 Task: Add a signature Katie Thompson containing Best wishes for a happy National Friendship Day, Katie Thompson to email address softage.6@softage.net and add a folder Air quality
Action: Mouse moved to (118, 131)
Screenshot: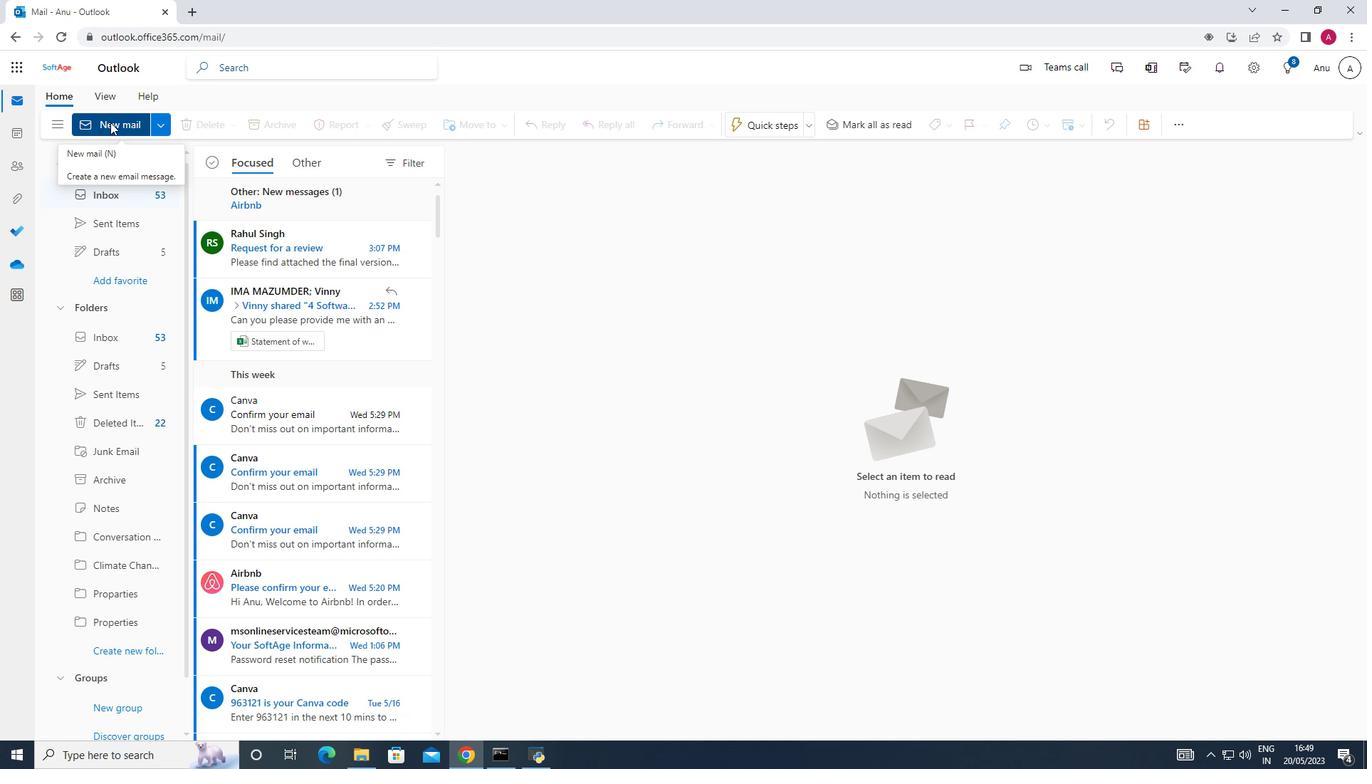 
Action: Mouse pressed left at (118, 131)
Screenshot: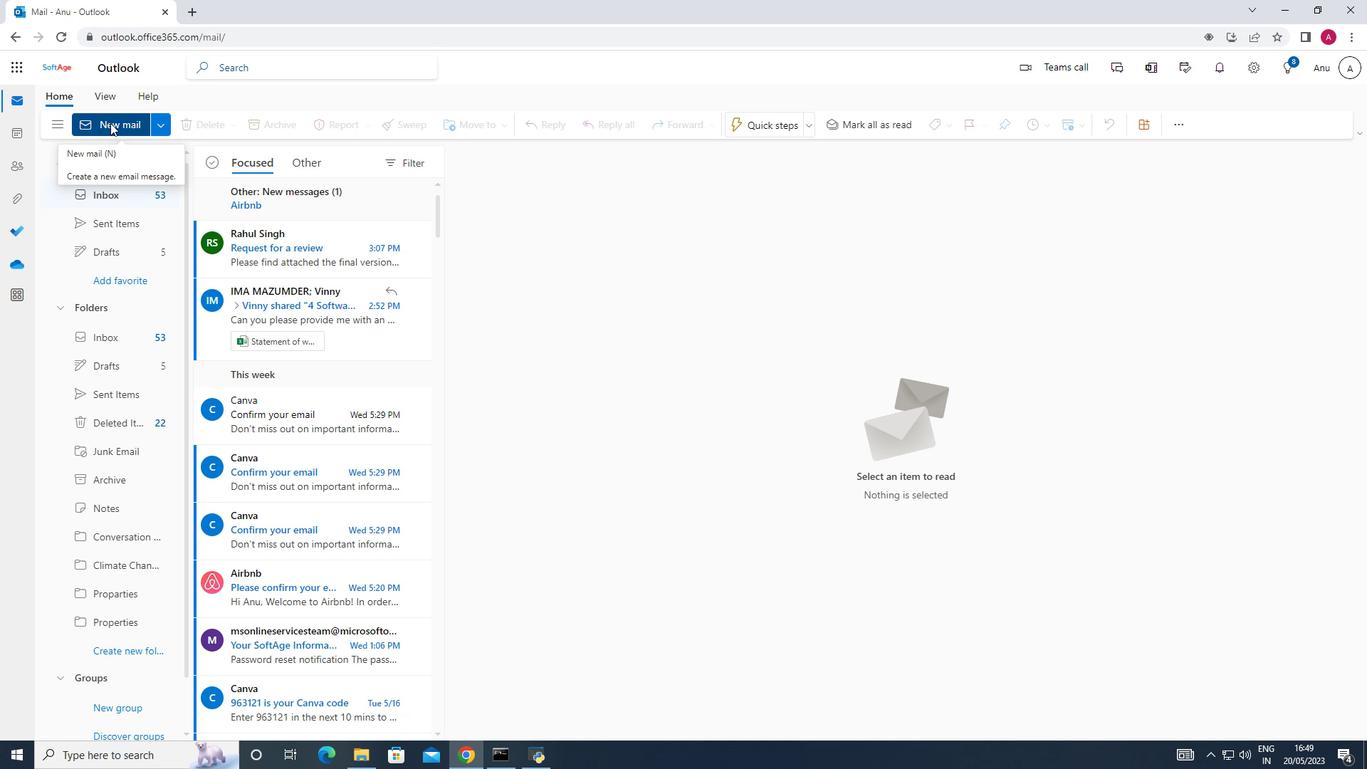 
Action: Mouse moved to (924, 125)
Screenshot: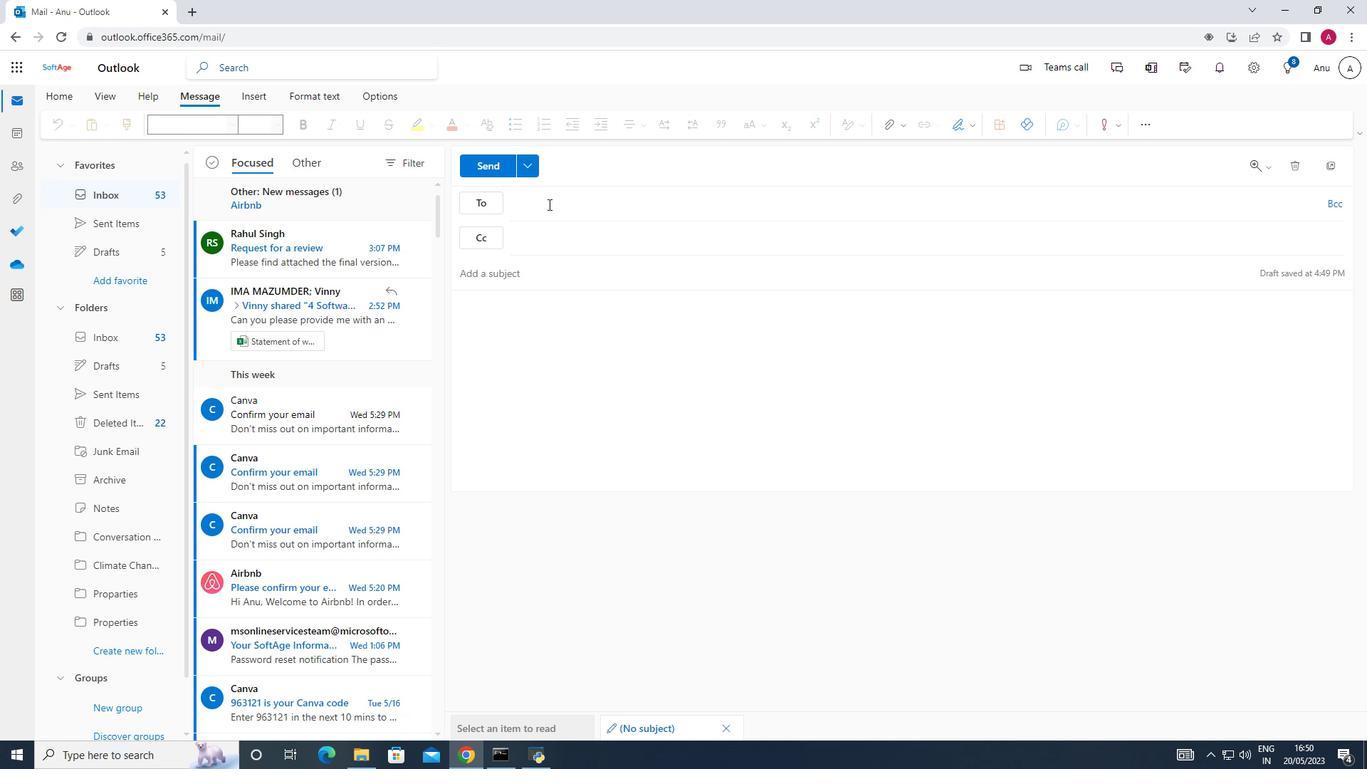 
Action: Mouse pressed left at (924, 125)
Screenshot: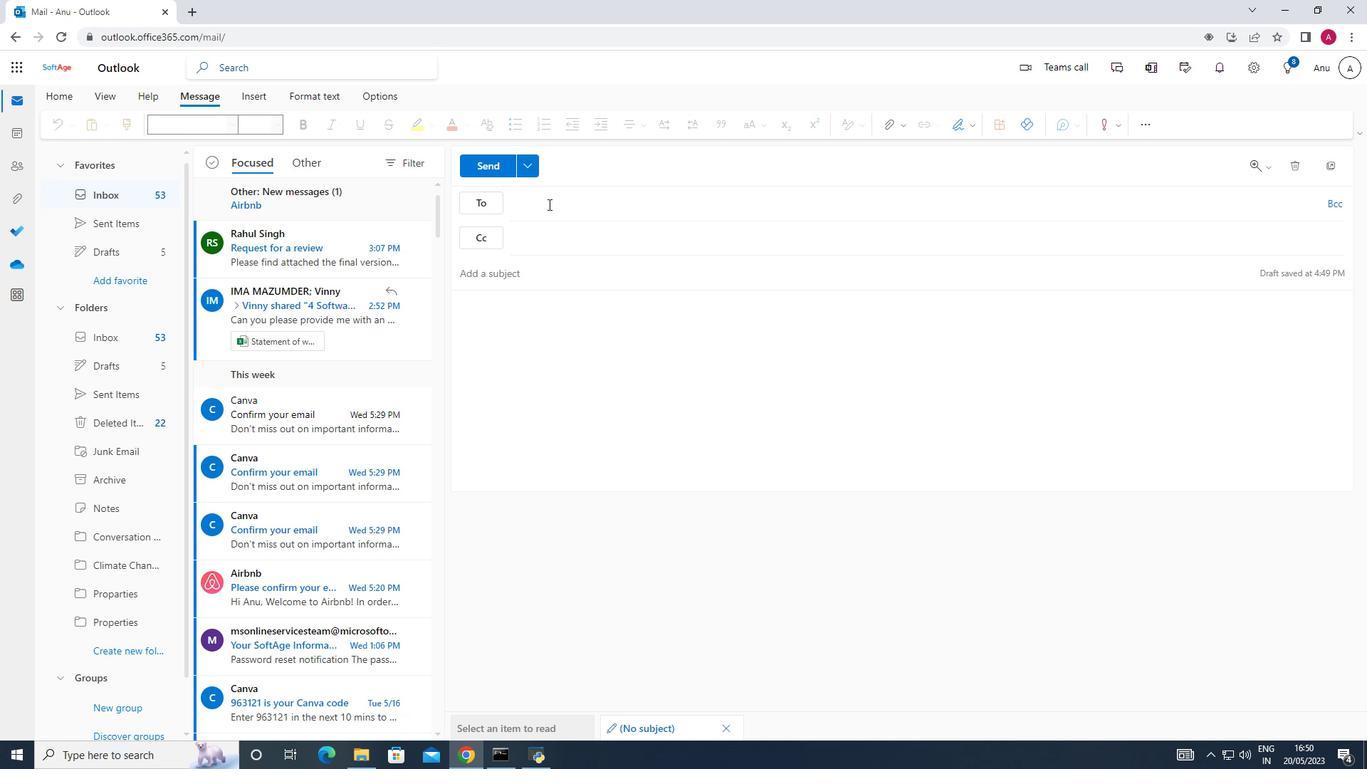 
Action: Mouse moved to (905, 177)
Screenshot: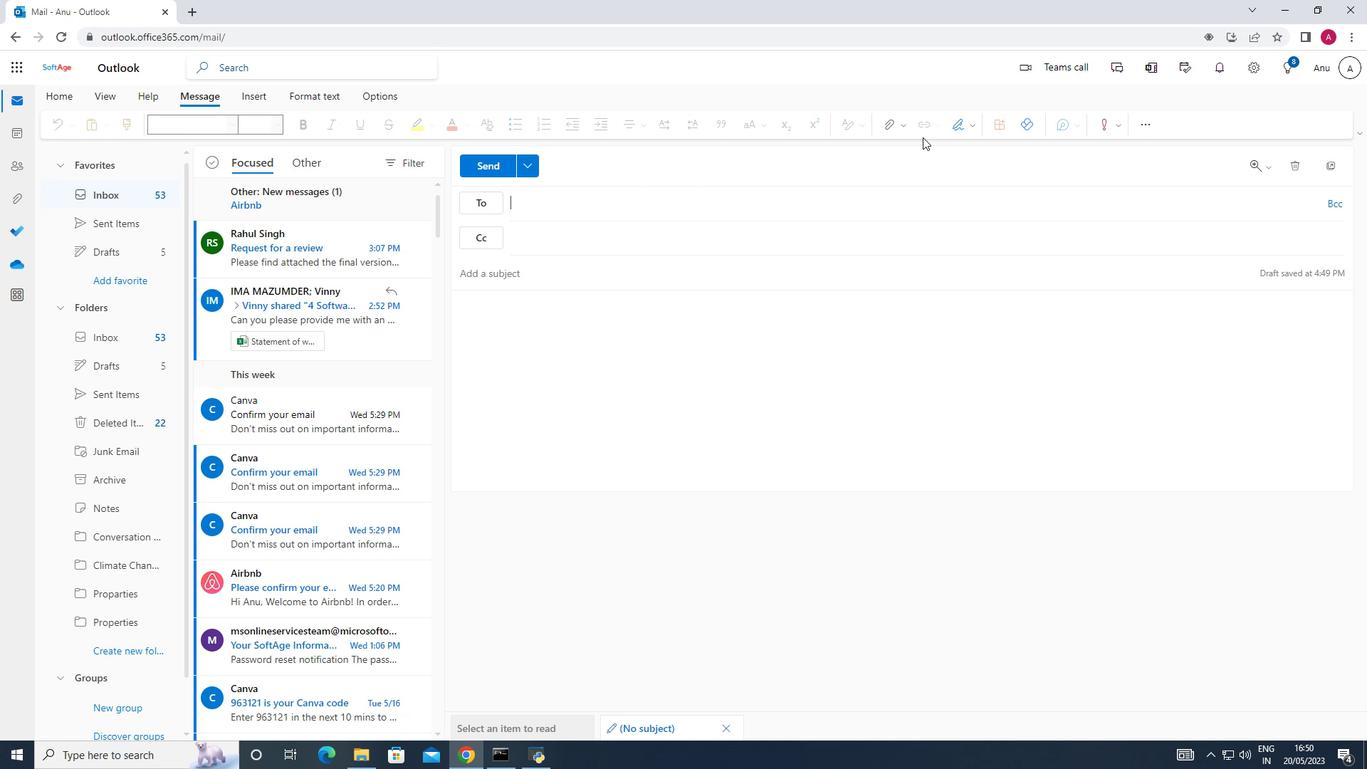 
Action: Mouse pressed left at (905, 177)
Screenshot: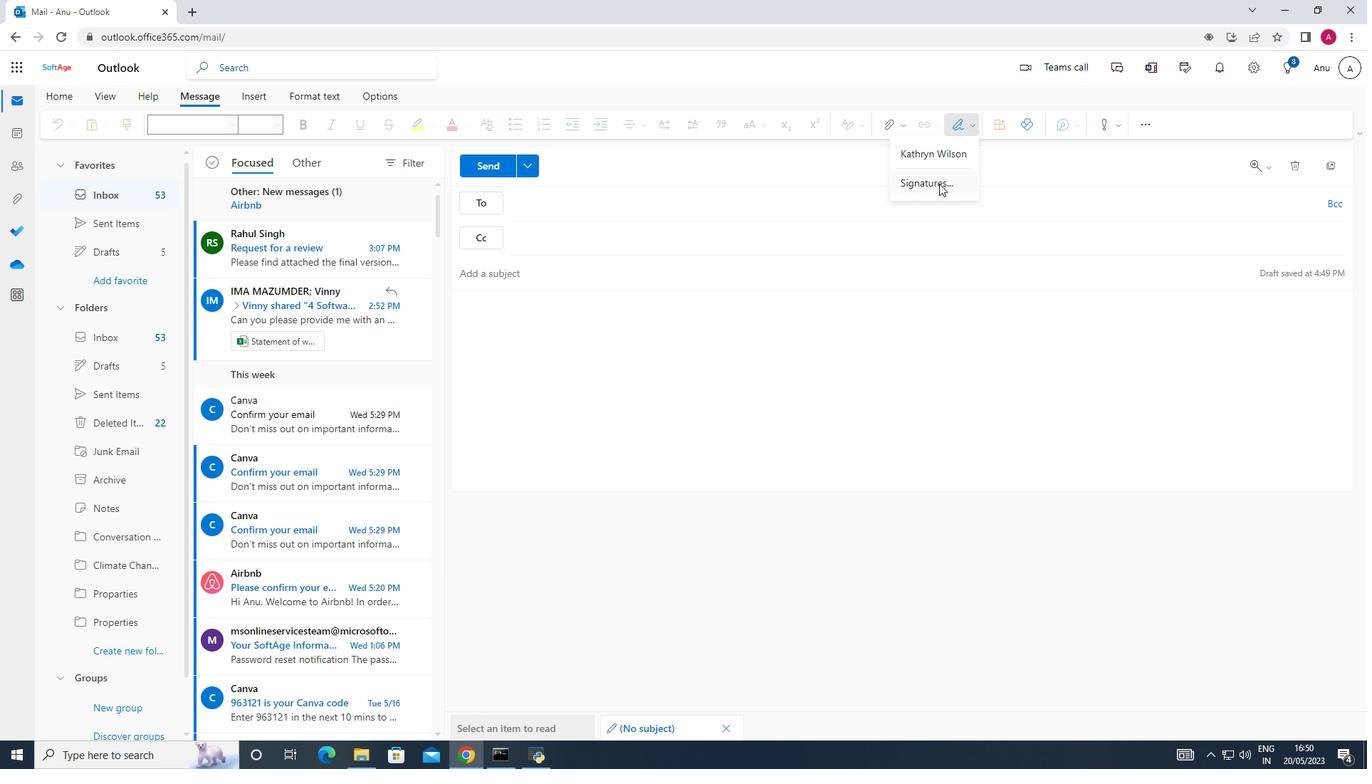 
Action: Mouse moved to (653, 237)
Screenshot: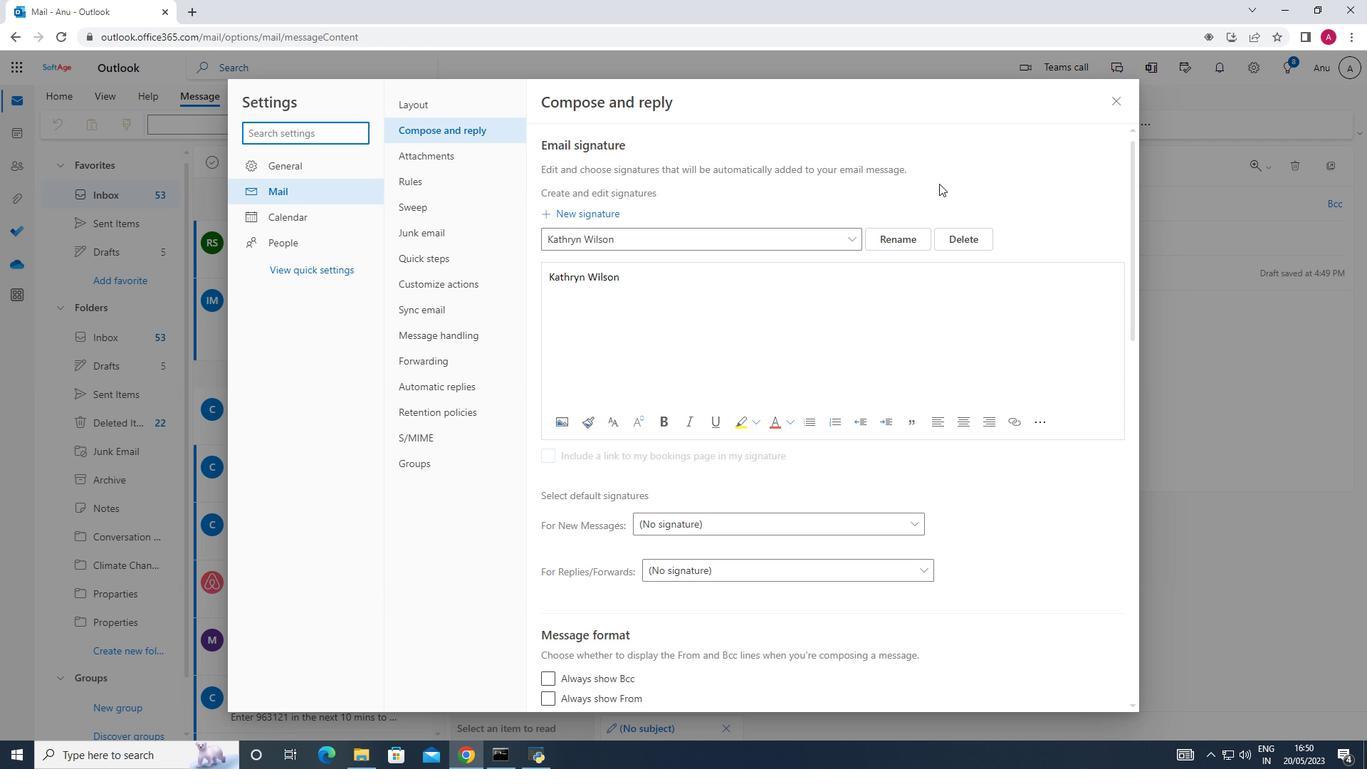 
Action: Mouse pressed left at (653, 237)
Screenshot: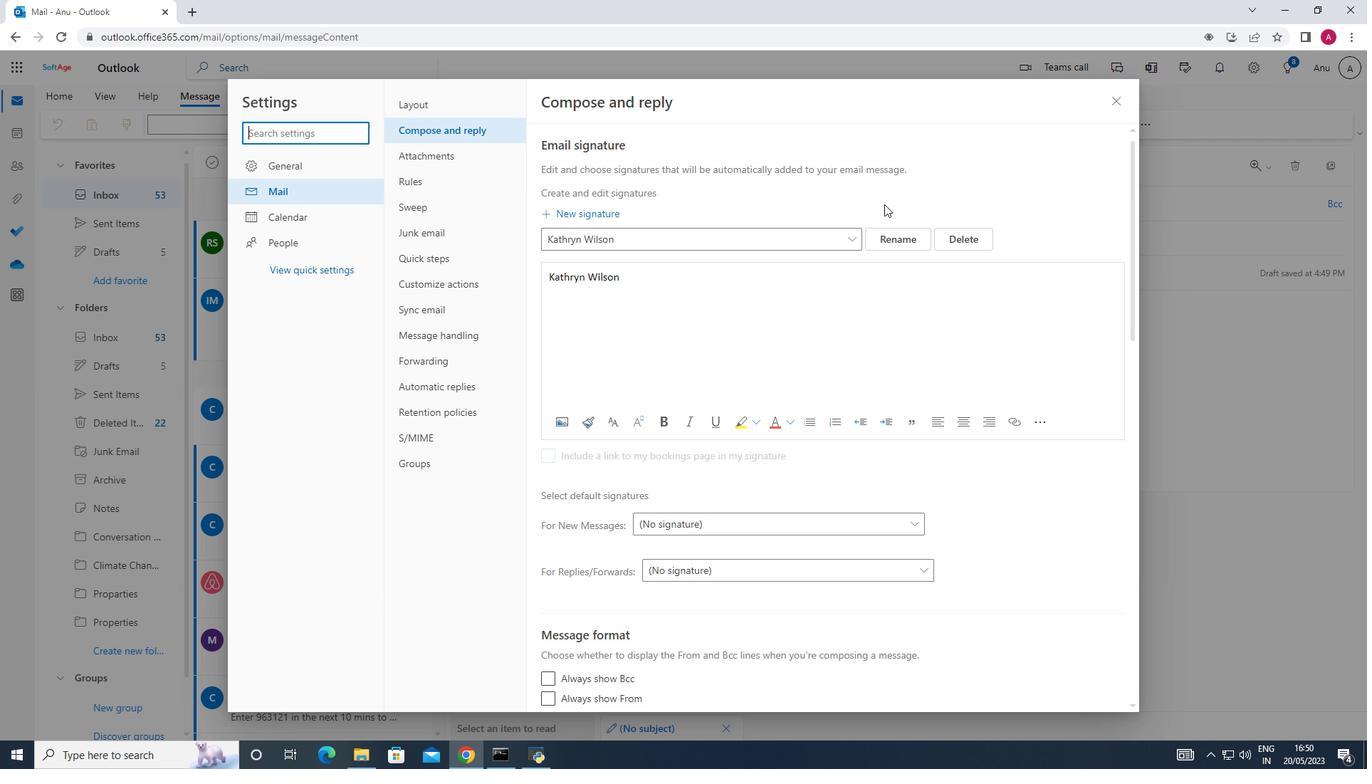 
Action: Mouse moved to (569, 212)
Screenshot: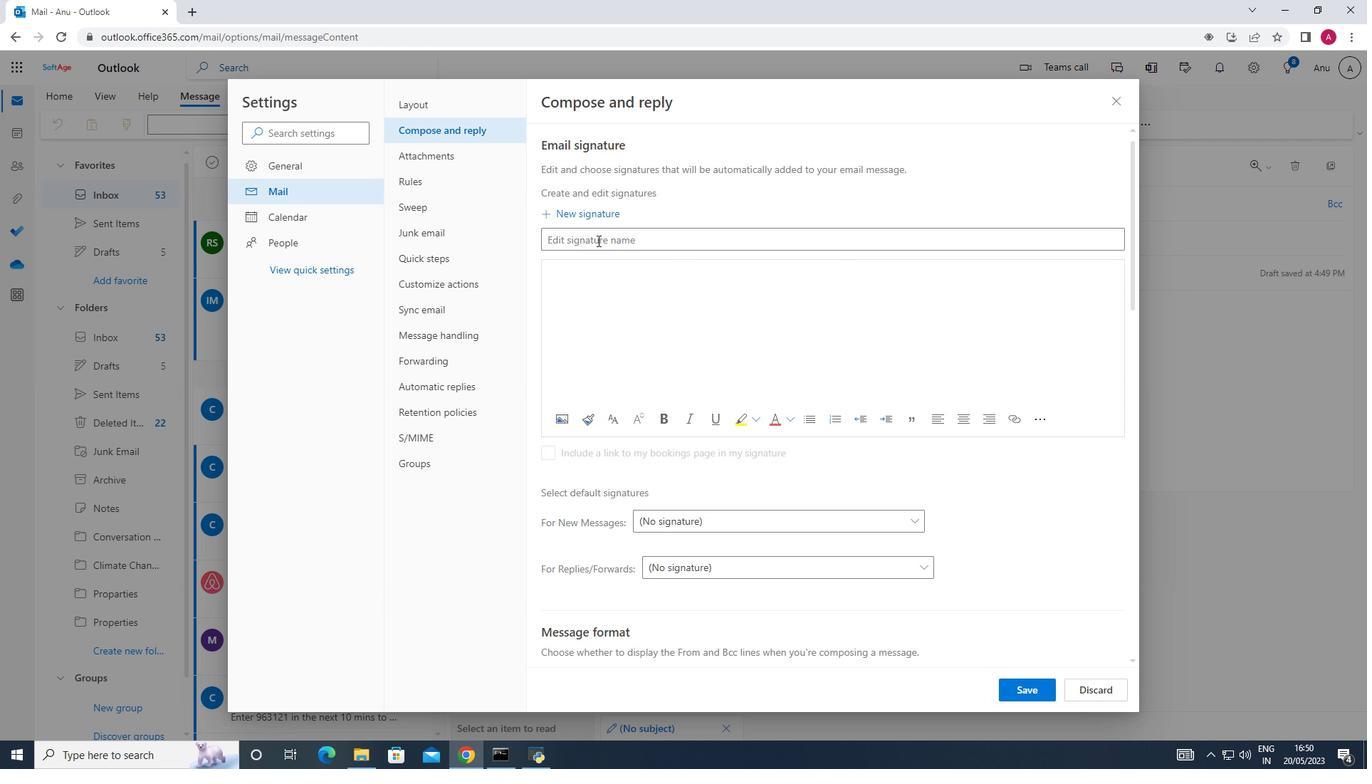 
Action: Mouse pressed left at (569, 212)
Screenshot: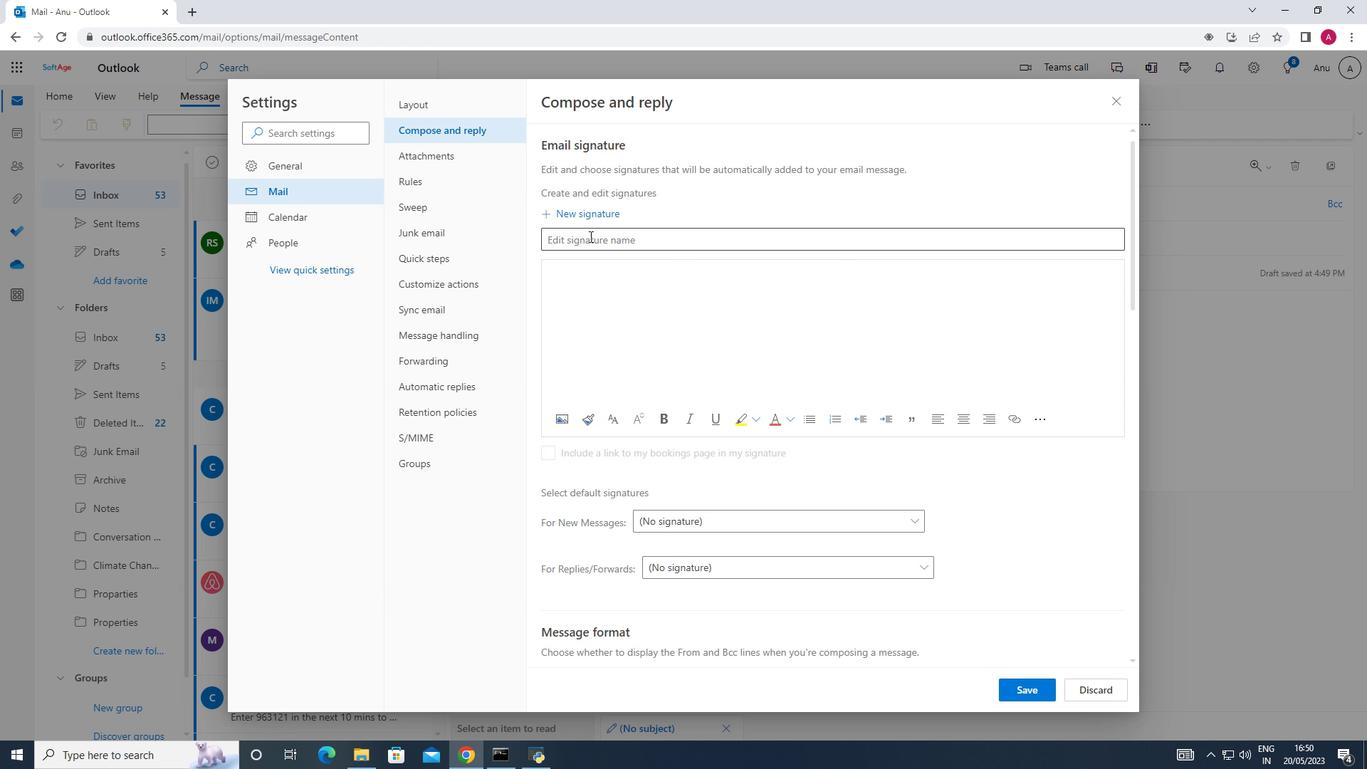 
Action: Mouse moved to (567, 238)
Screenshot: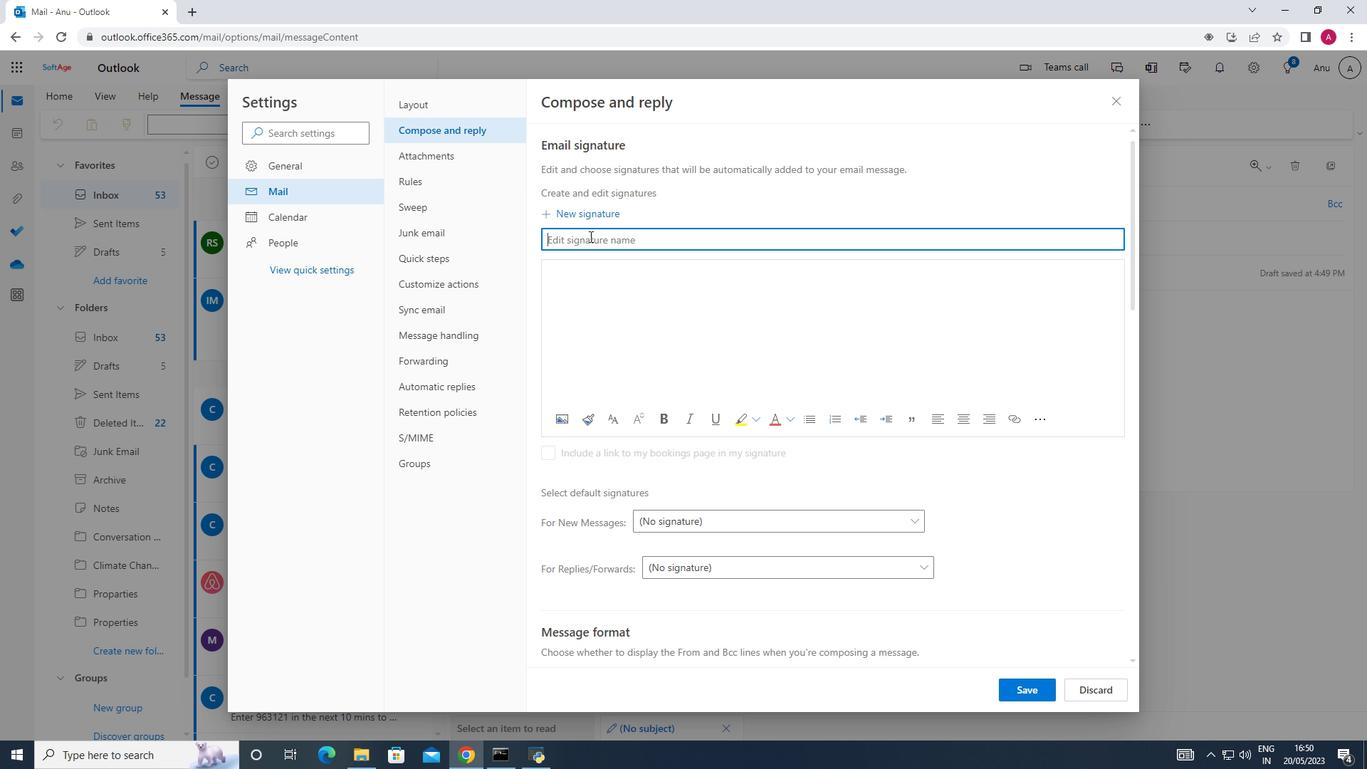 
Action: Mouse pressed left at (567, 238)
Screenshot: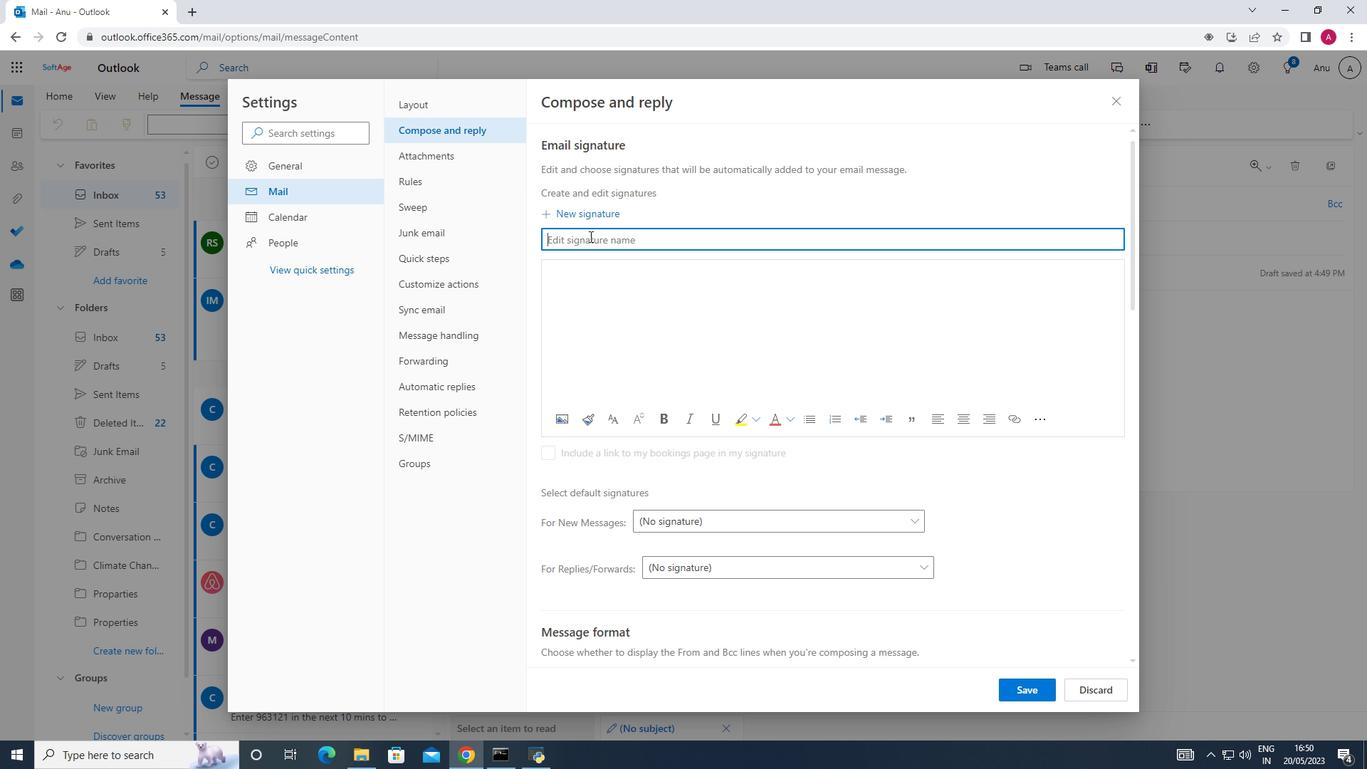 
Action: Mouse moved to (567, 238)
Screenshot: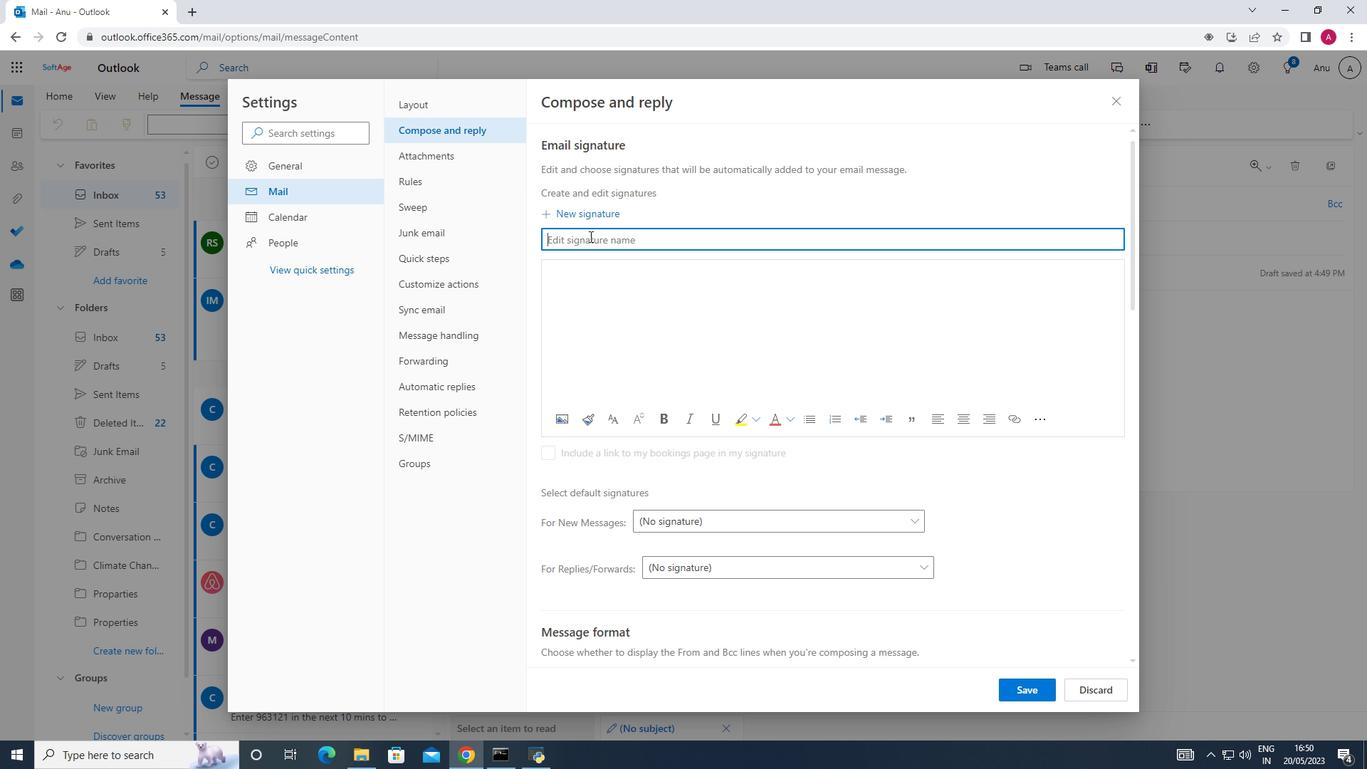 
Action: Key pressed <Key.shift>Katie<Key.space><Key.shift>Thmpson<Key.tab>
Screenshot: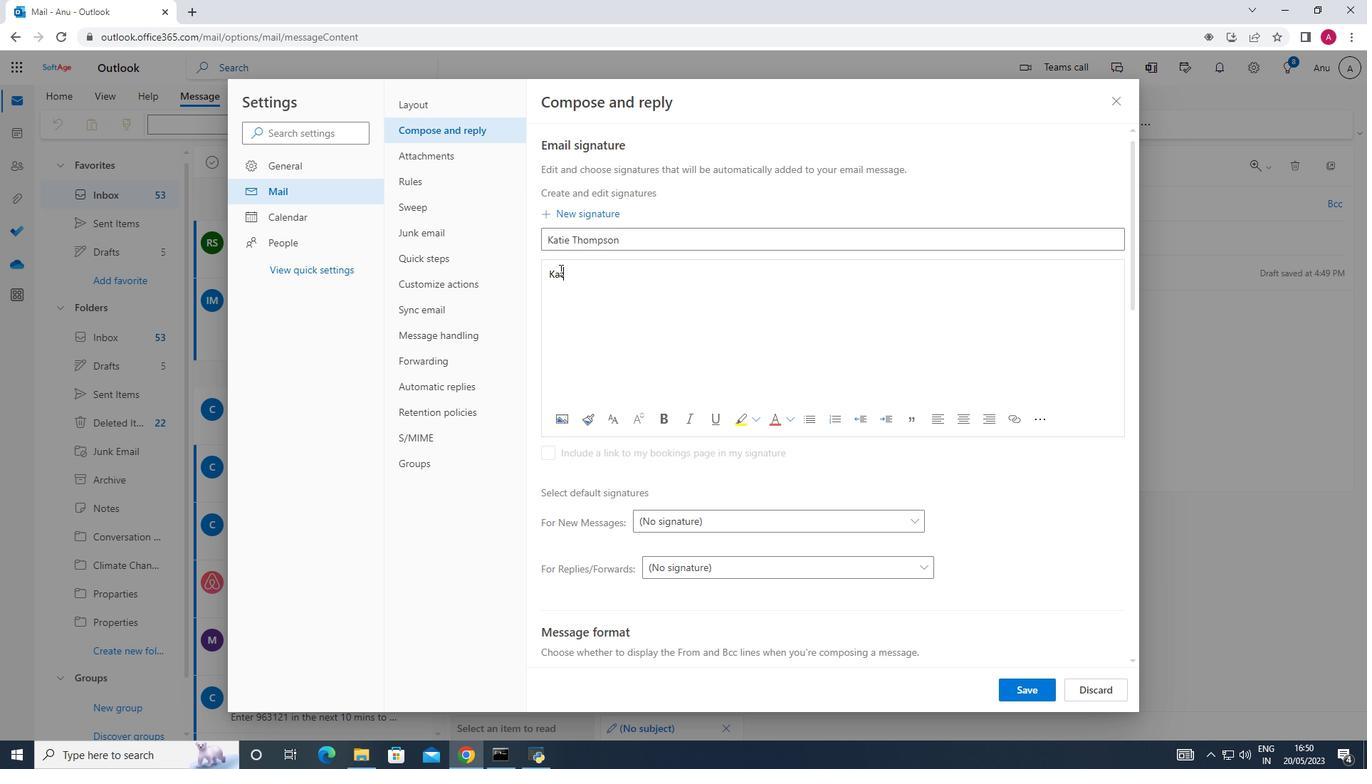 
Action: Mouse moved to (583, 241)
Screenshot: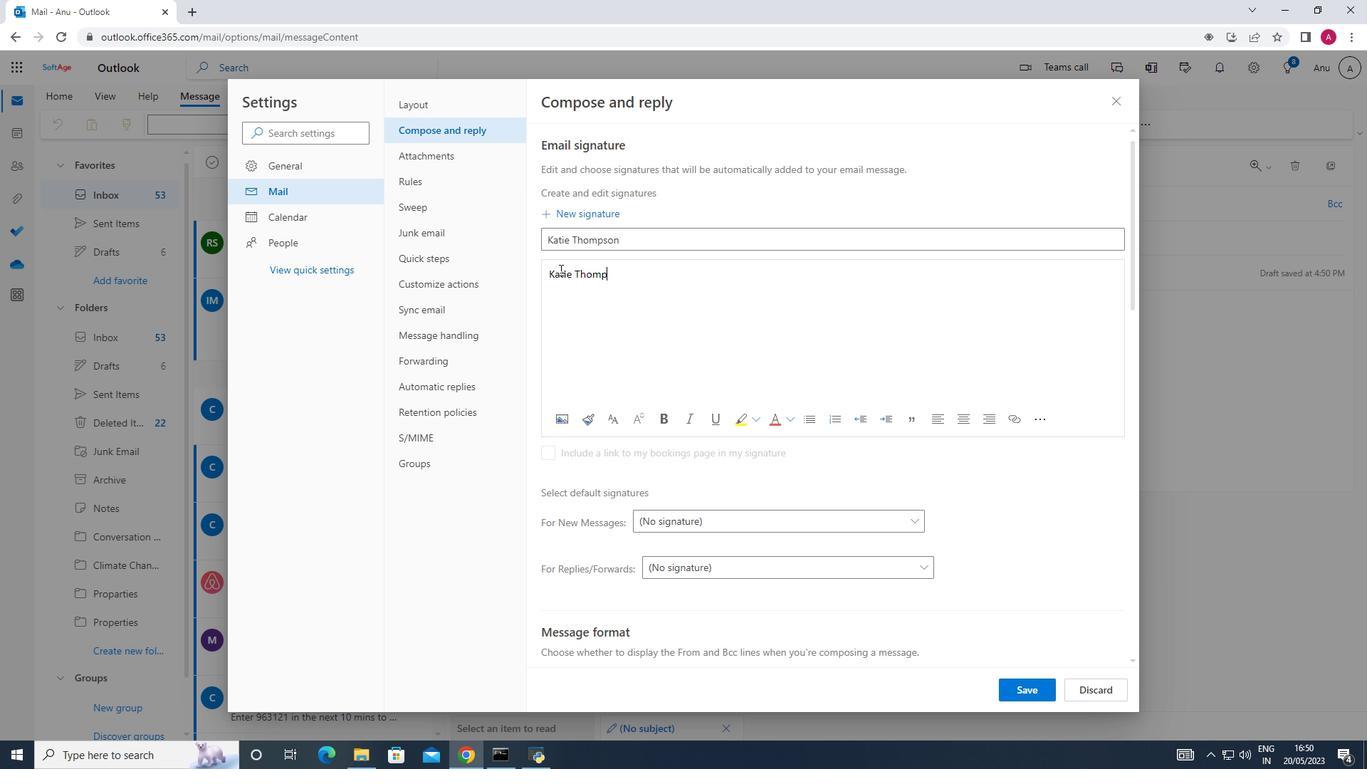 
Action: Mouse pressed left at (583, 241)
Screenshot: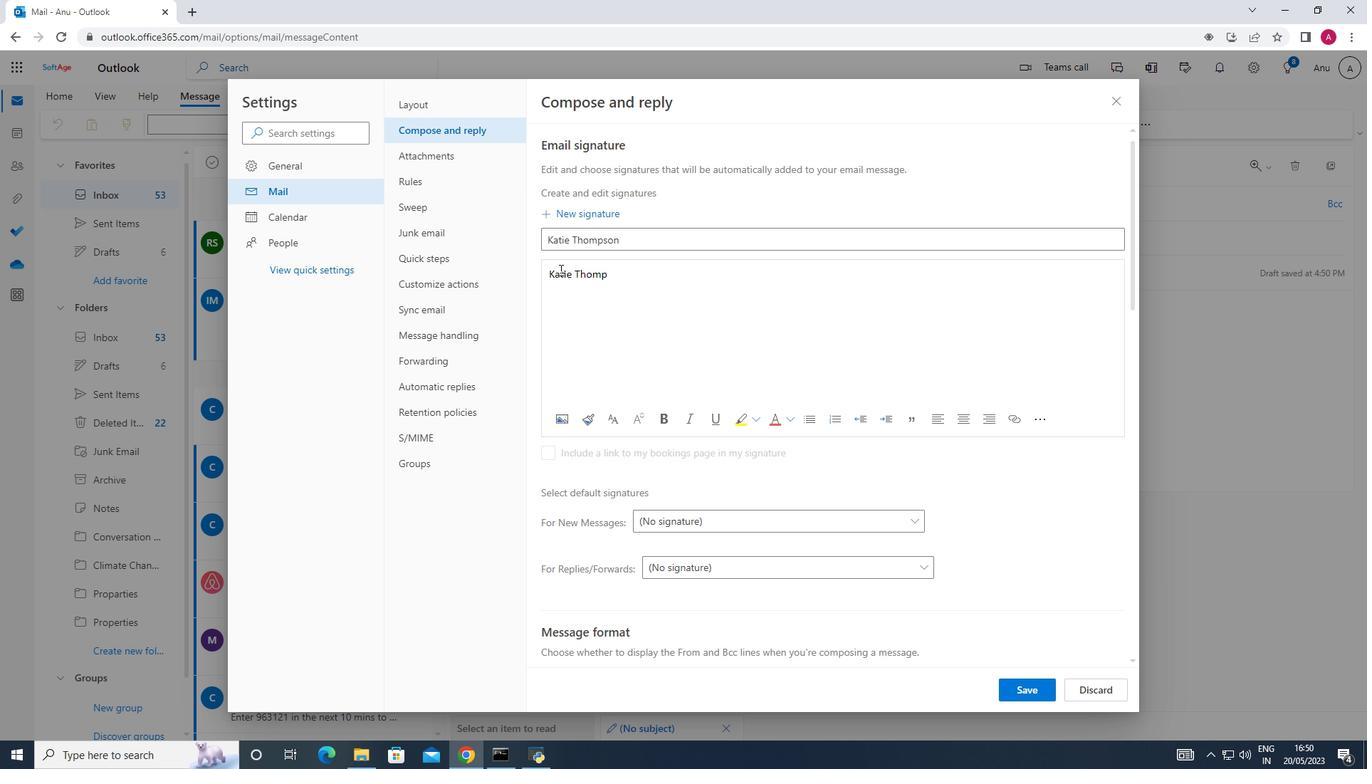 
Action: Key pressed o
Screenshot: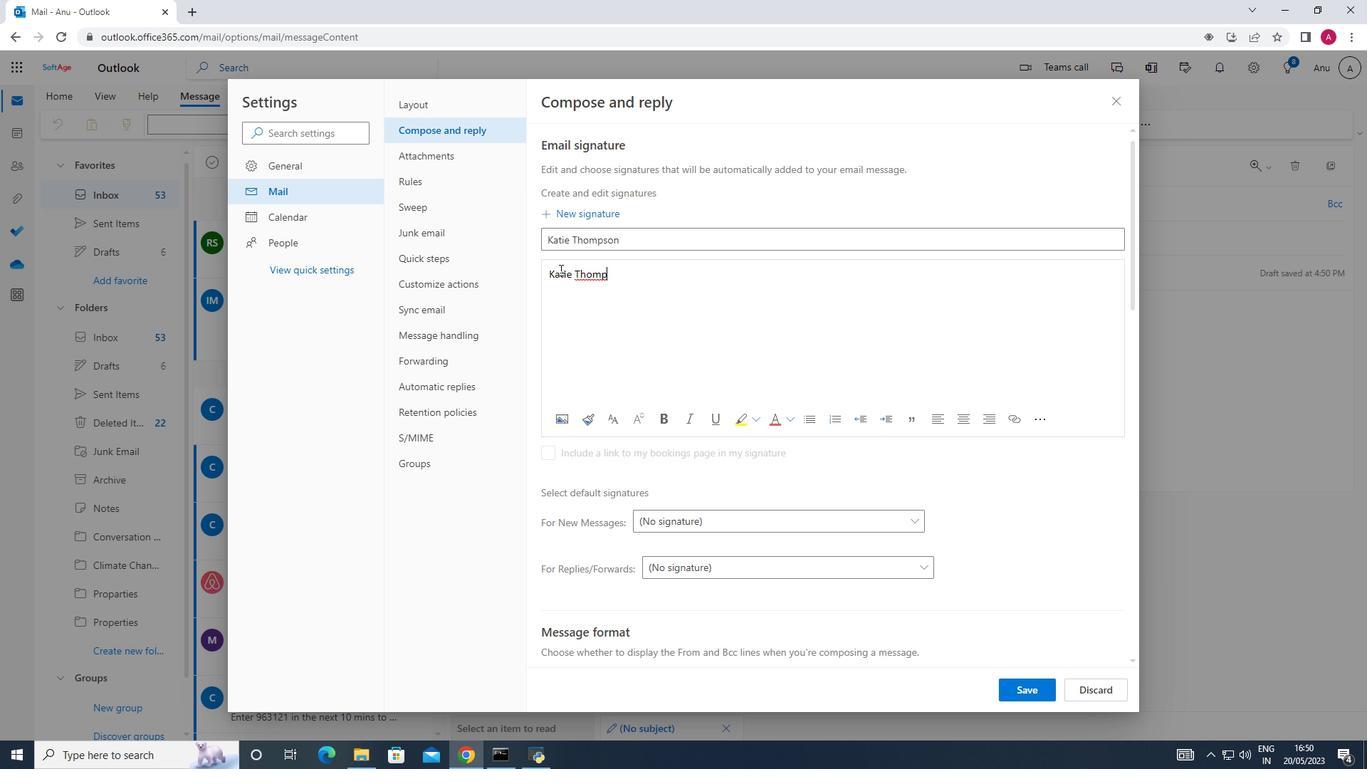 
Action: Mouse moved to (583, 291)
Screenshot: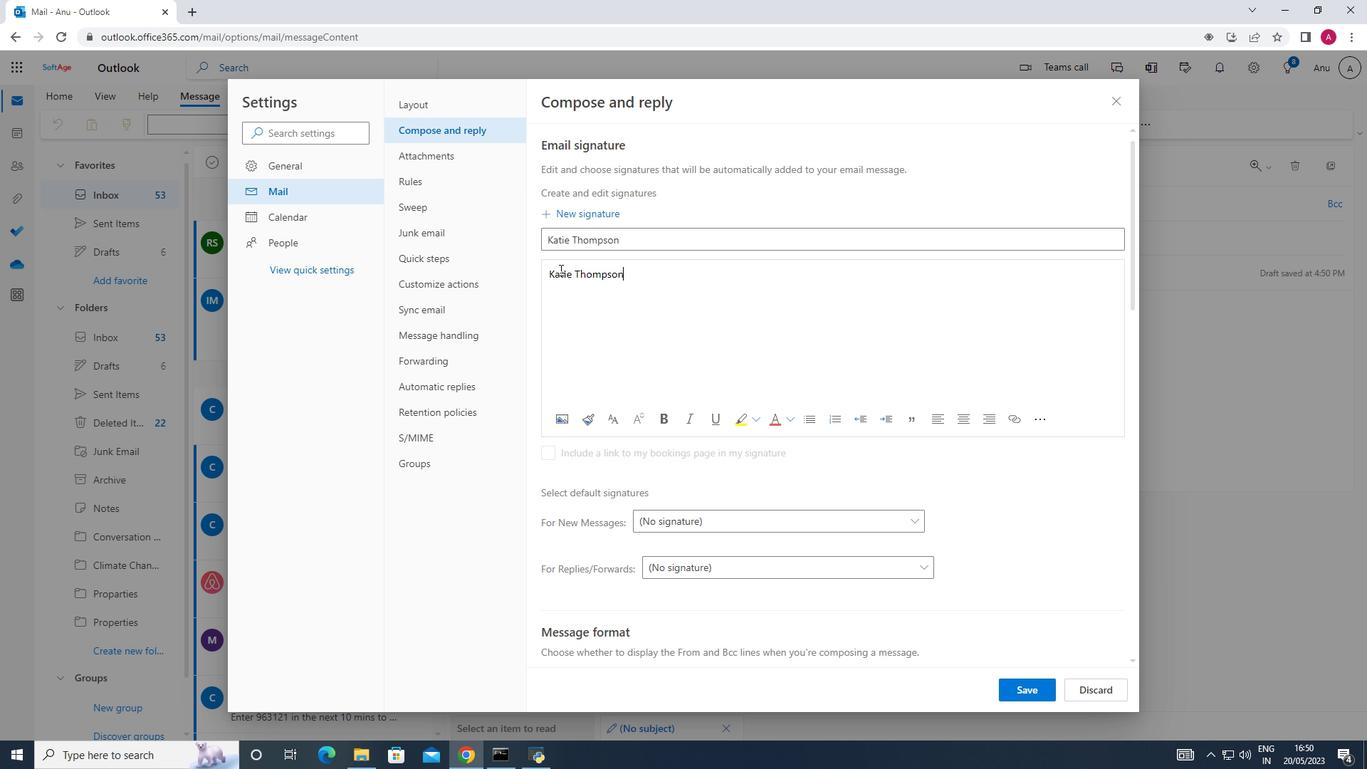 
Action: Mouse pressed left at (583, 291)
Screenshot: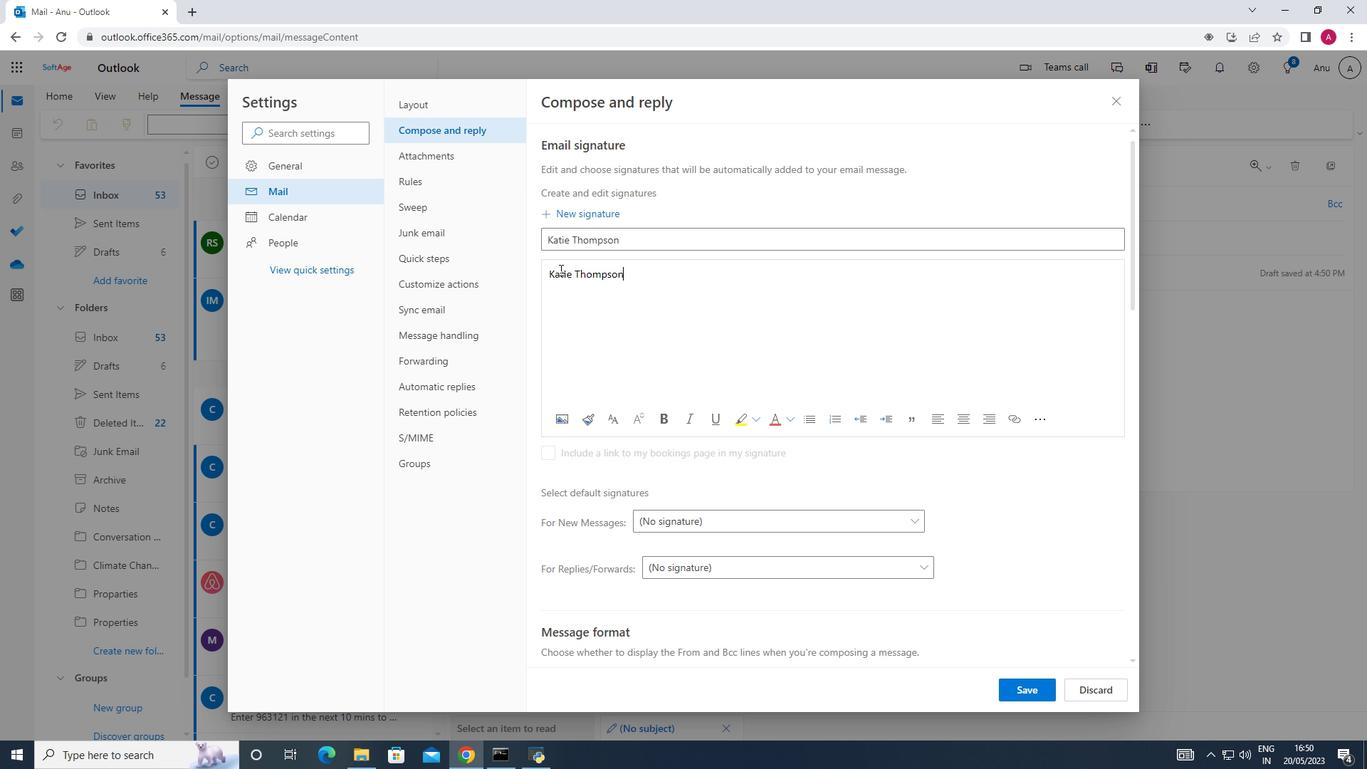 
Action: Key pressed <Key.shift>Best<Key.space><Key.space>wishes<Key.space>dor<Key.backspace><Key.backspace><Key.backspace>for<Key.space>a<Key.space>happy<Key.space><Key.shift><Key.shift><Key.shift><Key.shift><Key.shift><Key.shift><Key.shift><Key.shift><Key.shift><Key.shift><Key.shift><Key.shift><Key.shift><Key.shift><Key.shift><Key.shift><Key.shift><Key.shift><Key.shift><Key.shift><Key.shift><Key.shift><Key.shift>n<Key.backspace><Key.shift><Key.shift><Key.shift><Key.shift><Key.shift>National<Key.space><Key.shift>Friendship<Key.space><Key.shift>Day,<Key.enter><Key.shift><Key.shift><Key.shift><Key.shift><Key.shift><Key.shift><Key.shift><Key.shift><Key.shift><Key.shift><Key.shift><Key.shift><Key.shift><Key.shift><Key.shift>Katie<Key.space><Key.shift>Thompson
Screenshot: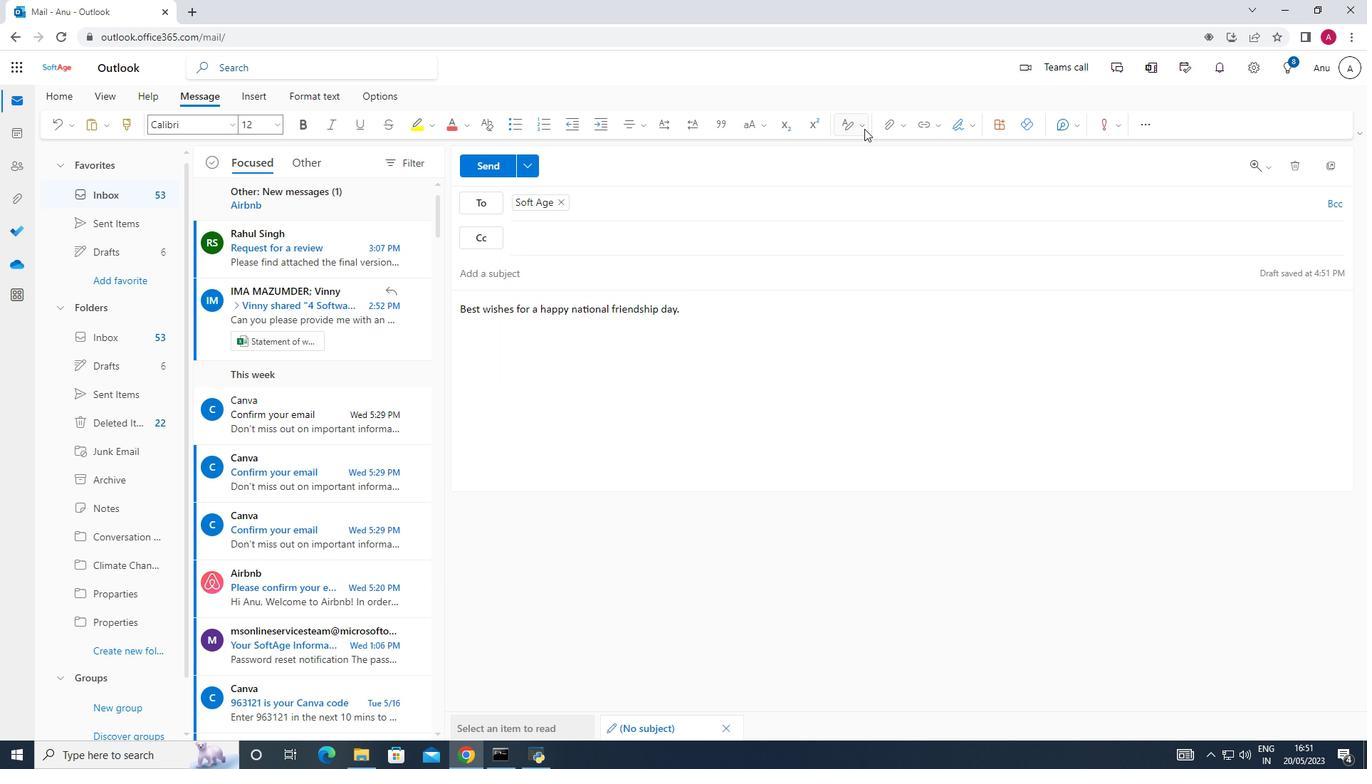 
Action: Mouse moved to (1040, 692)
Screenshot: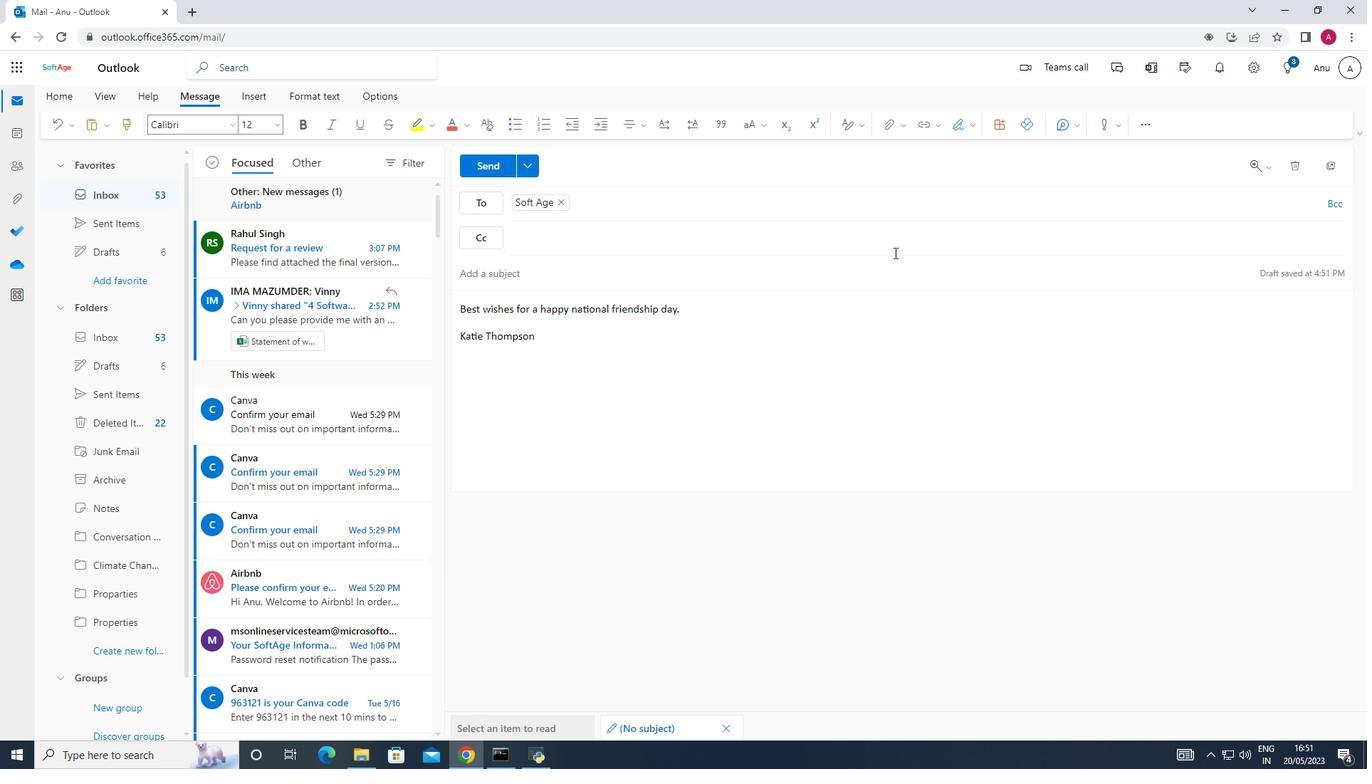 
Action: Mouse pressed left at (1040, 692)
Screenshot: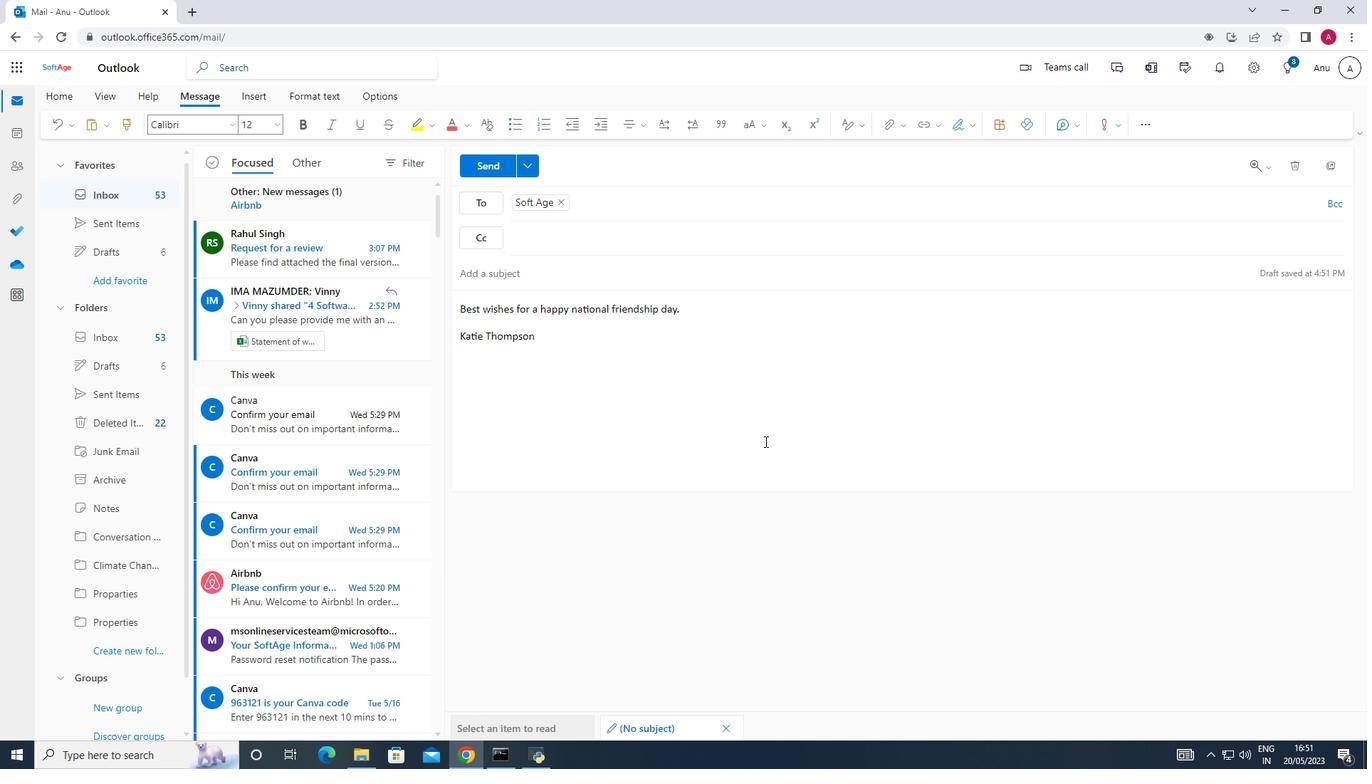 
Action: Mouse moved to (1114, 101)
Screenshot: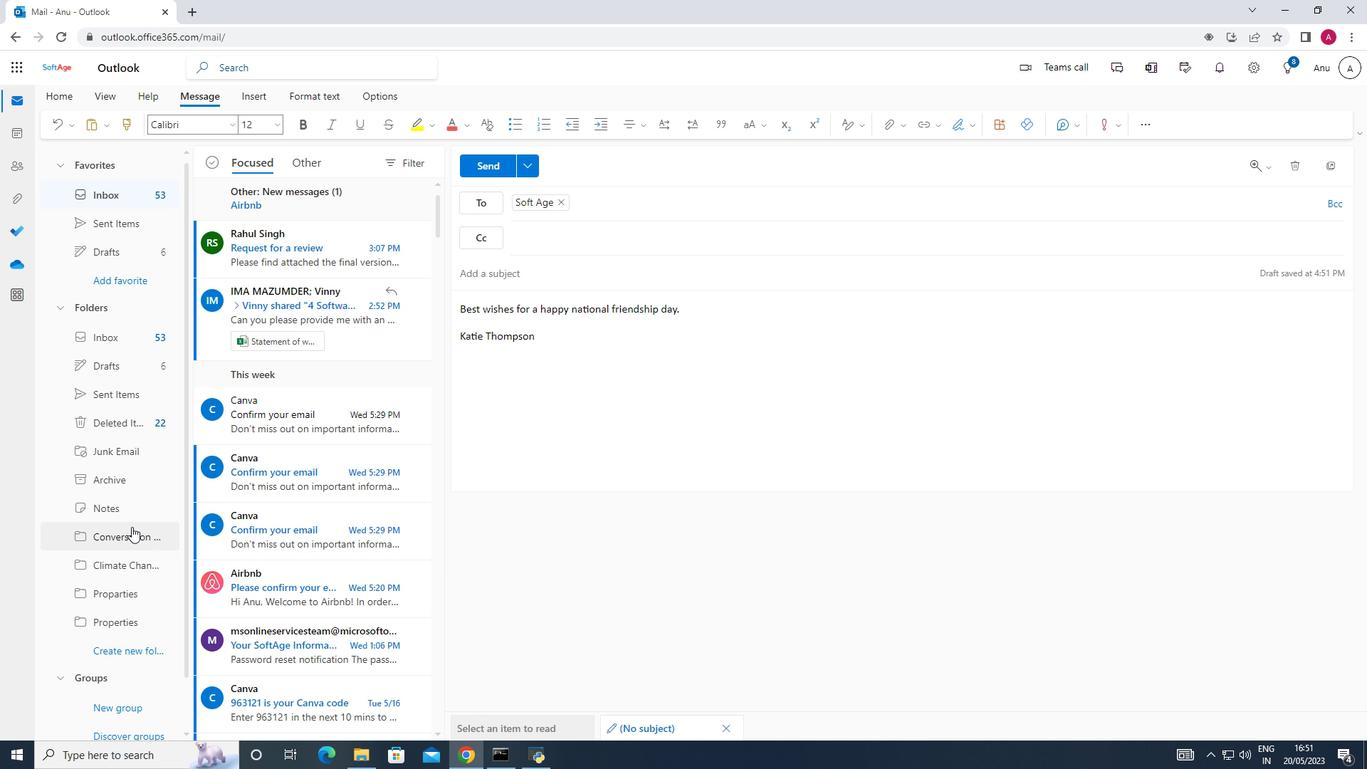 
Action: Mouse pressed left at (1114, 101)
Screenshot: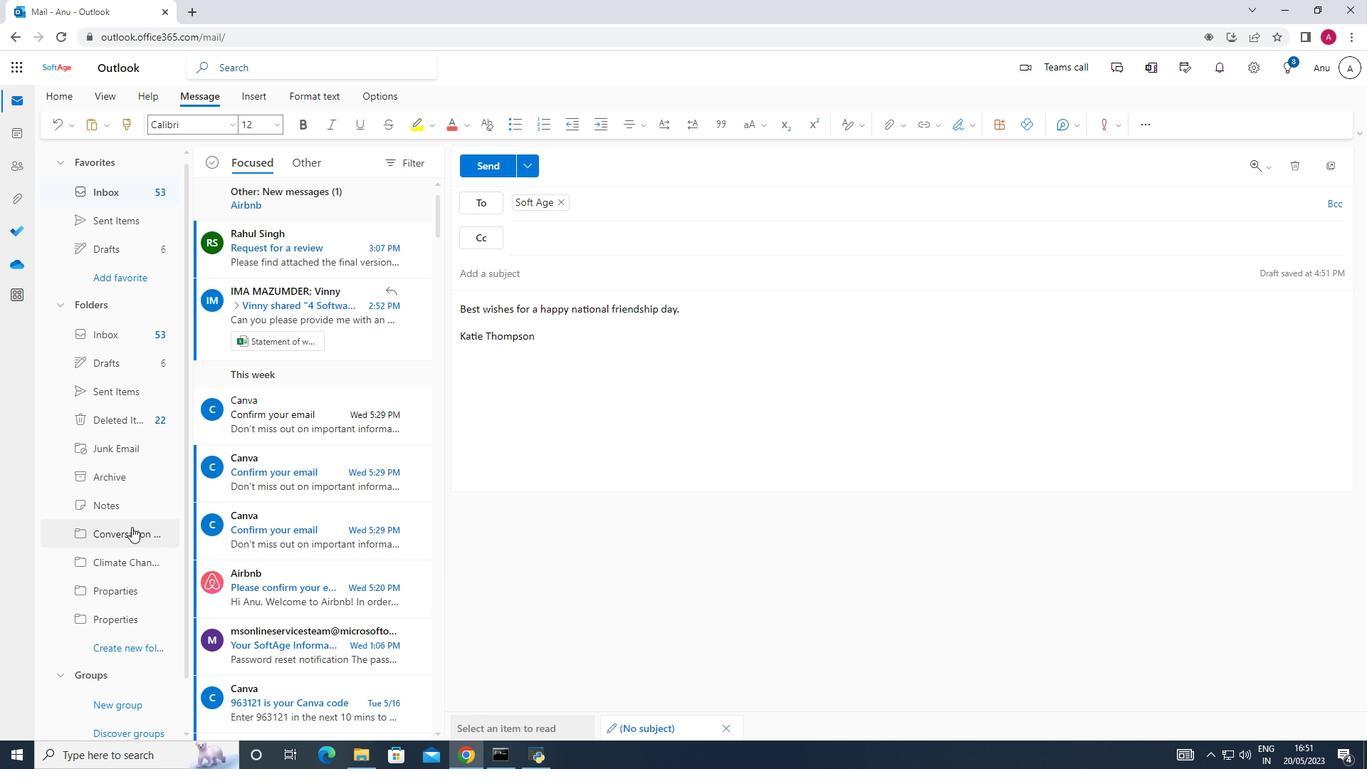
Action: Mouse moved to (1344, 114)
Screenshot: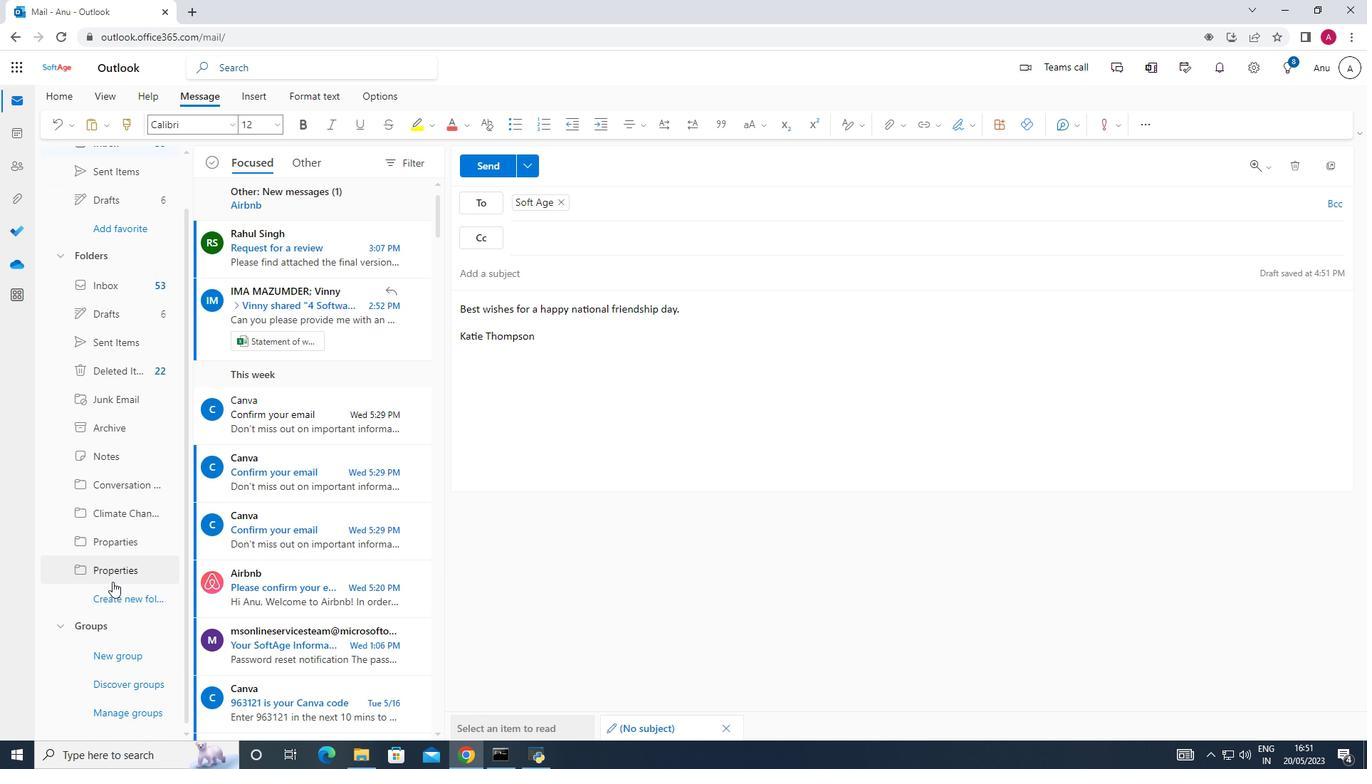 
Action: Mouse pressed left at (1344, 114)
Screenshot: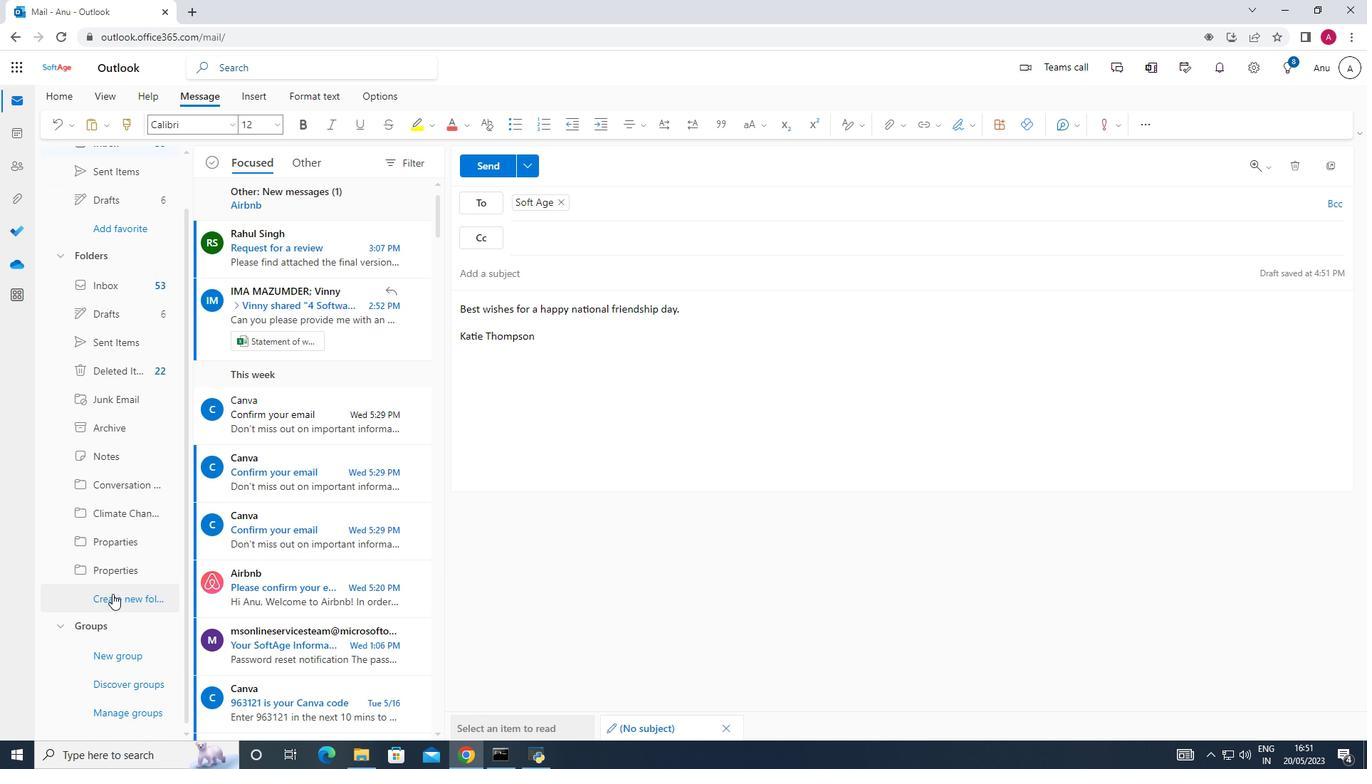 
Action: Mouse moved to (920, 123)
Screenshot: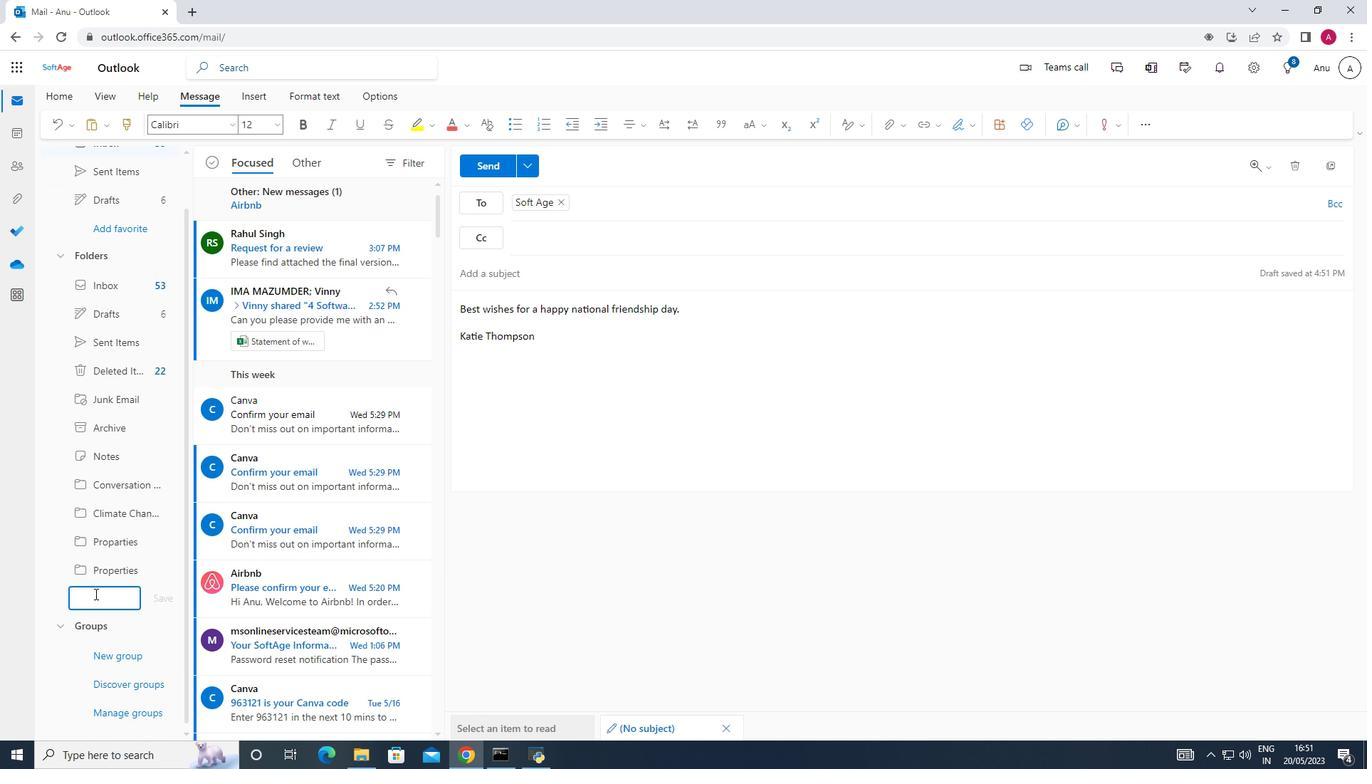 
Action: Mouse pressed left at (920, 123)
Screenshot: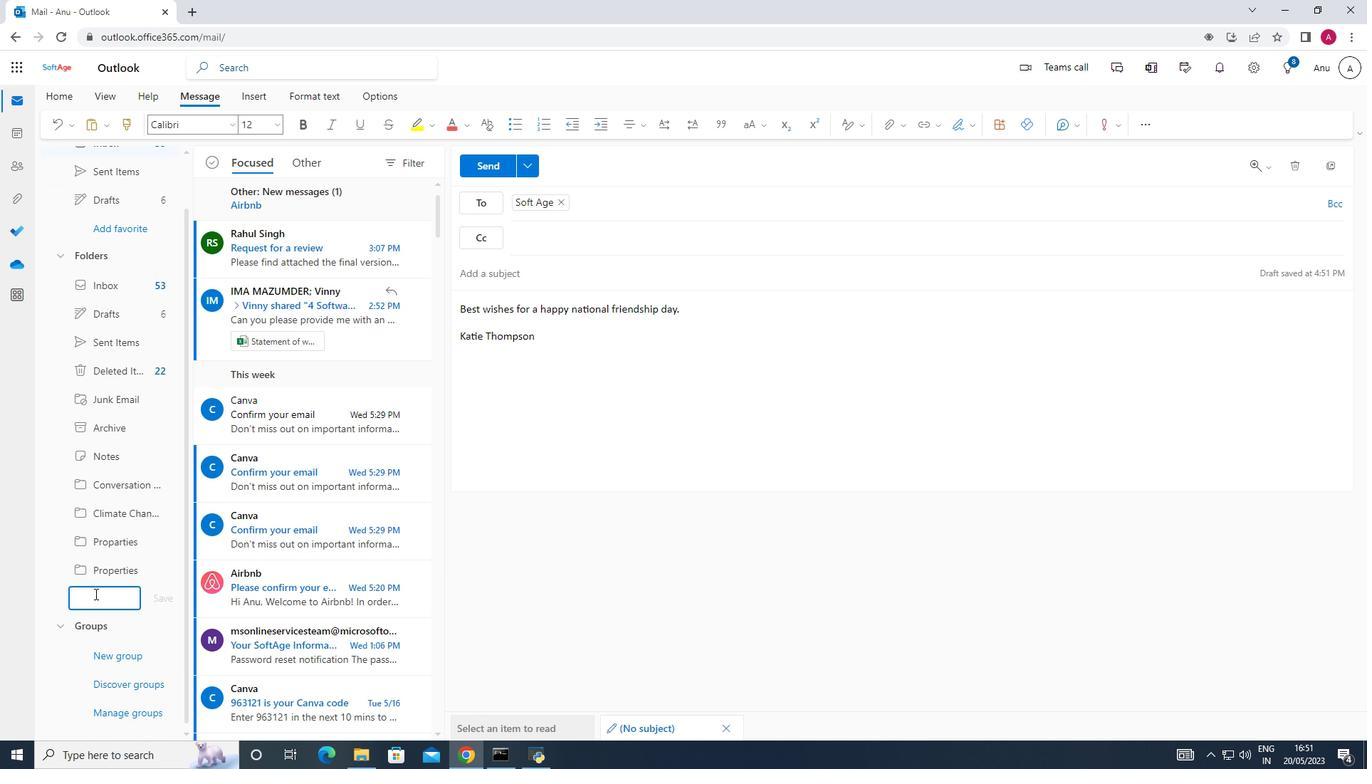 
Action: Mouse moved to (894, 179)
Screenshot: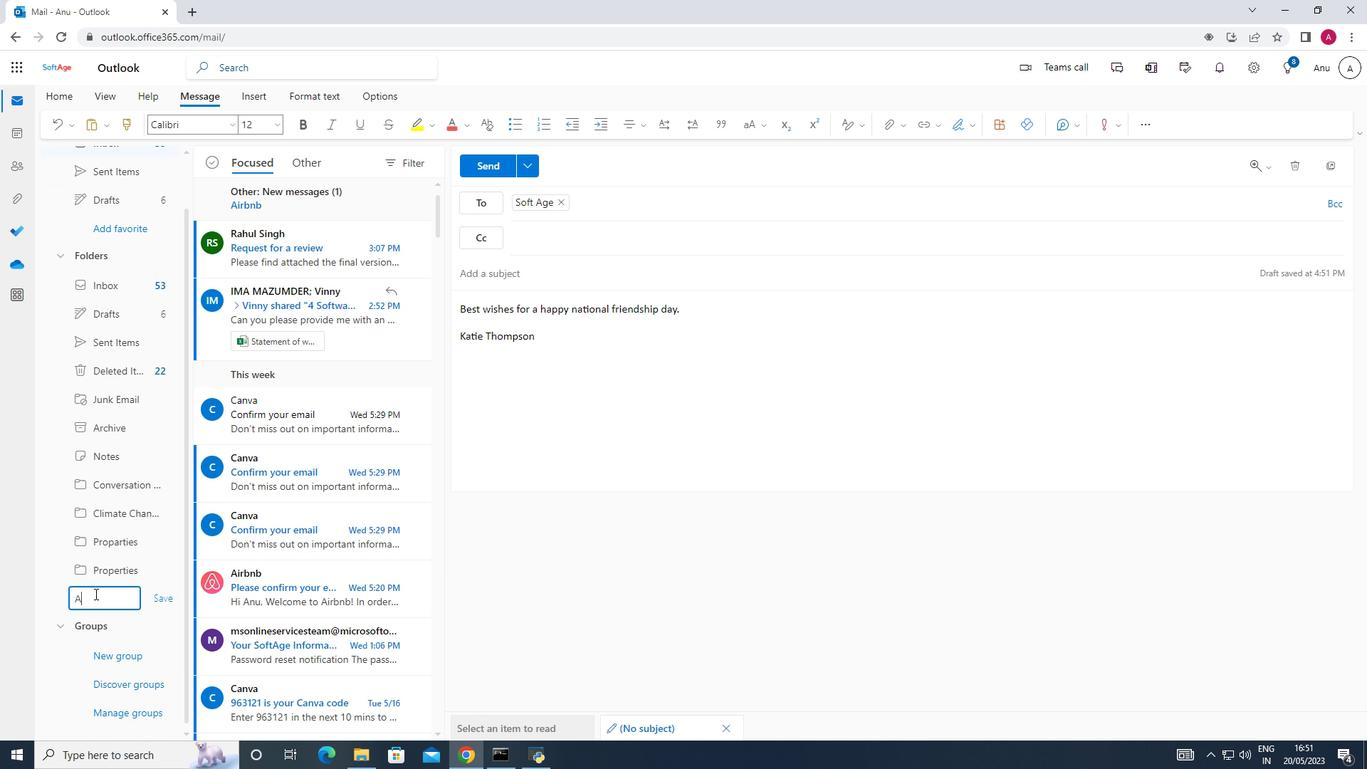
Action: Mouse pressed left at (894, 179)
Screenshot: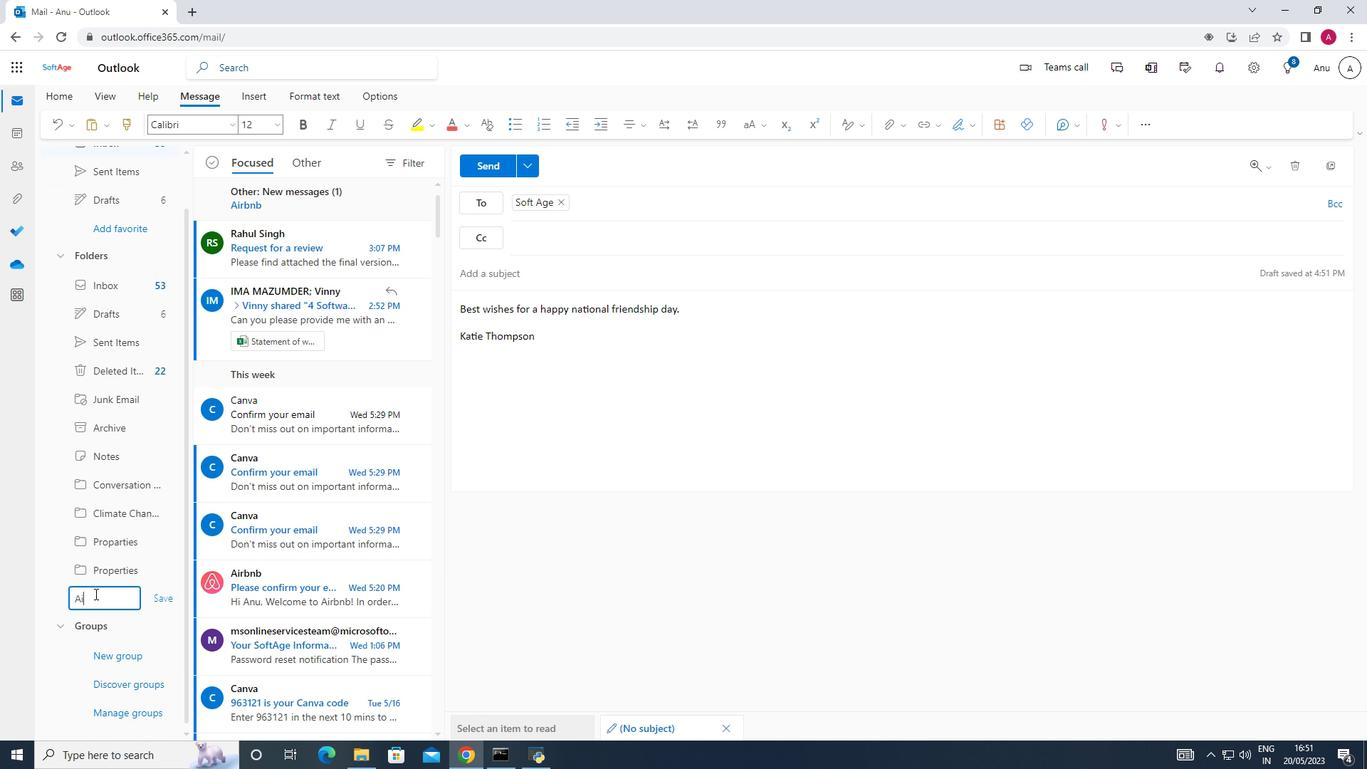 
Action: Mouse moved to (659, 350)
Screenshot: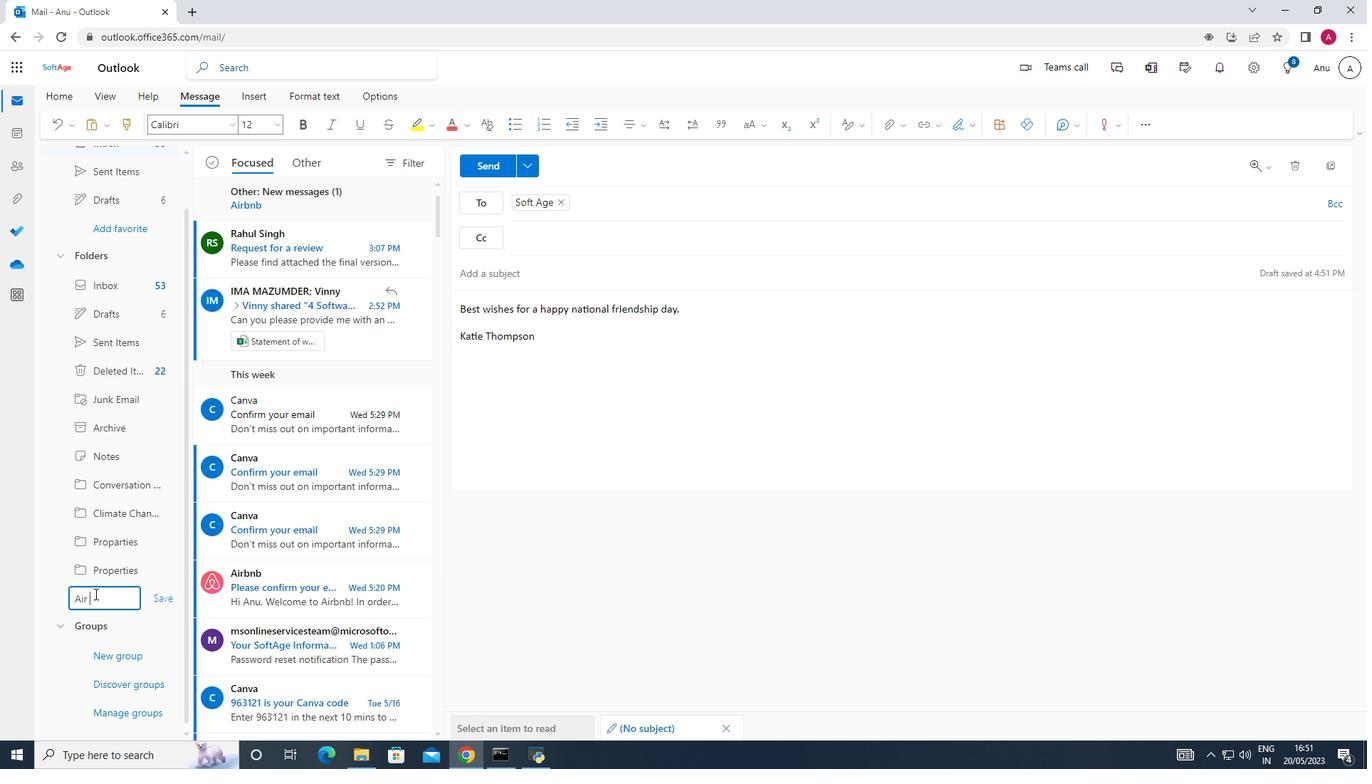 
Action: Mouse scrolled (659, 351) with delta (0, 0)
Screenshot: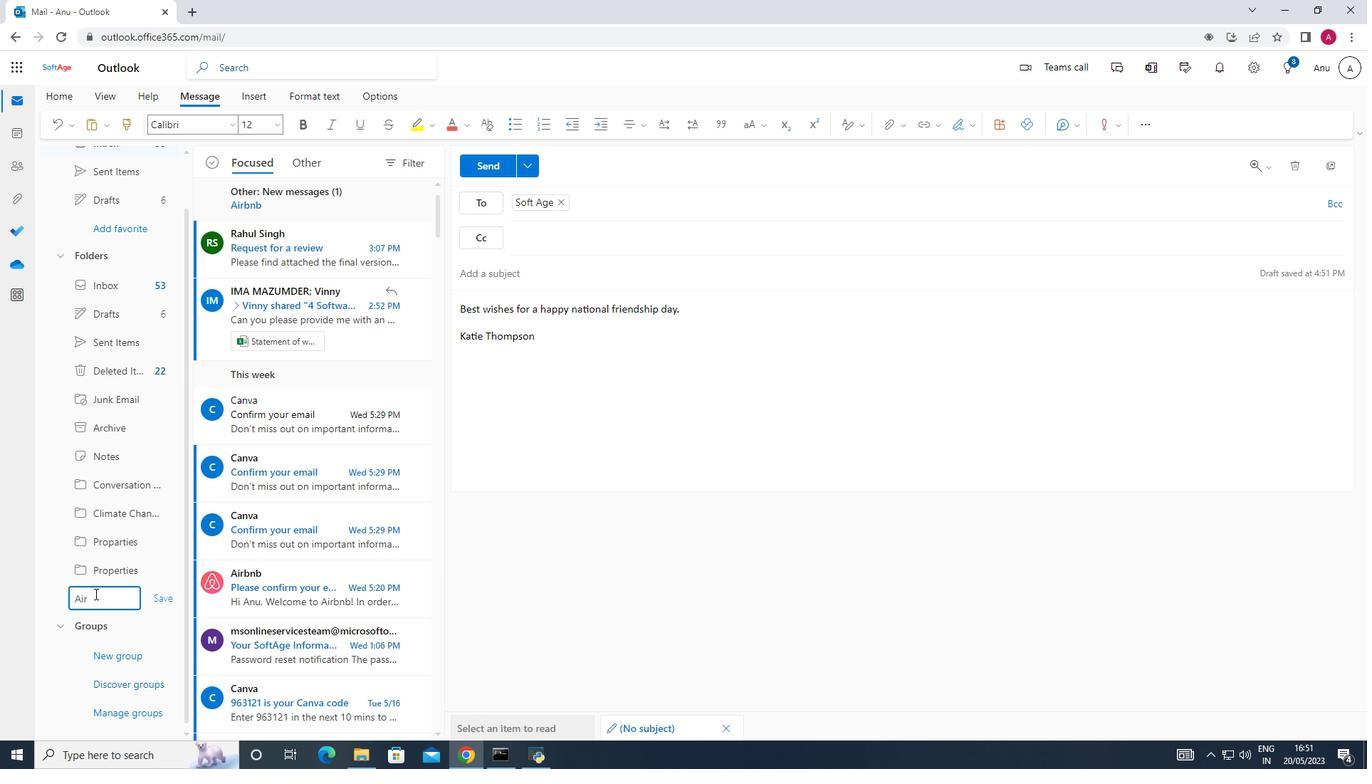 
Action: Mouse scrolled (659, 351) with delta (0, 0)
Screenshot: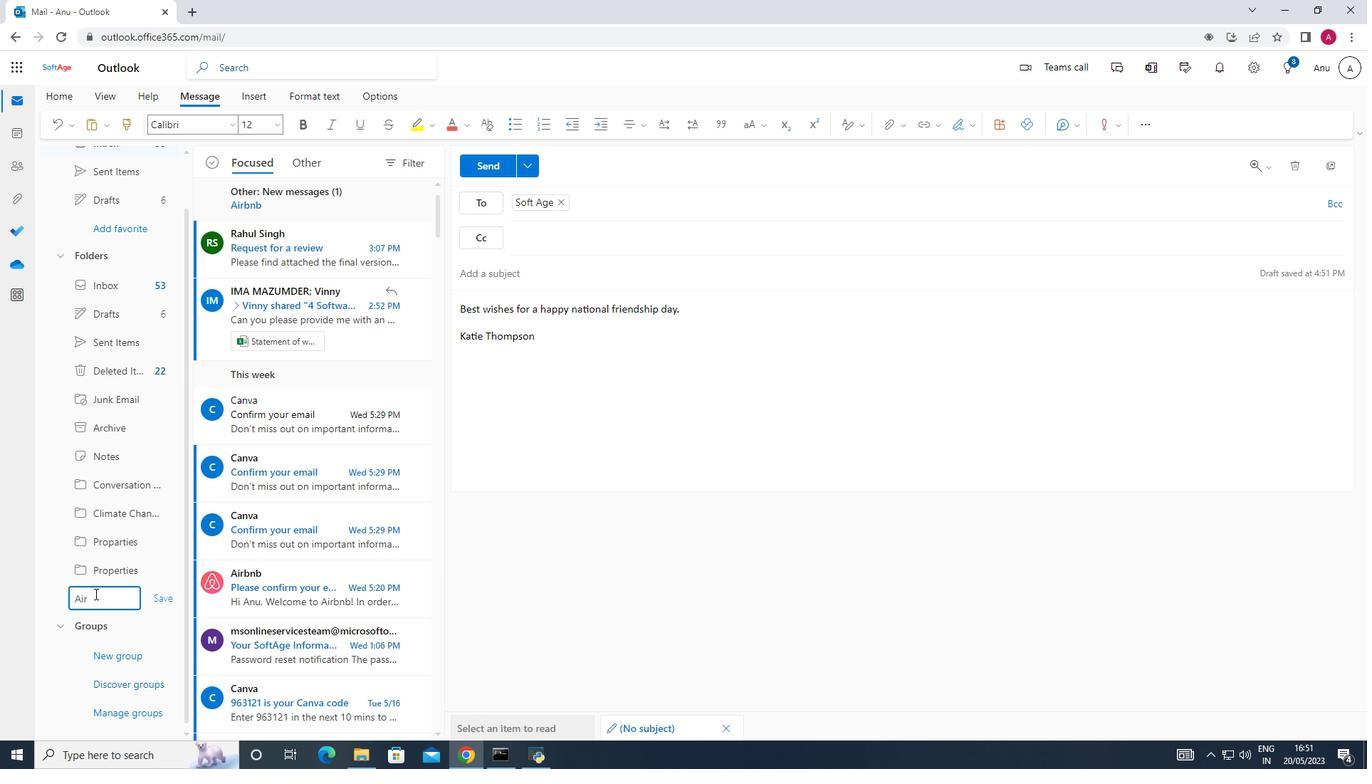 
Action: Mouse scrolled (659, 351) with delta (0, 0)
Screenshot: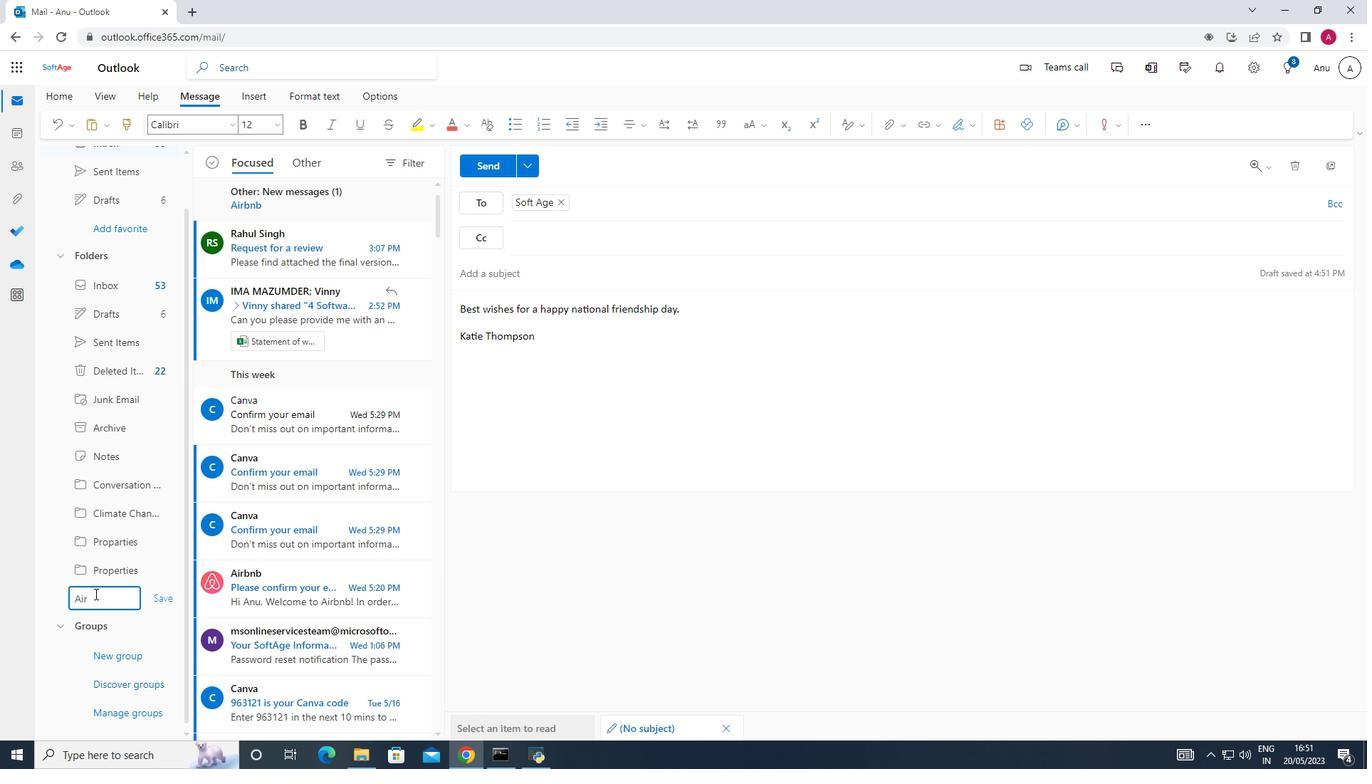 
Action: Mouse moved to (570, 202)
Screenshot: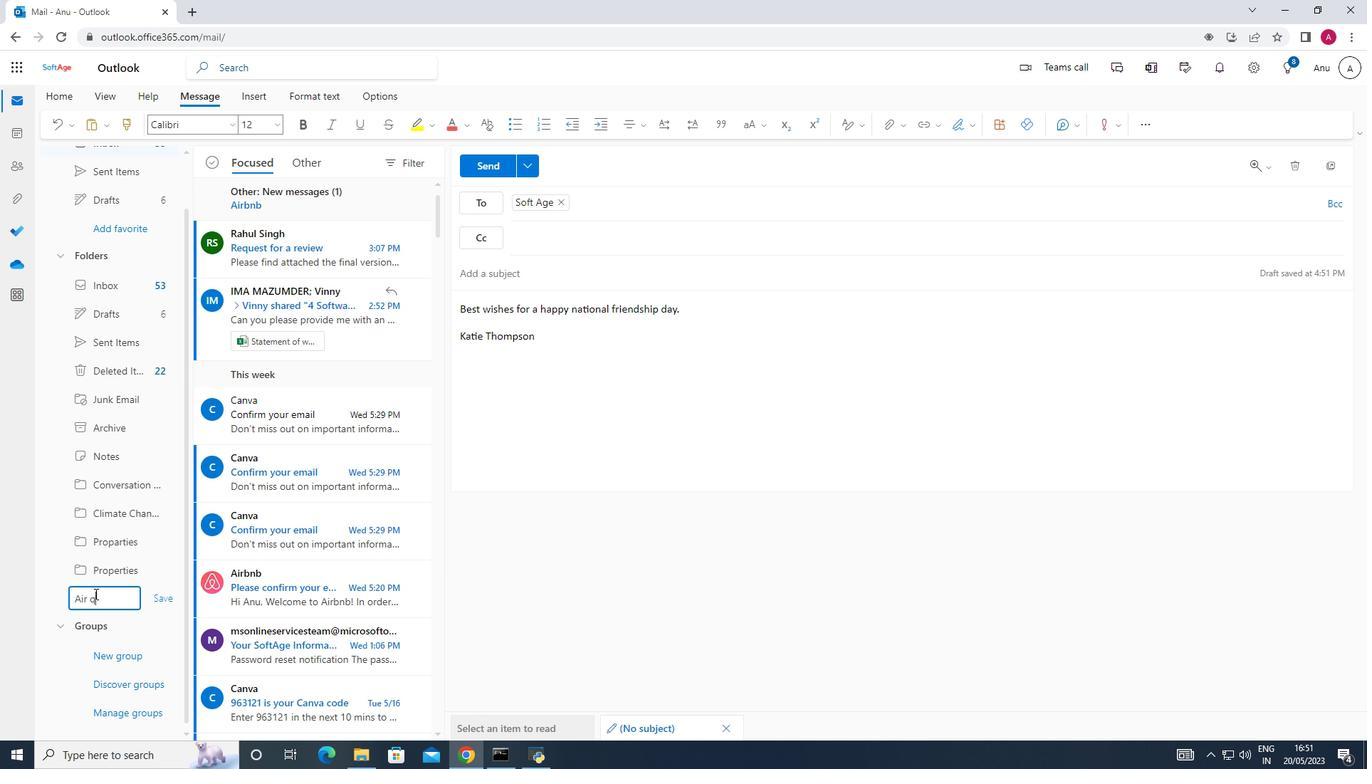 
Action: Mouse pressed left at (570, 202)
Screenshot: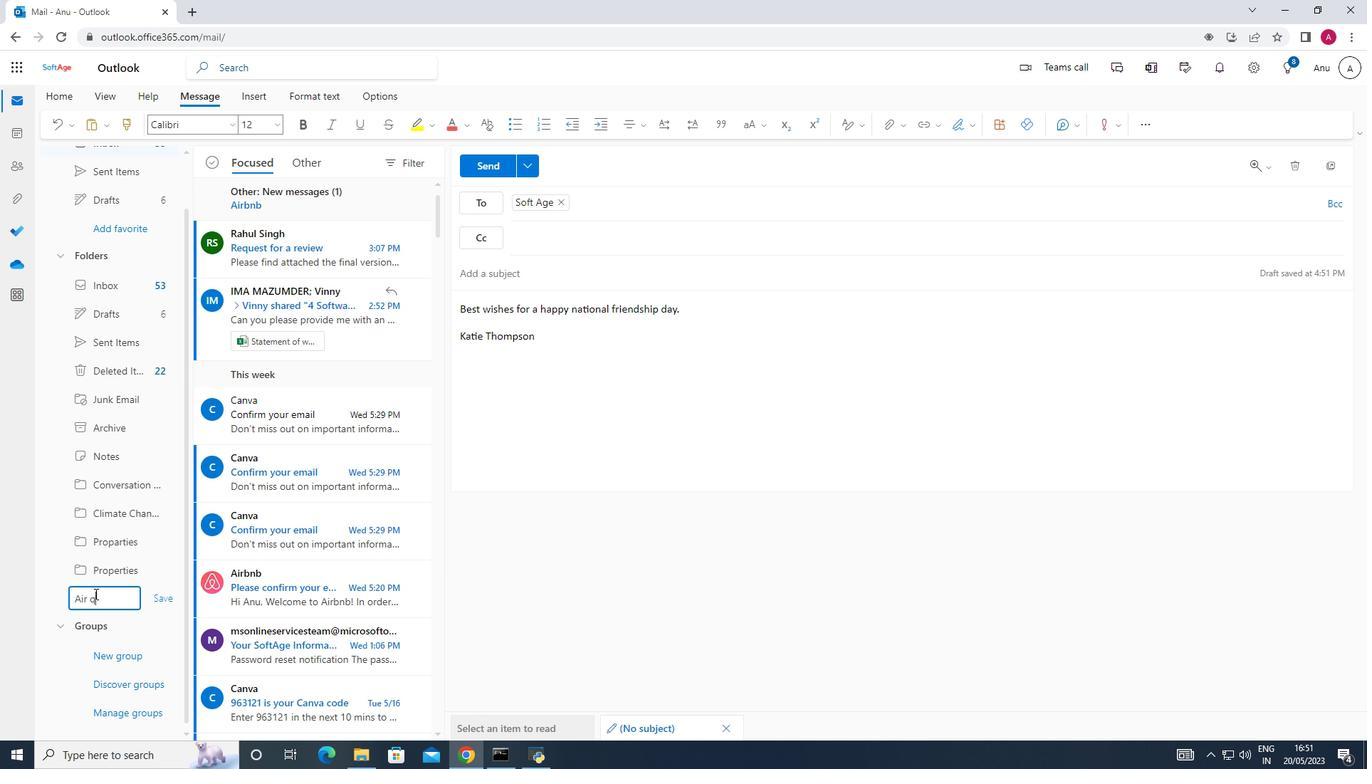 
Action: Key pressed sog<Key.backspace>ftahe.6
Screenshot: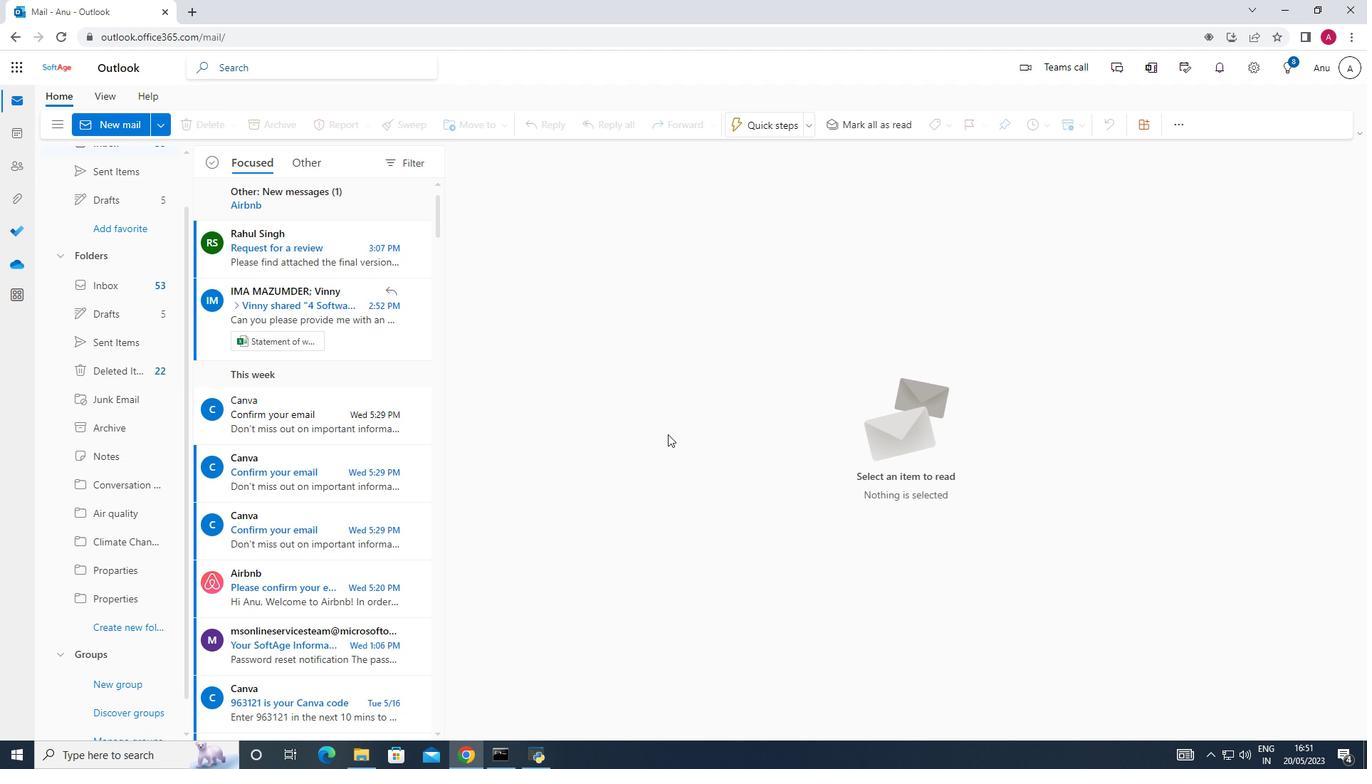 
Action: Mouse moved to (589, 248)
Screenshot: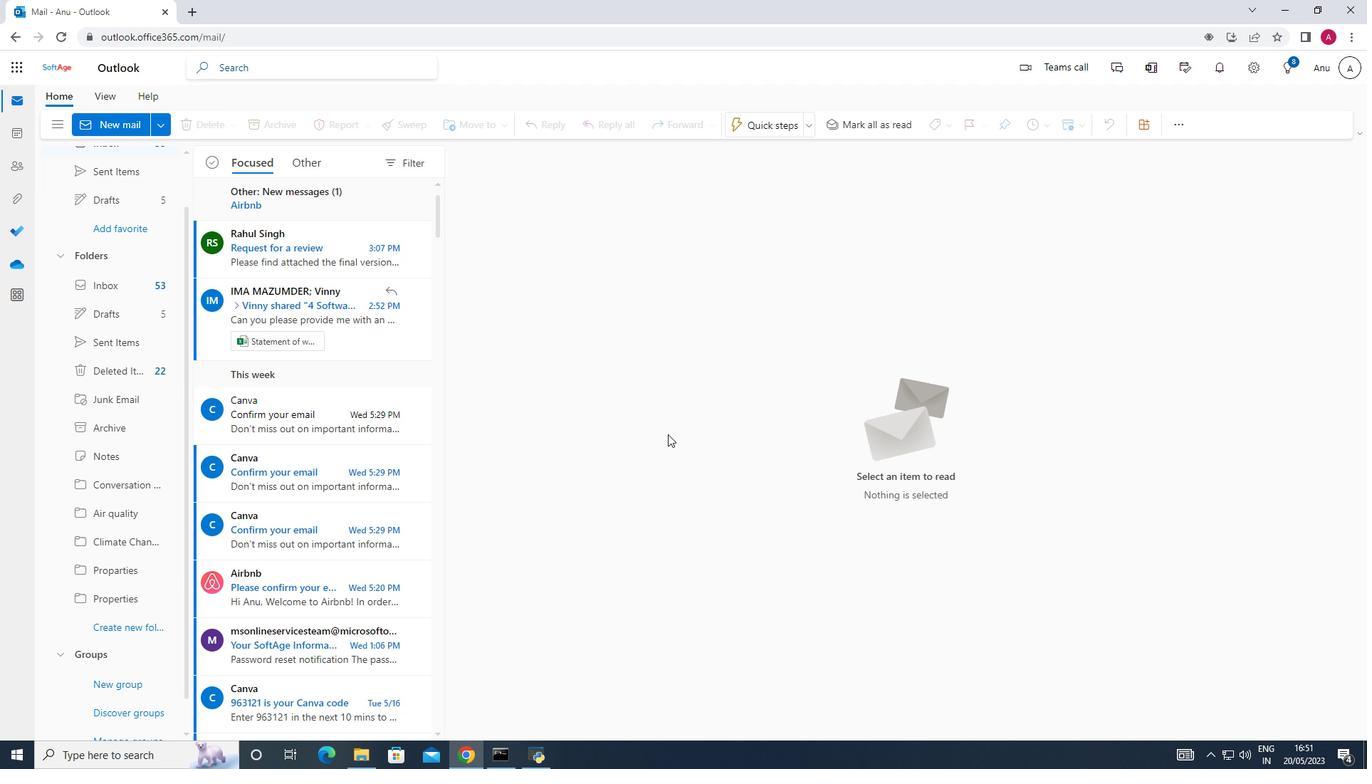 
Action: Mouse pressed left at (589, 248)
Screenshot: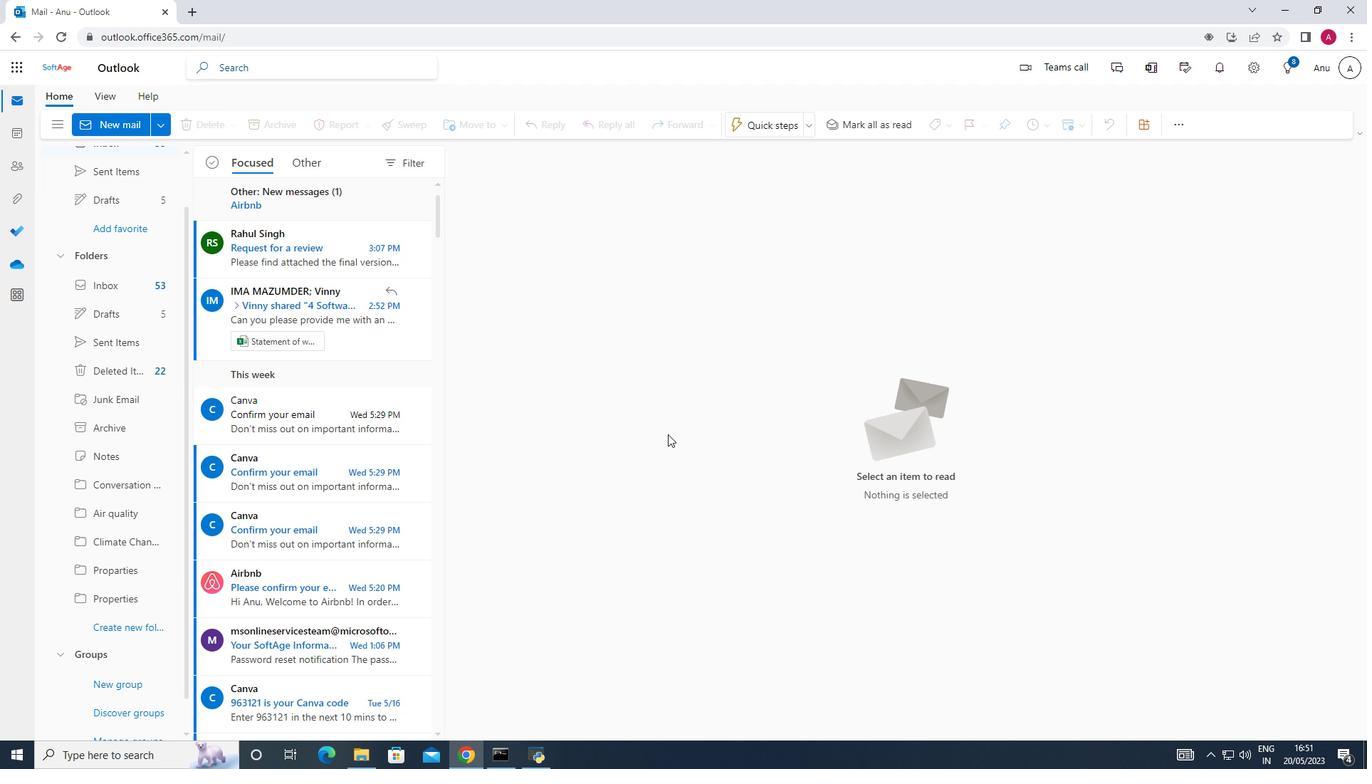 
Action: Mouse moved to (743, 367)
Screenshot: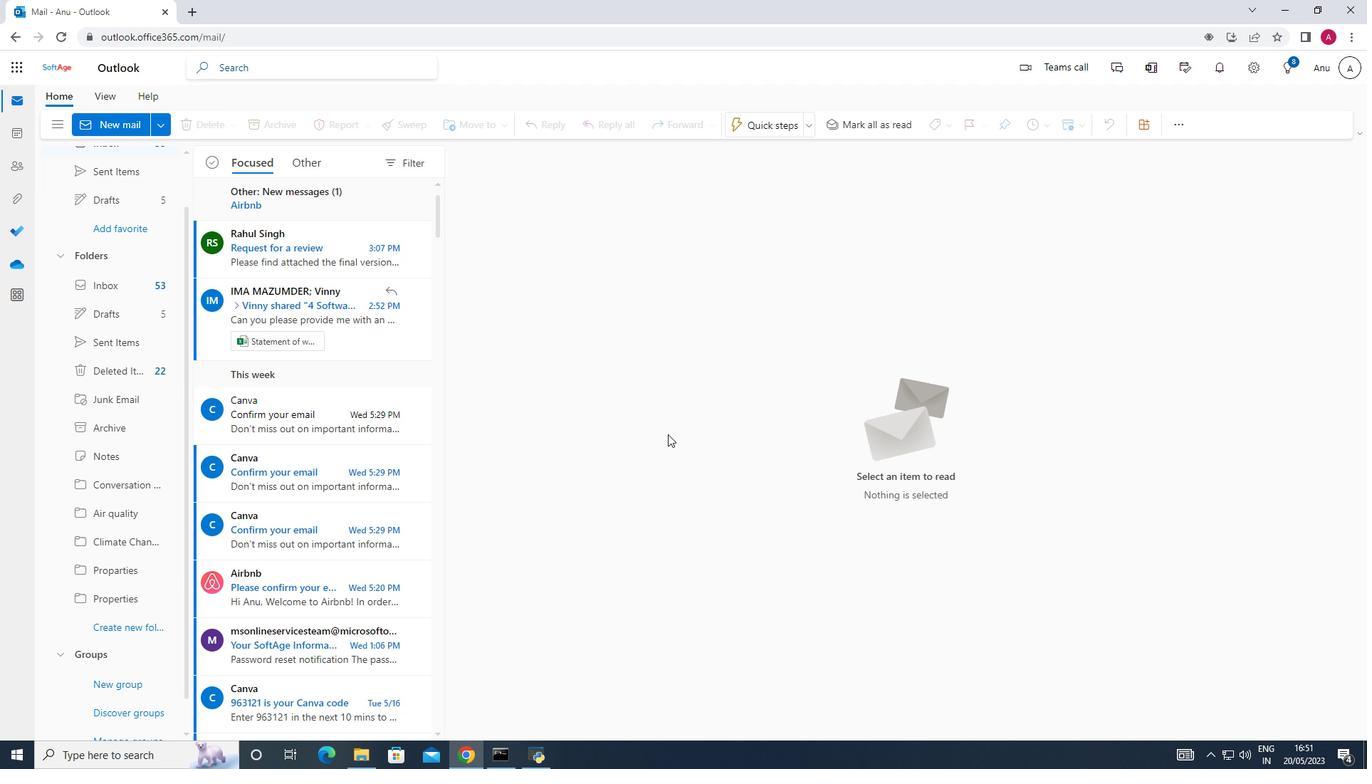 
Action: Mouse pressed left at (743, 367)
Screenshot: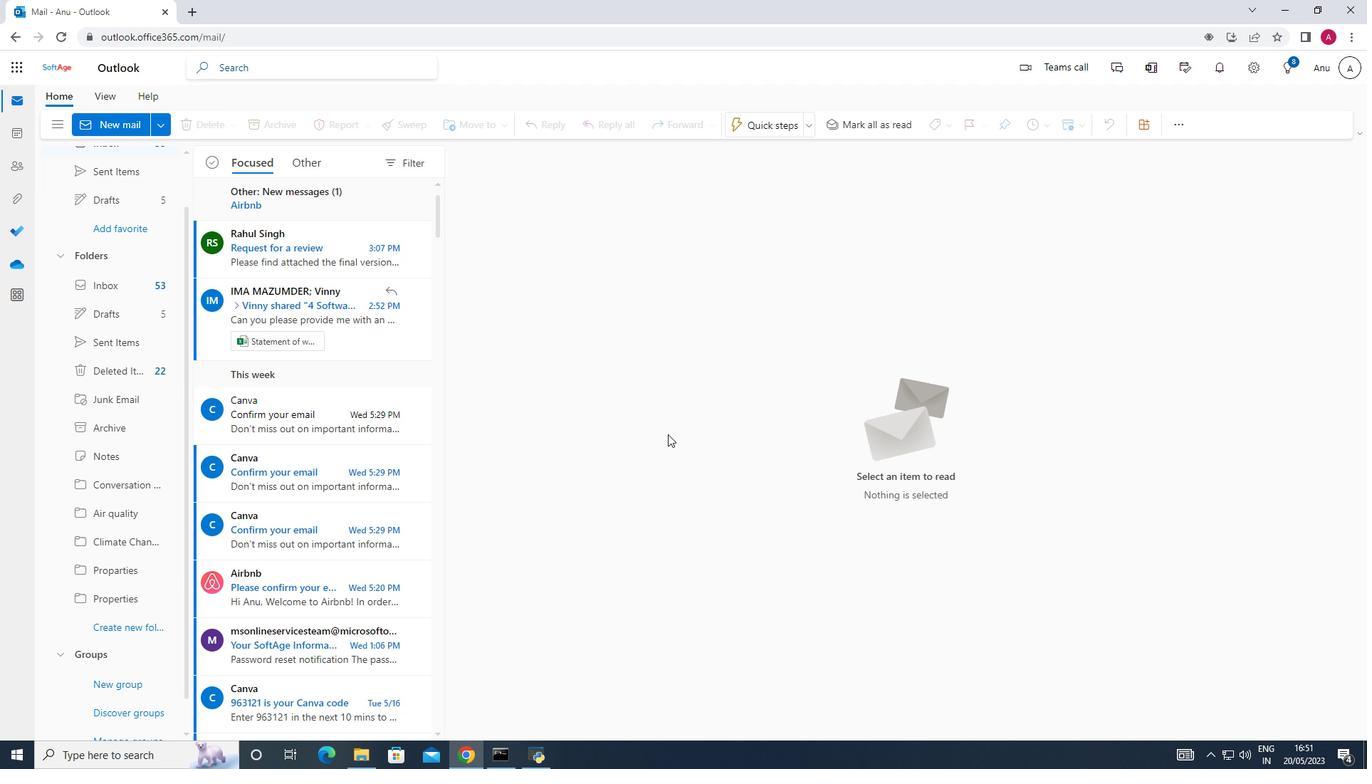 
Action: Mouse moved to (91, 370)
Screenshot: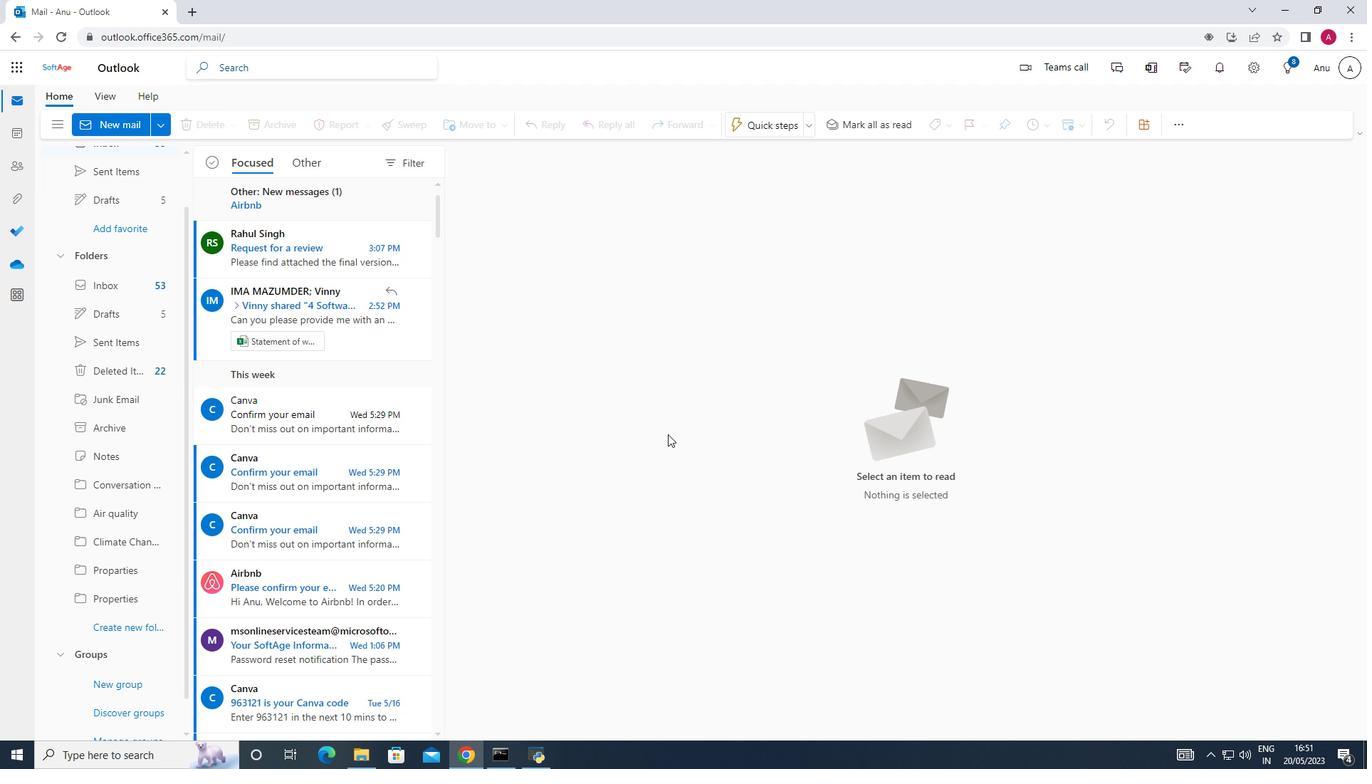 
Action: Mouse scrolled (91, 369) with delta (0, 0)
Screenshot: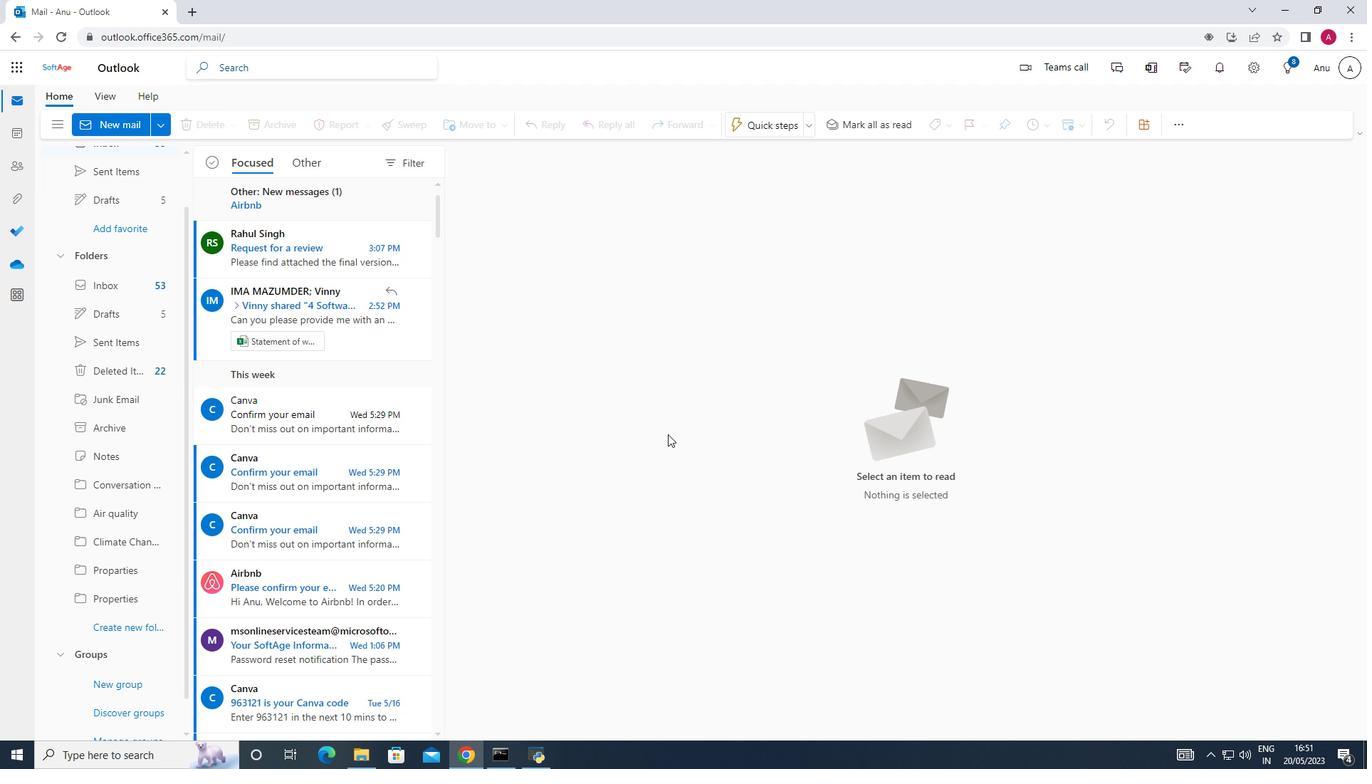 
Action: Mouse scrolled (91, 369) with delta (0, 0)
Screenshot: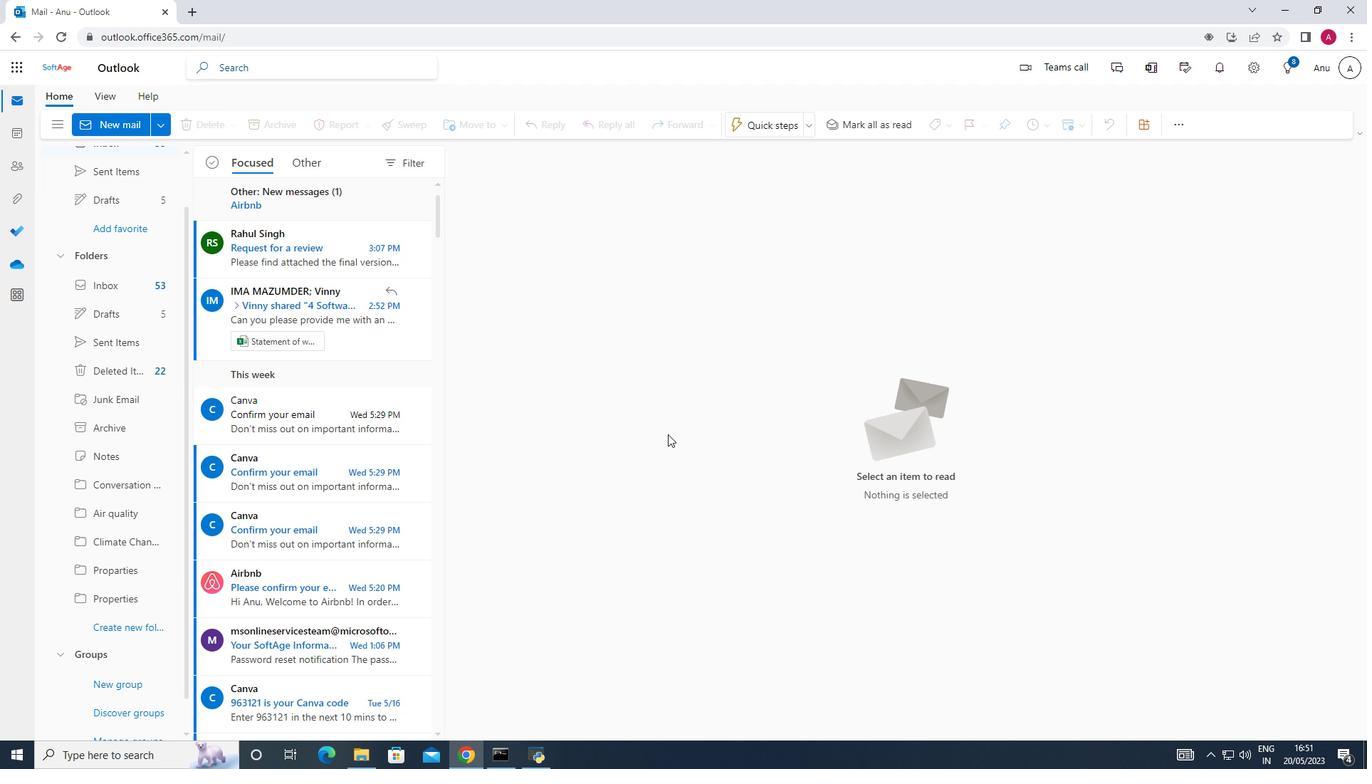 
Action: Mouse scrolled (91, 369) with delta (0, 0)
Screenshot: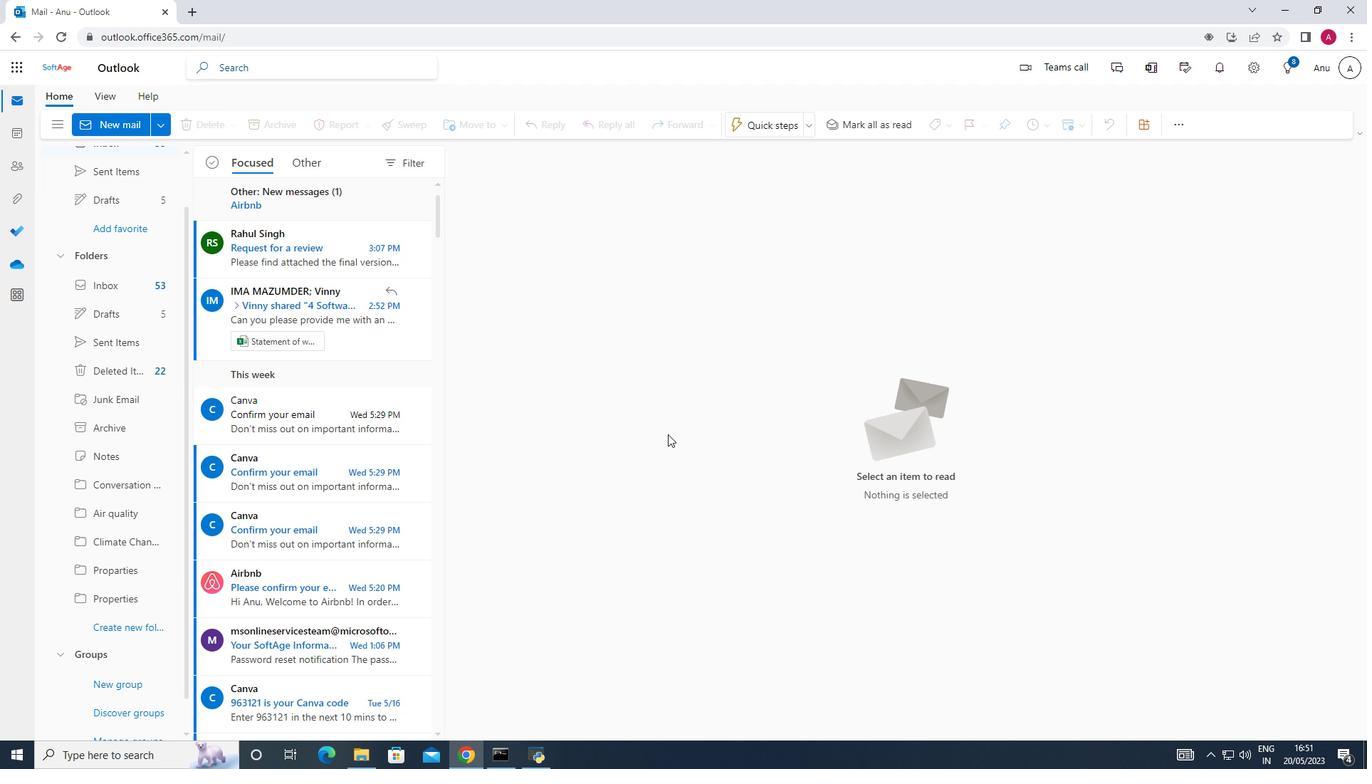 
Action: Mouse scrolled (91, 369) with delta (0, 0)
Screenshot: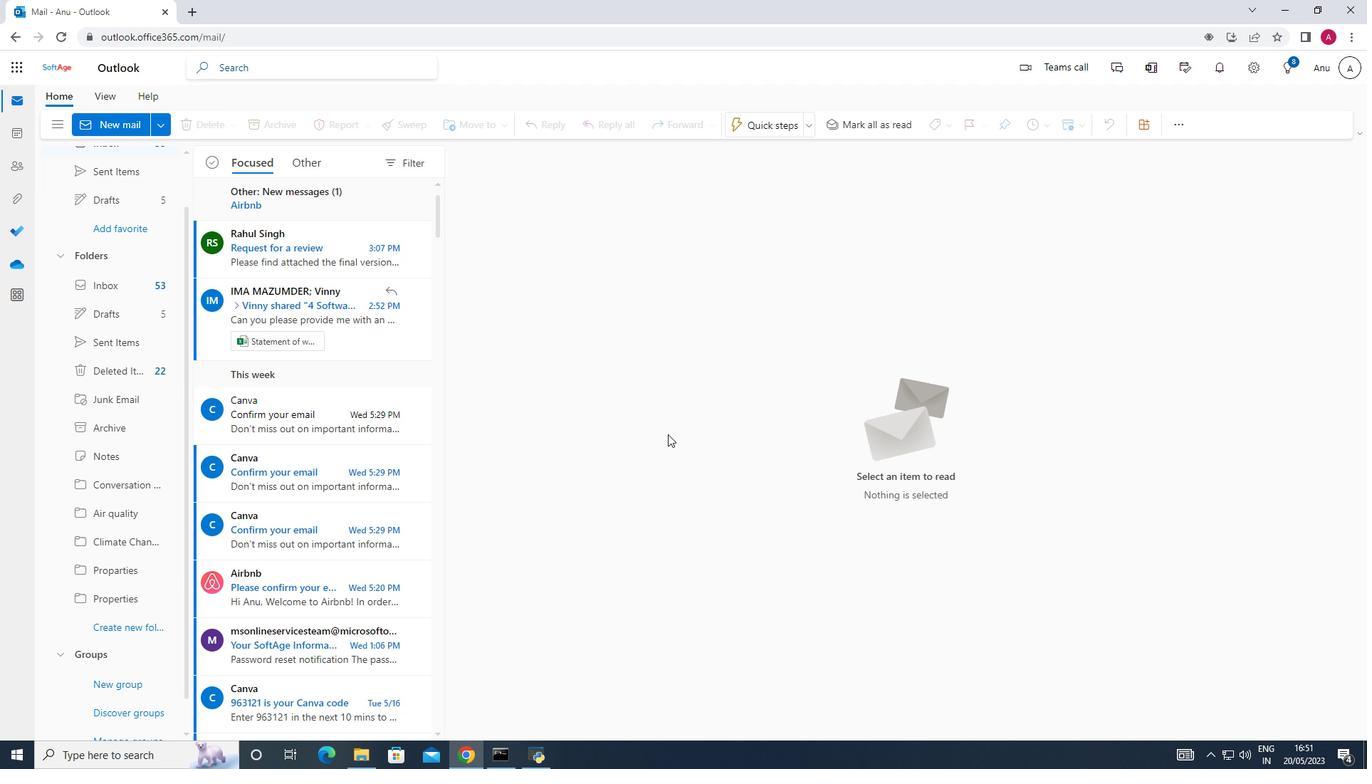 
Action: Mouse moved to (126, 600)
Screenshot: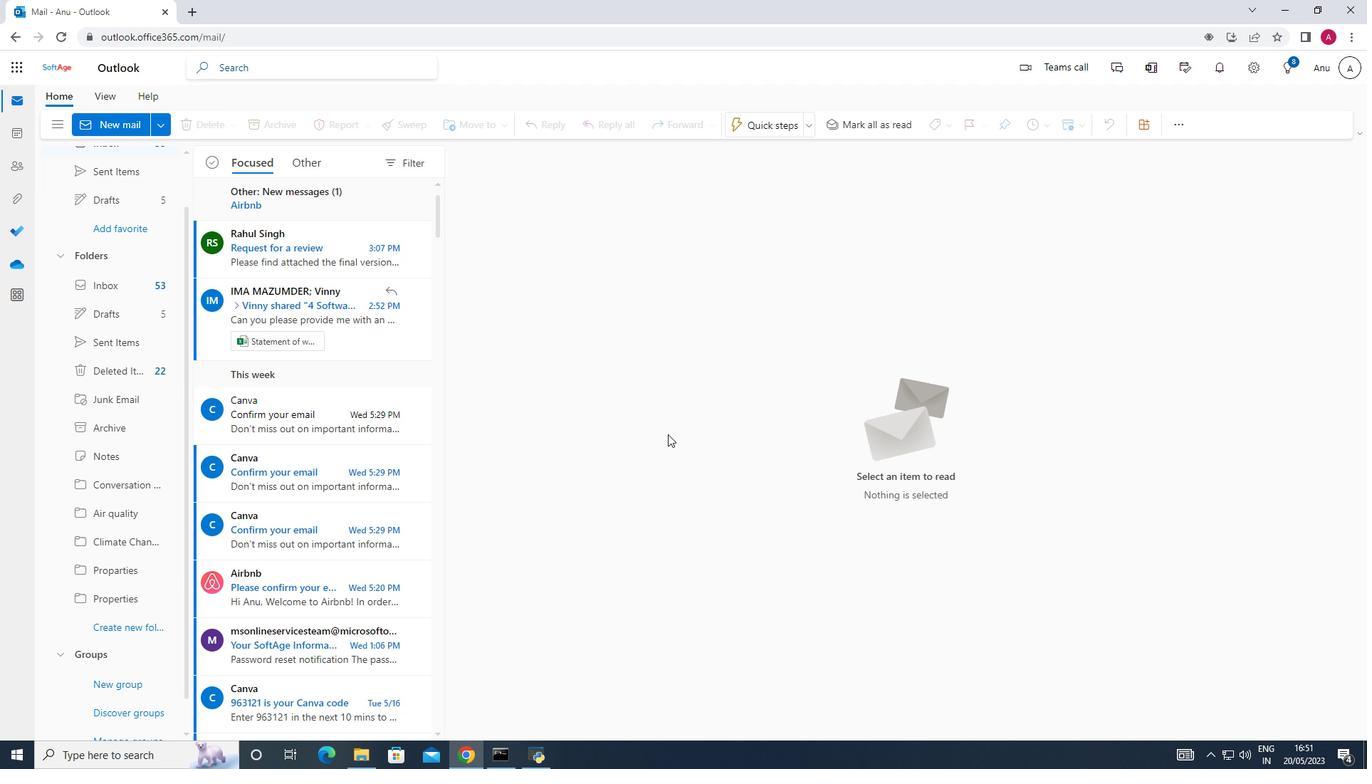 
Action: Mouse scrolled (126, 599) with delta (0, 0)
Screenshot: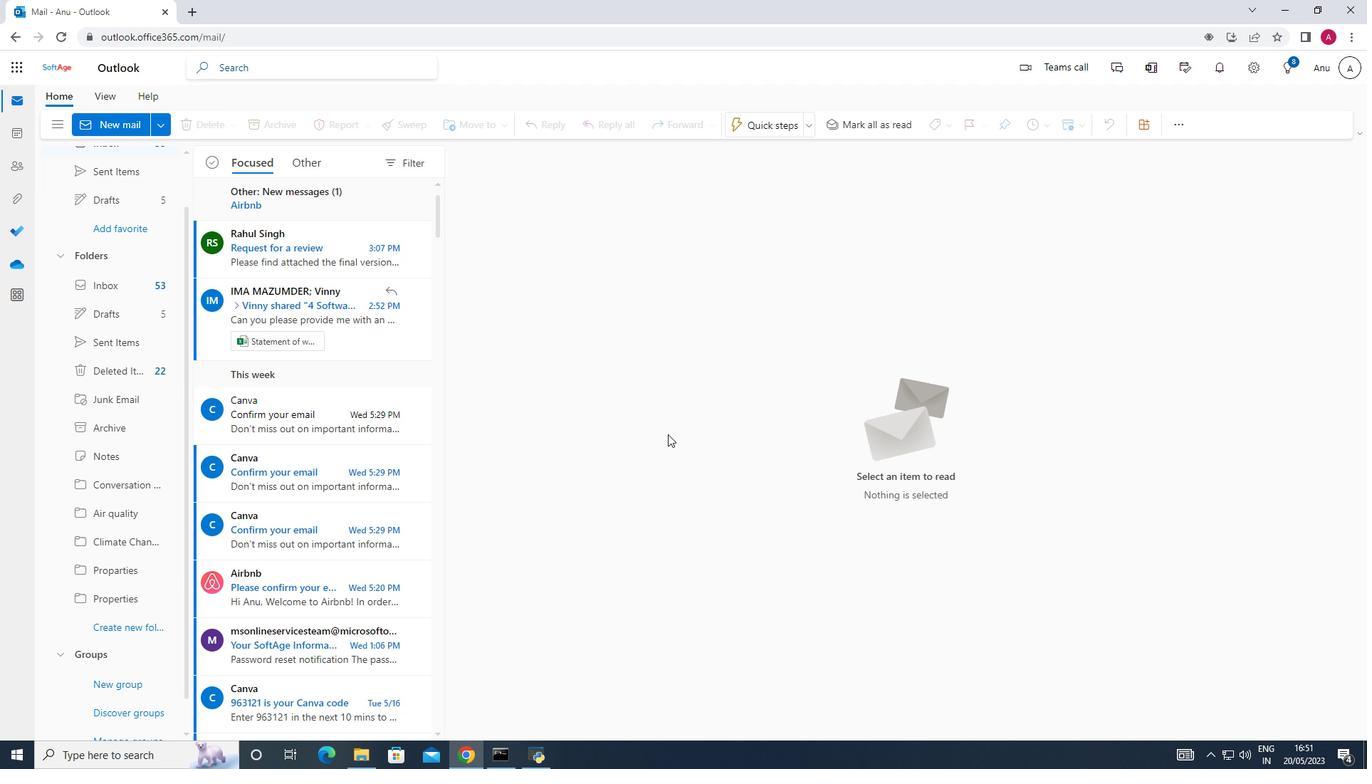 
Action: Mouse scrolled (126, 599) with delta (0, 0)
Screenshot: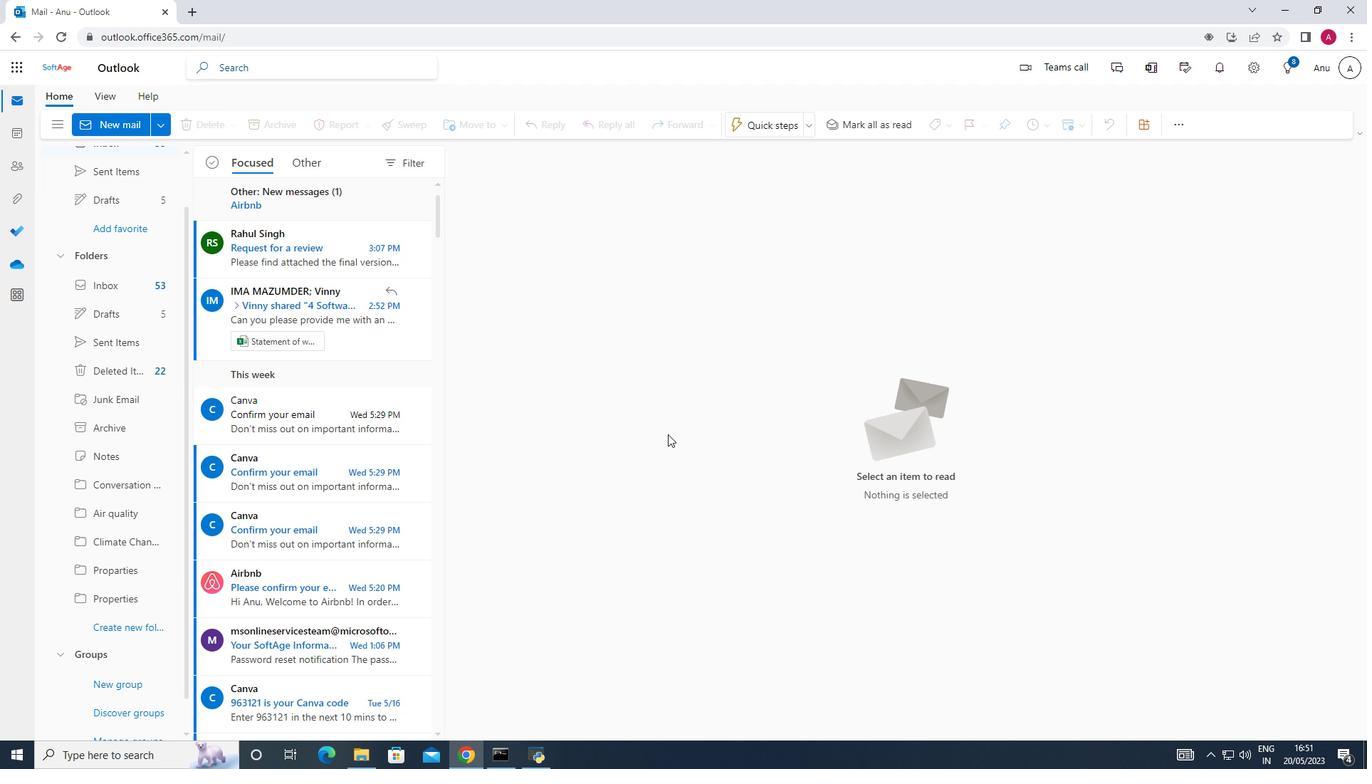 
Action: Mouse moved to (126, 599)
Screenshot: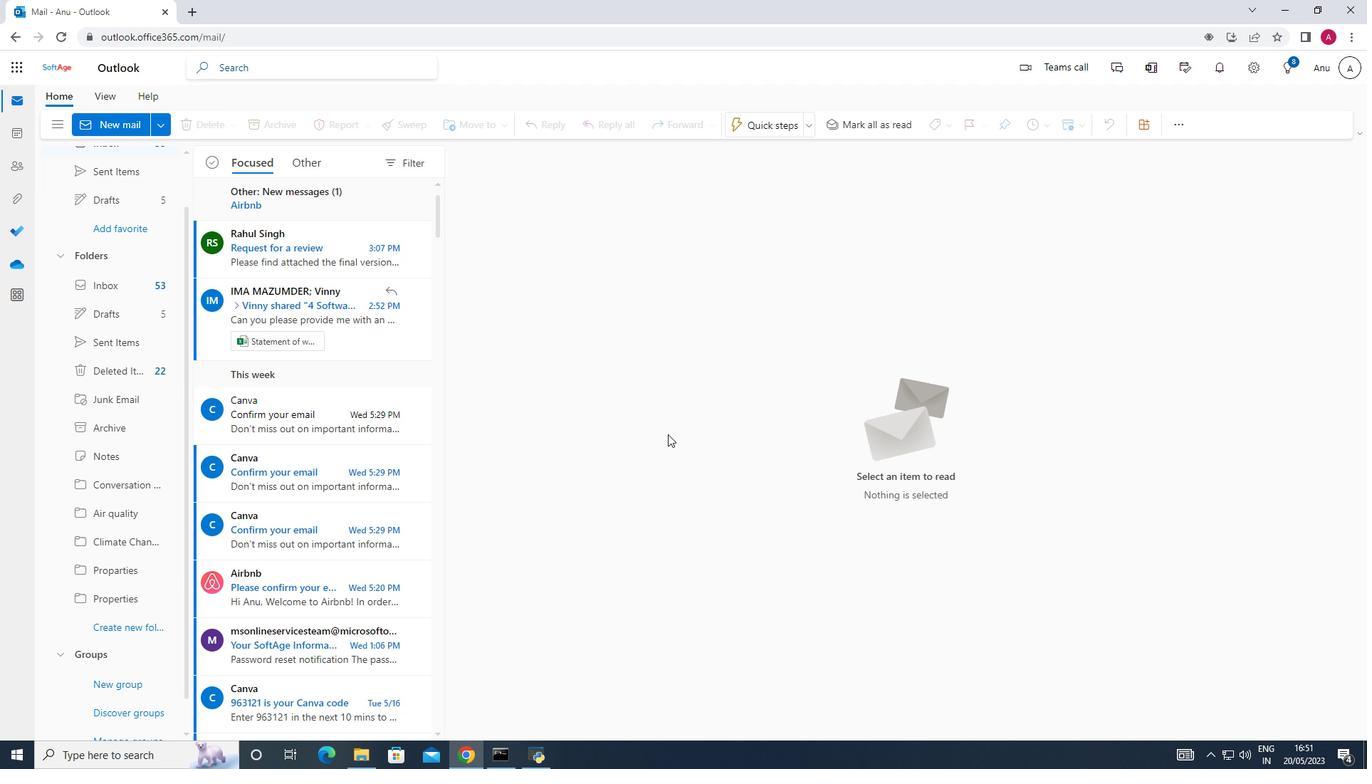 
Action: Mouse scrolled (126, 598) with delta (0, 0)
Screenshot: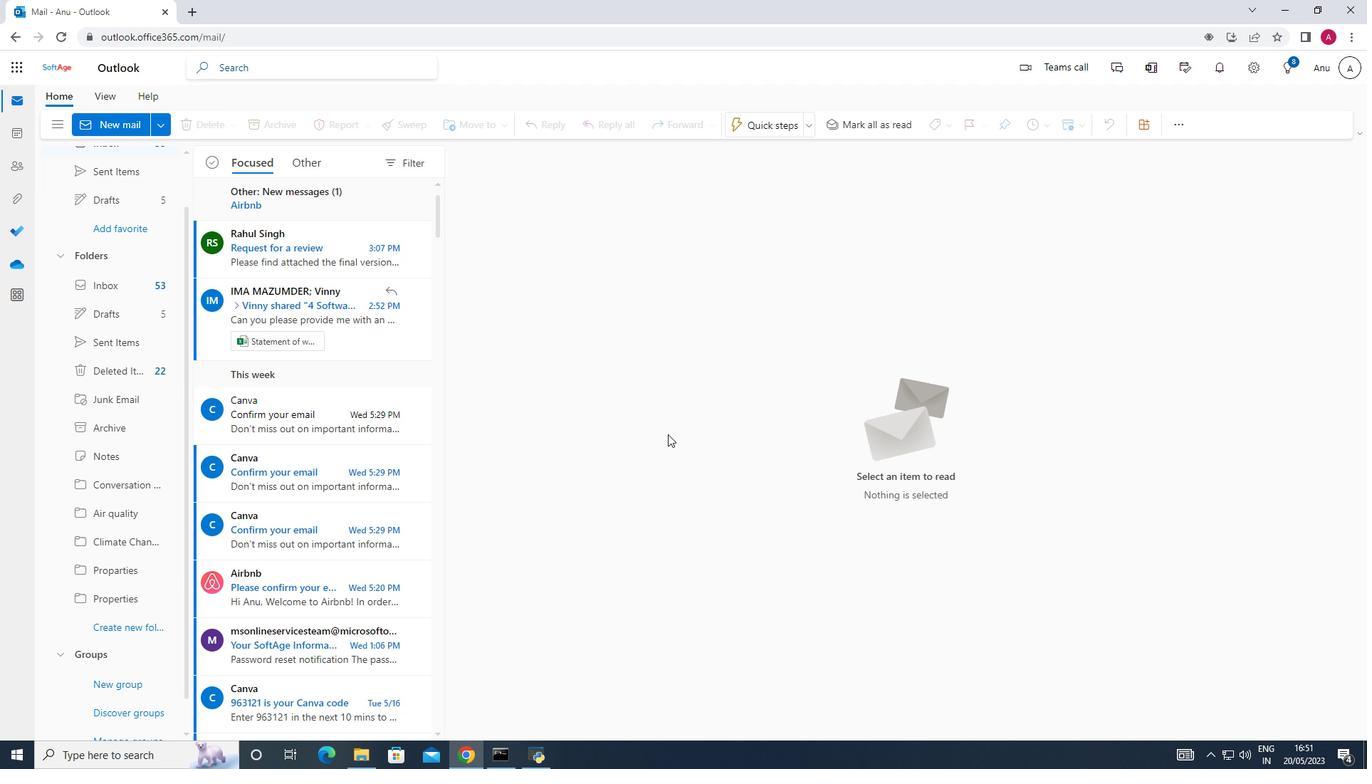
Action: Mouse moved to (128, 597)
Screenshot: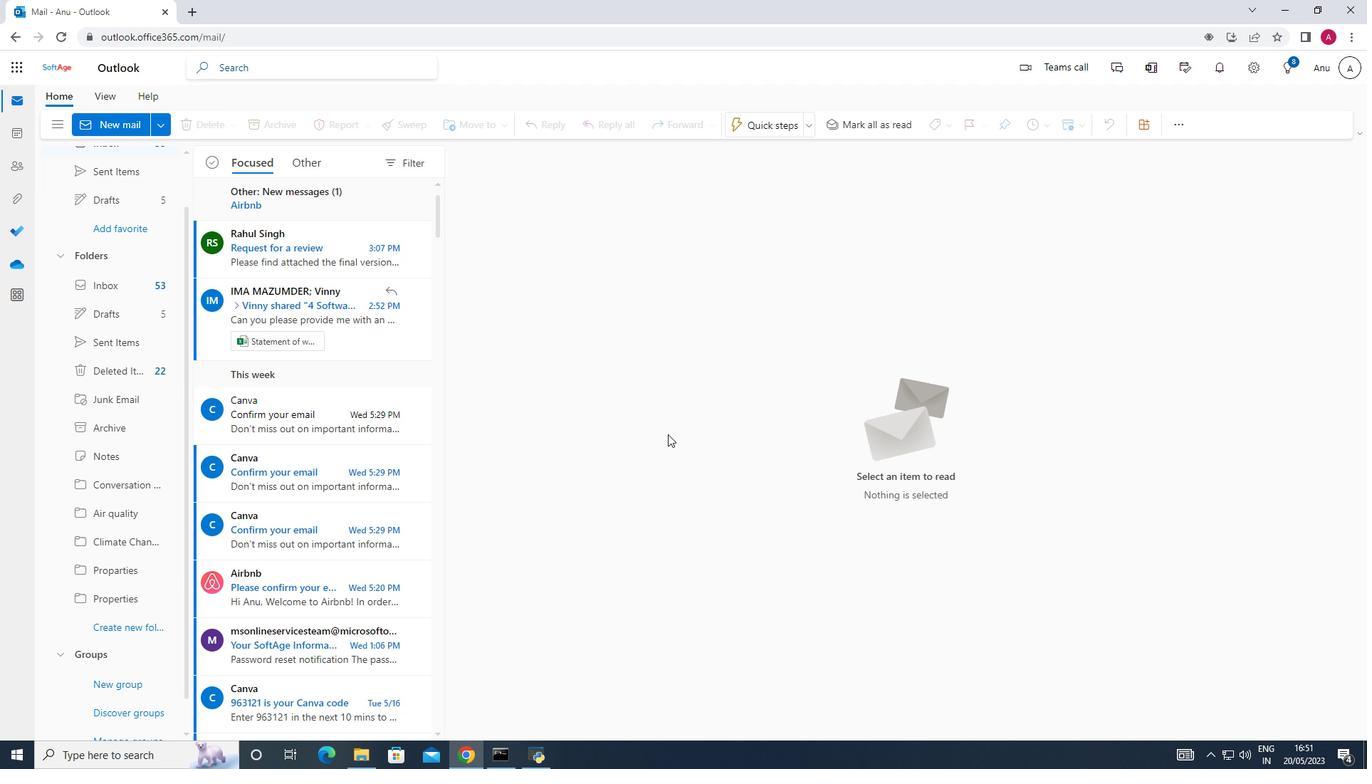 
Action: Mouse scrolled (128, 598) with delta (0, 0)
Screenshot: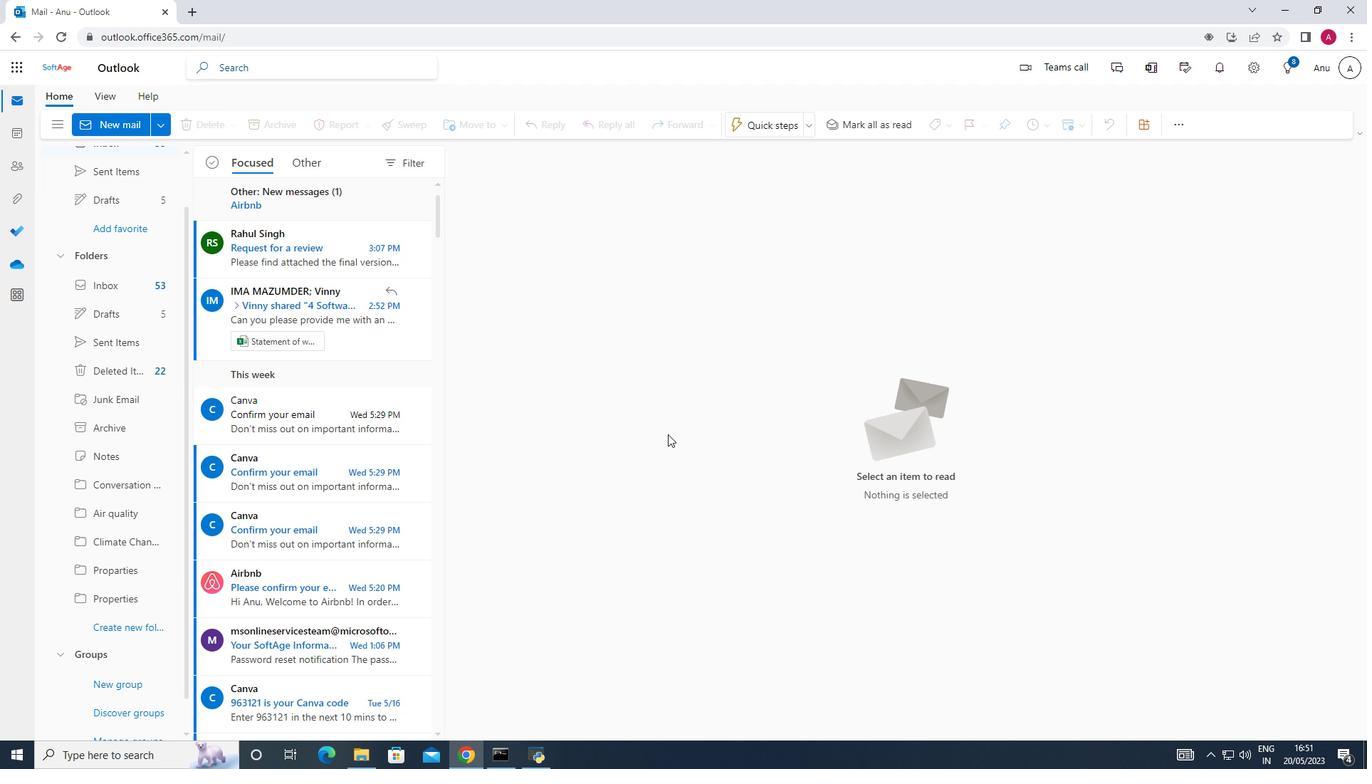 
Action: Mouse moved to (128, 596)
Screenshot: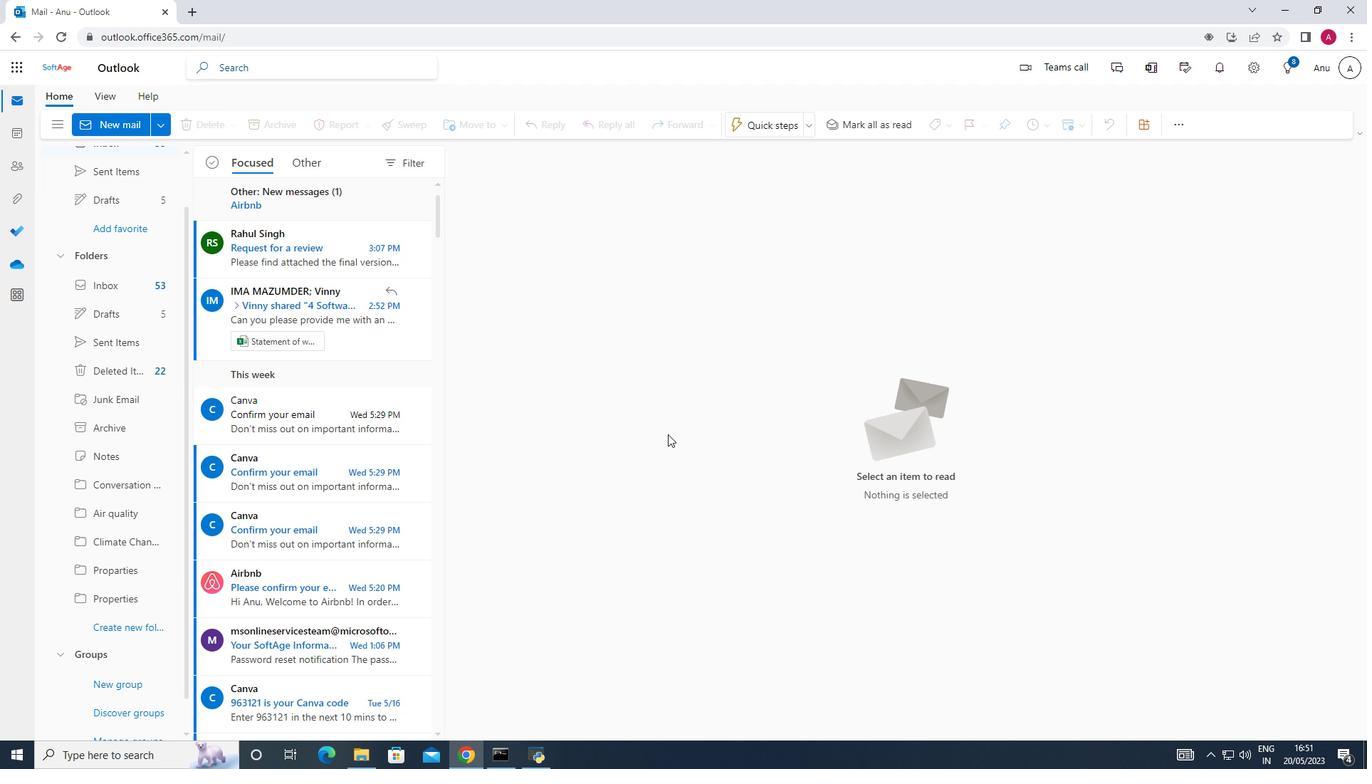 
Action: Mouse scrolled (128, 597) with delta (0, 0)
Screenshot: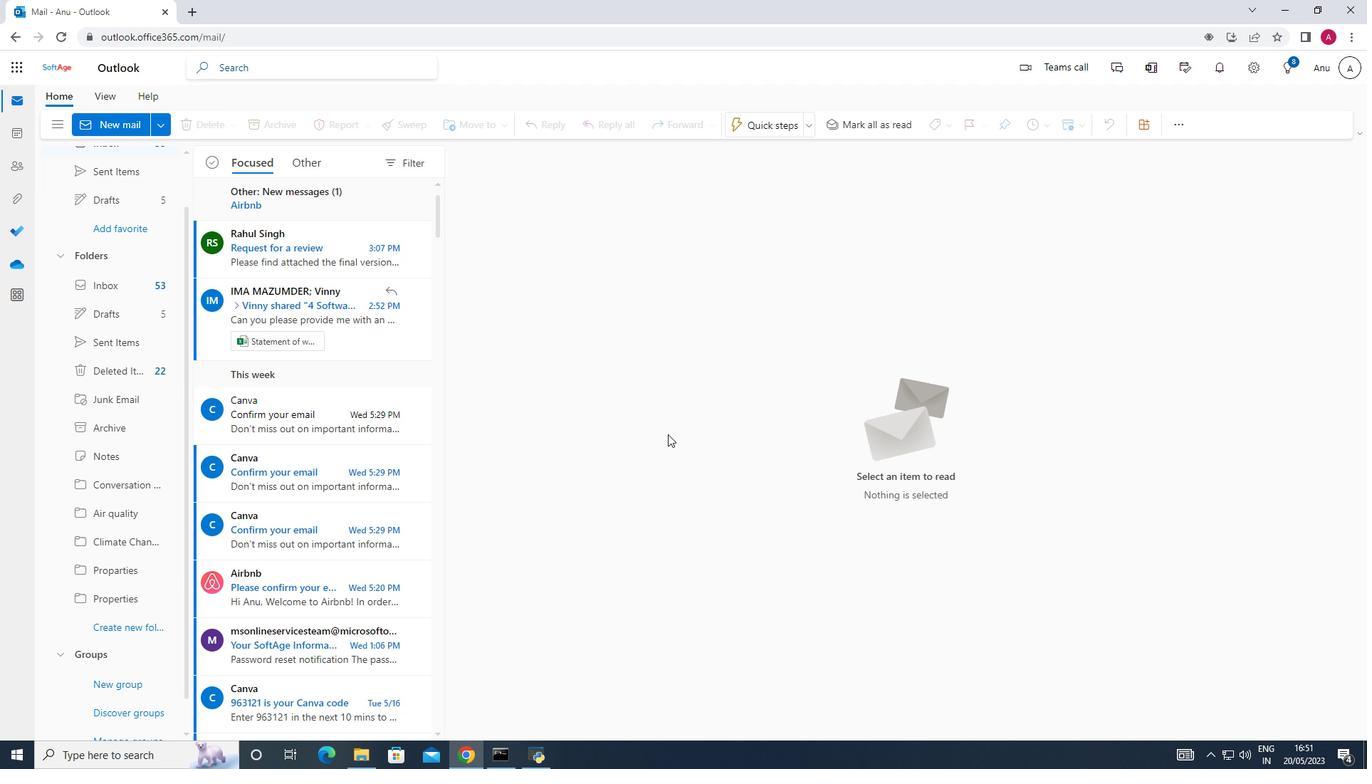 
Action: Mouse moved to (128, 595)
Screenshot: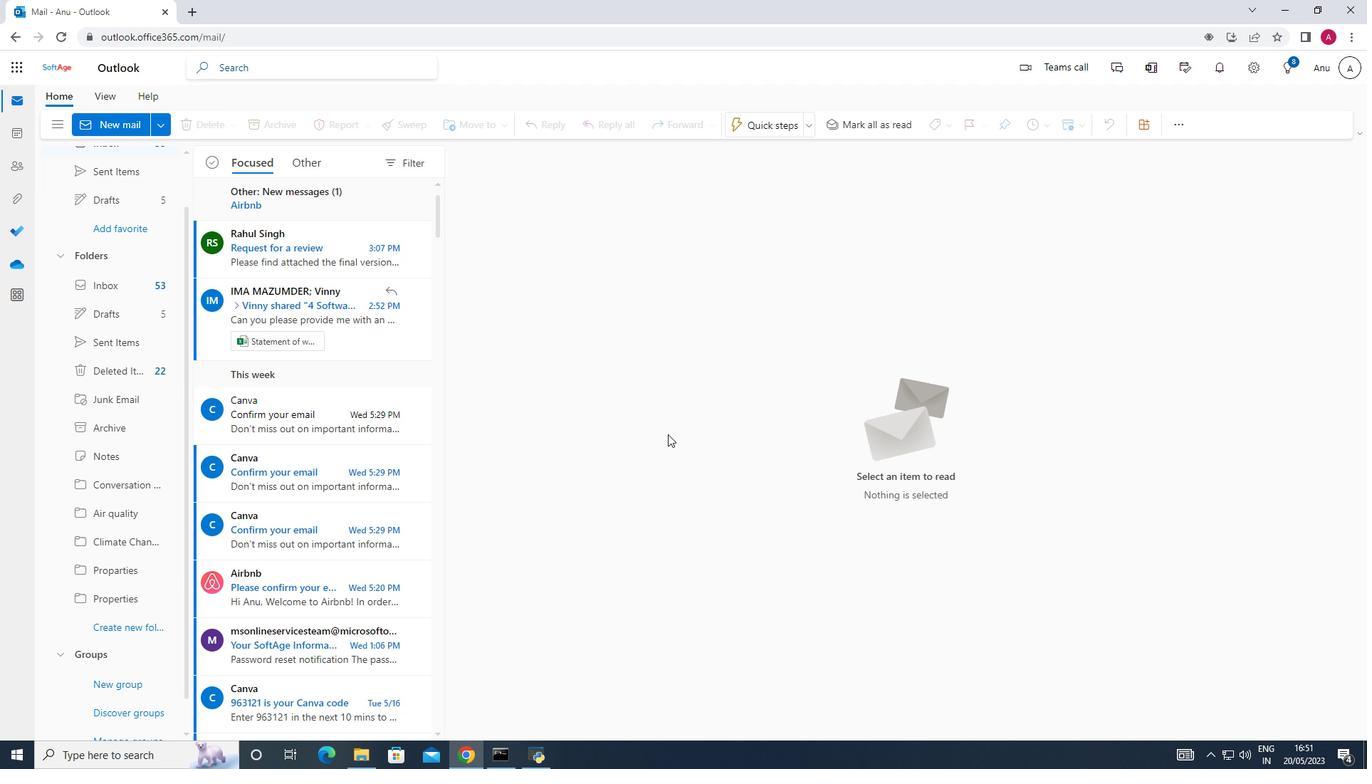 
Action: Mouse scrolled (128, 596) with delta (0, 0)
Screenshot: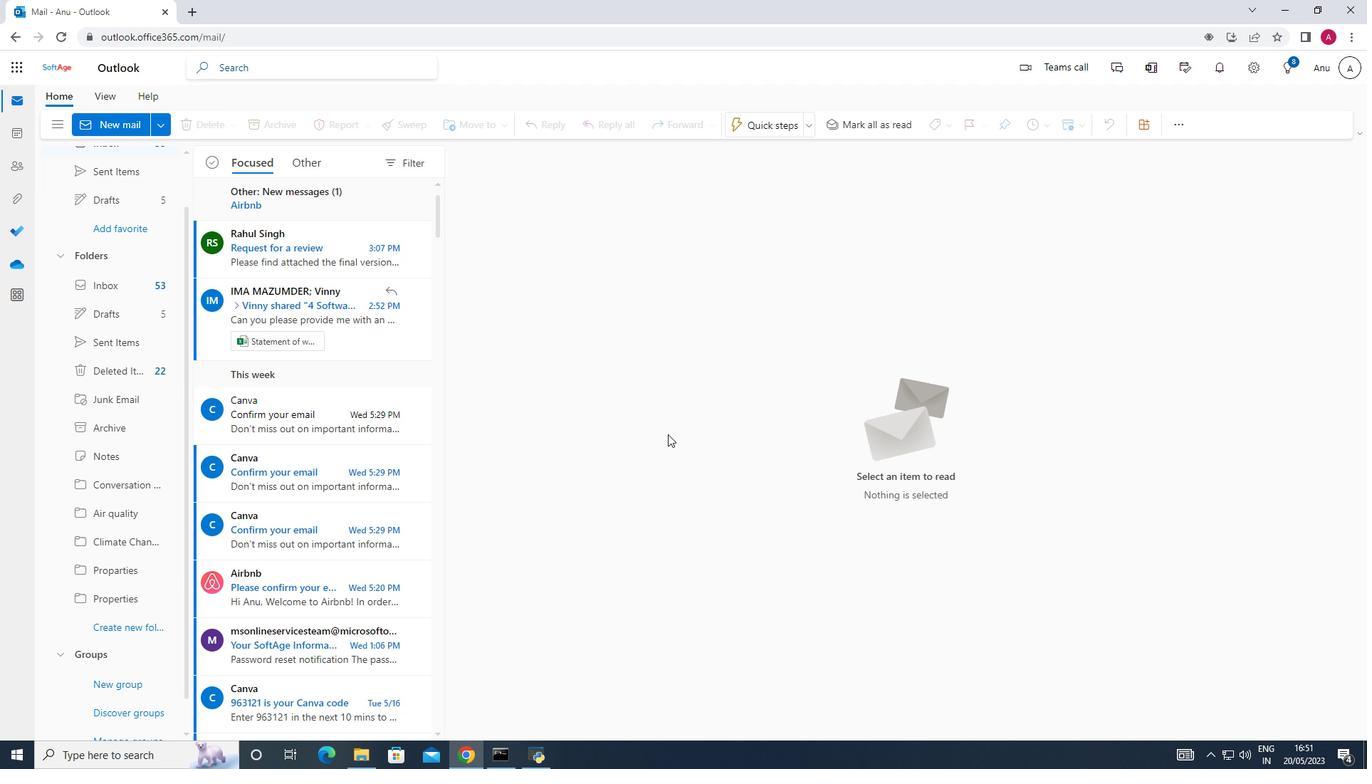 
Action: Mouse moved to (129, 593)
Screenshot: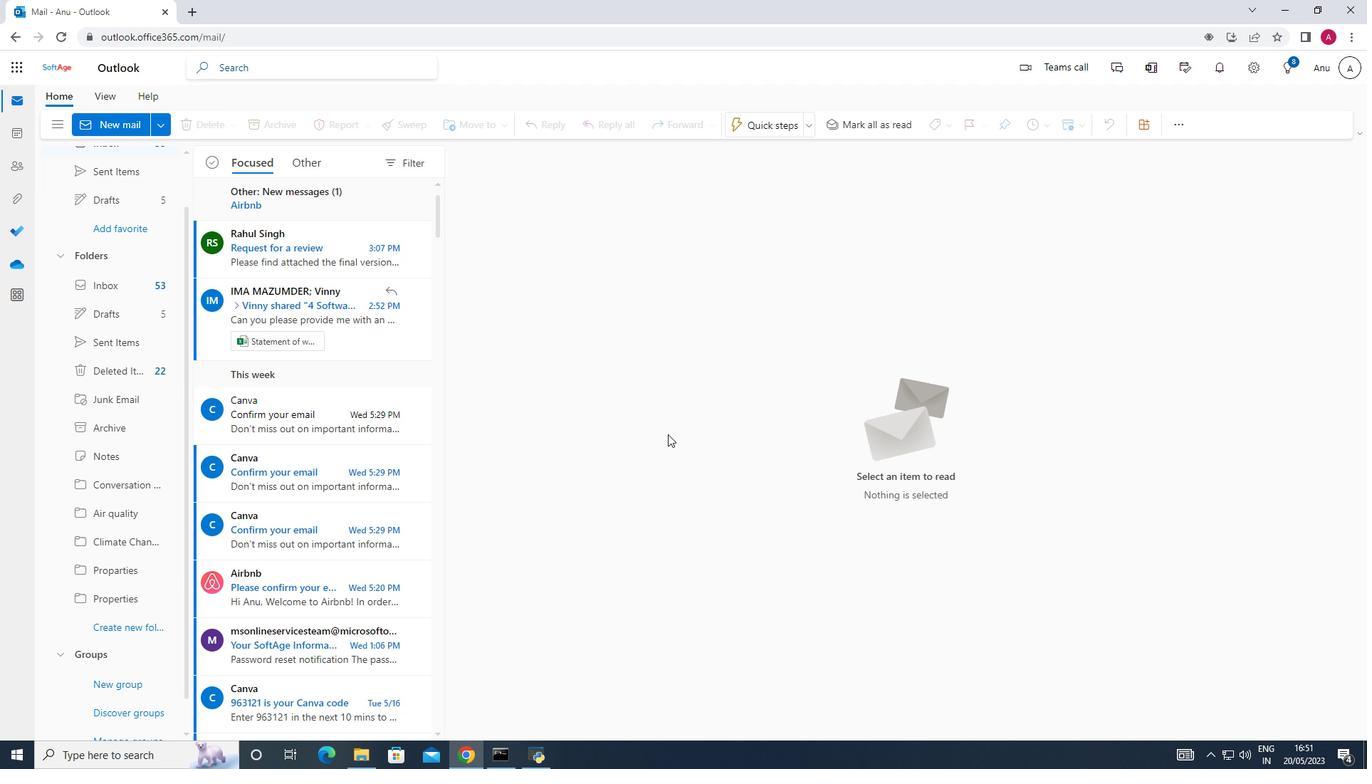 
Action: Mouse scrolled (129, 594) with delta (0, 0)
Screenshot: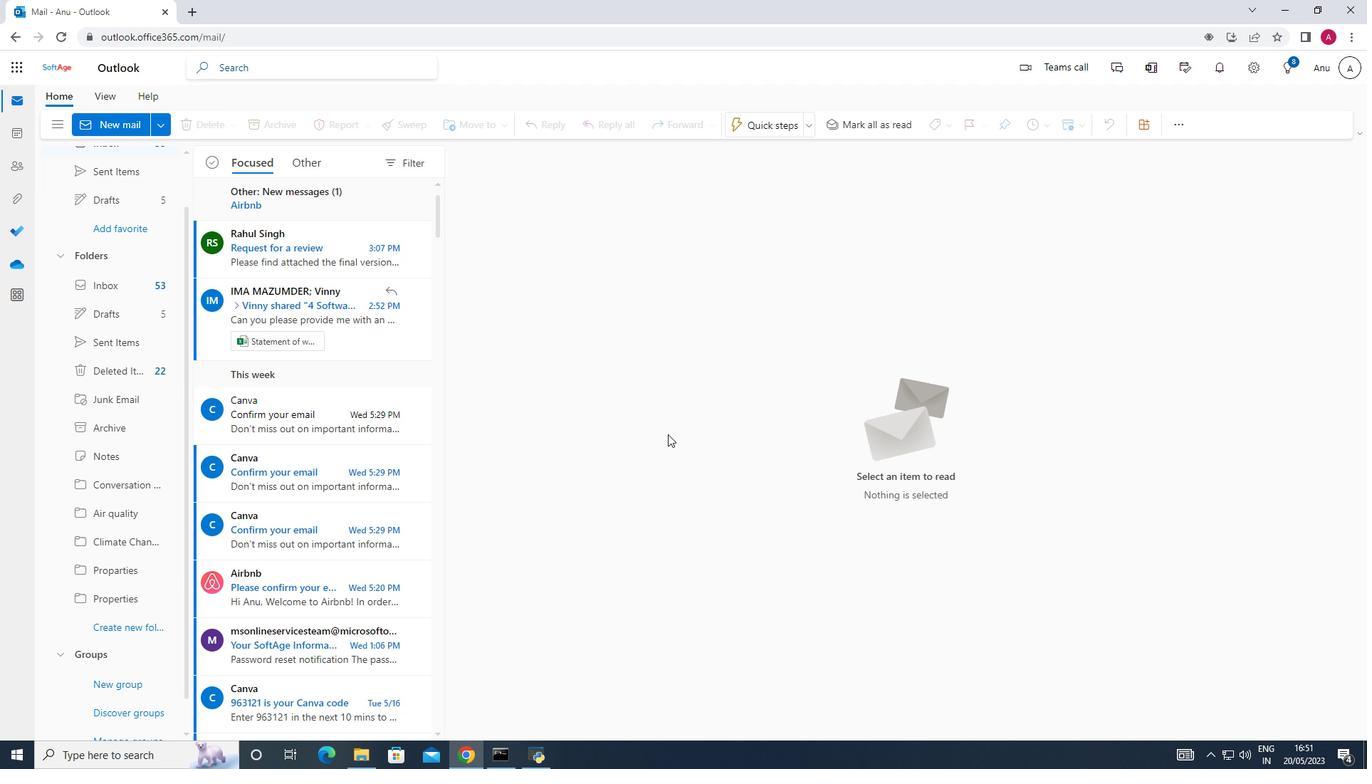 
Action: Mouse moved to (132, 579)
Screenshot: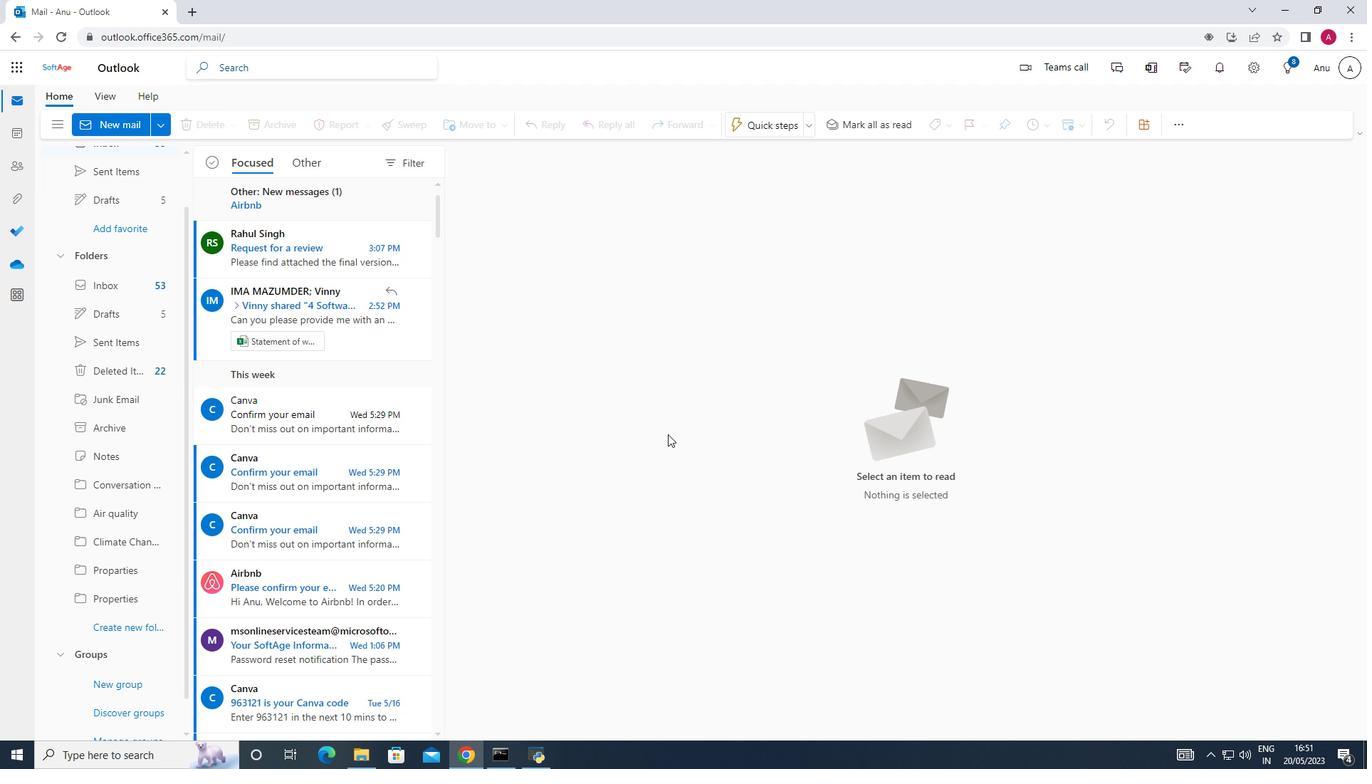 
Action: Mouse scrolled (132, 580) with delta (0, 0)
Screenshot: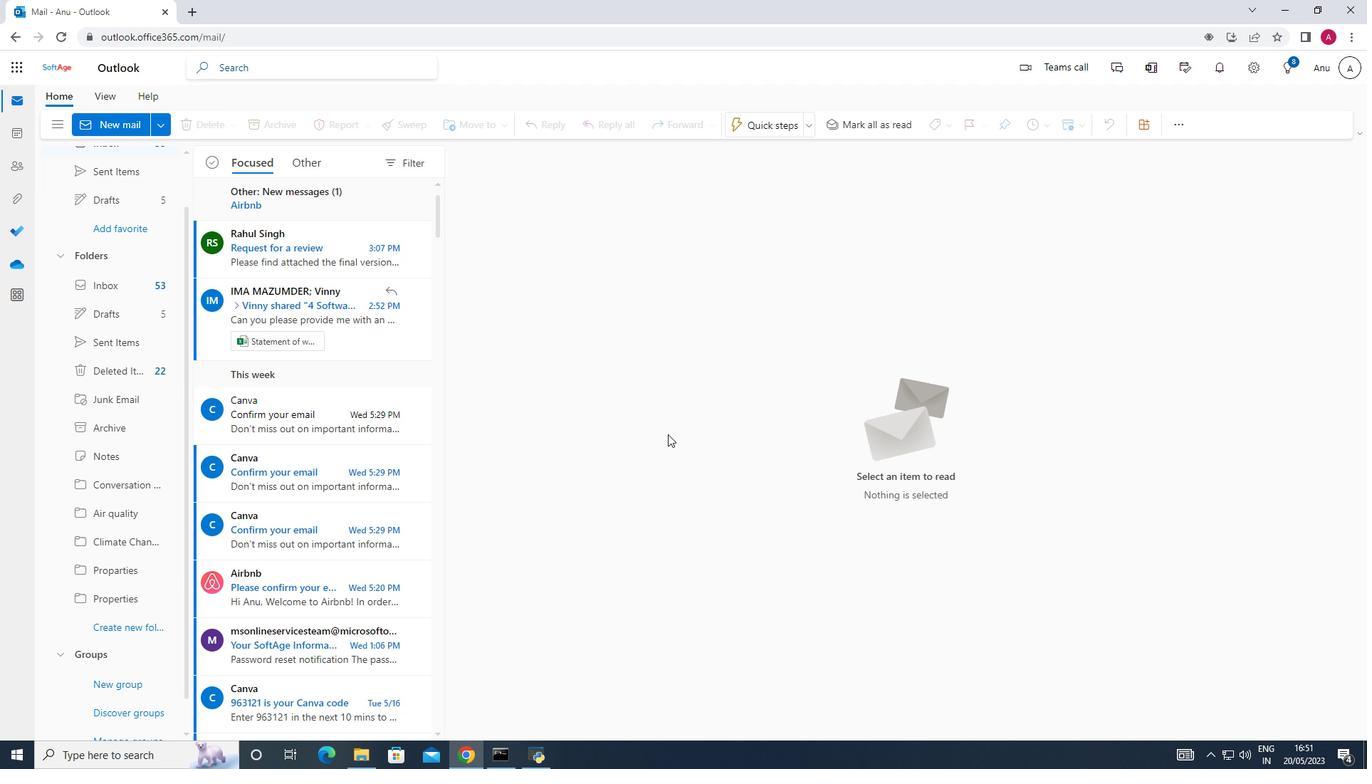 
Action: Mouse moved to (66, 287)
Screenshot: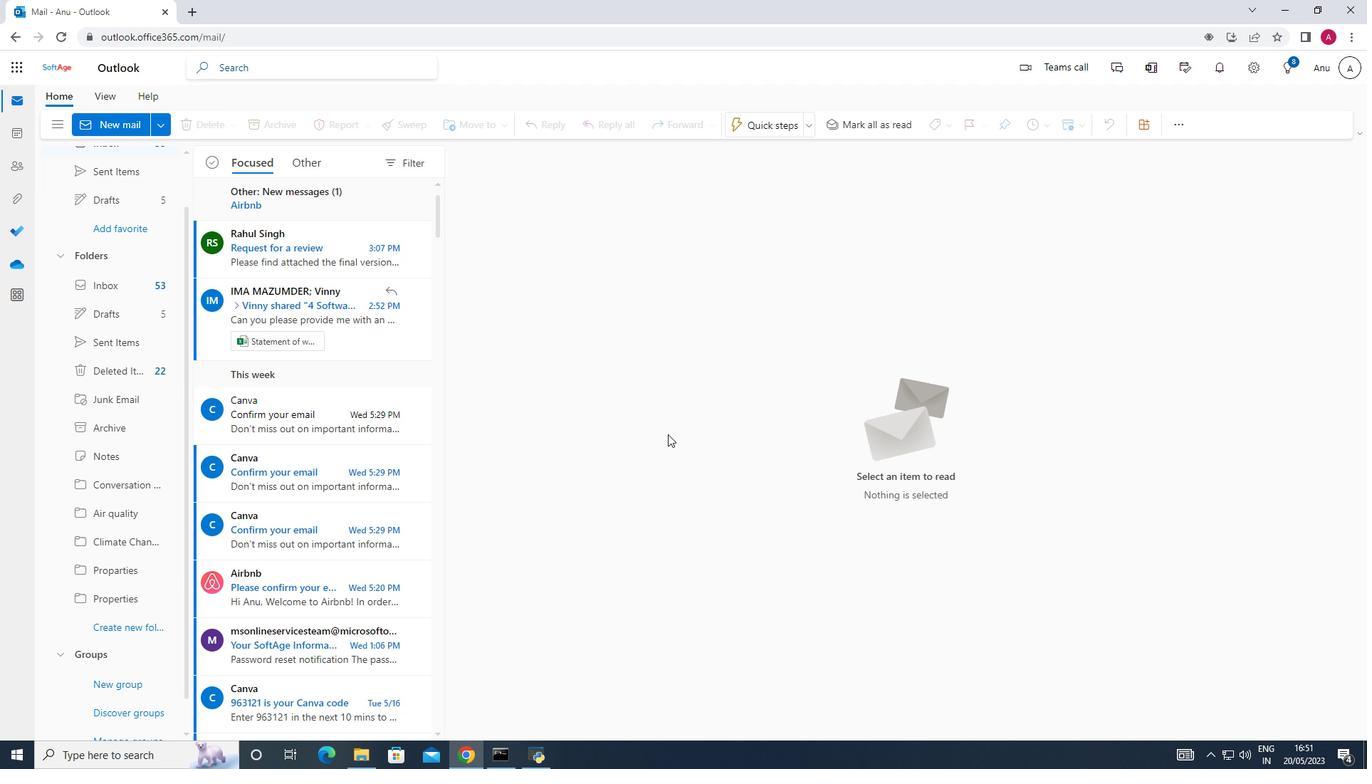 
Action: Mouse pressed left at (66, 287)
Screenshot: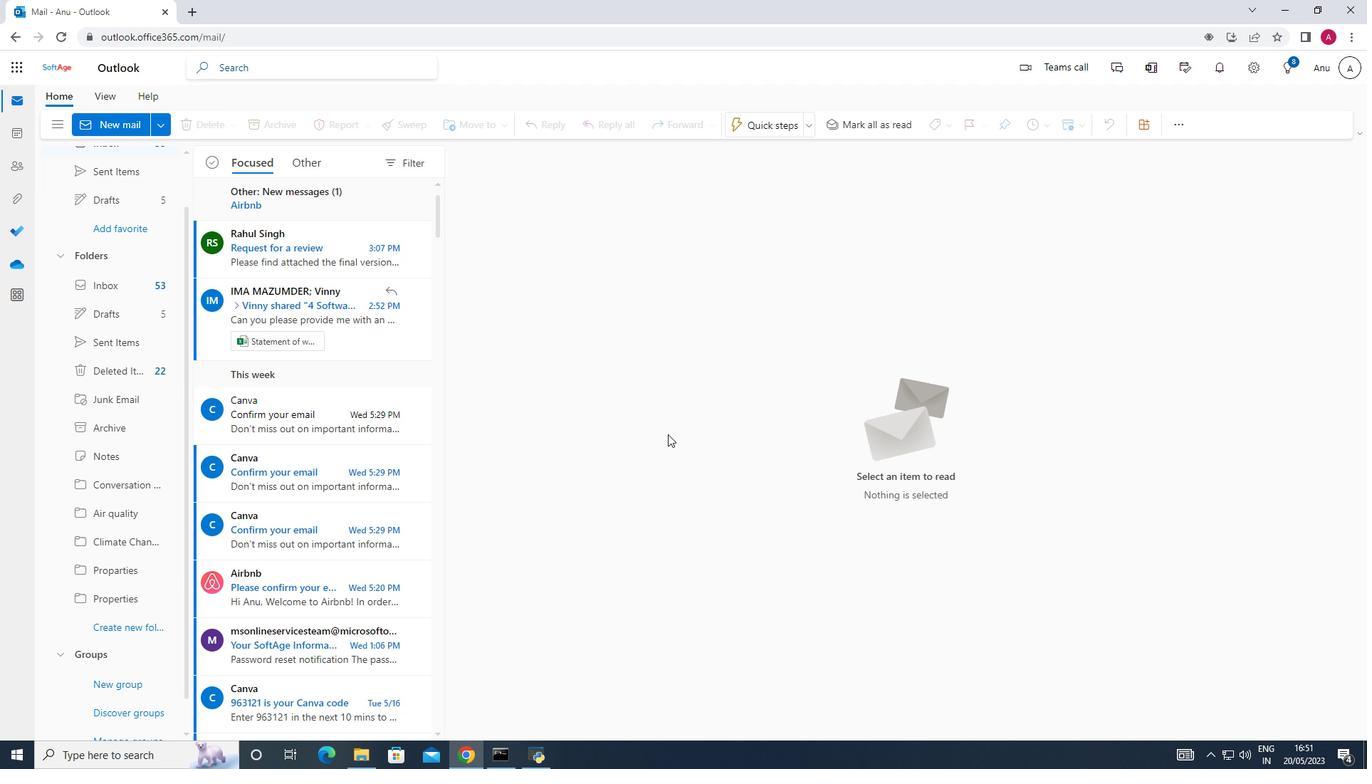 
Action: Mouse moved to (55, 309)
Screenshot: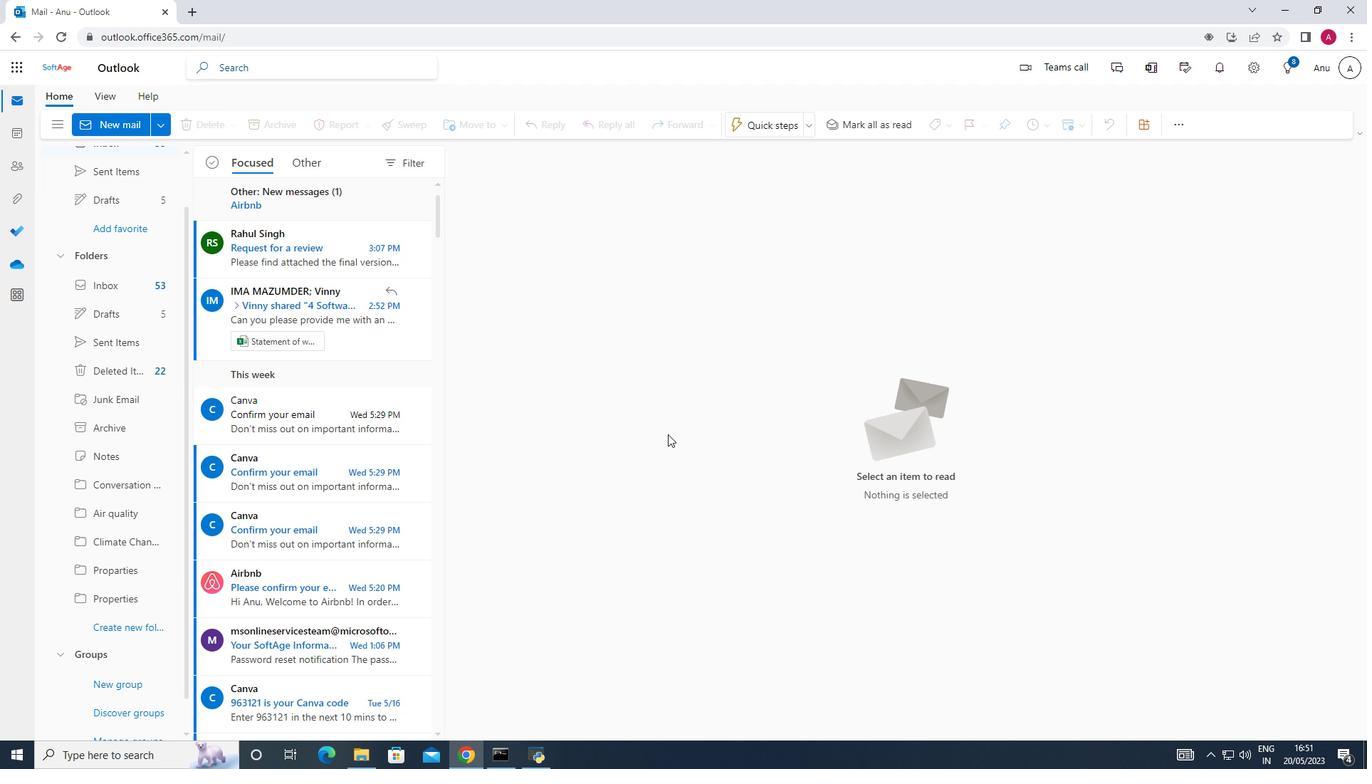 
Action: Mouse pressed left at (55, 309)
Screenshot: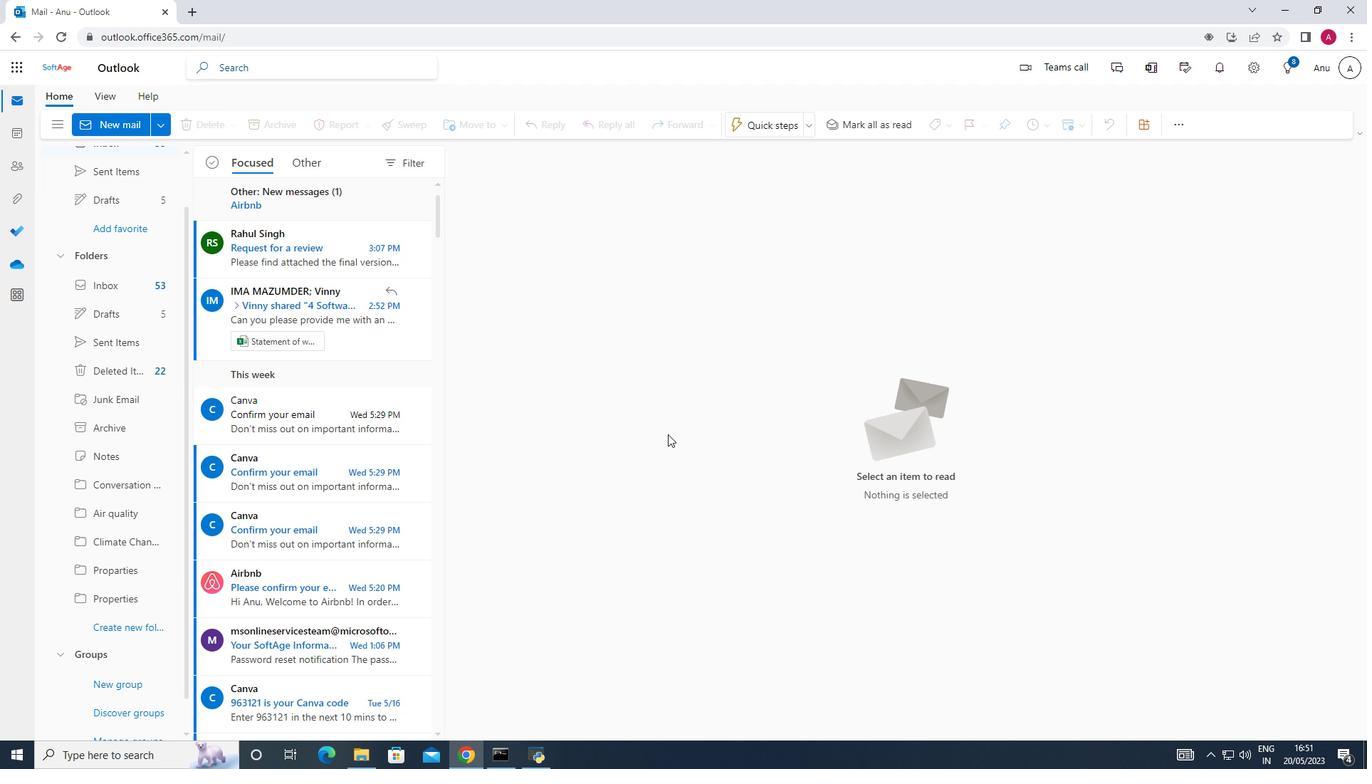 
Action: Mouse moved to (64, 311)
Screenshot: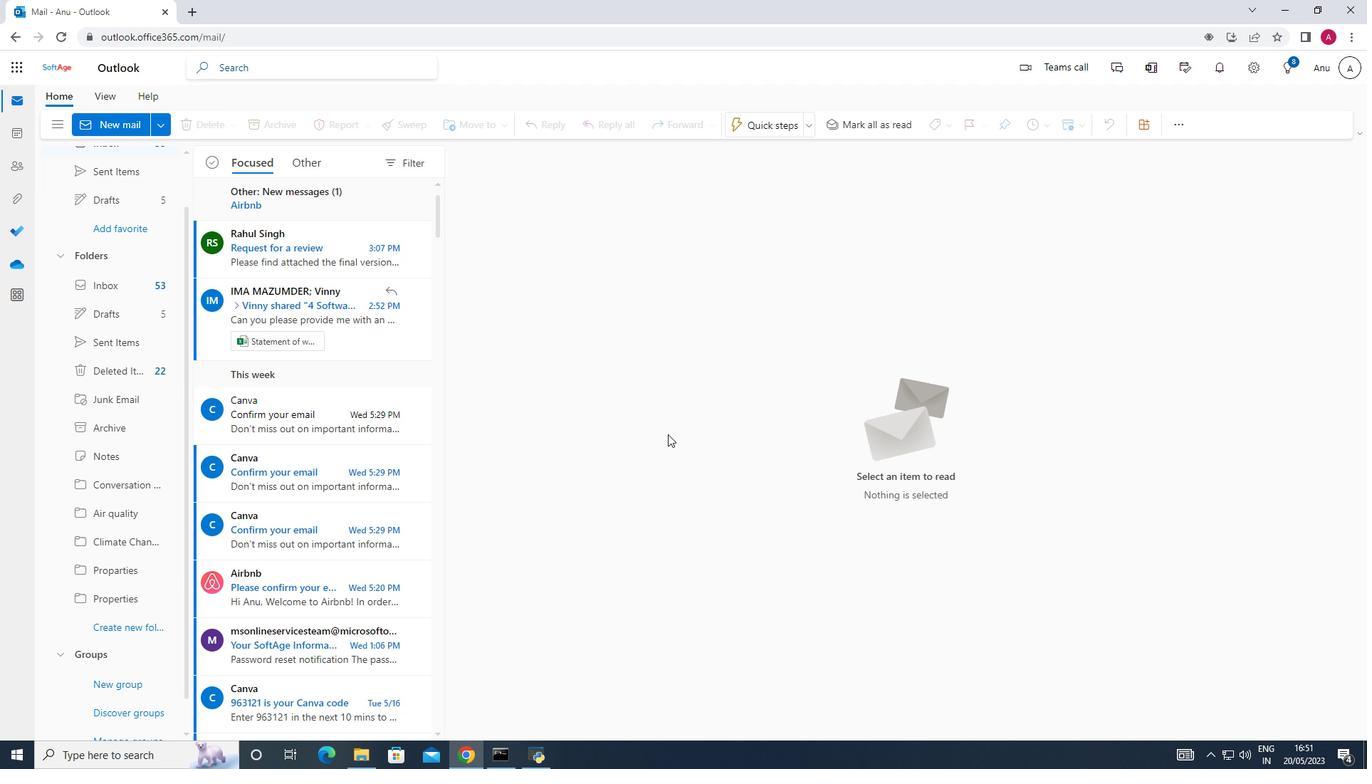 
Action: Mouse pressed left at (64, 311)
Screenshot: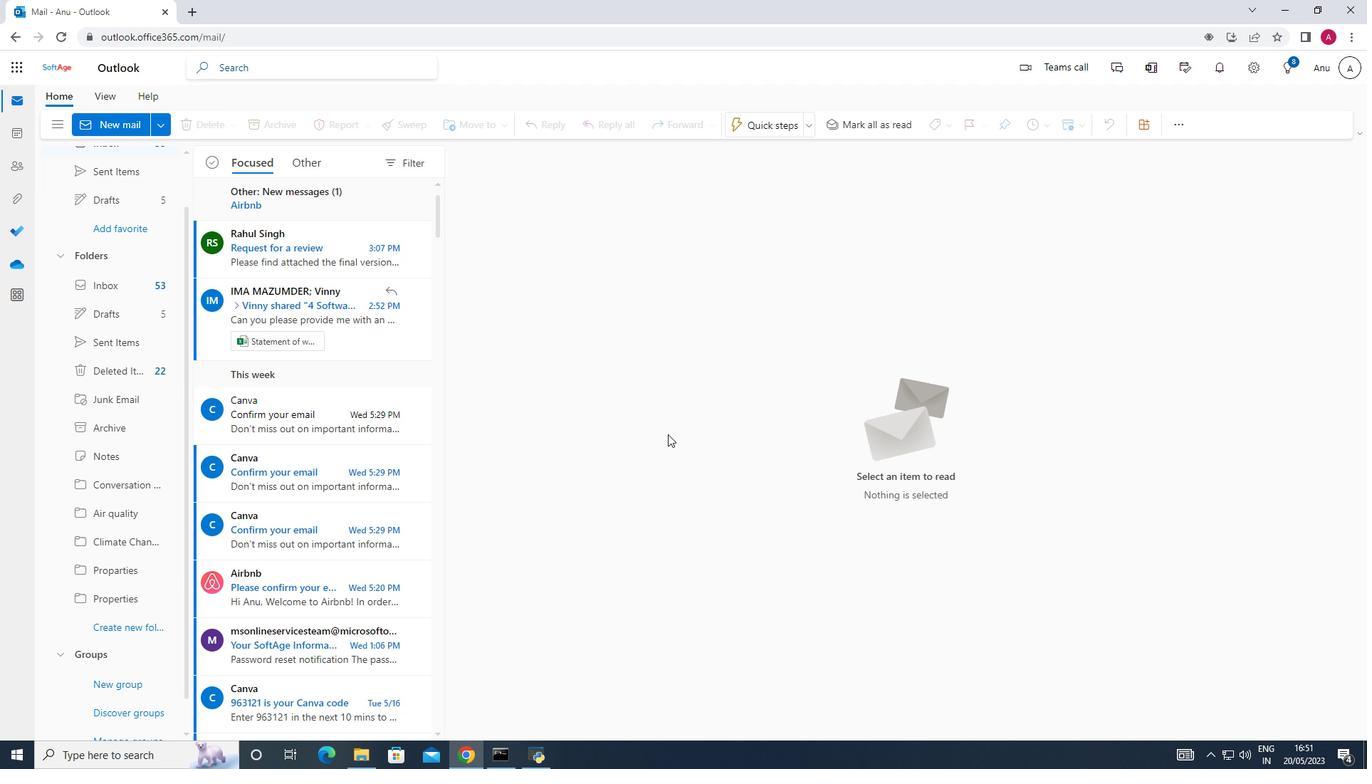 
Action: Mouse moved to (94, 450)
Screenshot: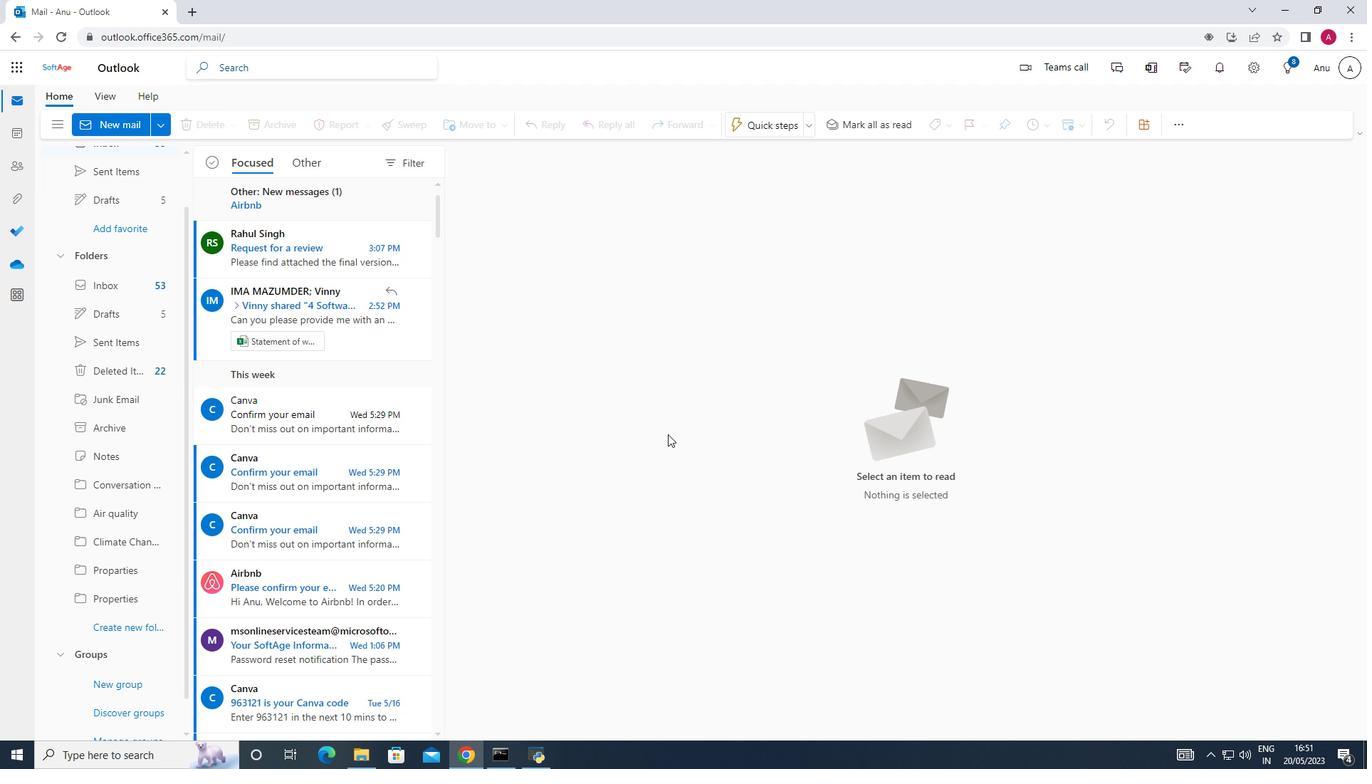 
Action: Mouse scrolled (94, 449) with delta (0, 0)
Screenshot: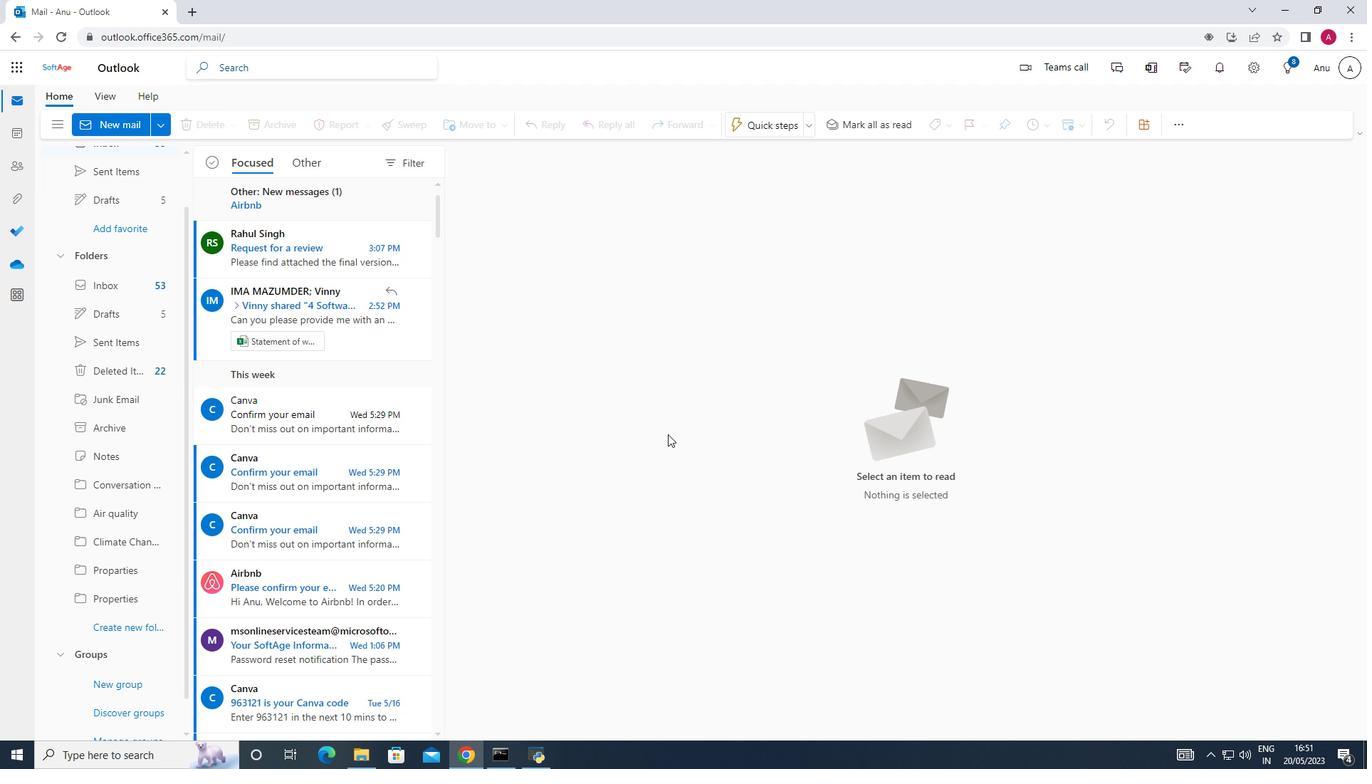 
Action: Mouse scrolled (94, 449) with delta (0, 0)
Screenshot: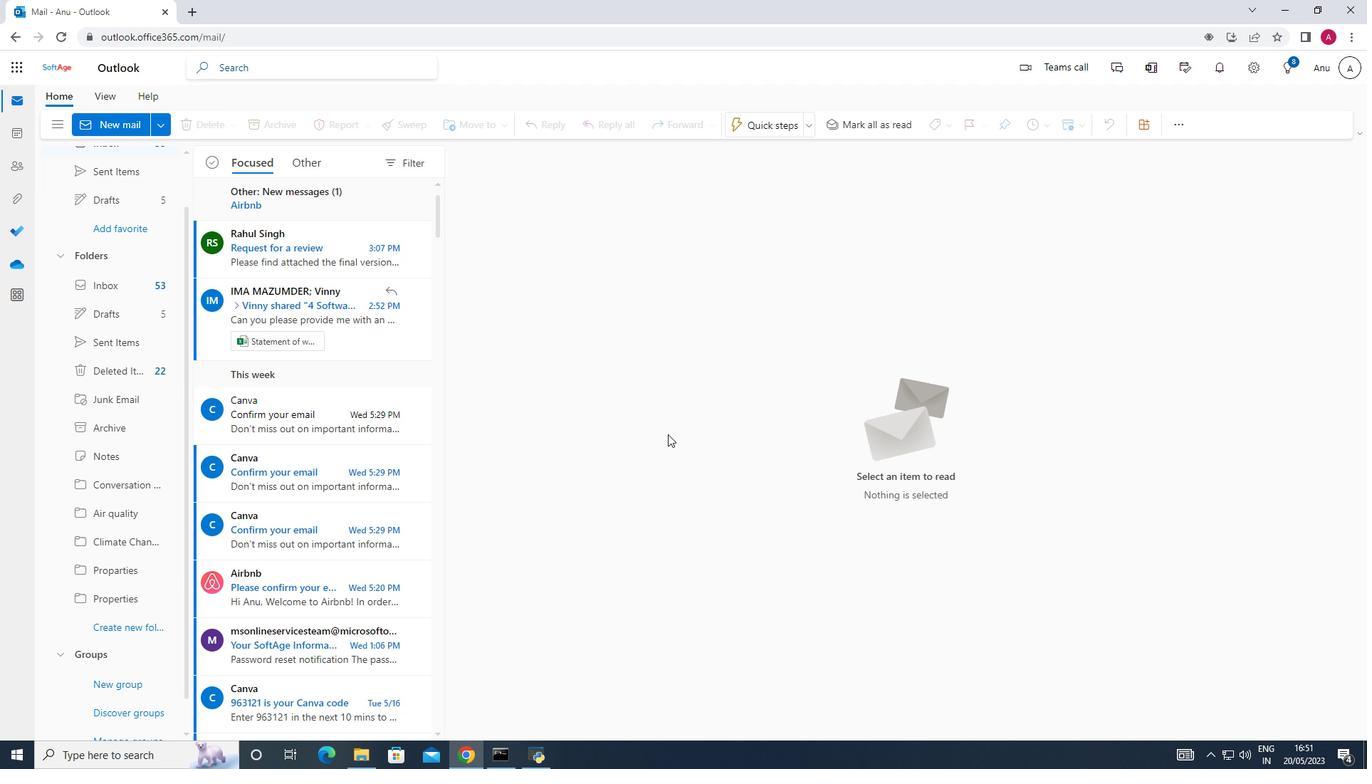 
Action: Mouse scrolled (94, 449) with delta (0, 0)
Screenshot: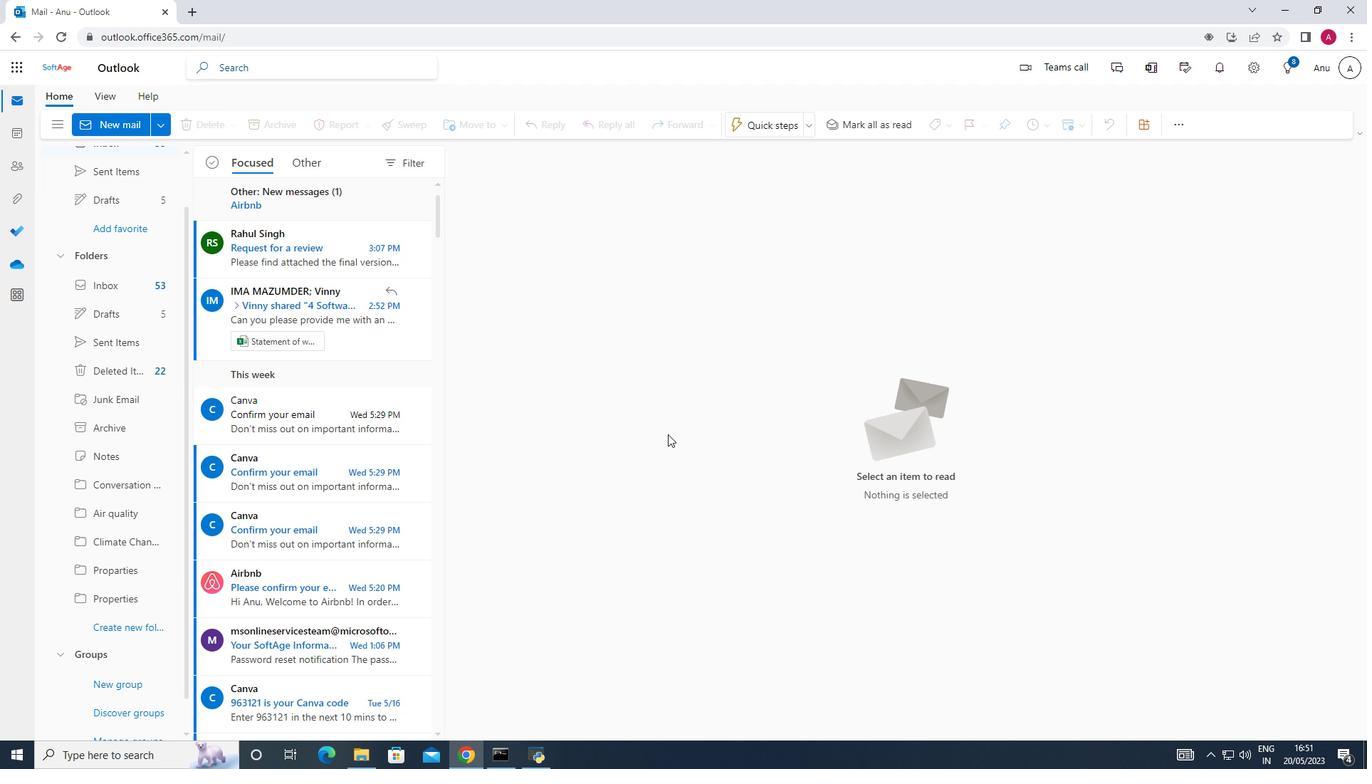 
Action: Mouse scrolled (94, 449) with delta (0, 0)
Screenshot: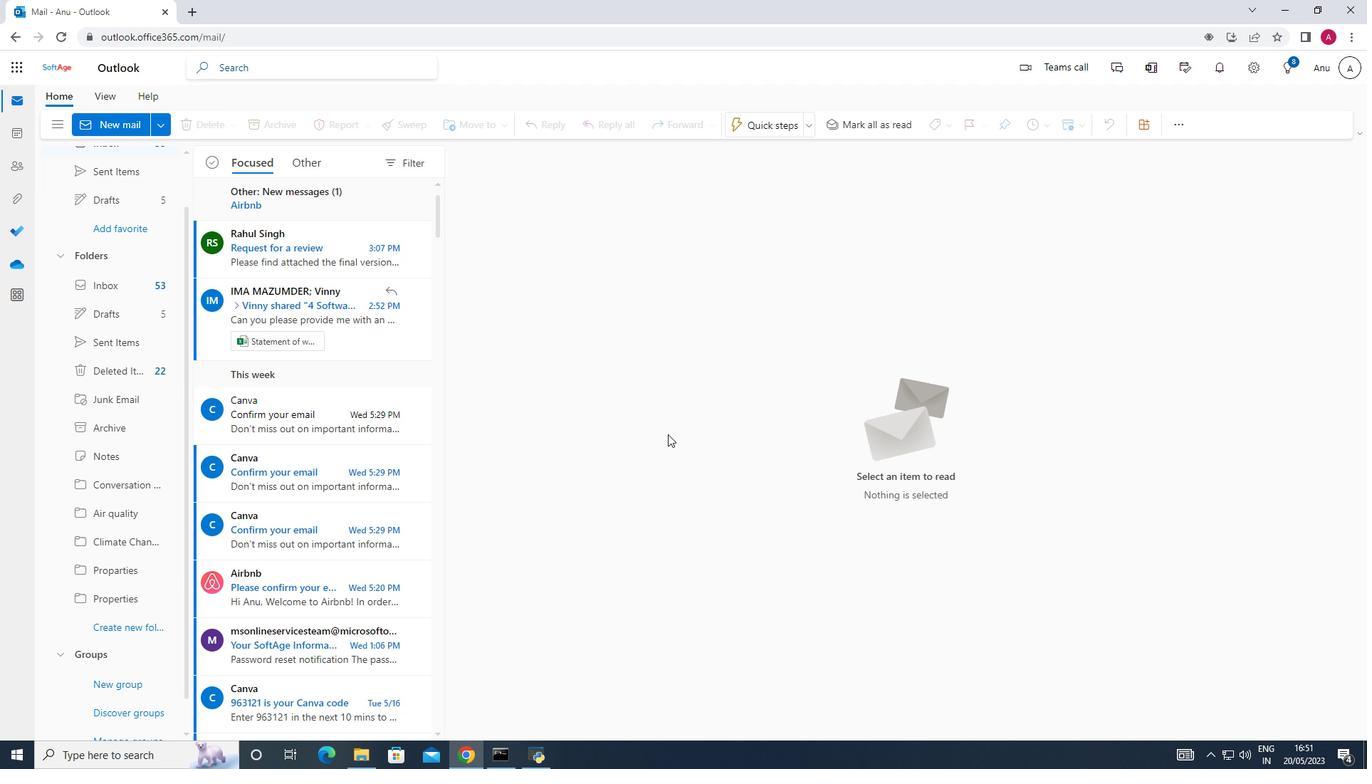 
Action: Mouse scrolled (94, 449) with delta (0, 0)
Screenshot: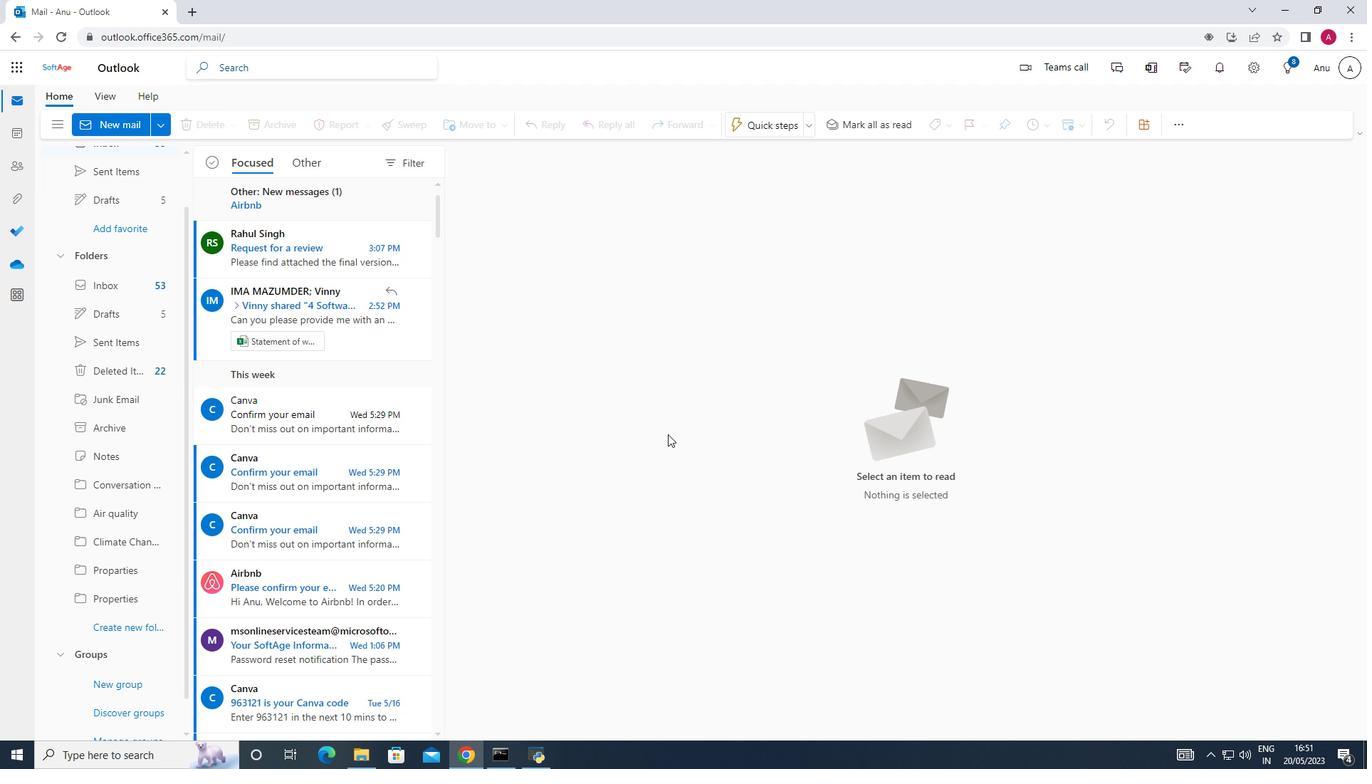 
Action: Mouse scrolled (94, 449) with delta (0, 0)
Screenshot: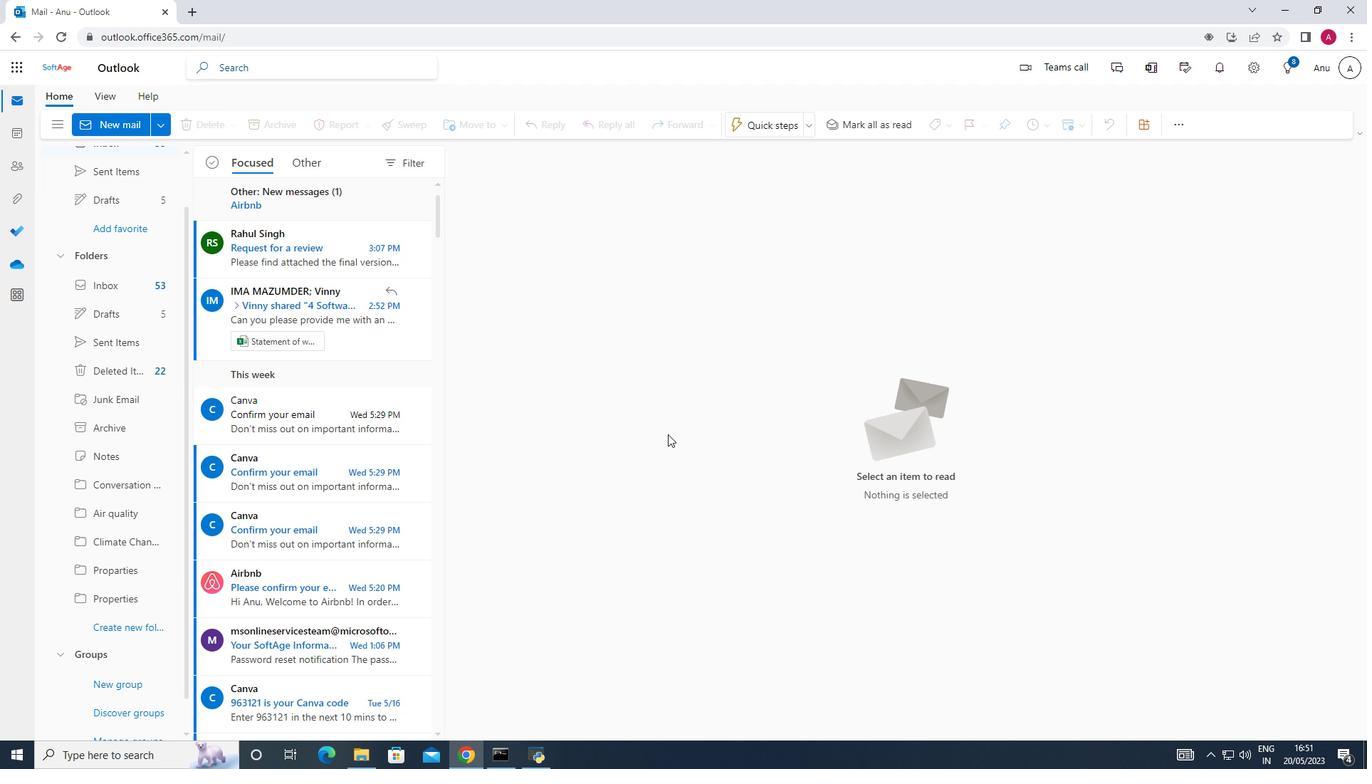 
Action: Mouse scrolled (94, 449) with delta (0, 0)
Screenshot: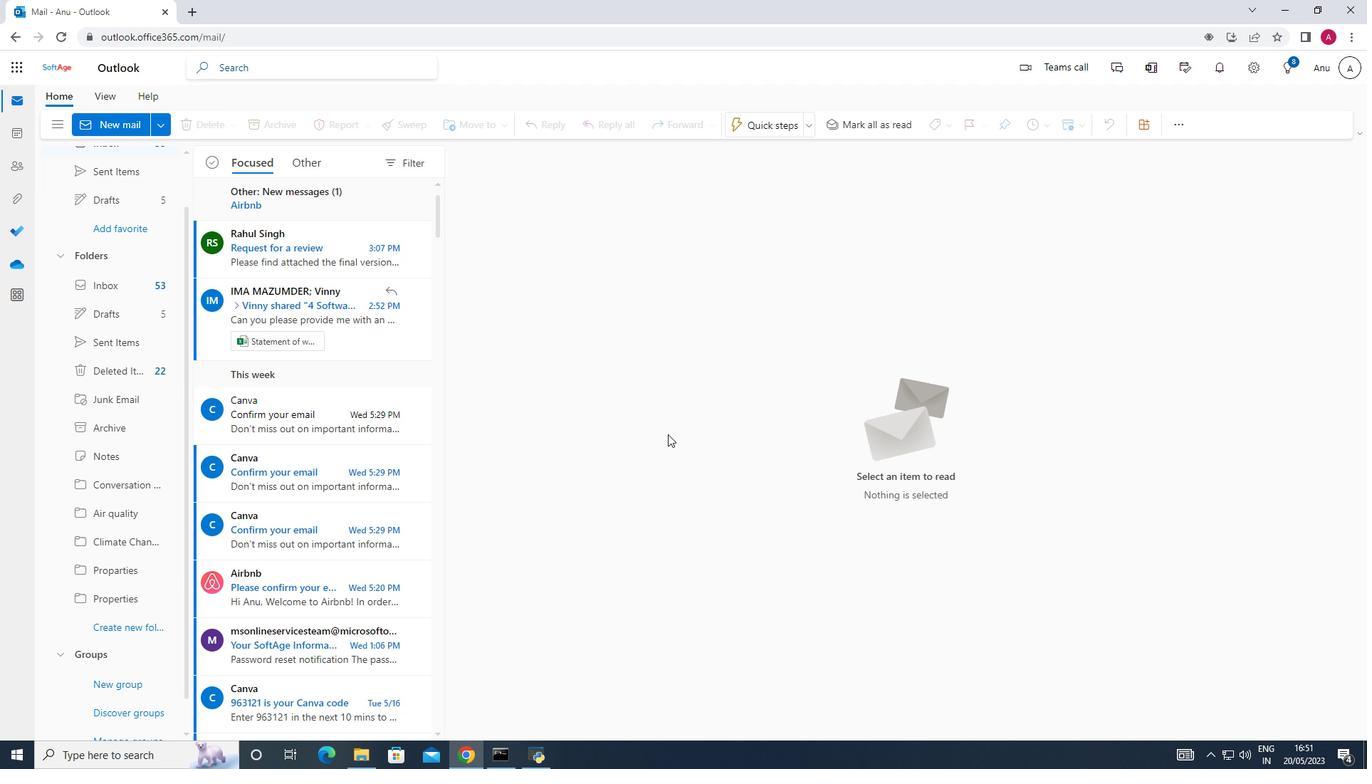 
Action: Mouse moved to (135, 602)
Screenshot: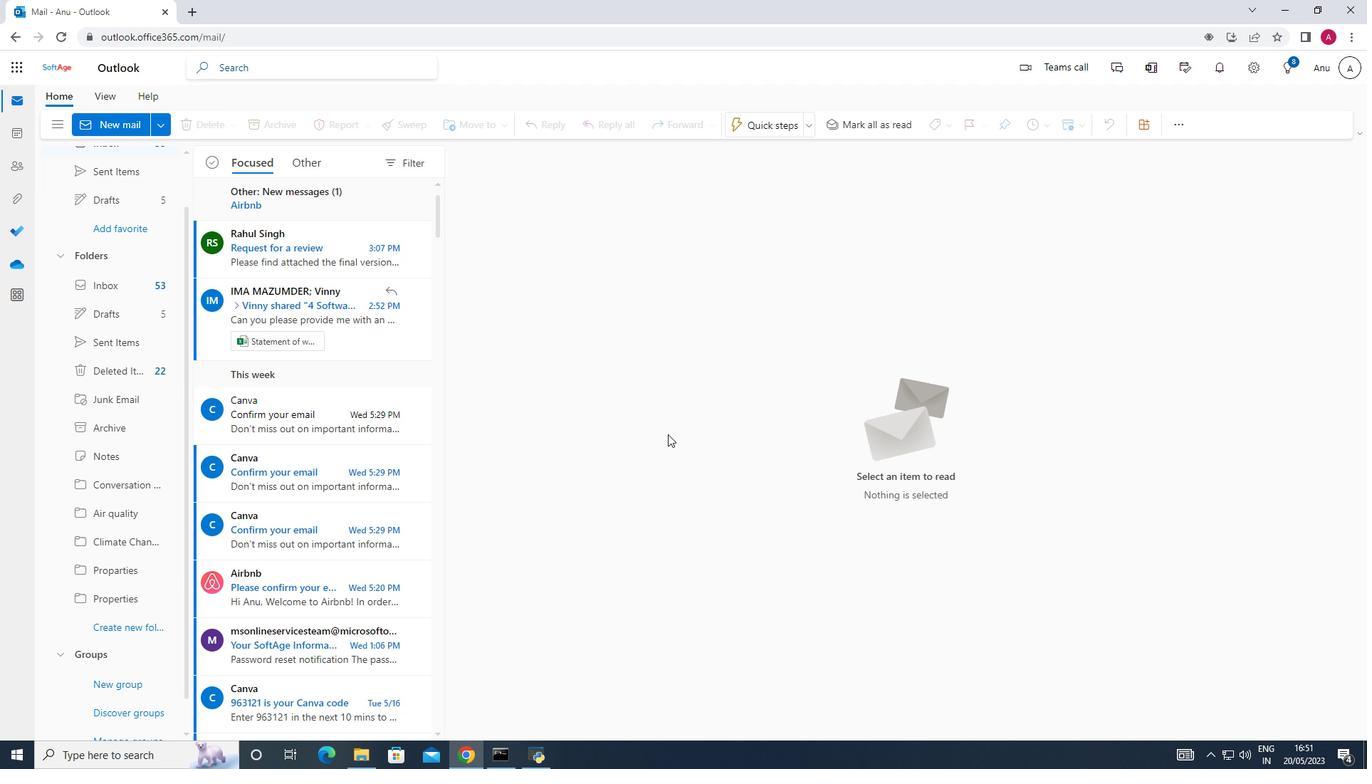 
Action: Mouse pressed left at (135, 602)
Screenshot: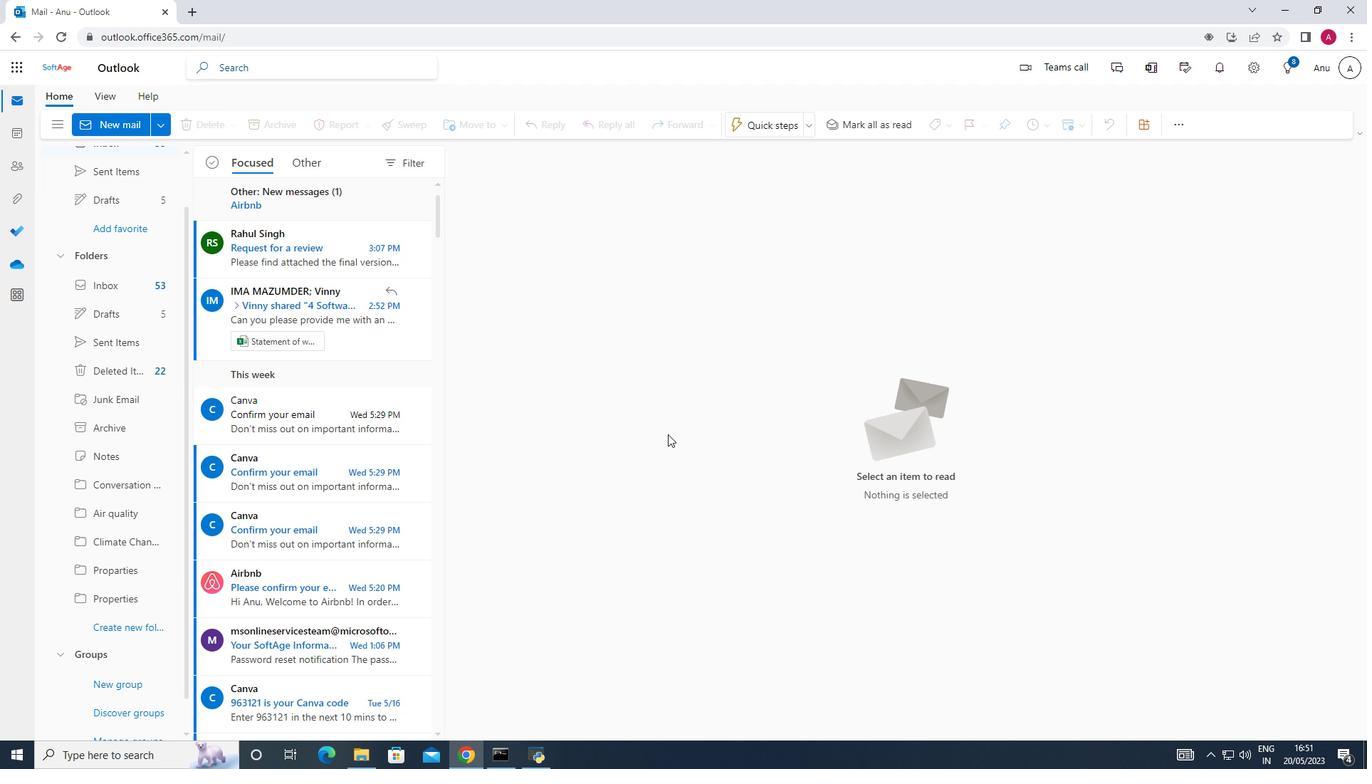 
Action: Key pressed <Key.shift>Air<Key.space>quality
Screenshot: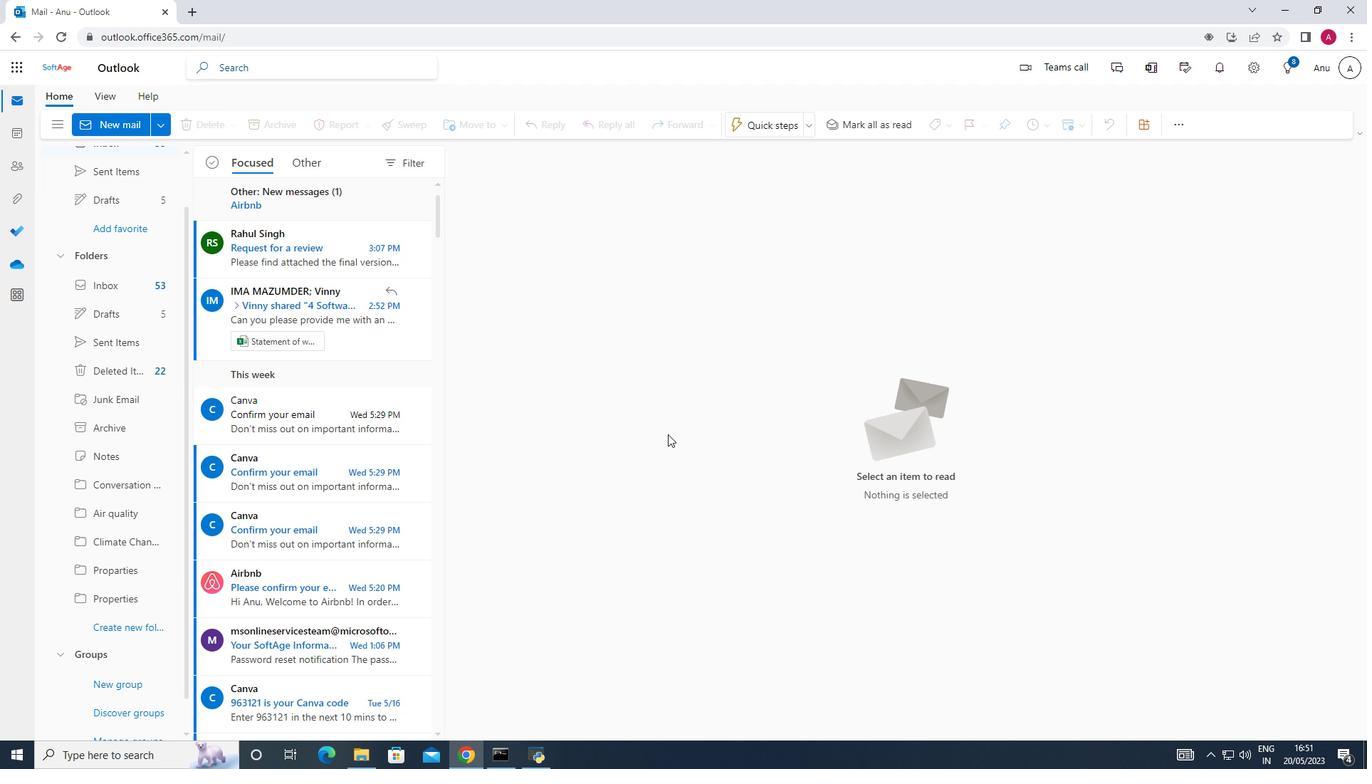
Action: Mouse moved to (162, 604)
Screenshot: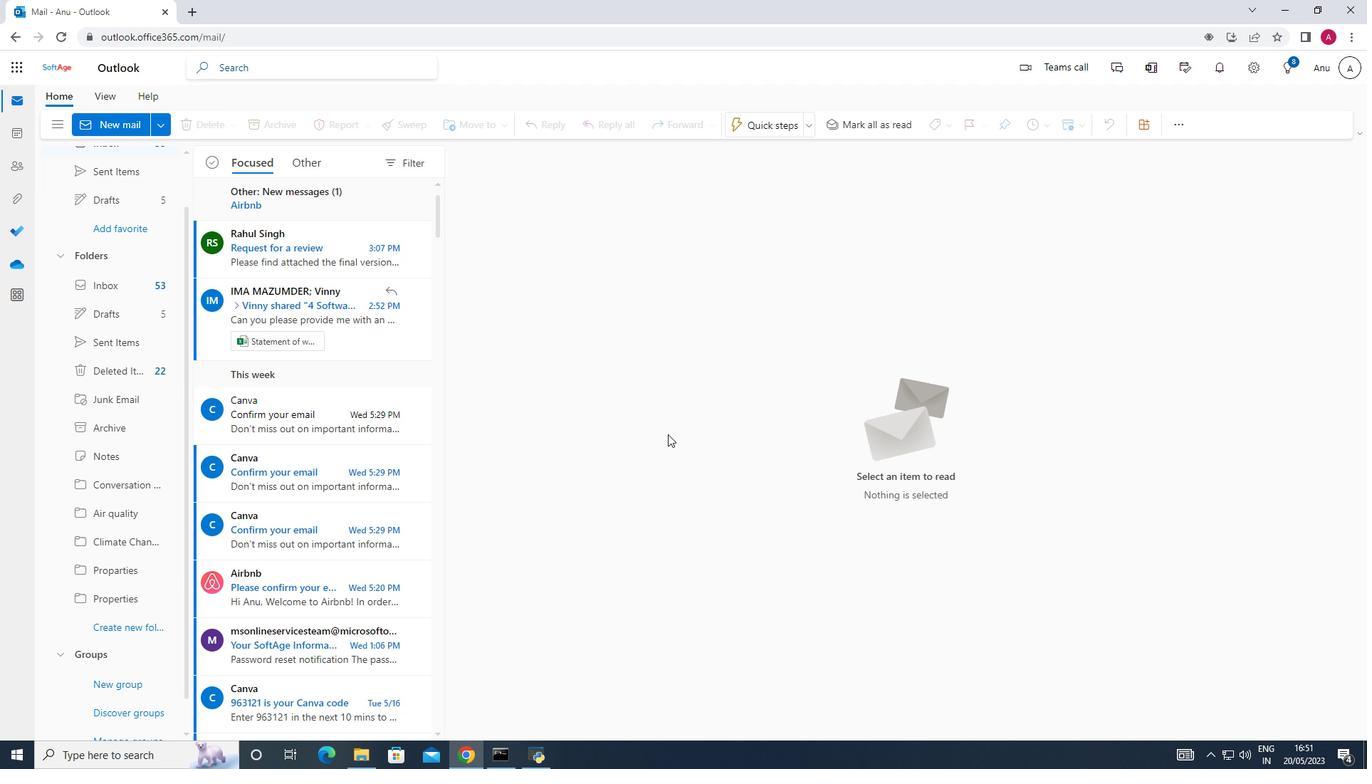 
Action: Mouse pressed left at (162, 604)
Screenshot: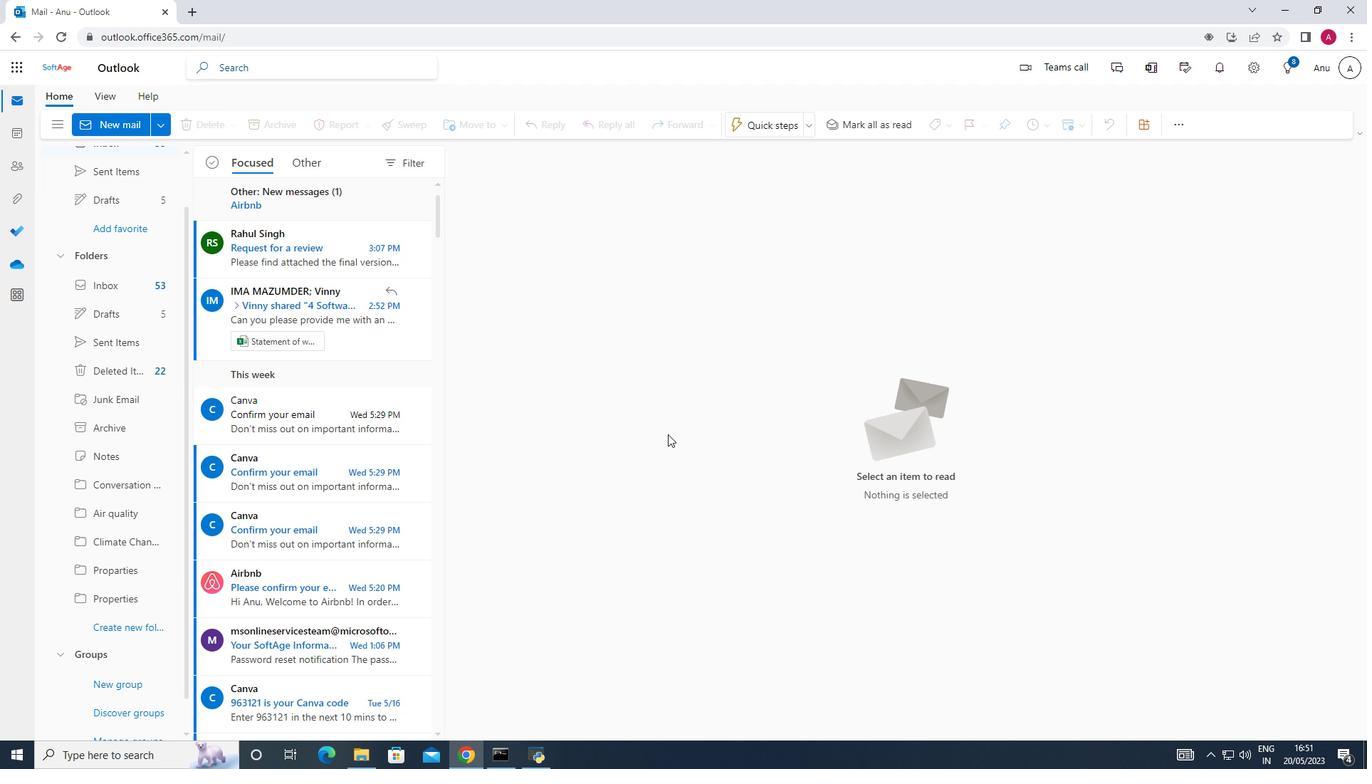 
Action: Mouse moved to (497, 201)
Screenshot: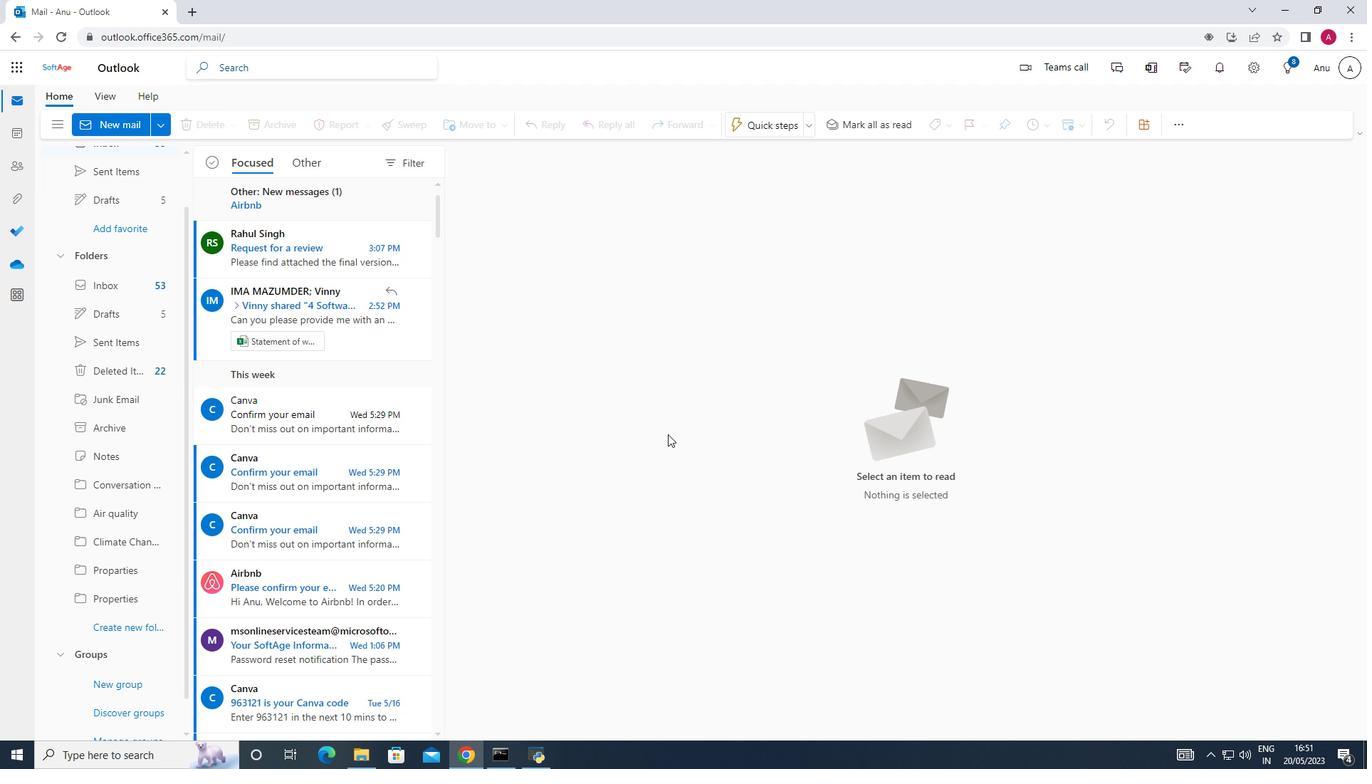 
Action: Mouse pressed left at (497, 201)
Screenshot: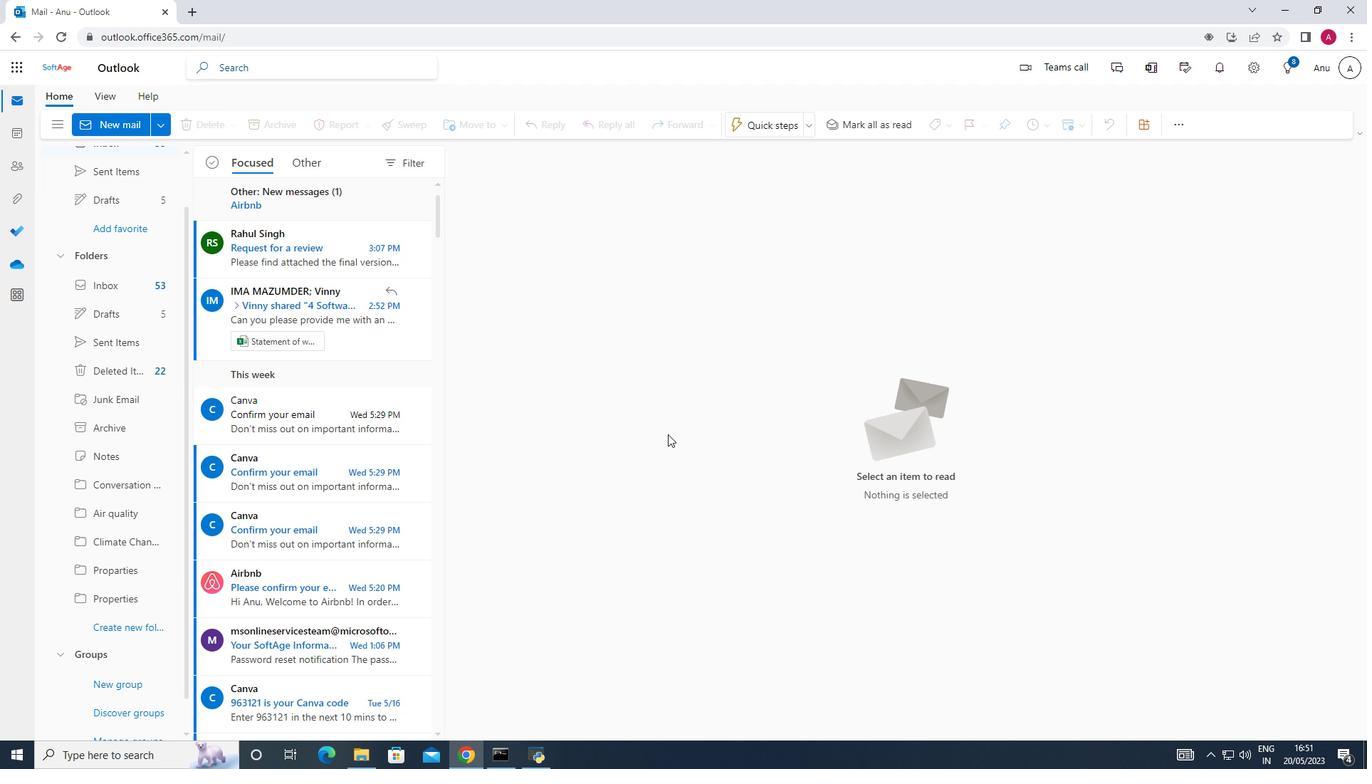 
Action: Mouse moved to (671, 429)
Screenshot: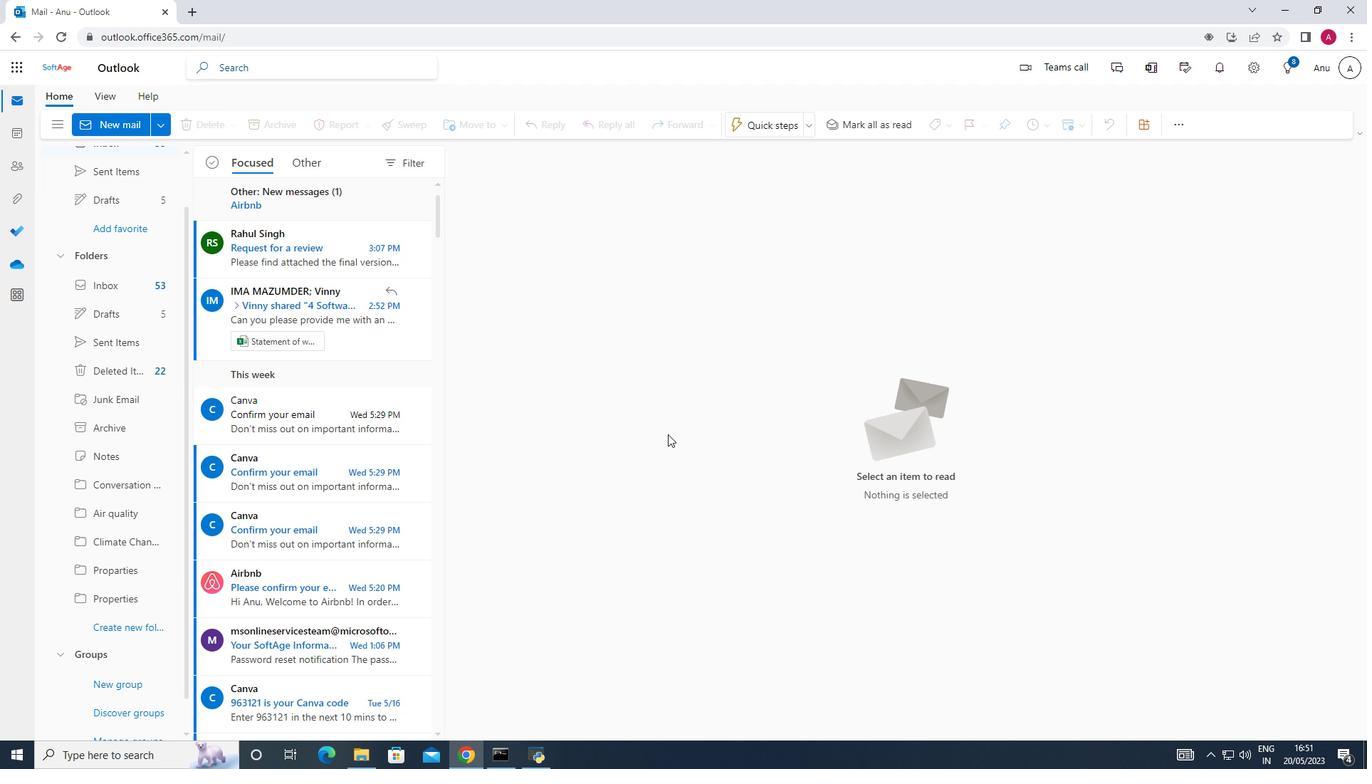 
Action: Mouse pressed left at (671, 429)
Screenshot: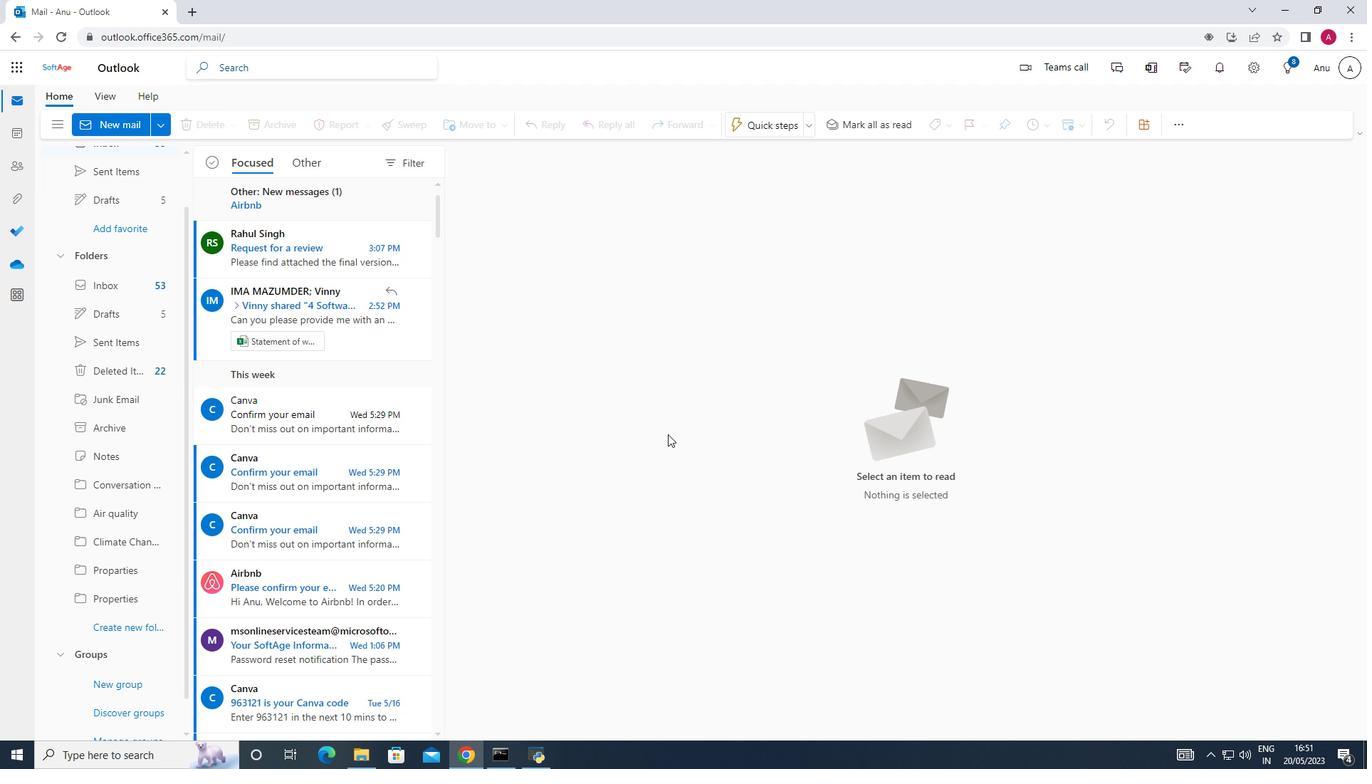 
Action: Mouse moved to (112, 120)
Screenshot: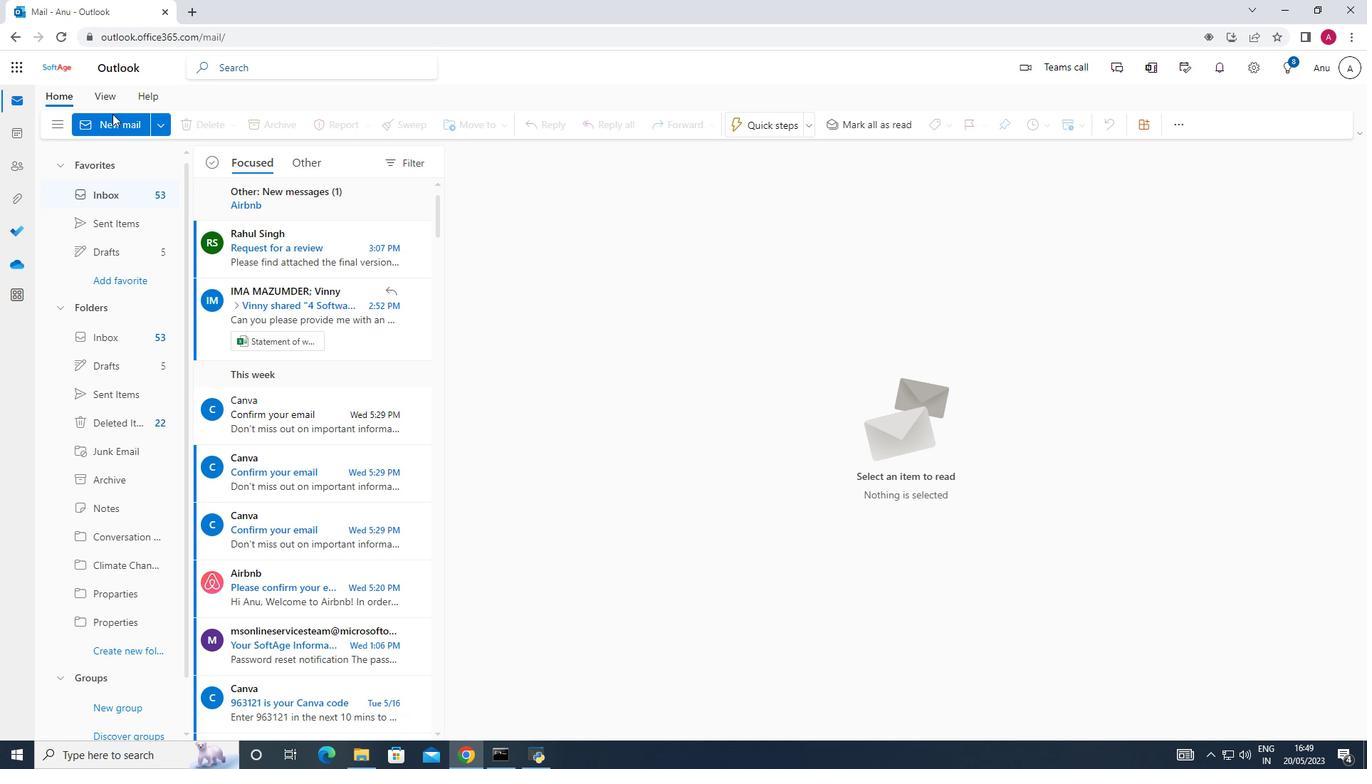 
Action: Mouse pressed left at (112, 120)
Screenshot: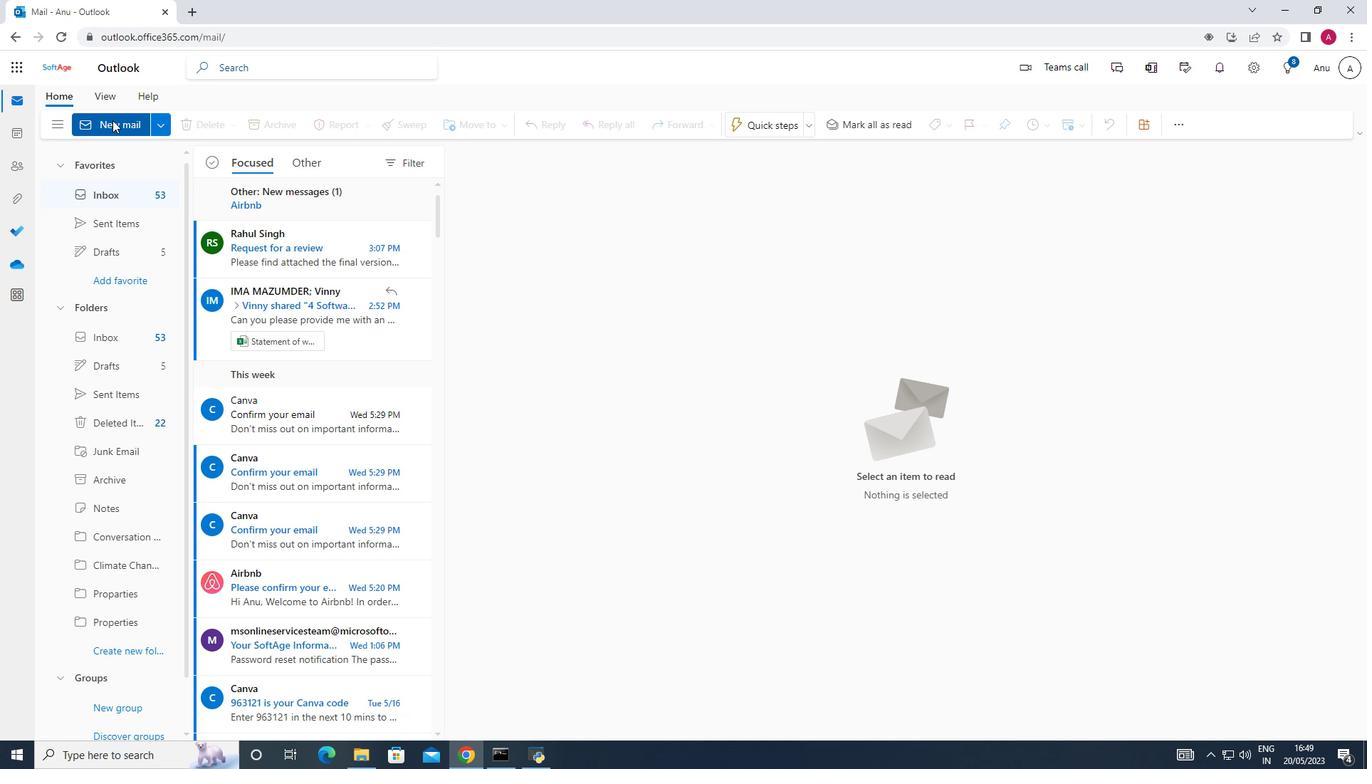 
Action: Mouse moved to (970, 121)
Screenshot: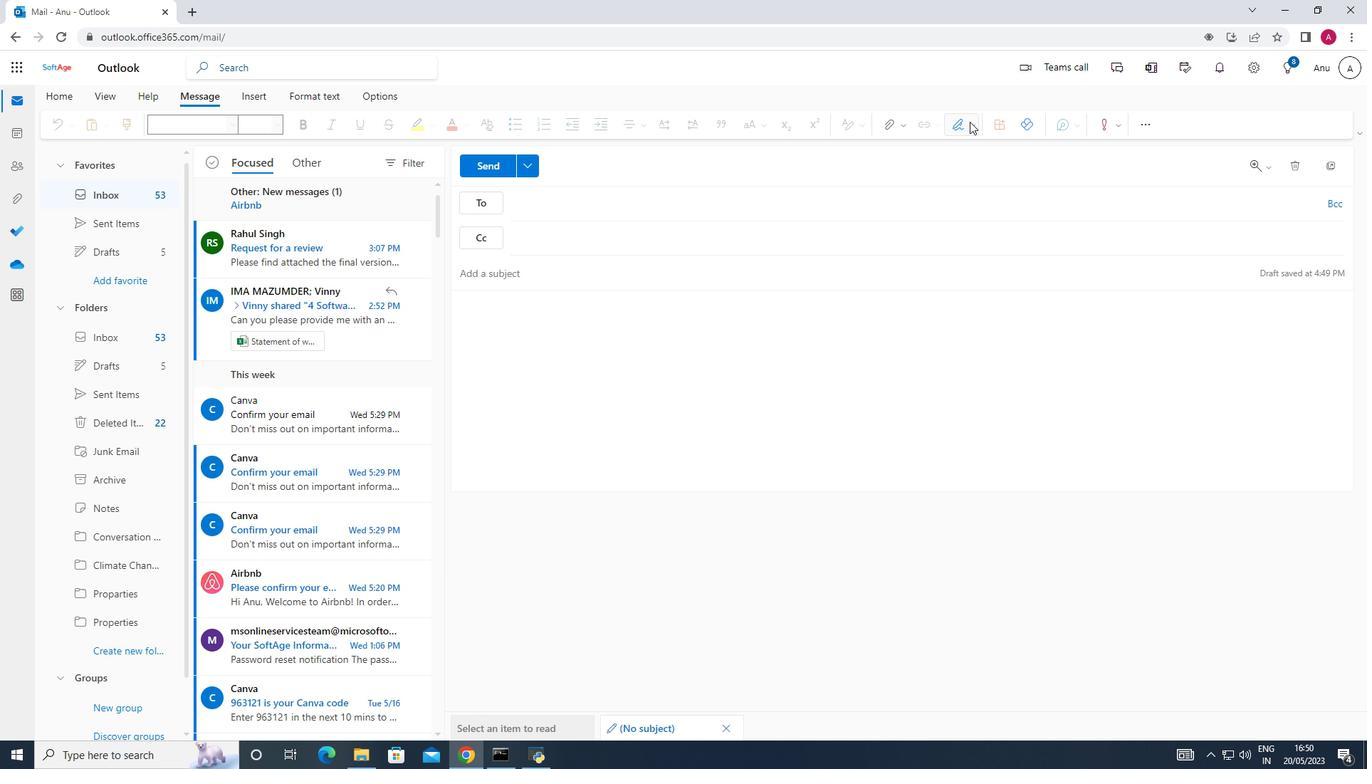 
Action: Mouse pressed left at (970, 121)
Screenshot: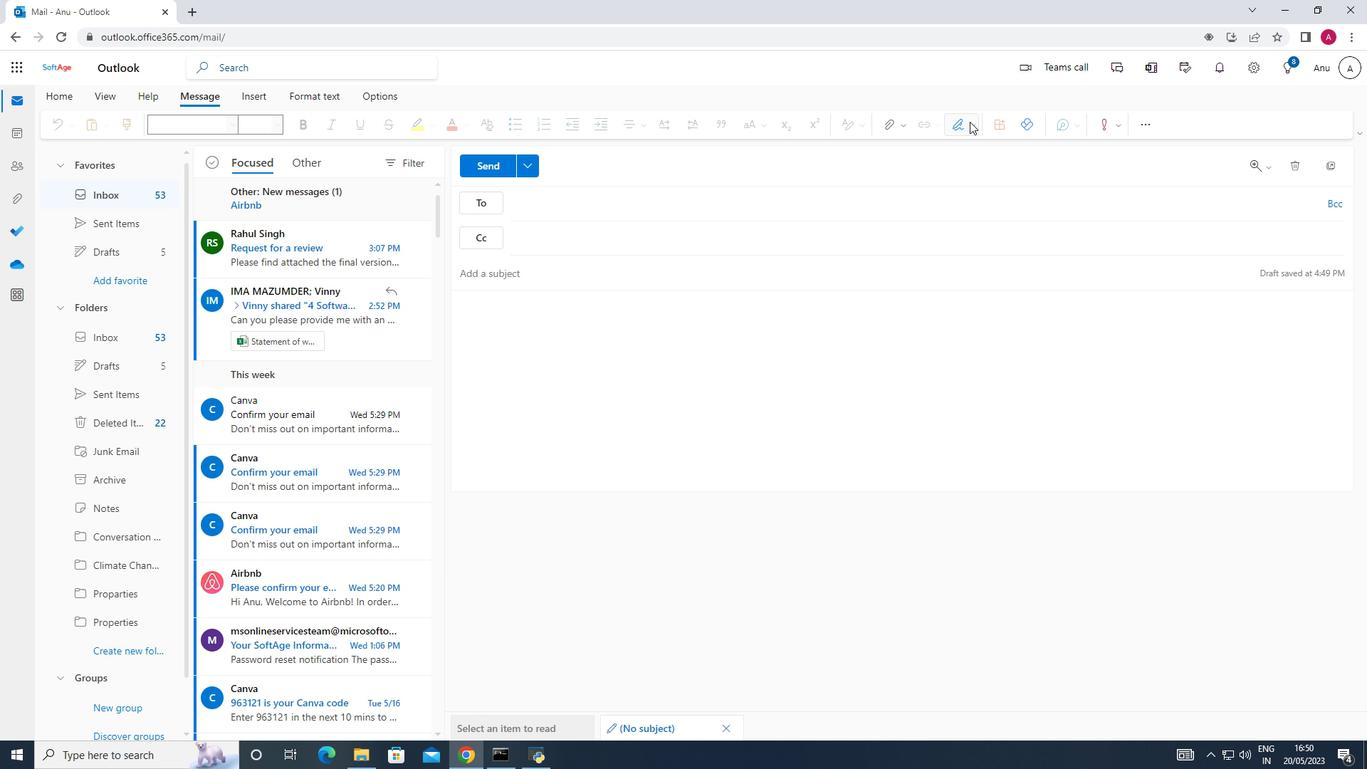 
Action: Mouse moved to (939, 183)
Screenshot: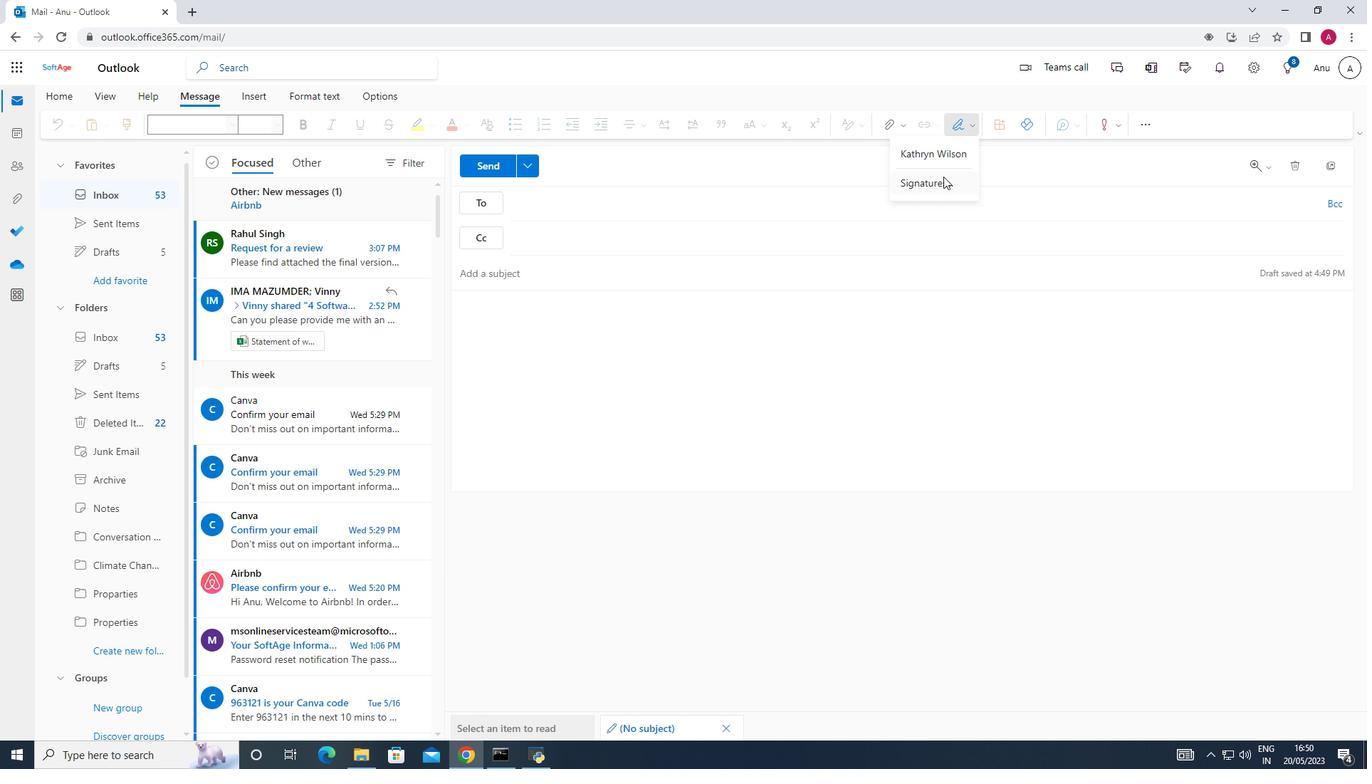 
Action: Mouse pressed left at (939, 183)
Screenshot: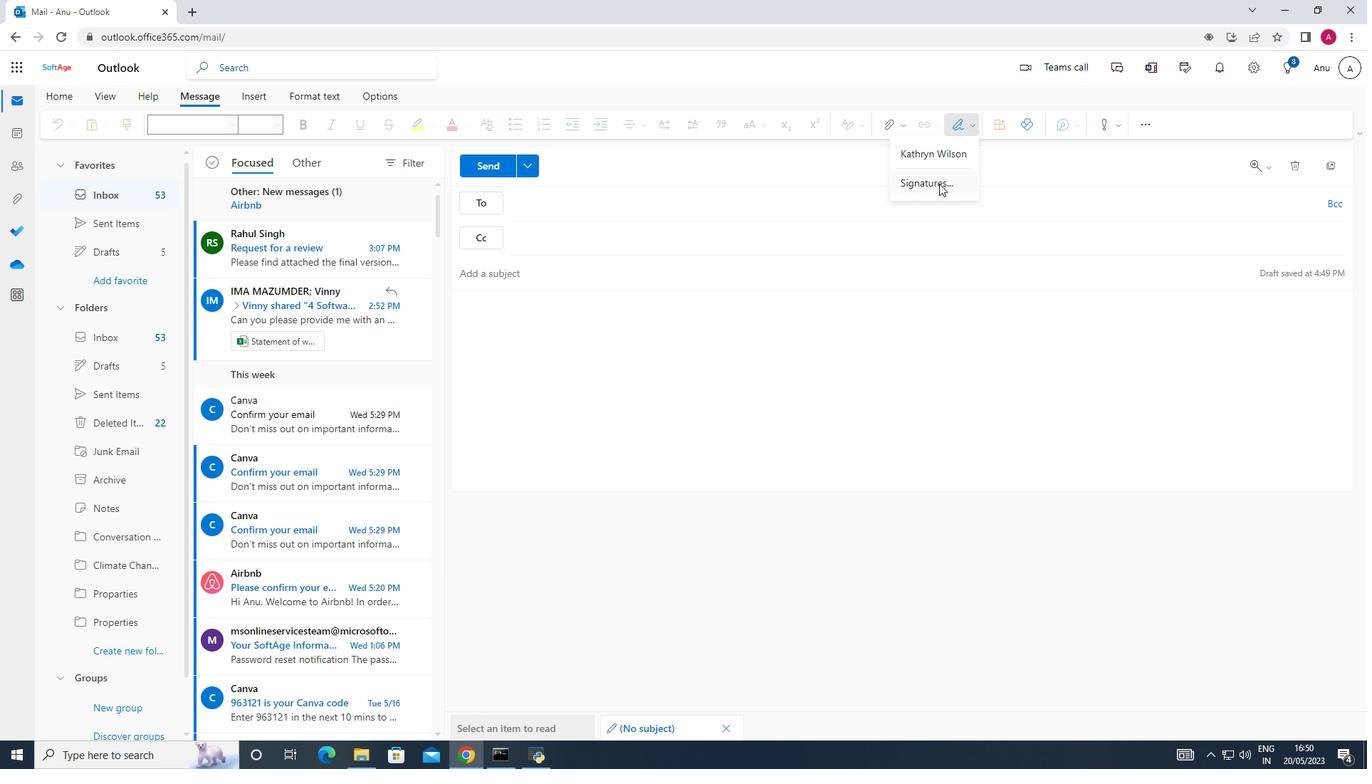 
Action: Mouse moved to (970, 232)
Screenshot: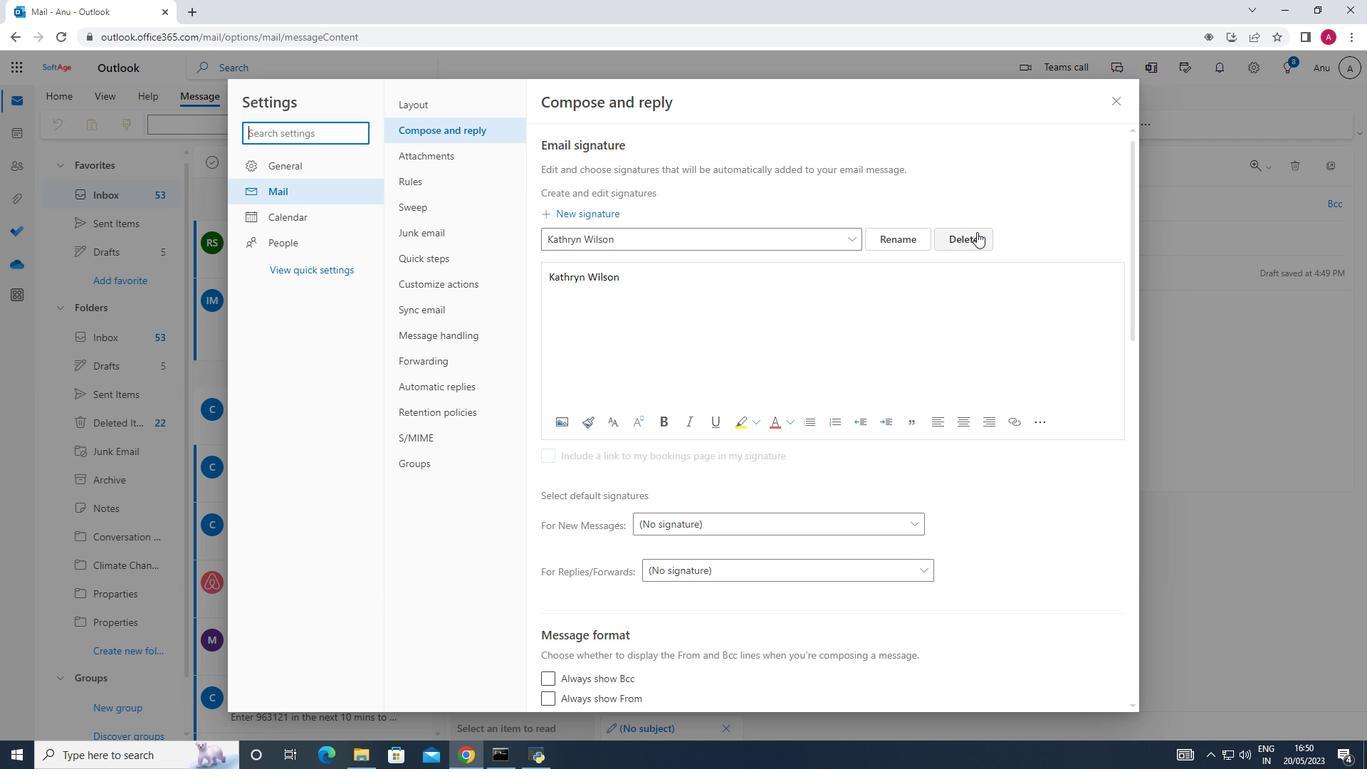 
Action: Mouse pressed left at (970, 232)
Screenshot: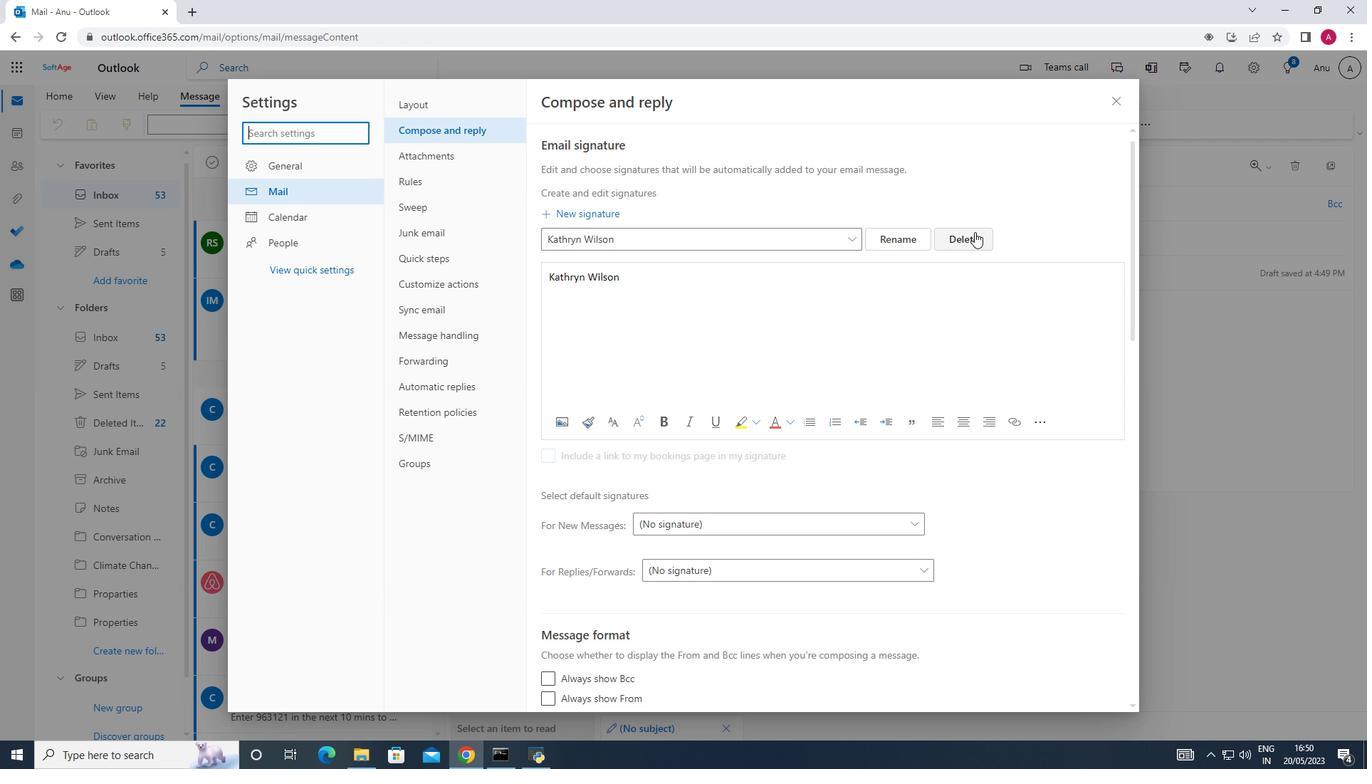 
Action: Mouse moved to (589, 236)
Screenshot: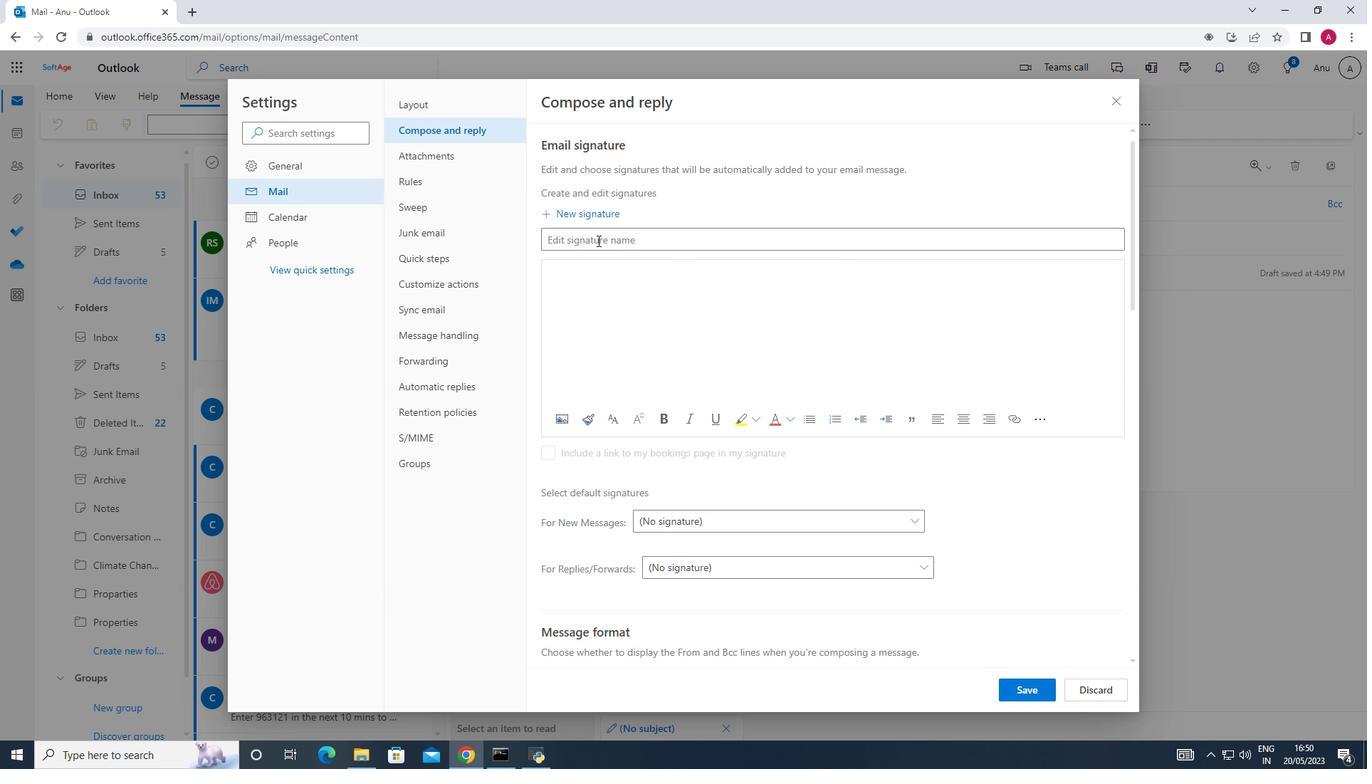 
Action: Mouse pressed left at (589, 236)
Screenshot: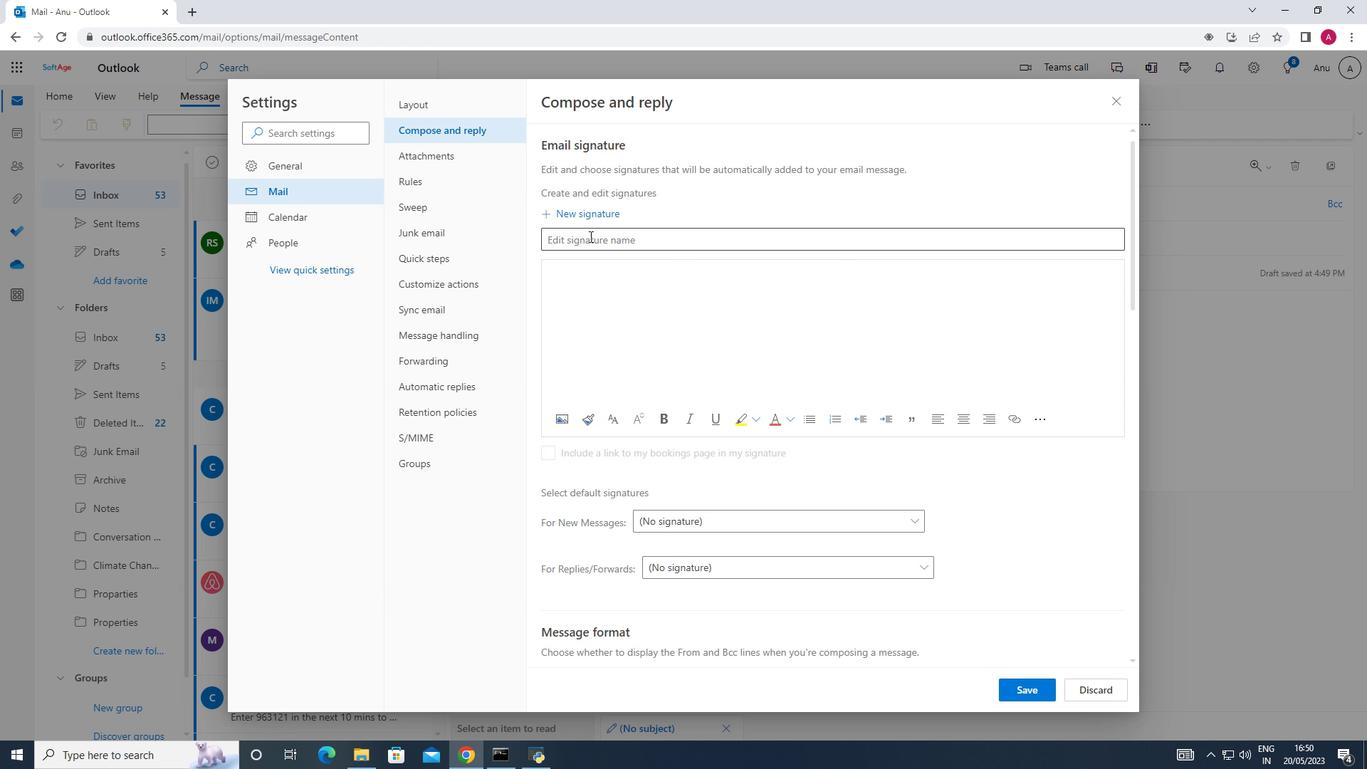 
Action: Key pressed <Key.shift>Katie<Key.space><Key.shift>Thompson
Screenshot: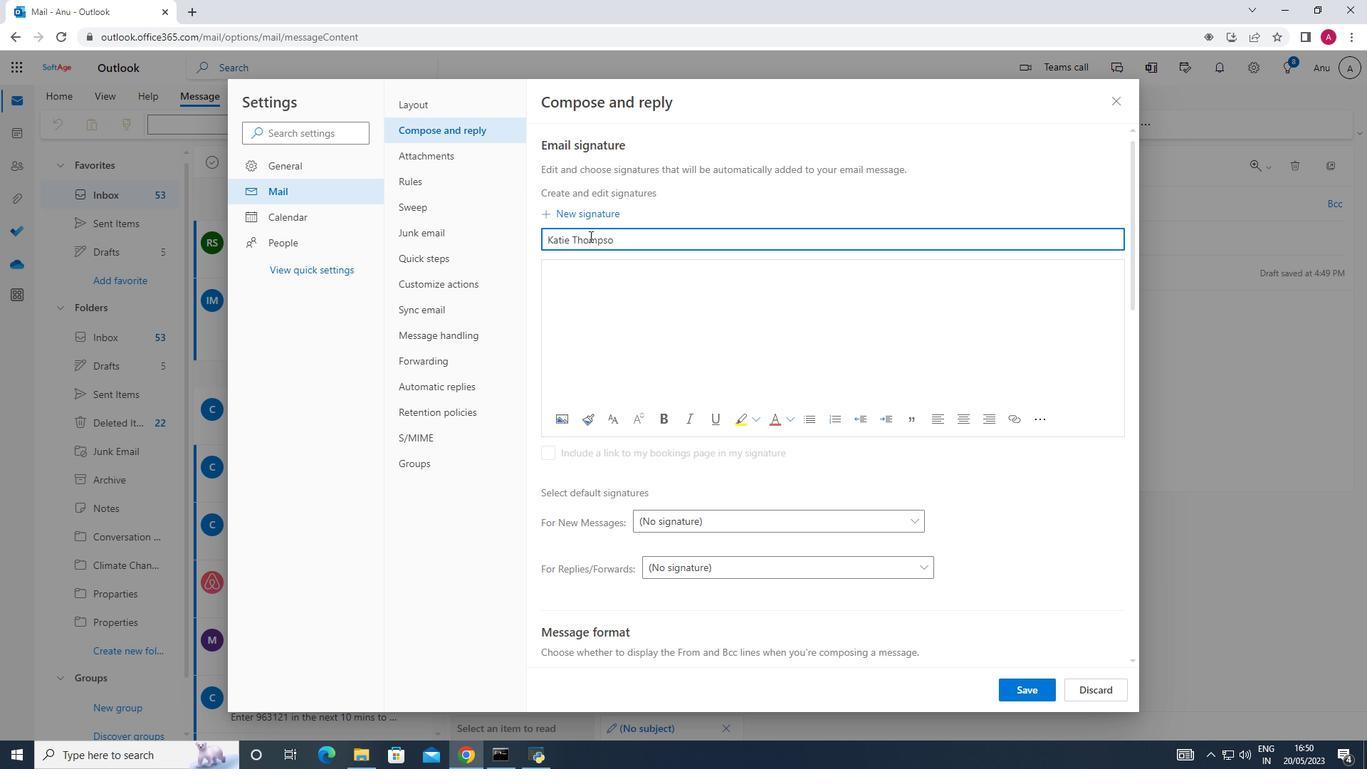 
Action: Mouse moved to (559, 269)
Screenshot: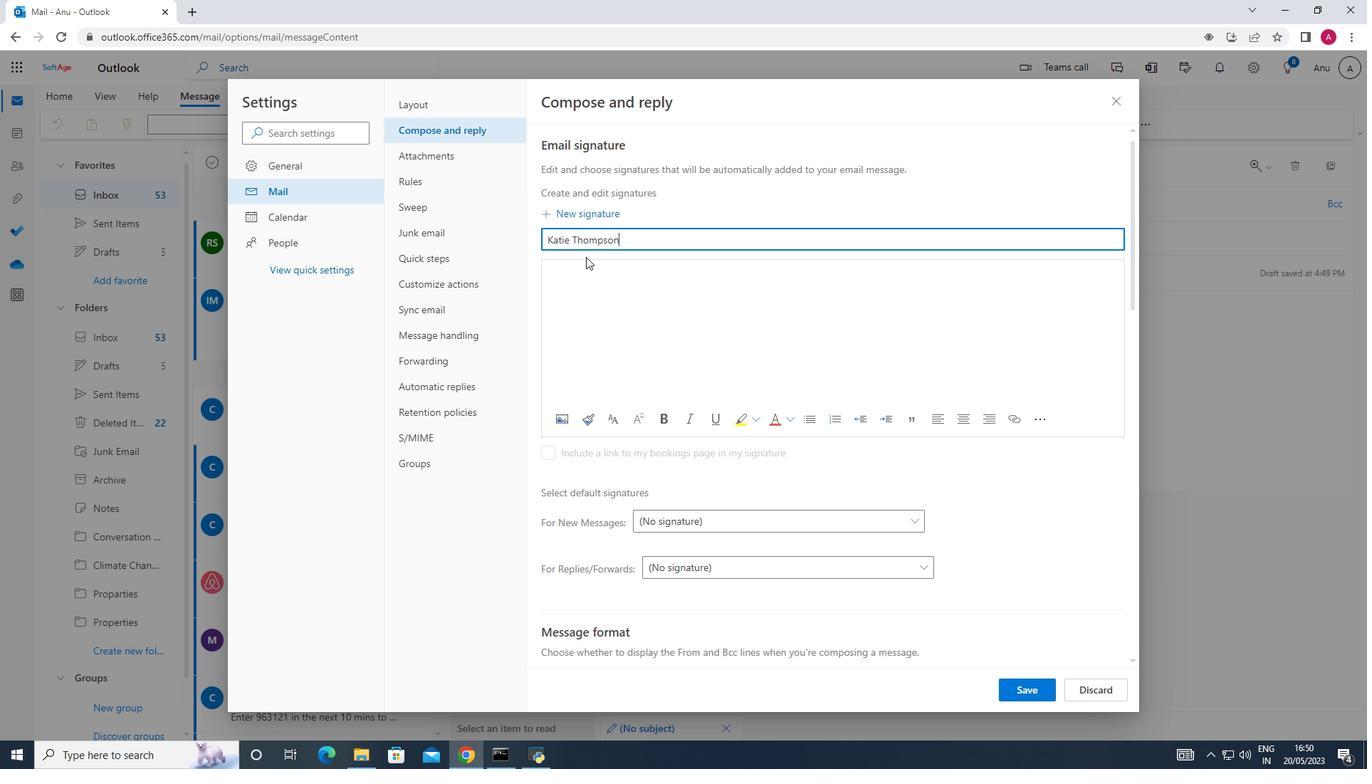
Action: Mouse pressed left at (559, 269)
Screenshot: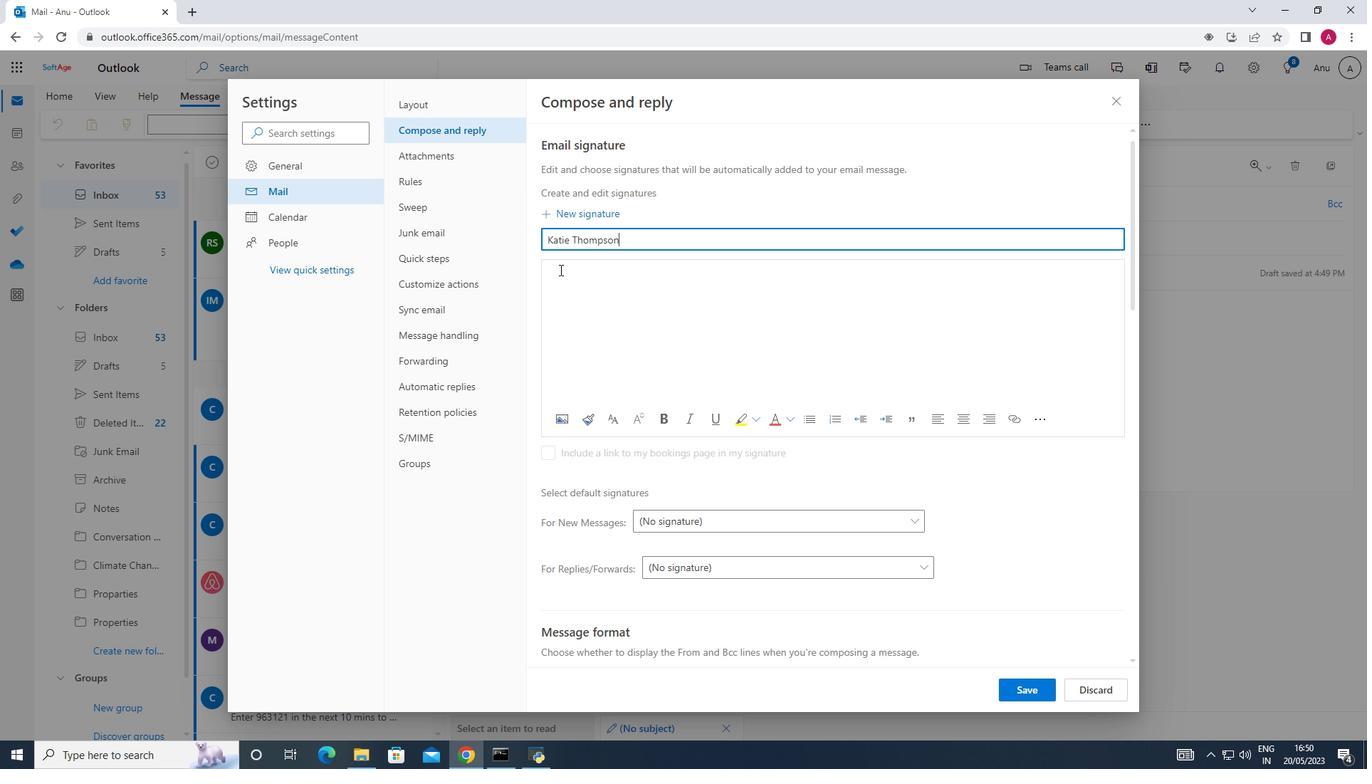 
Action: Key pressed <Key.shift>Katie<Key.space><Key.shift>Thompson
Screenshot: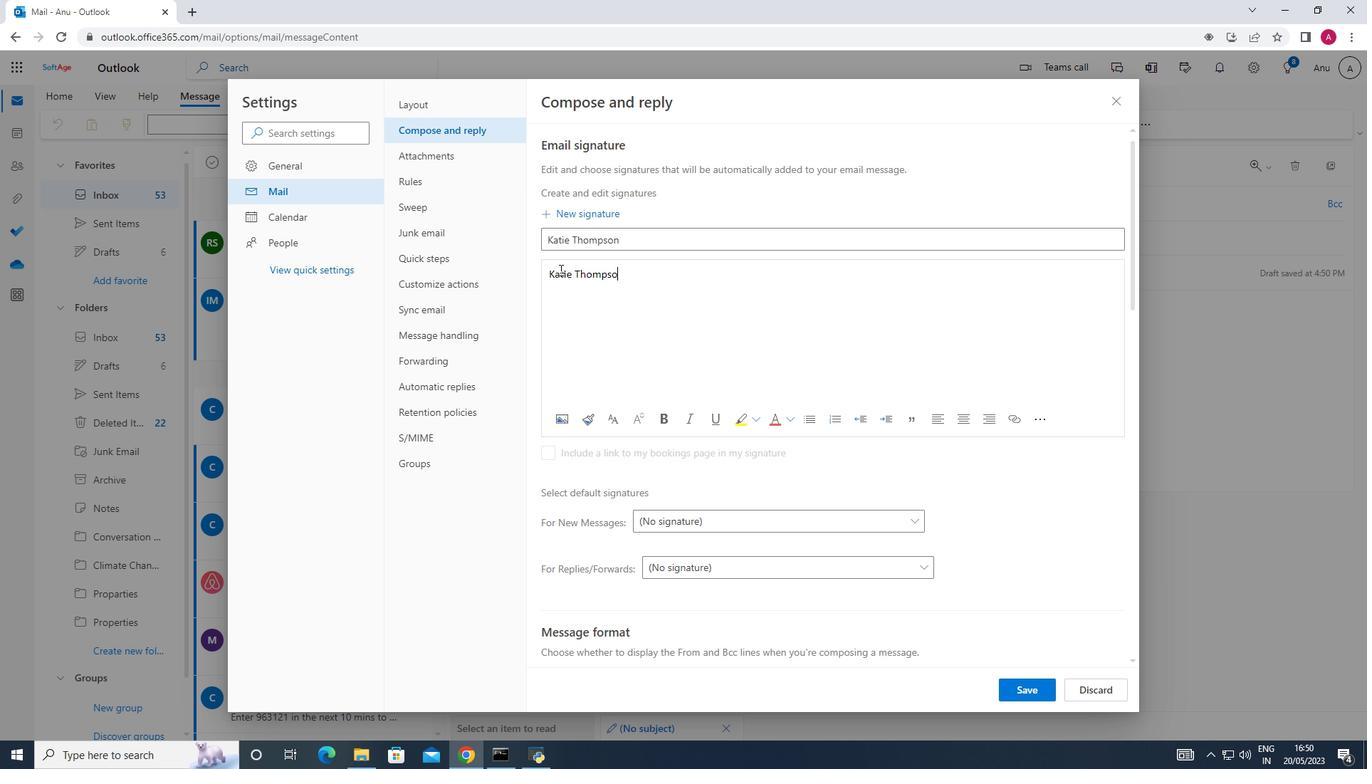 
Action: Mouse moved to (759, 374)
Screenshot: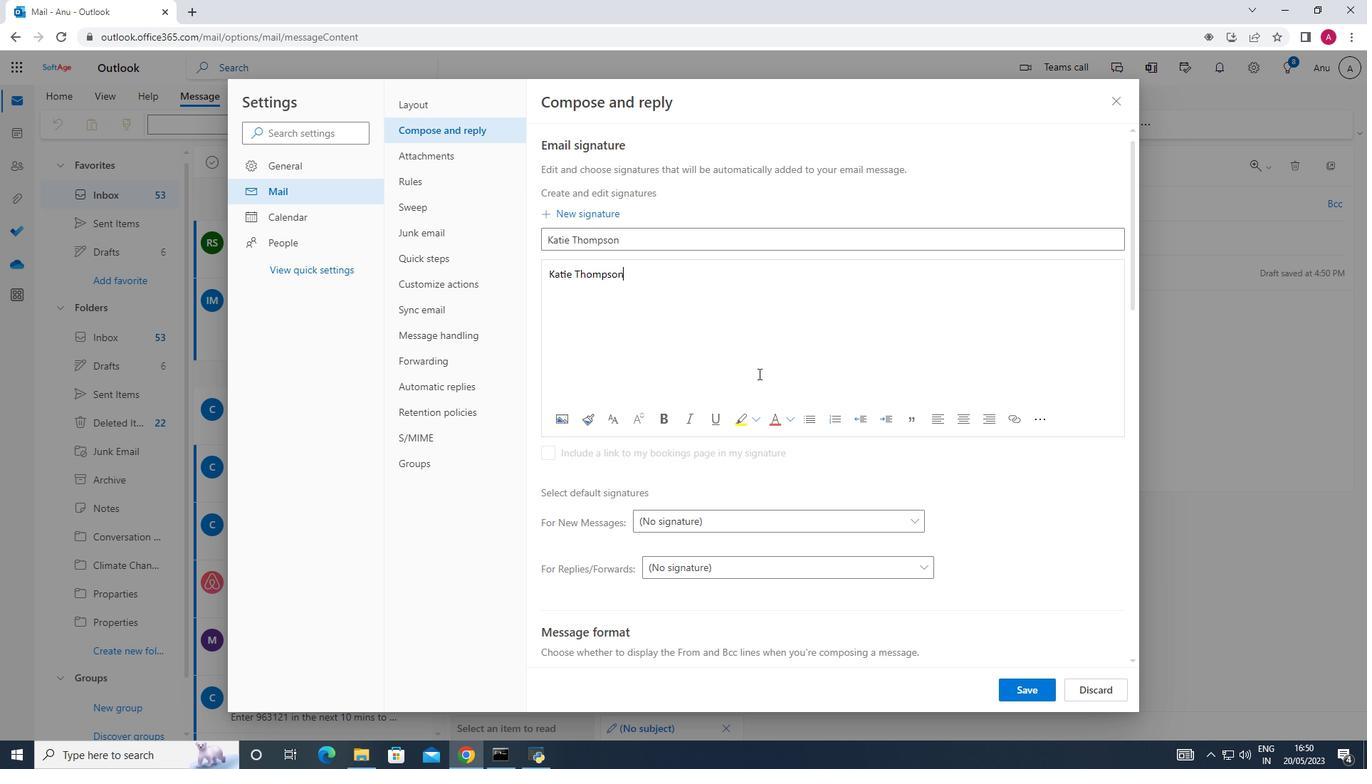 
Action: Mouse scrolled (759, 373) with delta (0, 0)
Screenshot: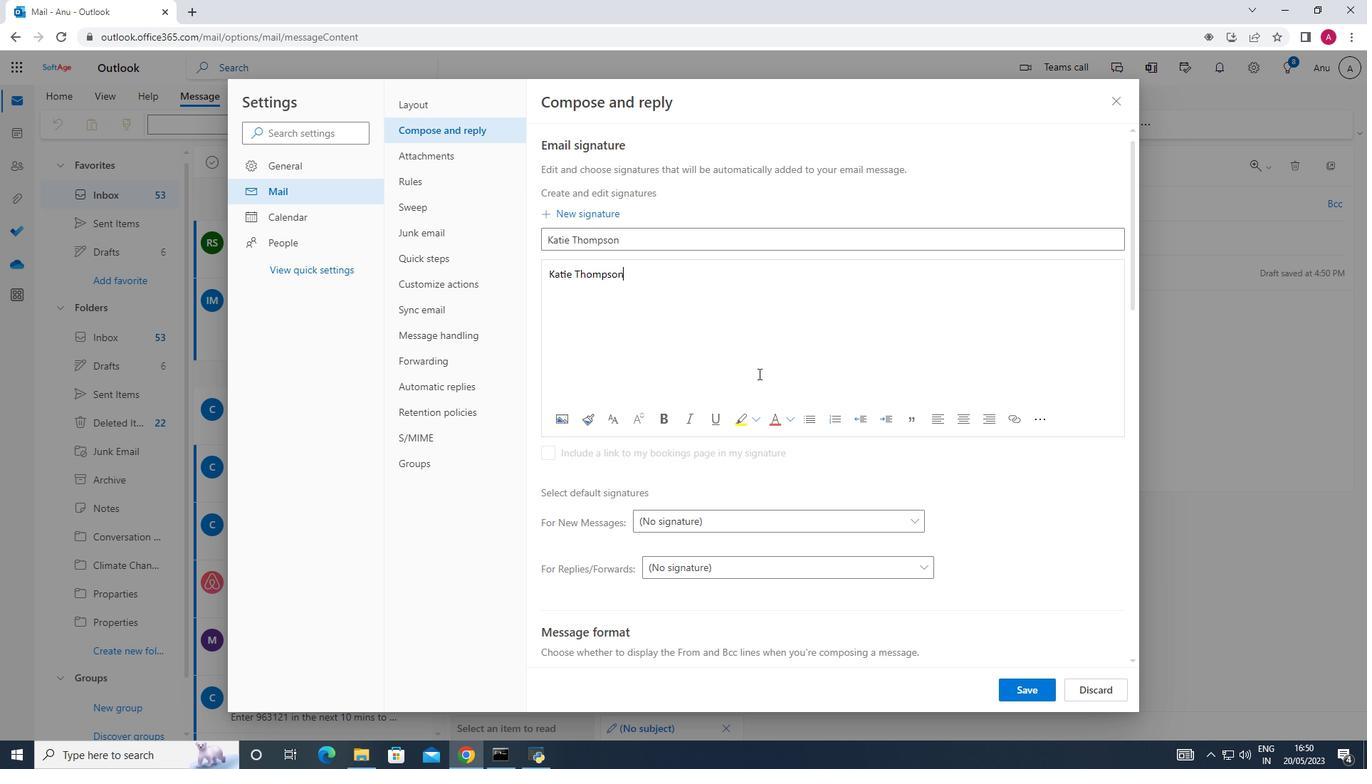 
Action: Mouse moved to (1018, 687)
Screenshot: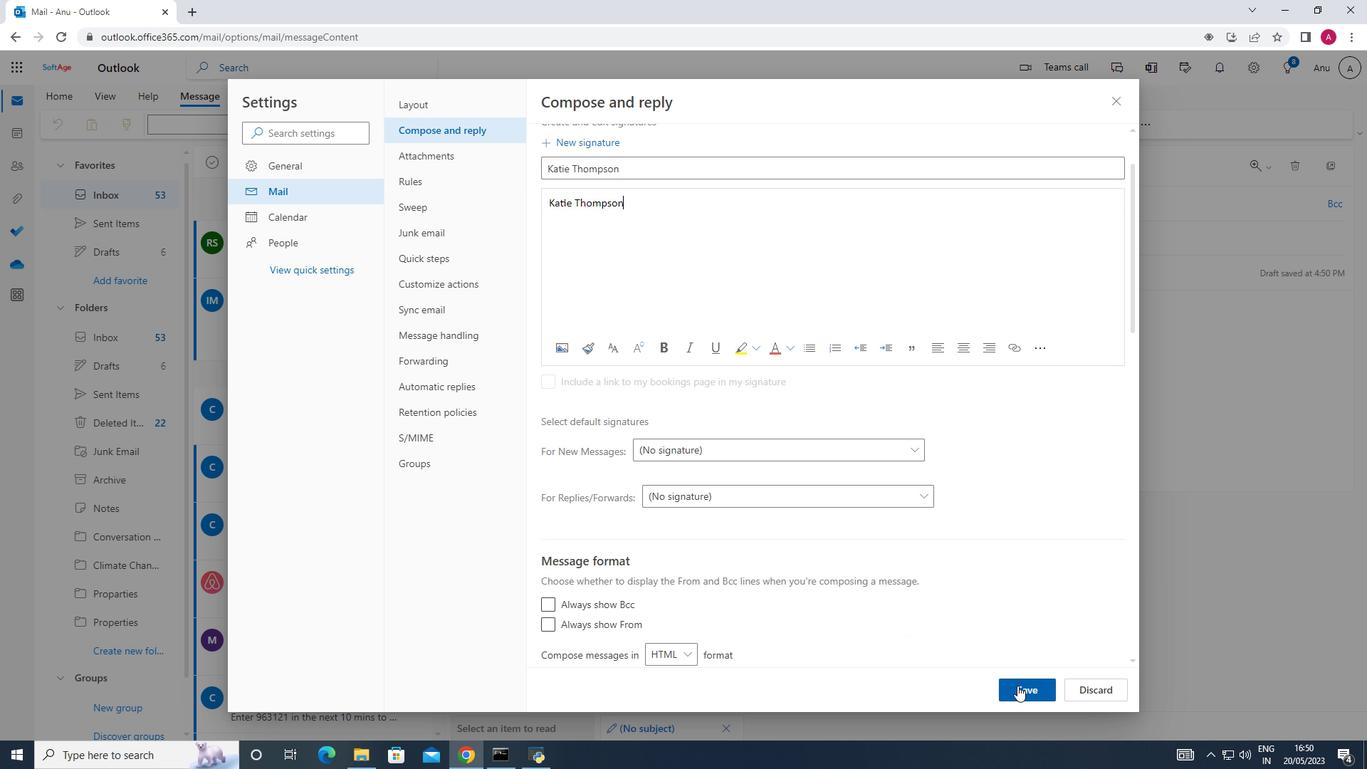 
Action: Mouse pressed left at (1018, 687)
Screenshot: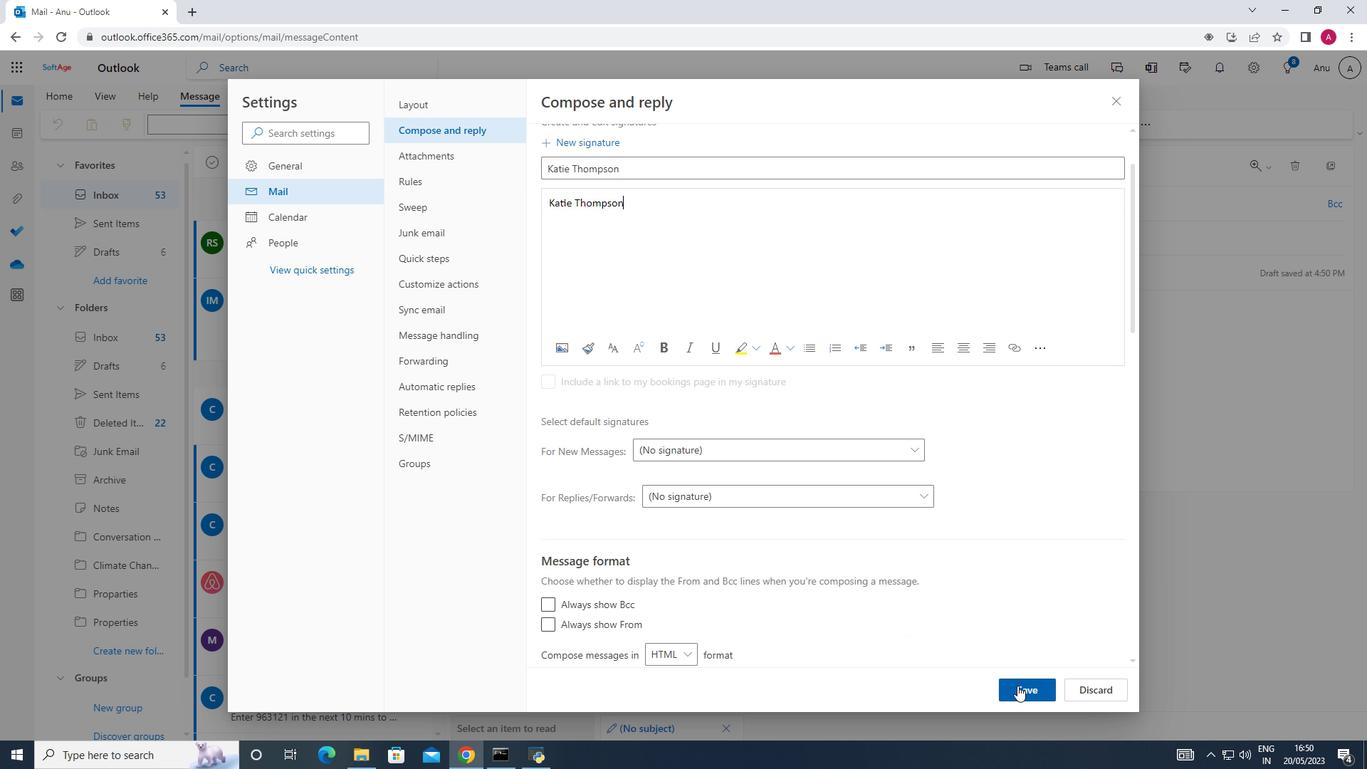 
Action: Mouse moved to (1120, 99)
Screenshot: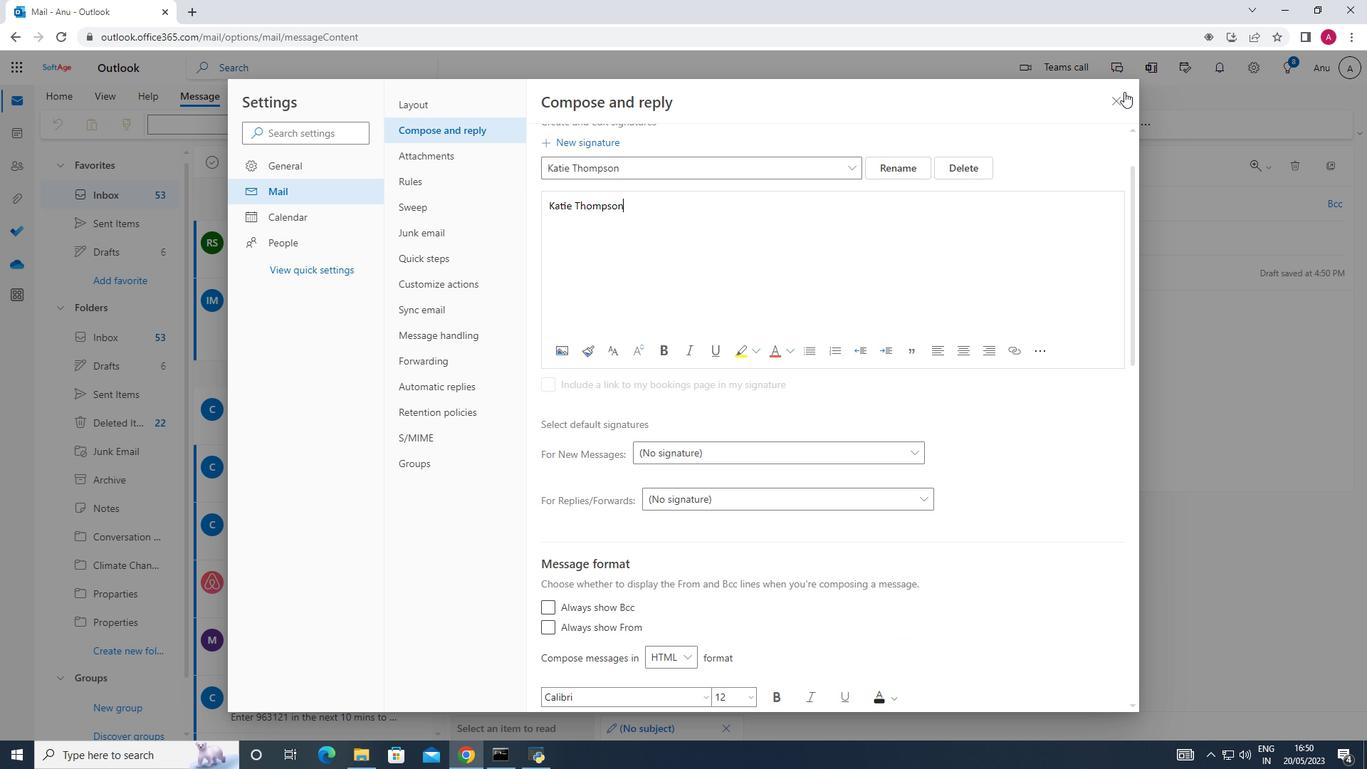 
Action: Mouse pressed left at (1120, 99)
Screenshot: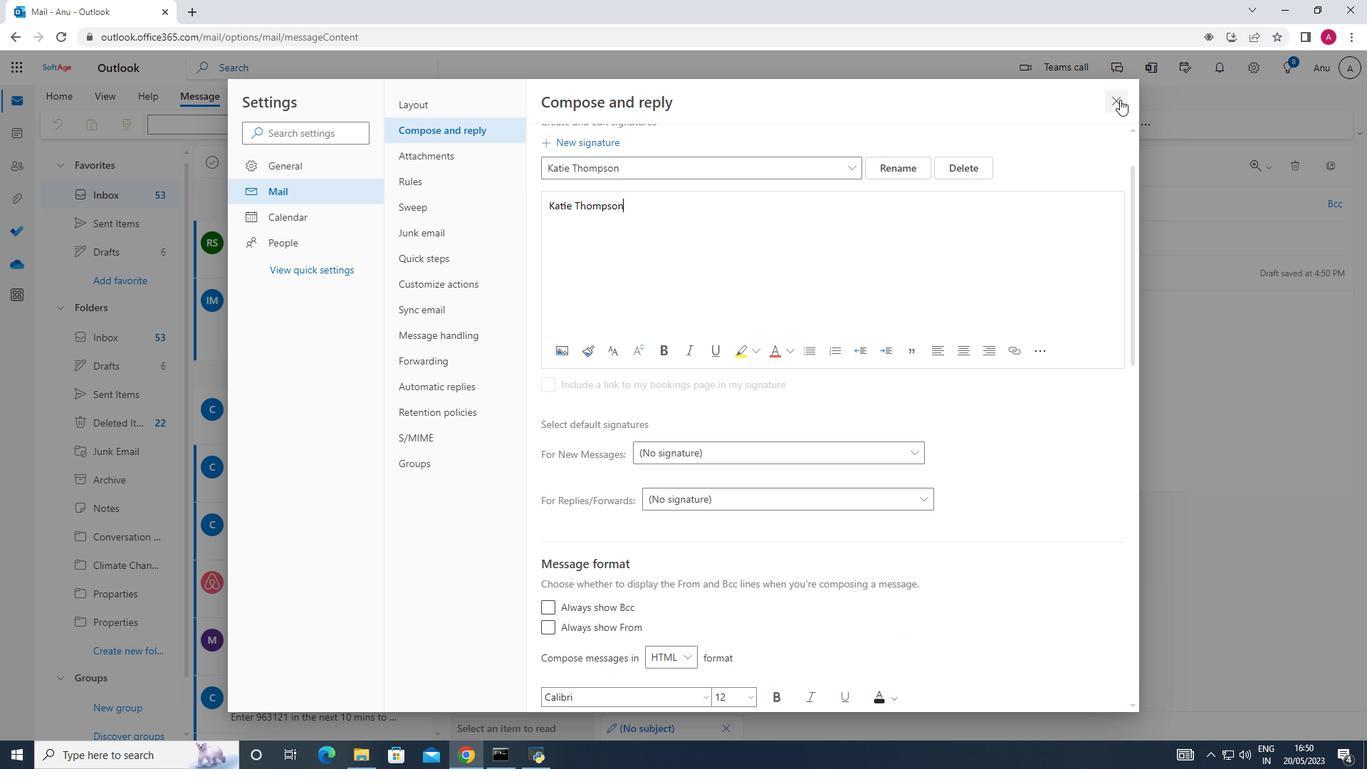 
Action: Mouse moved to (519, 301)
Screenshot: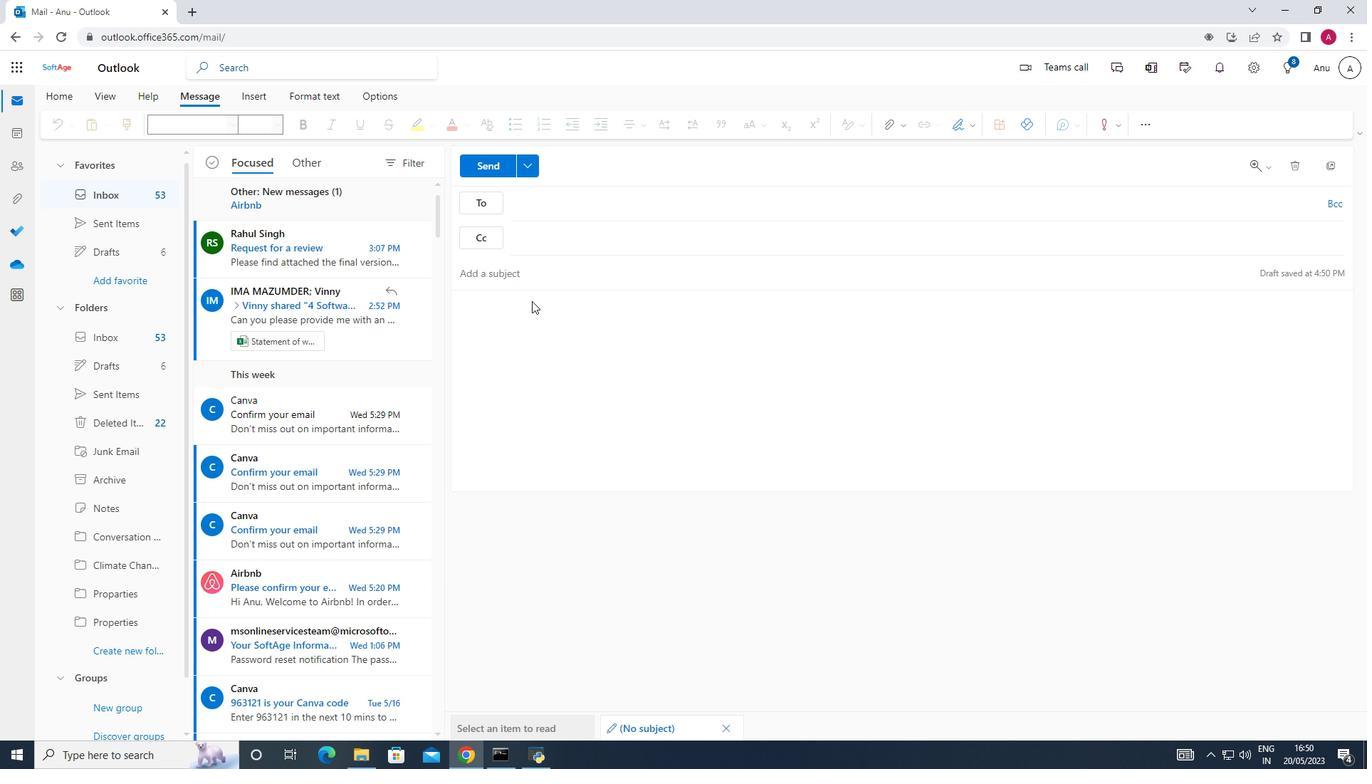 
Action: Mouse pressed left at (519, 301)
Screenshot: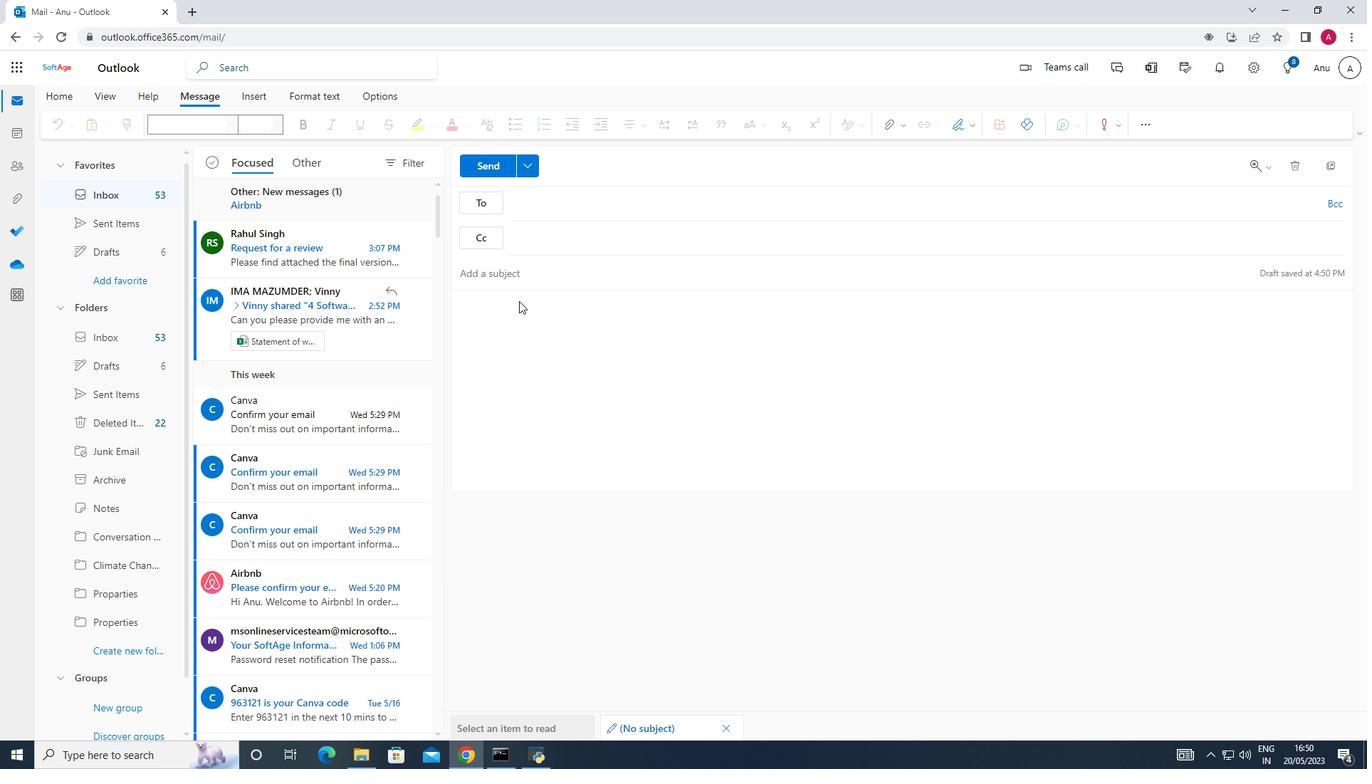 
Action: Mouse moved to (487, 301)
Screenshot: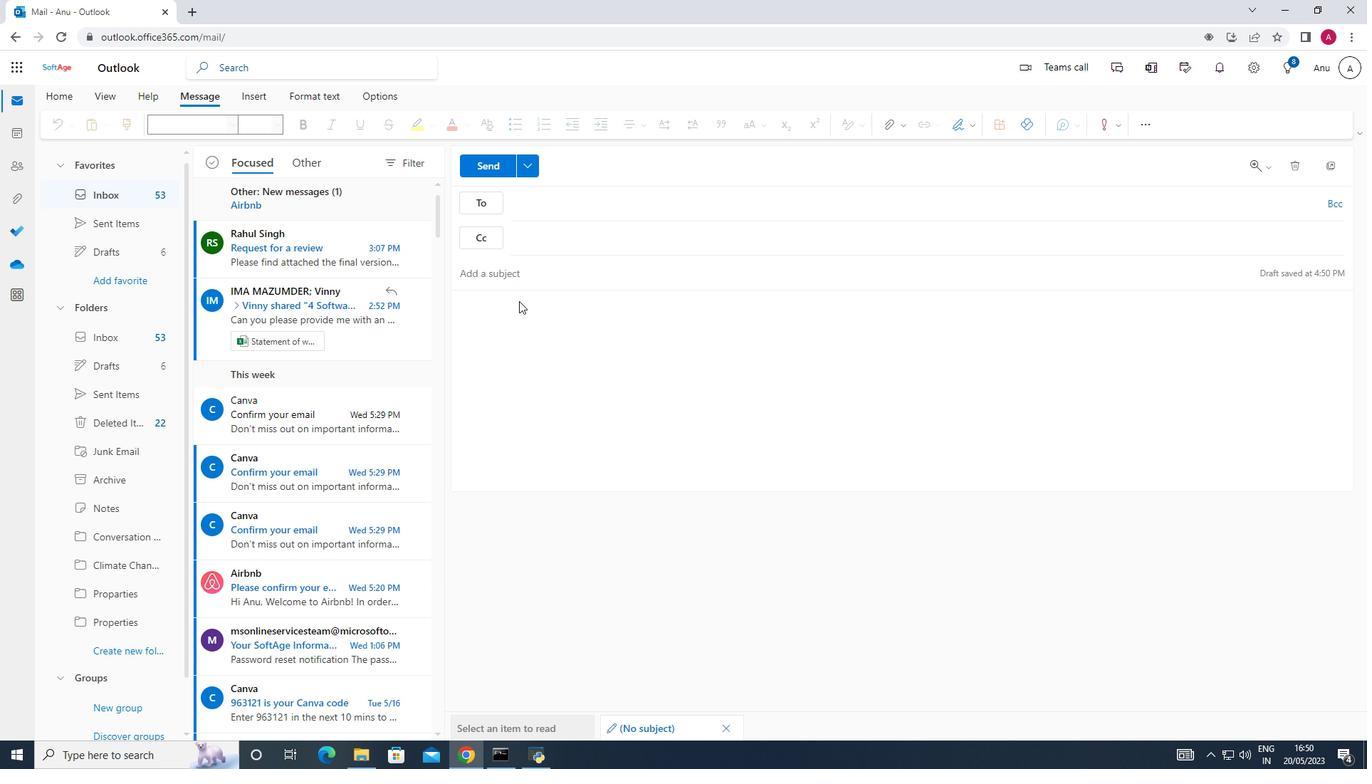 
Action: Mouse pressed left at (487, 301)
Screenshot: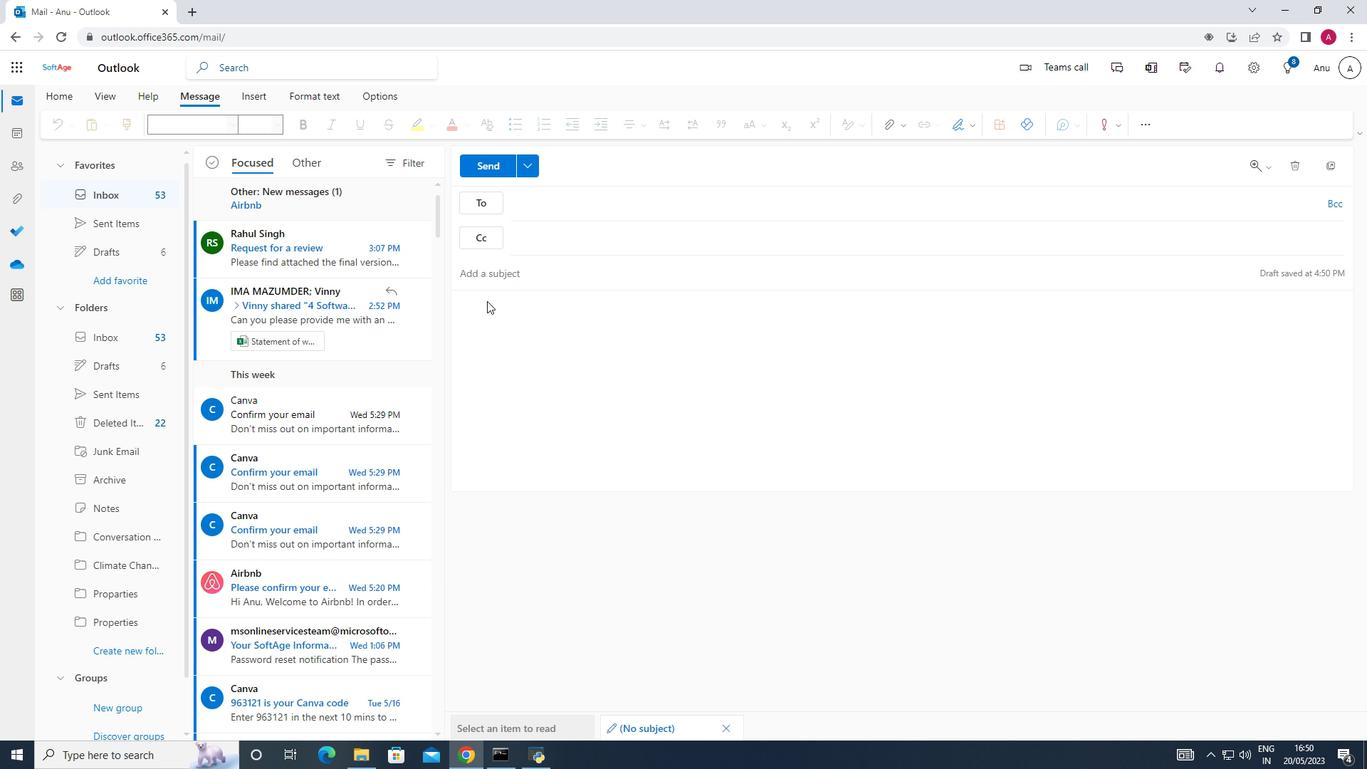 
Action: Mouse pressed left at (487, 301)
Screenshot: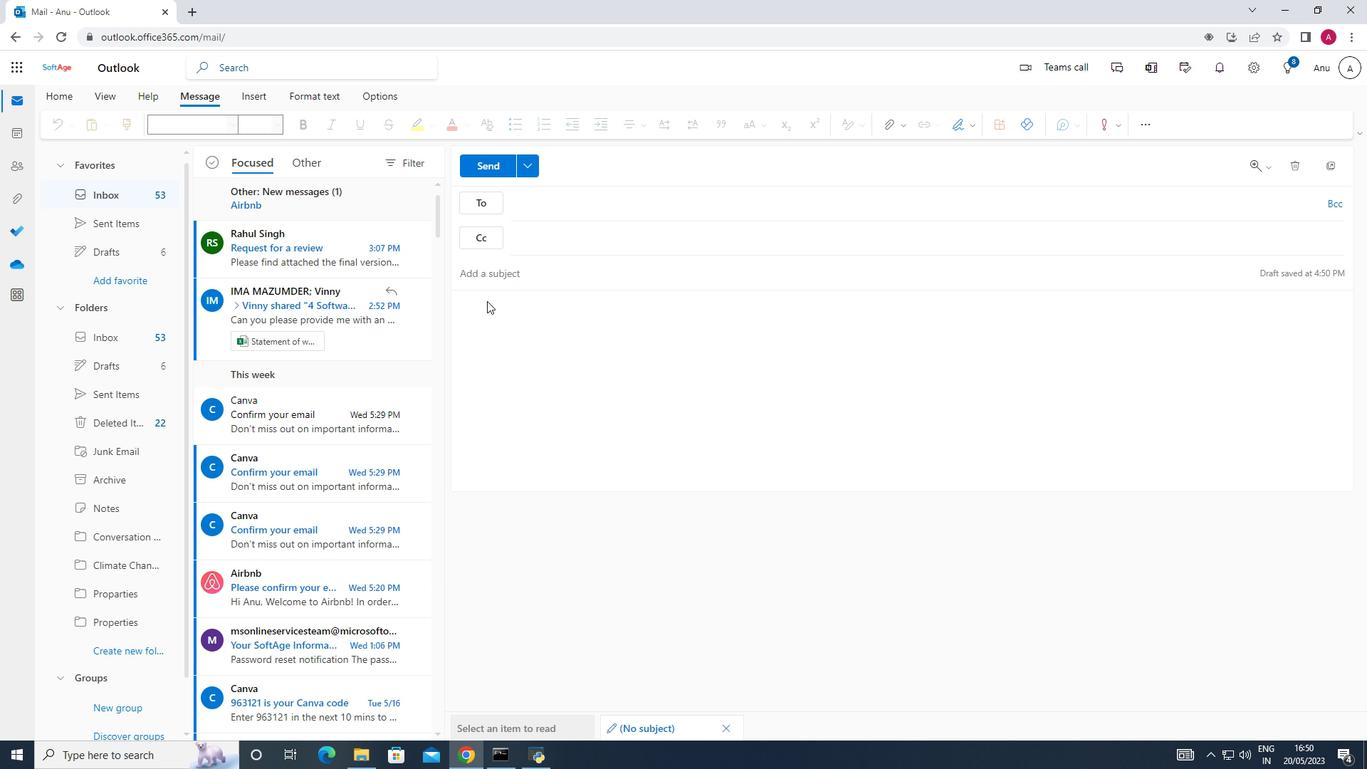 
Action: Mouse moved to (475, 324)
Screenshot: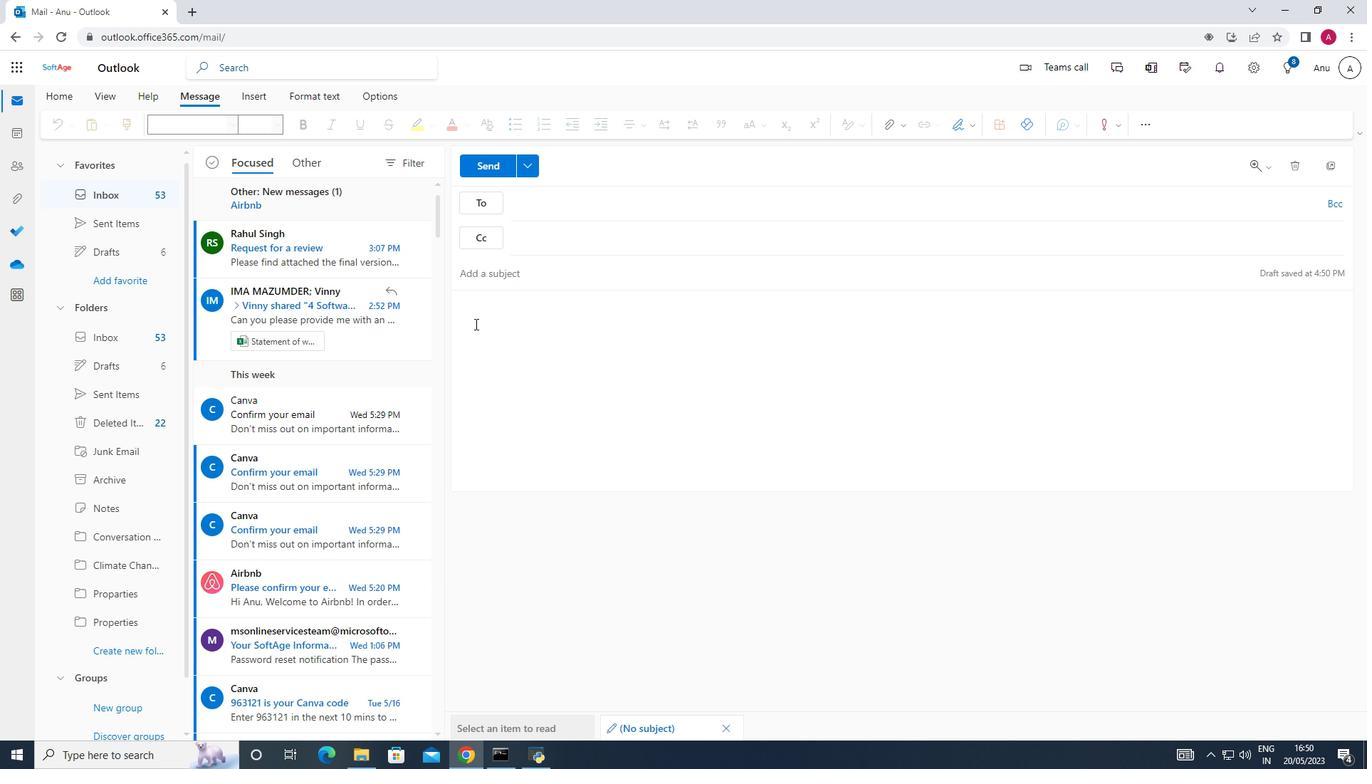 
Action: Mouse pressed left at (475, 324)
Screenshot: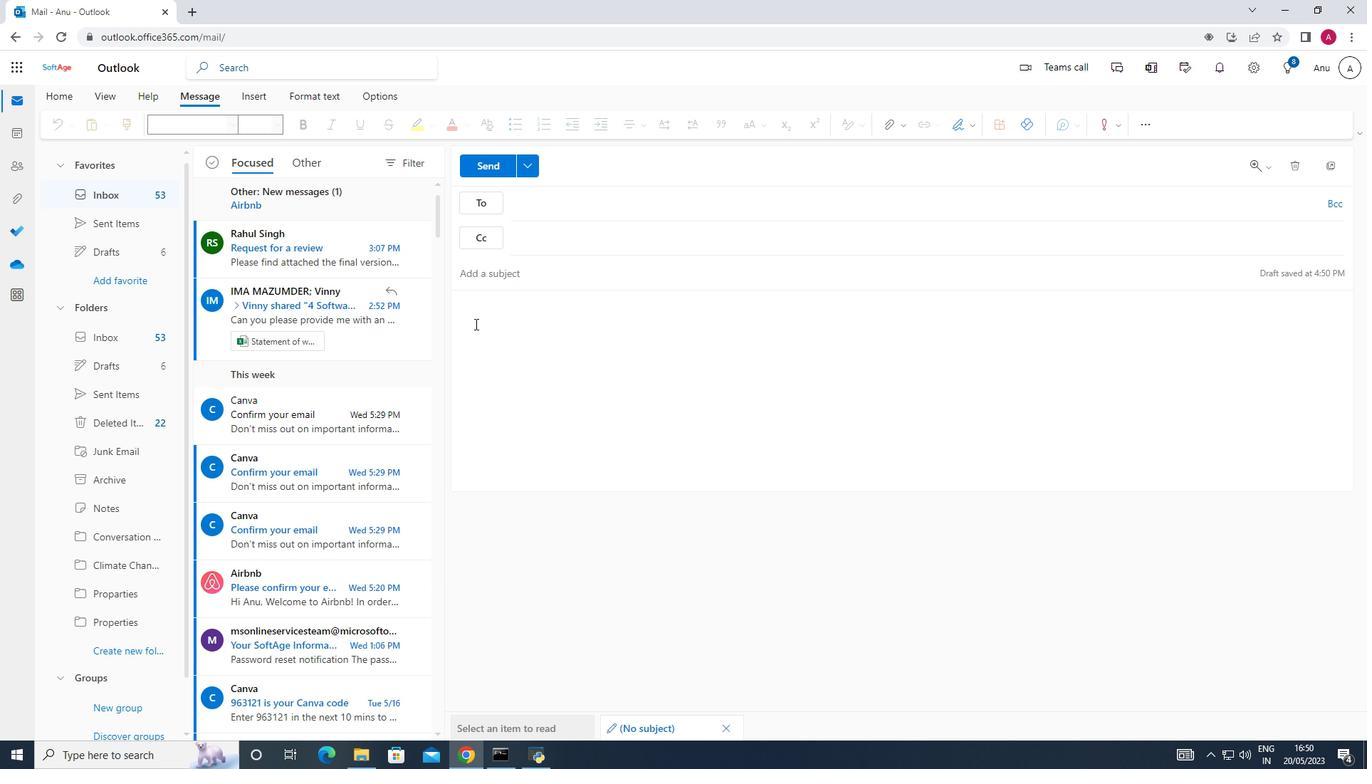
Action: Mouse moved to (490, 305)
Screenshot: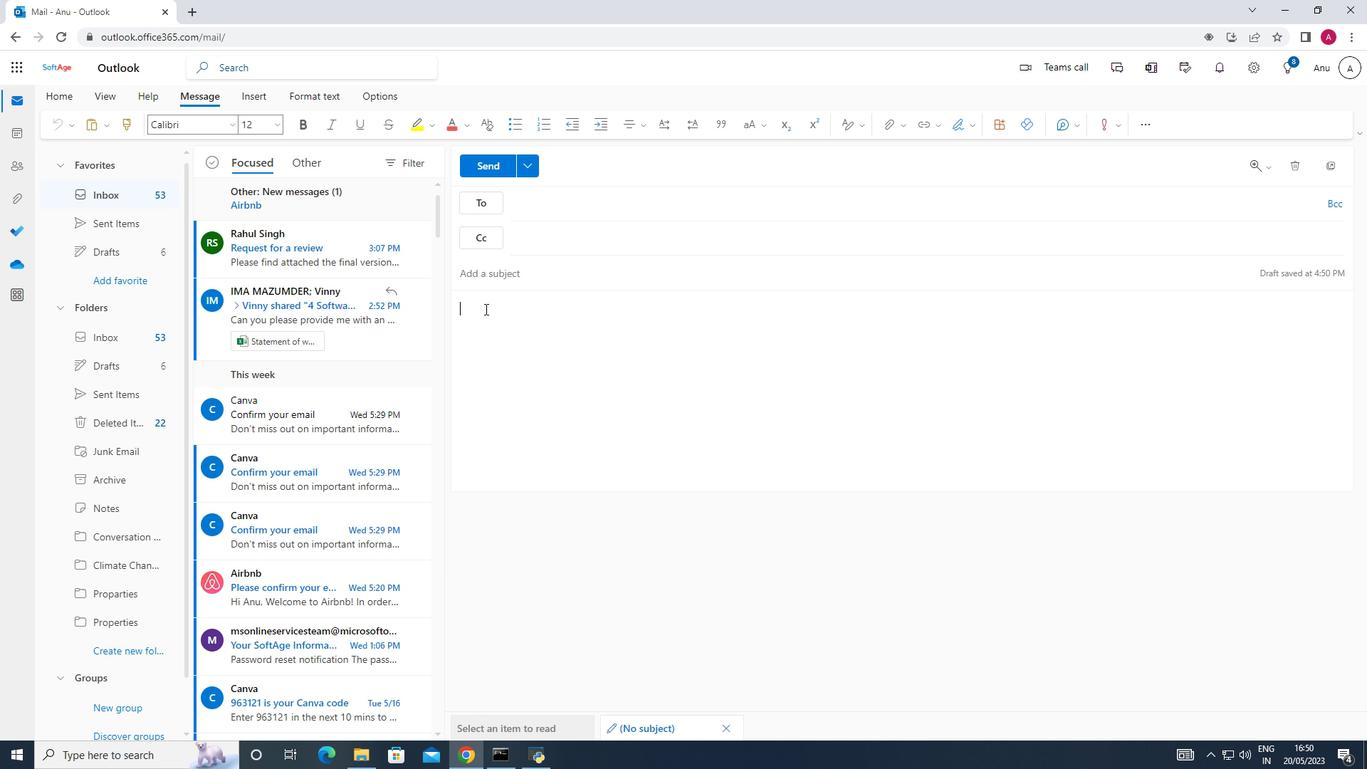 
Action: Key pressed <Key.shift><Key.shift><Key.shift>Best<Key.space>wishes<Key.space>for<Key.space>a<Key.space>happy<Key.space>national<Key.space>friendship<Key.space>day.
Screenshot: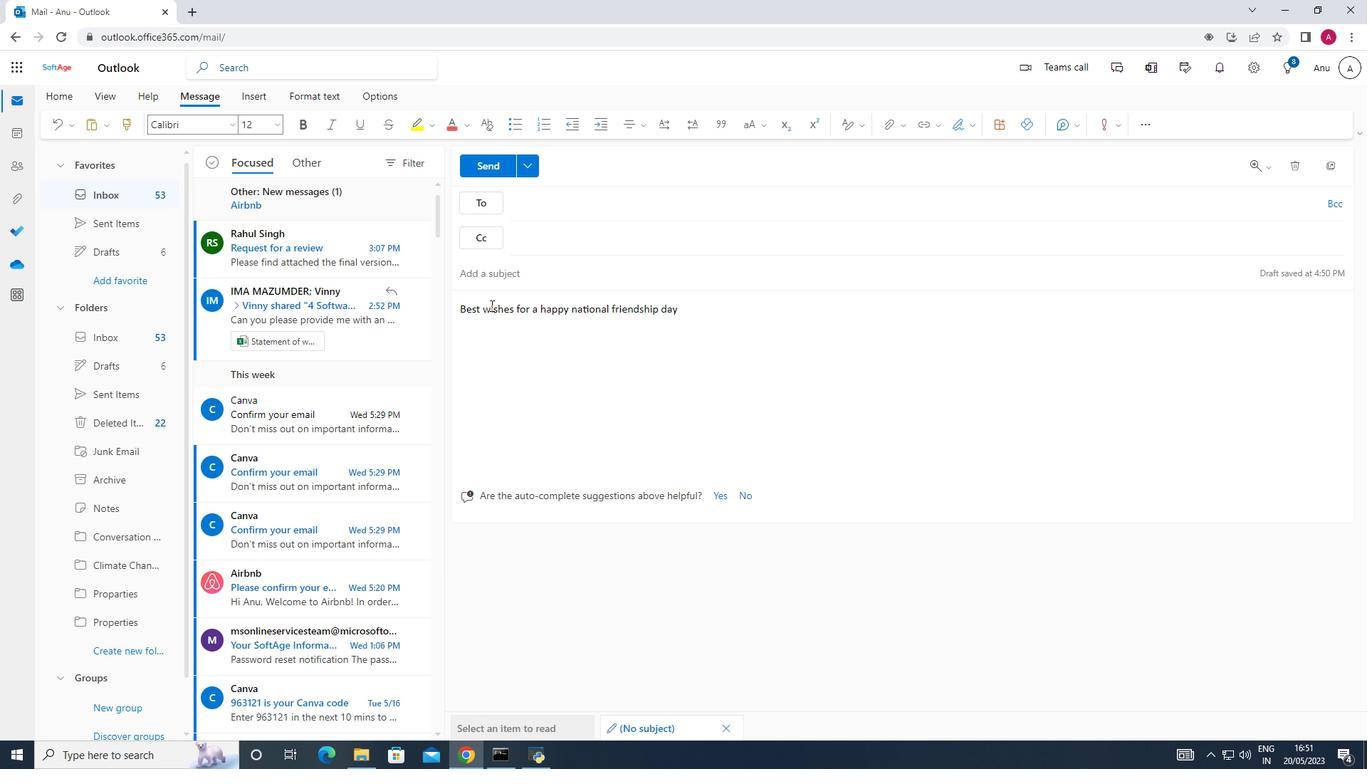 
Action: Mouse moved to (535, 203)
Screenshot: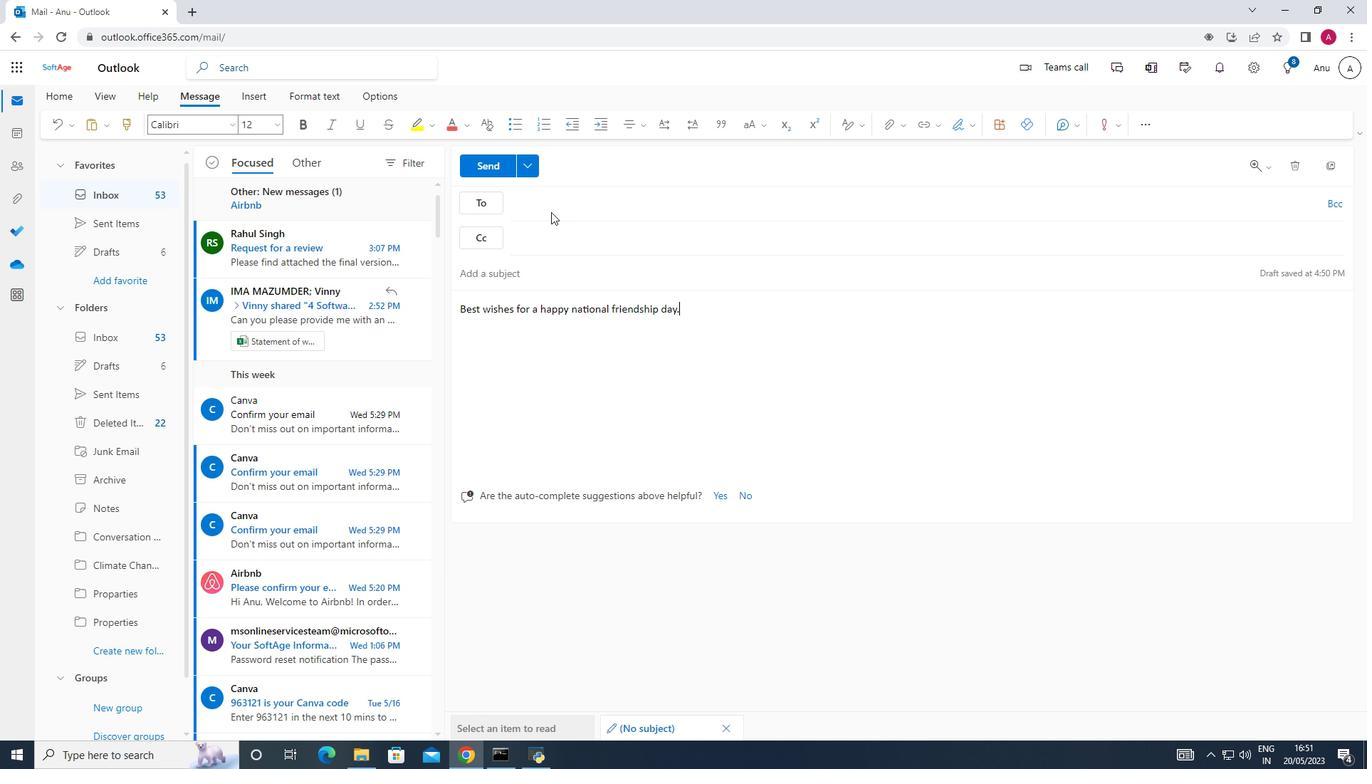 
Action: Mouse pressed left at (535, 203)
Screenshot: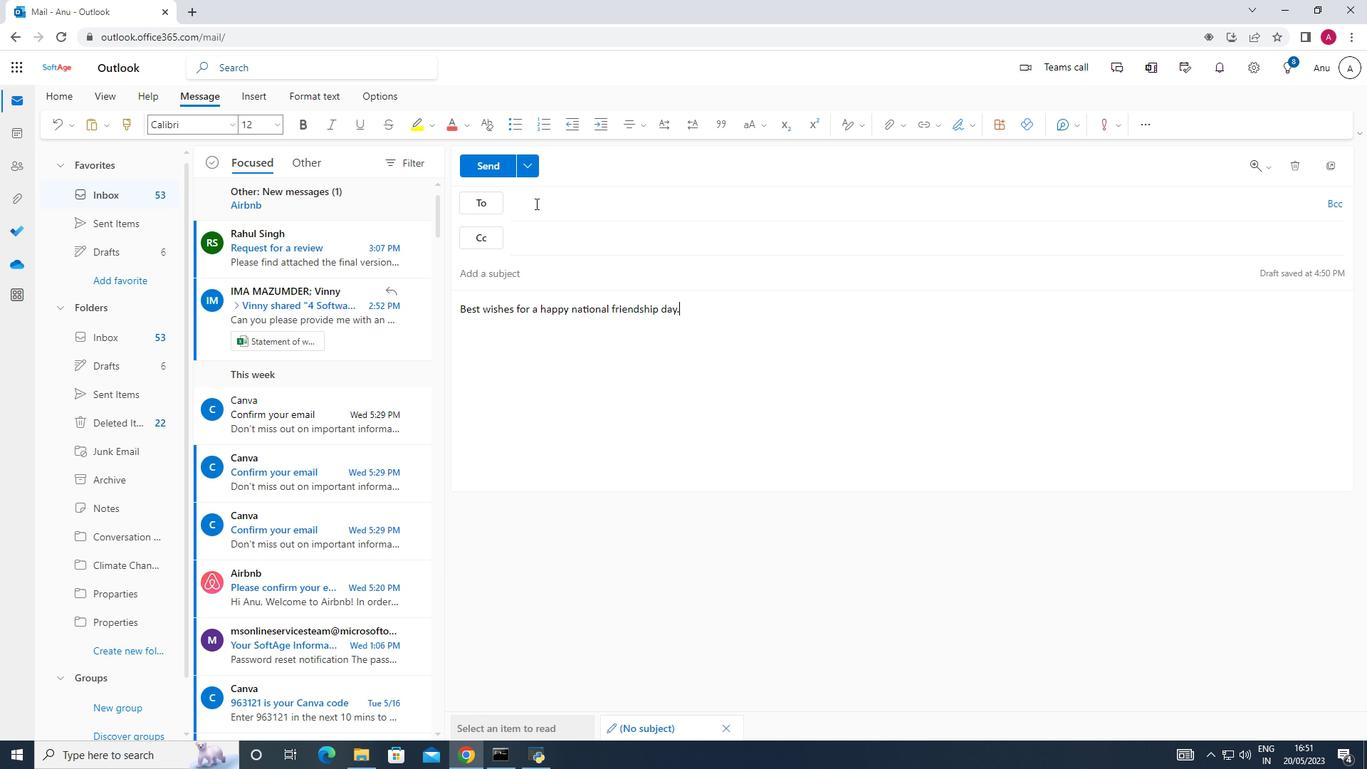 
Action: Mouse moved to (535, 202)
Screenshot: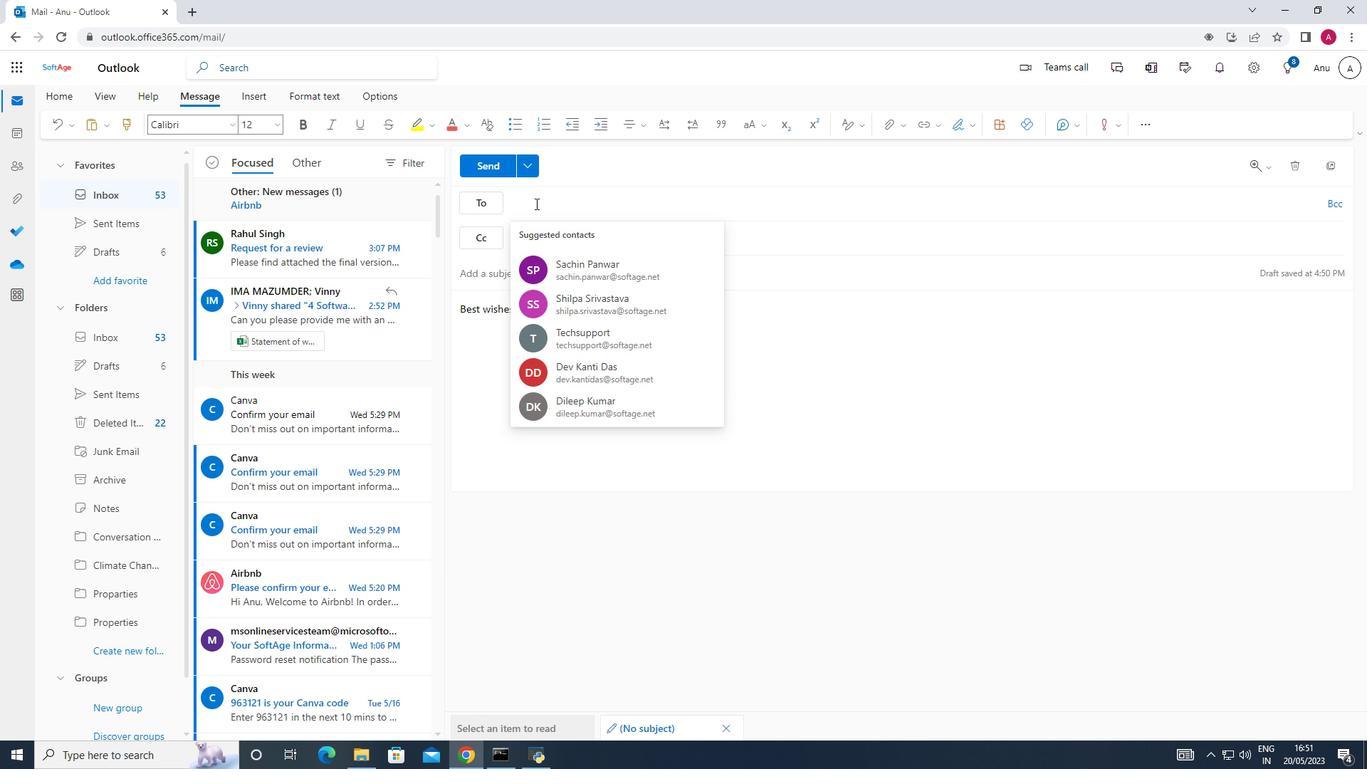 
Action: Key pressed <Key.shift>Softage.6<Key.shift>@softage.net
Screenshot: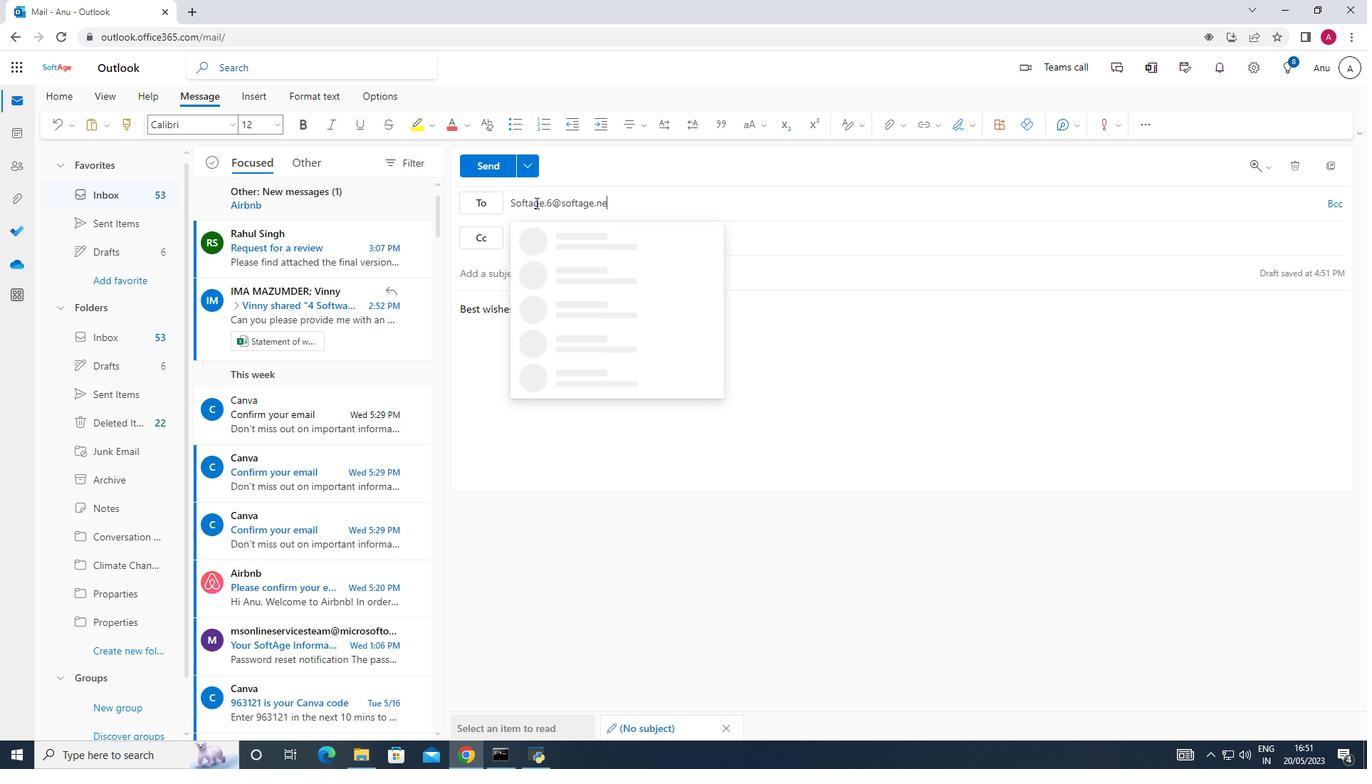 
Action: Mouse moved to (635, 232)
Screenshot: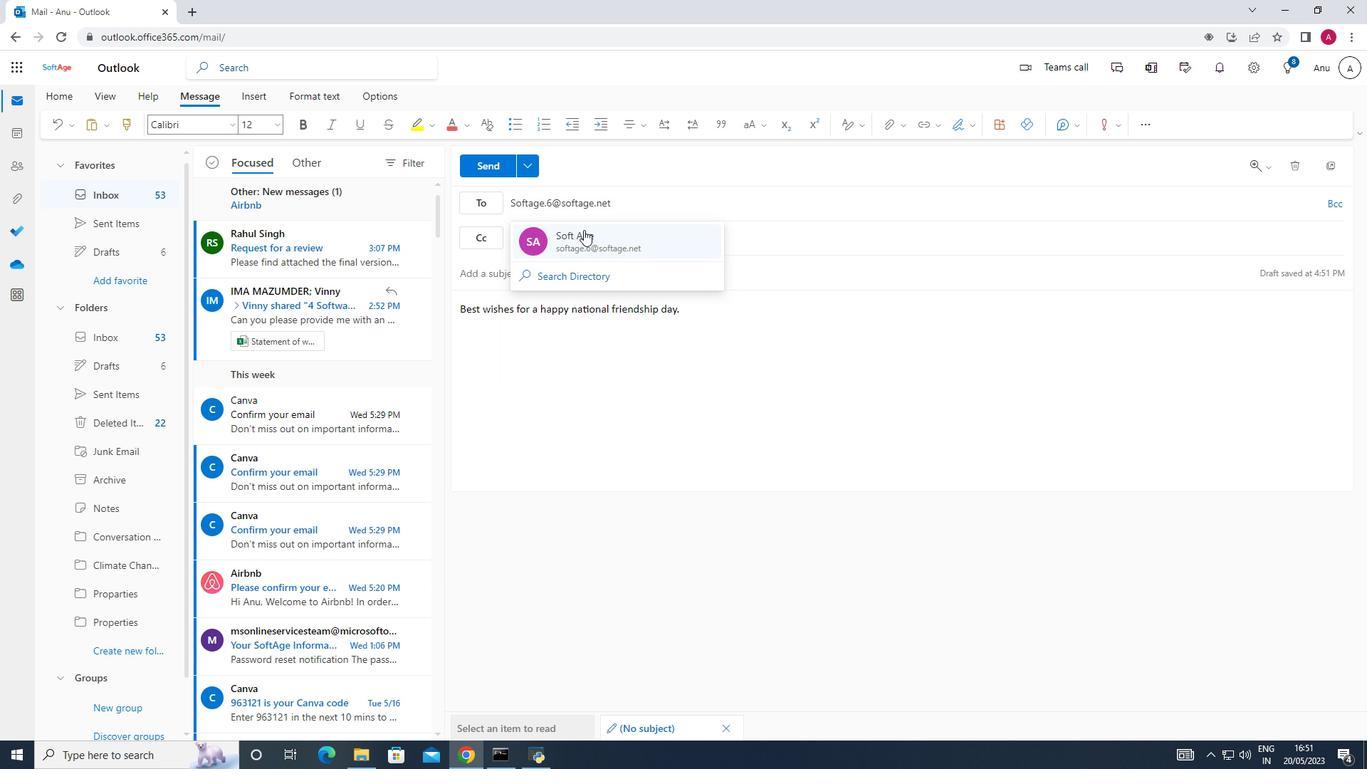 
Action: Mouse pressed left at (635, 232)
Screenshot: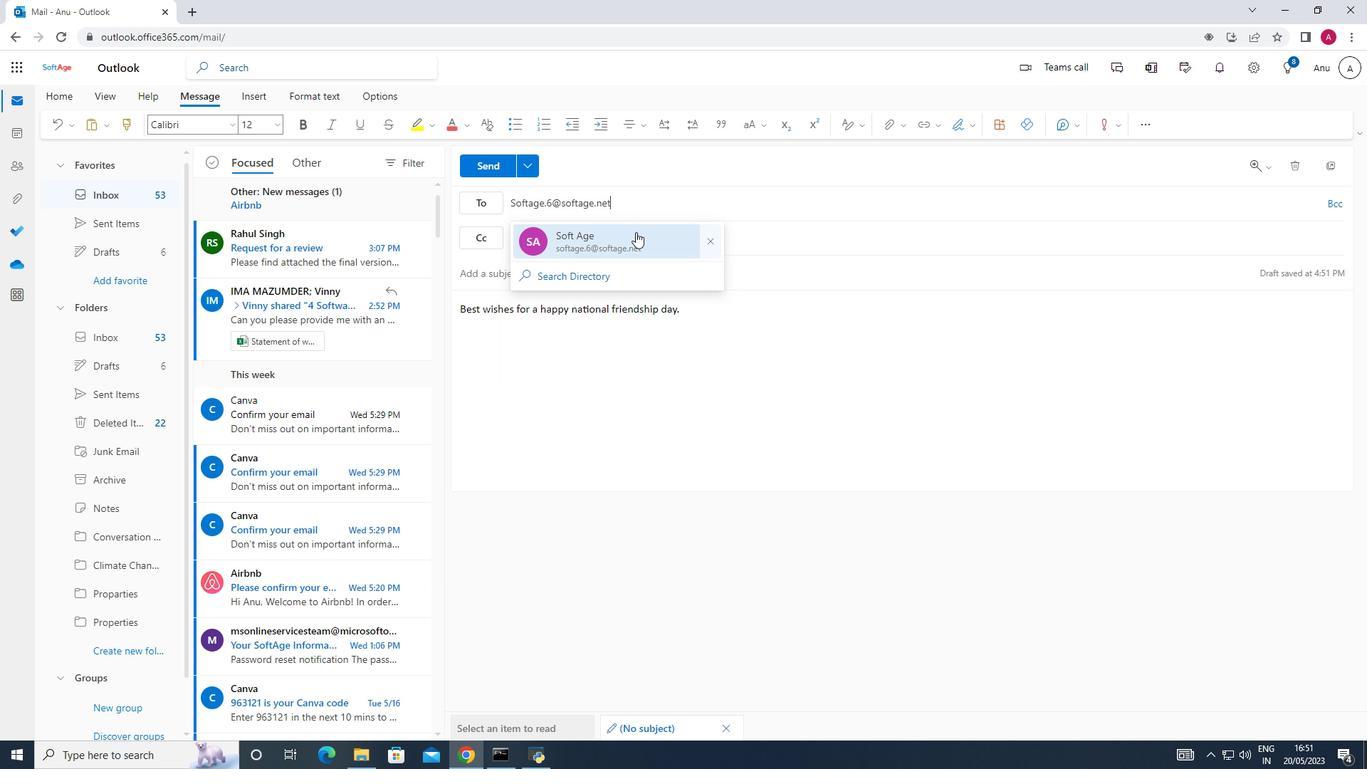 
Action: Mouse moved to (699, 304)
Screenshot: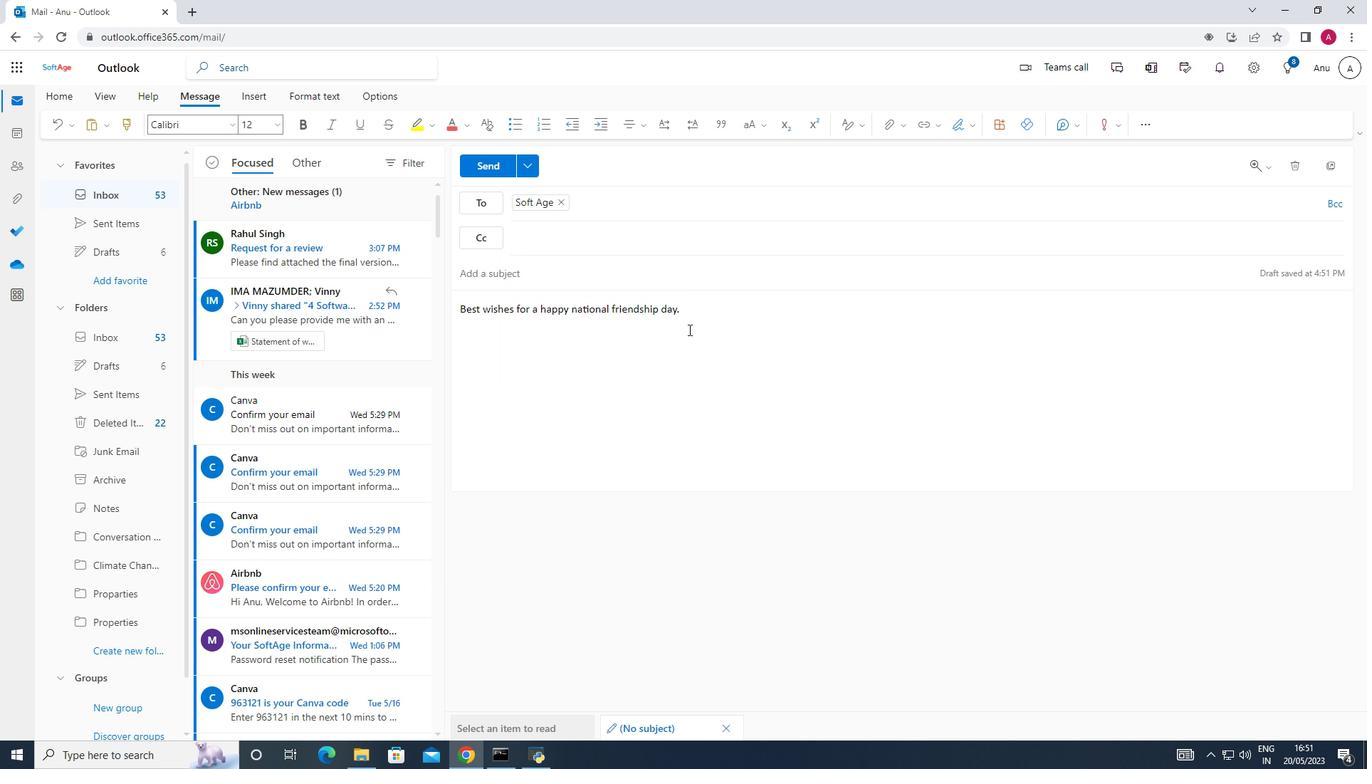 
Action: Mouse pressed left at (699, 304)
Screenshot: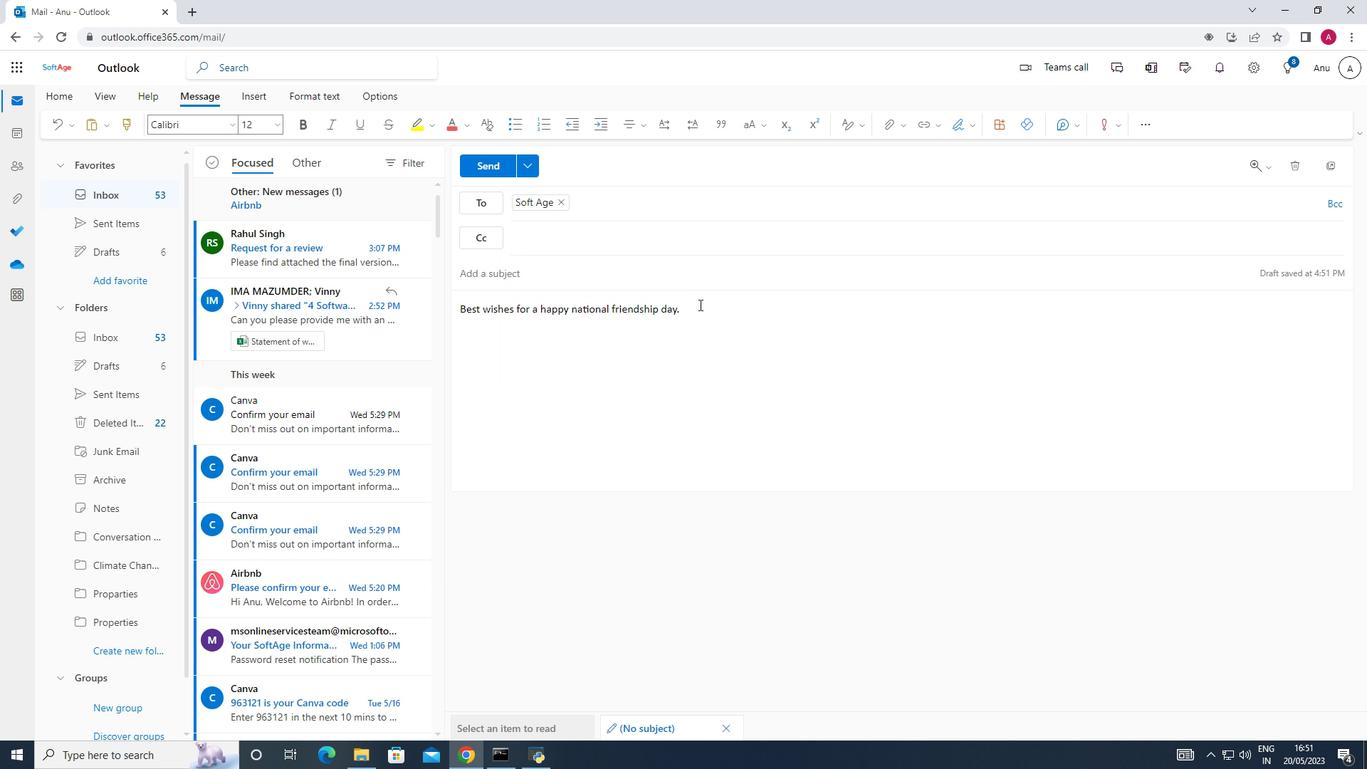
Action: Mouse moved to (971, 120)
Screenshot: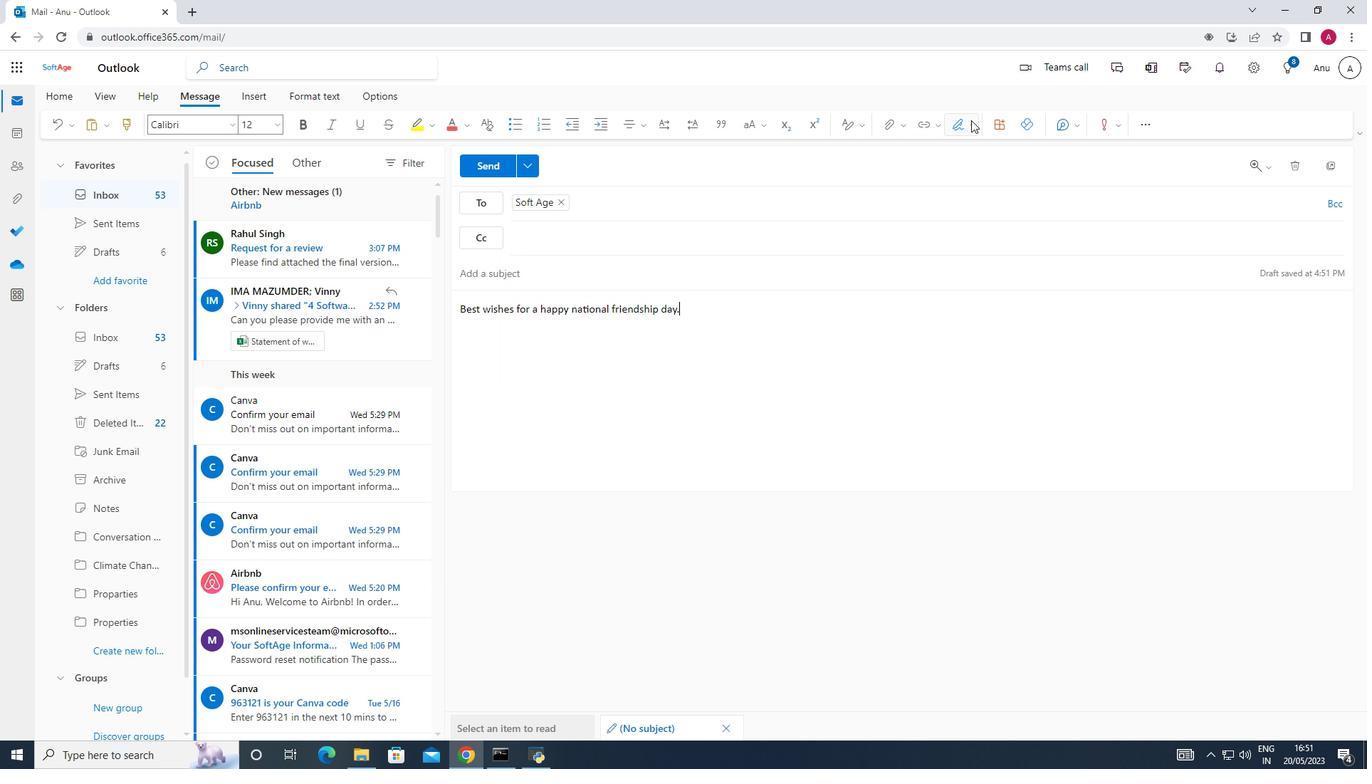 
Action: Mouse pressed left at (971, 120)
Screenshot: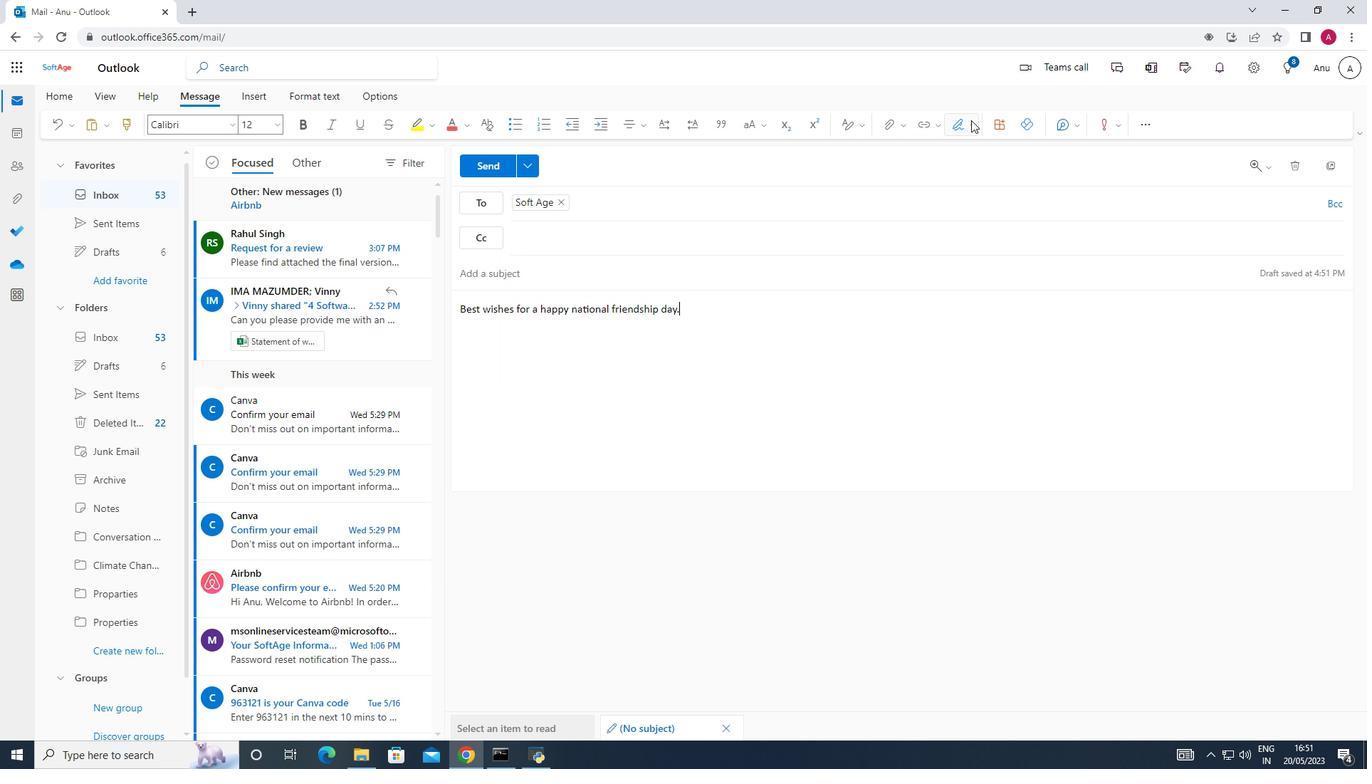 
Action: Mouse moved to (947, 150)
Screenshot: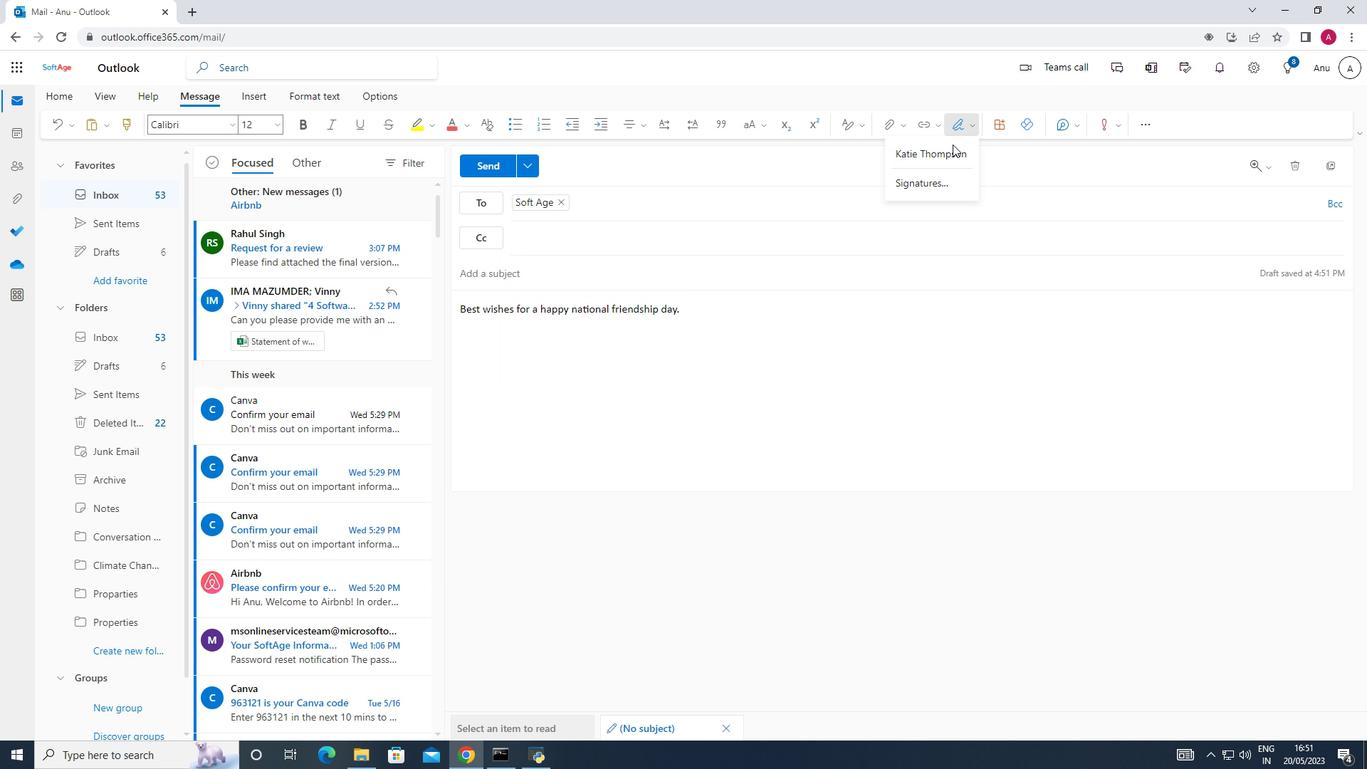 
Action: Mouse pressed left at (947, 150)
Screenshot: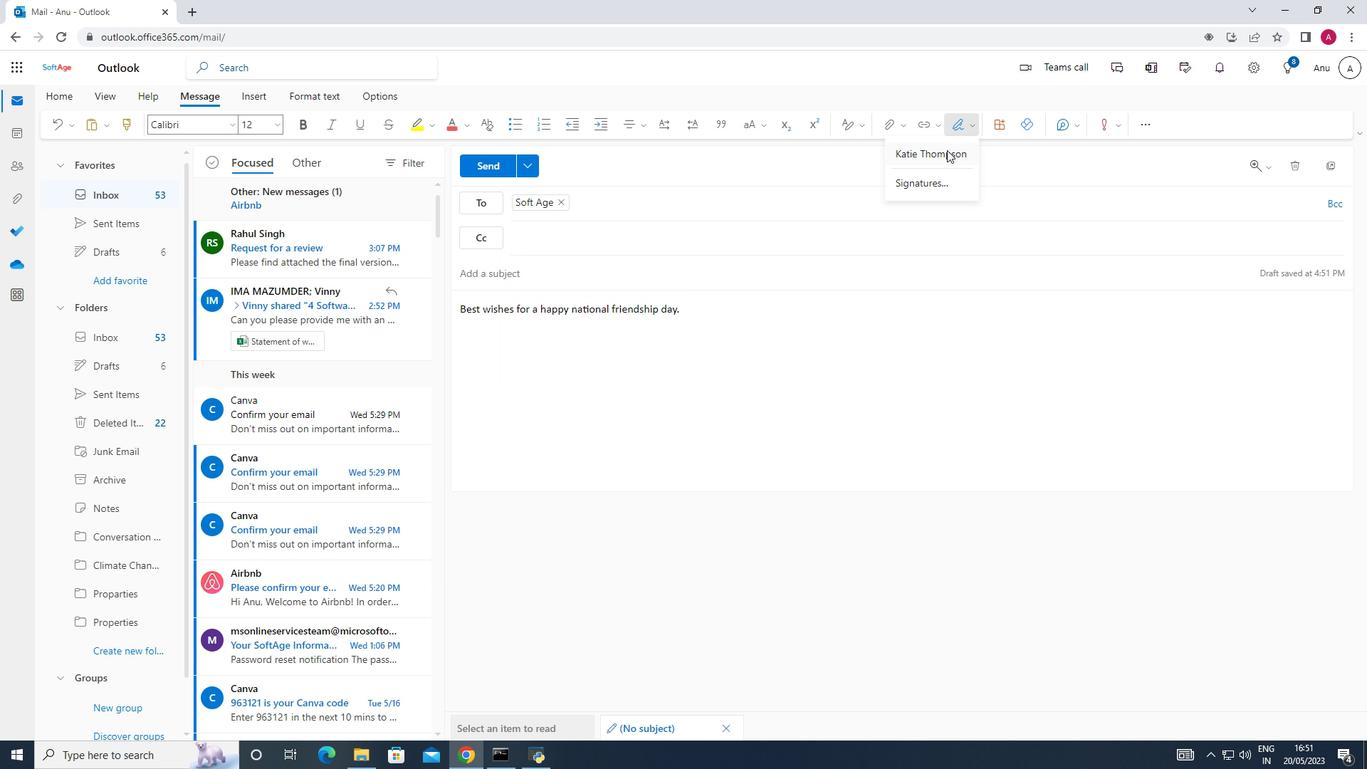 
Action: Mouse moved to (131, 527)
Screenshot: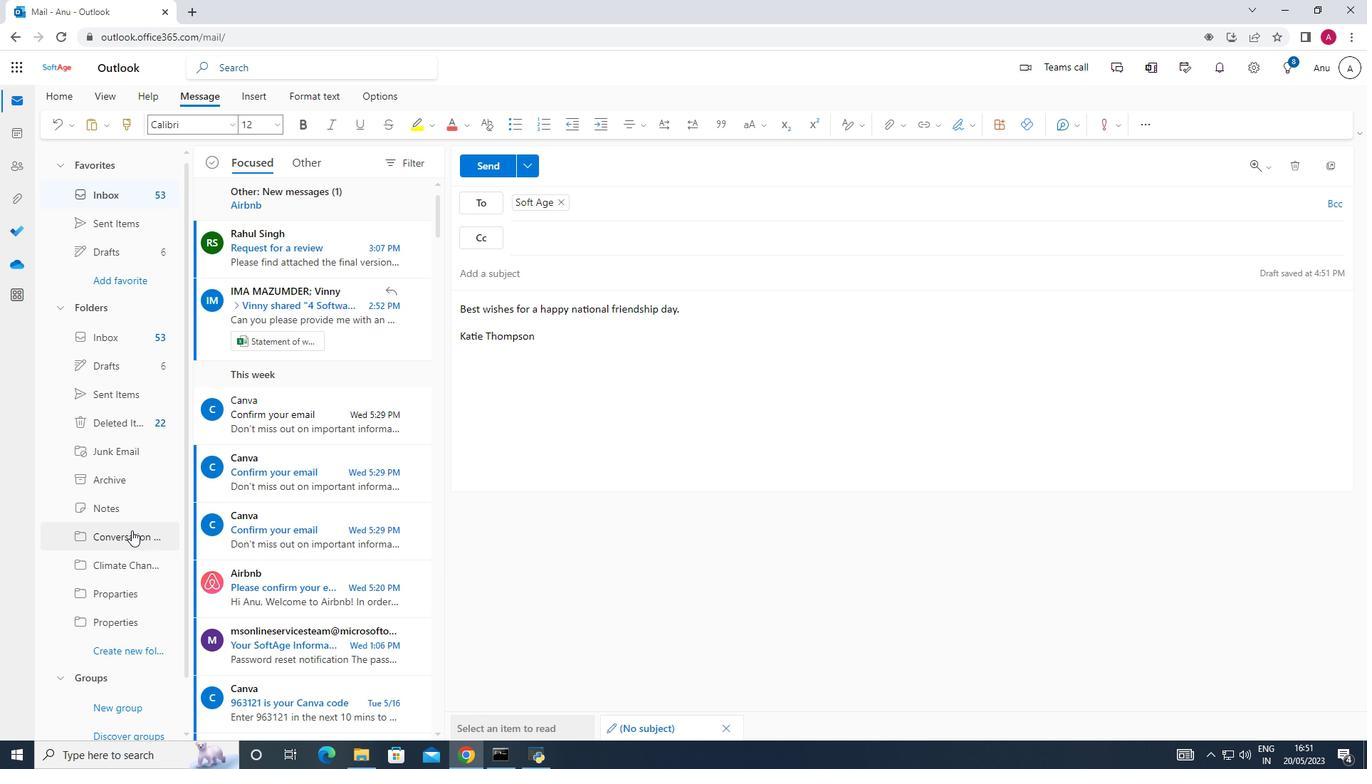 
Action: Mouse scrolled (131, 526) with delta (0, 0)
Screenshot: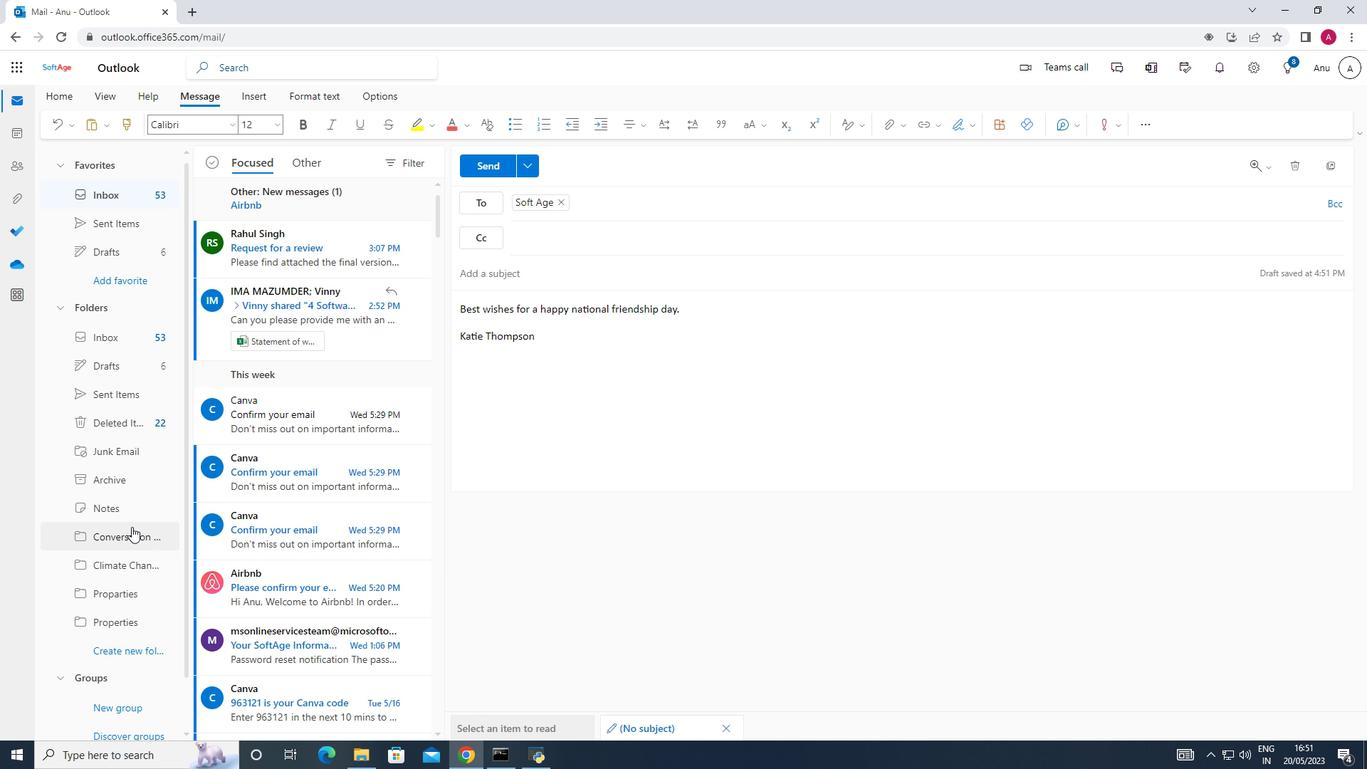 
Action: Mouse scrolled (131, 526) with delta (0, 0)
Screenshot: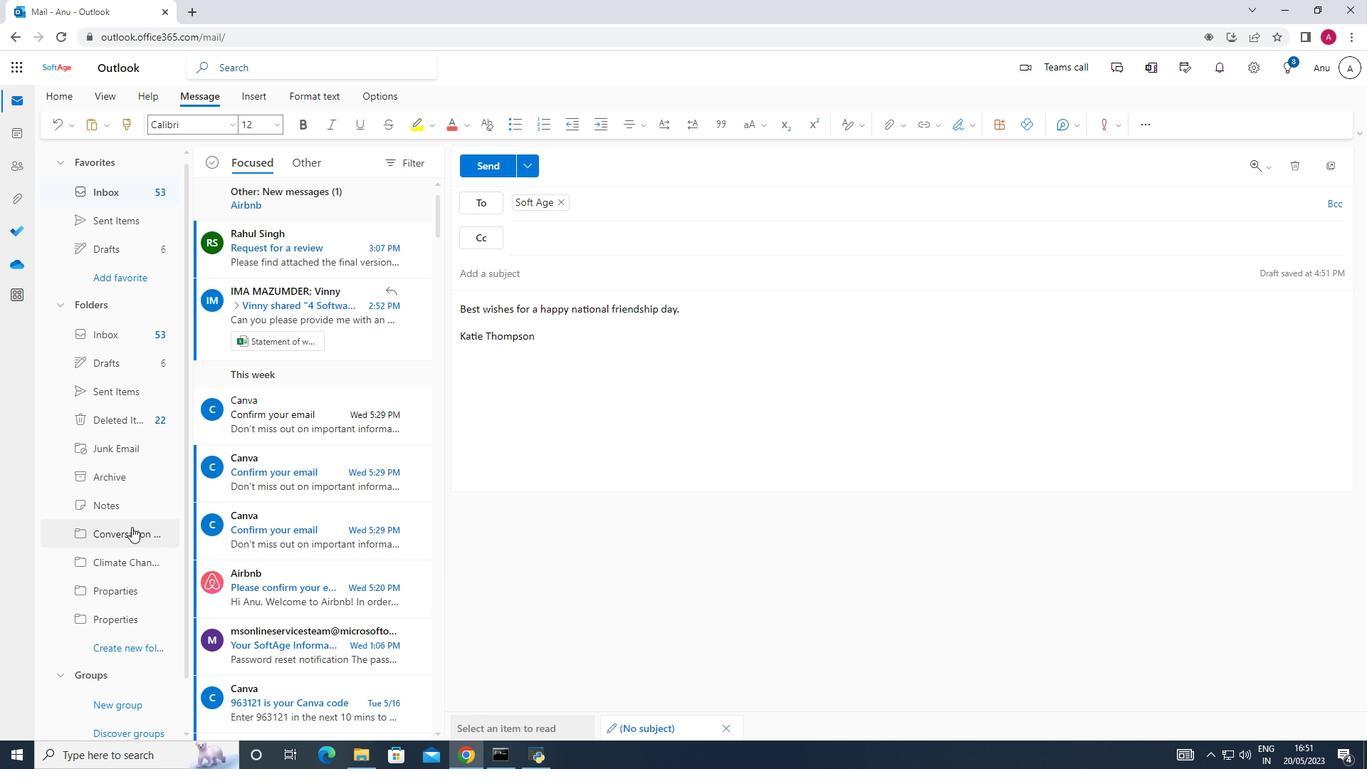 
Action: Mouse moved to (112, 593)
Screenshot: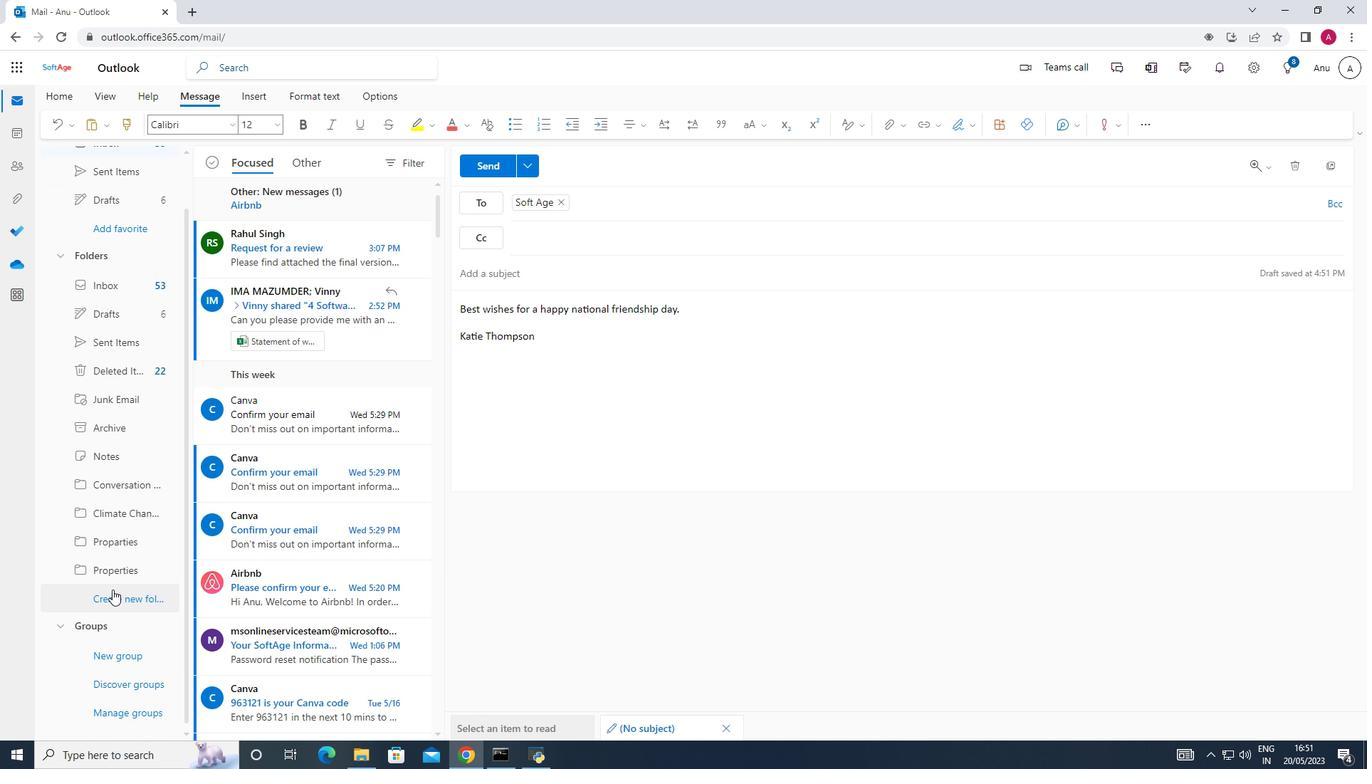 
Action: Mouse pressed left at (112, 593)
Screenshot: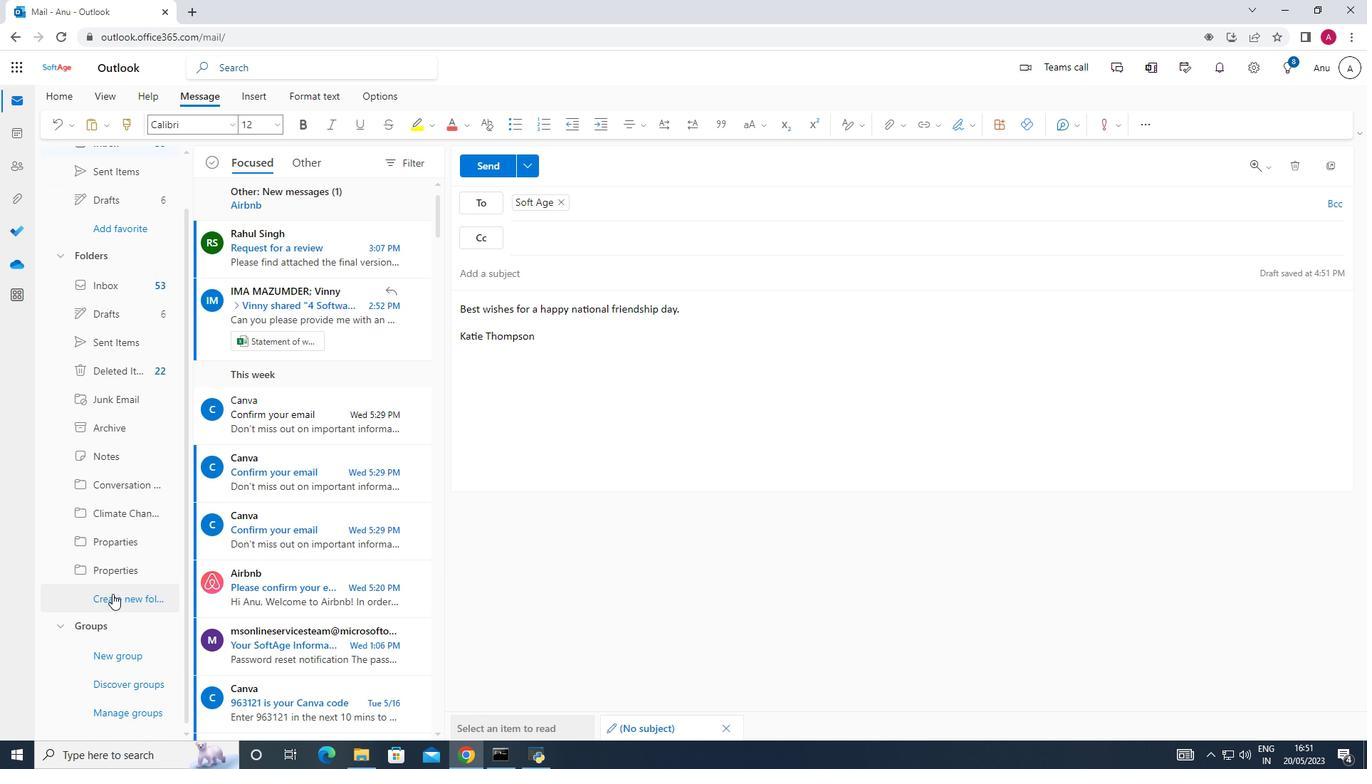 
Action: Mouse moved to (94, 593)
Screenshot: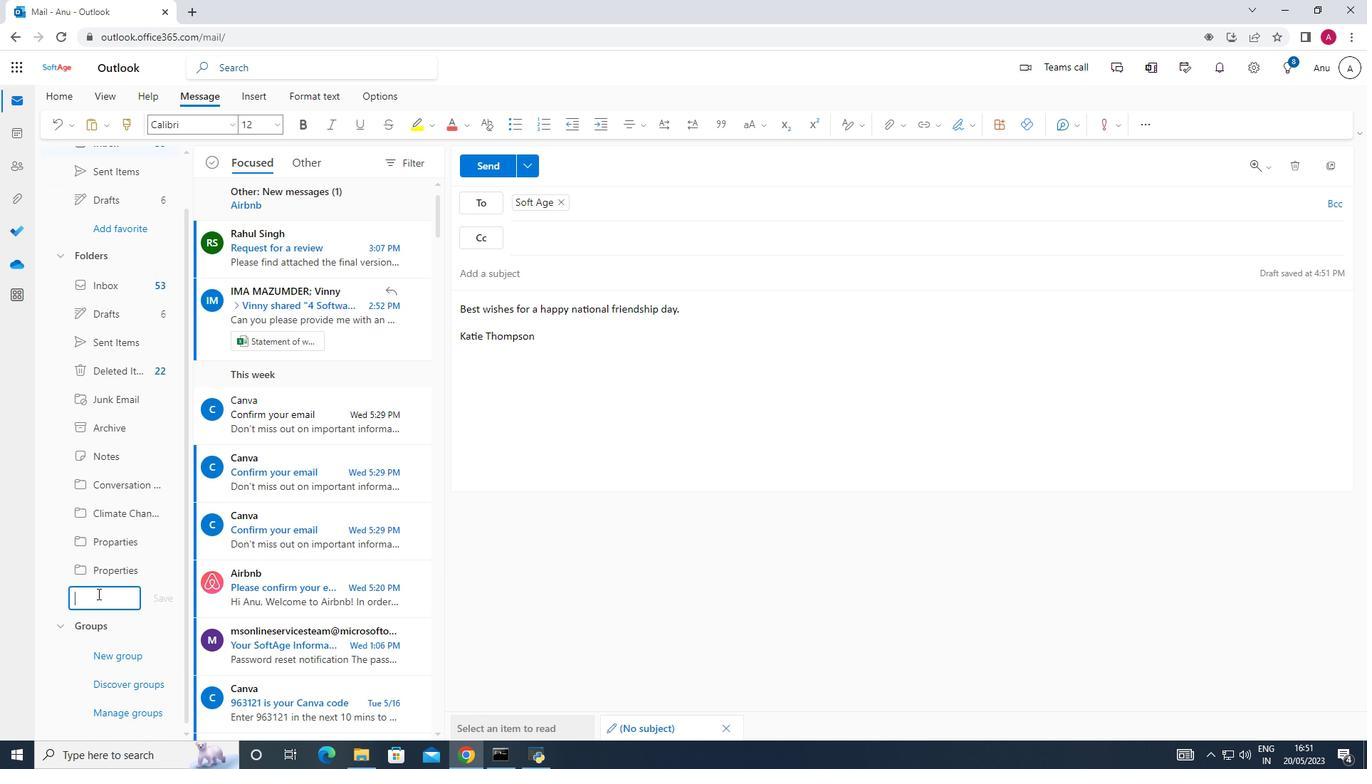 
Action: Mouse pressed left at (94, 593)
Screenshot: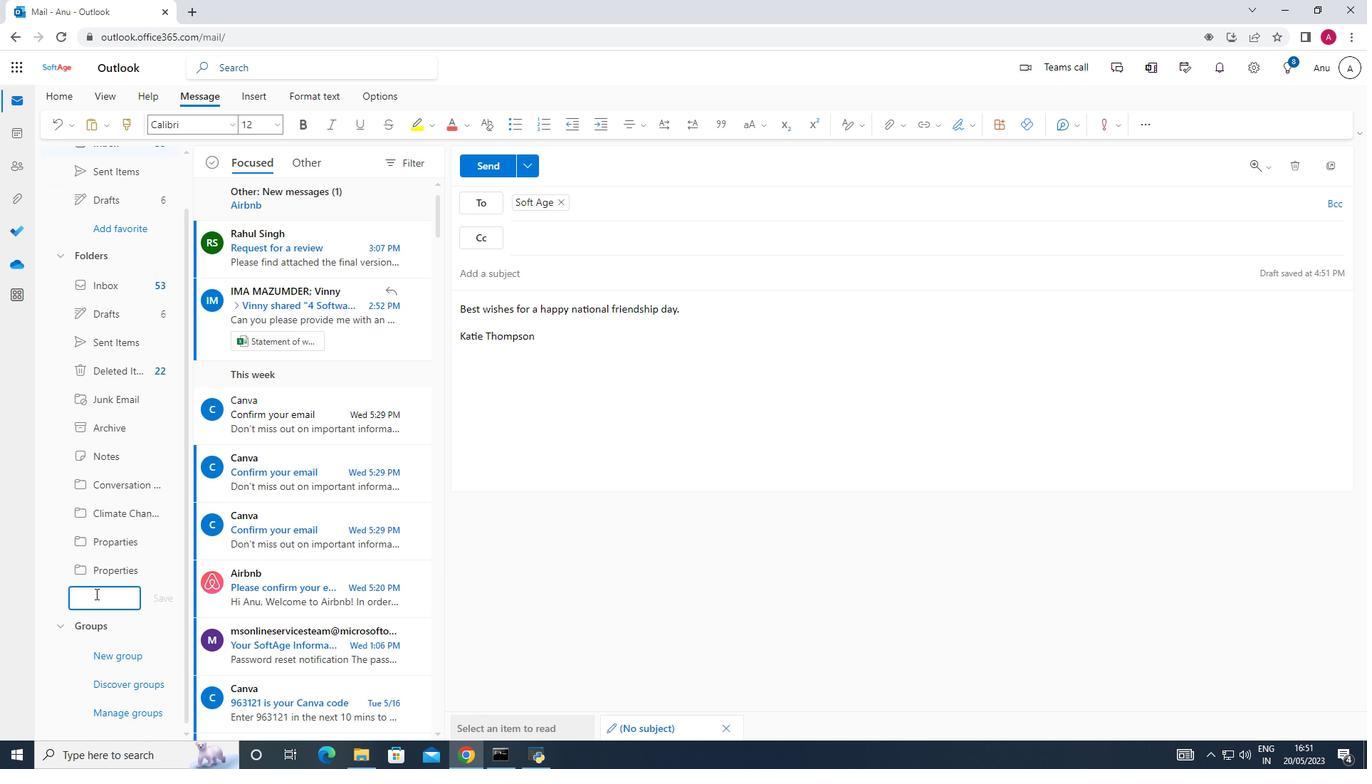 
Action: Key pressed <Key.shift>Air<Key.space>quality
Screenshot: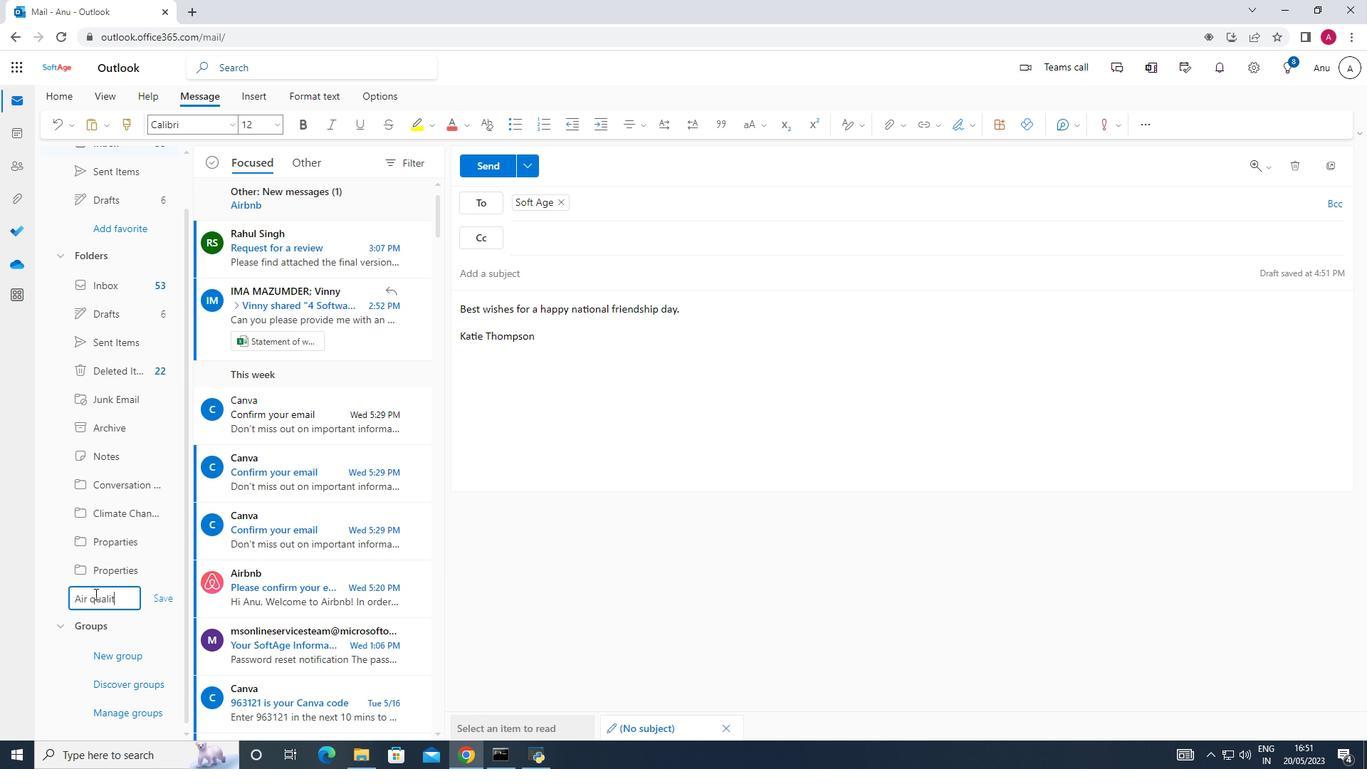 
Action: Mouse moved to (169, 603)
Screenshot: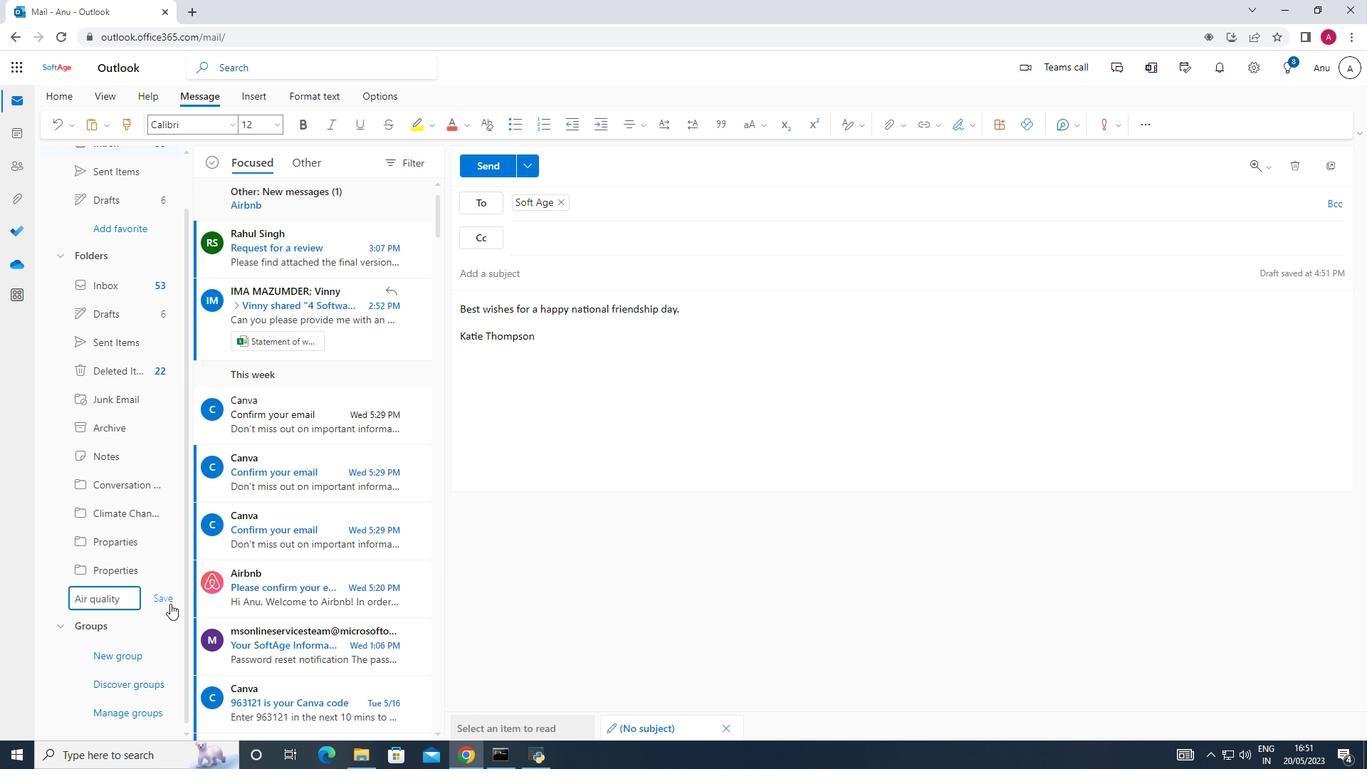 
Action: Mouse pressed left at (169, 603)
Screenshot: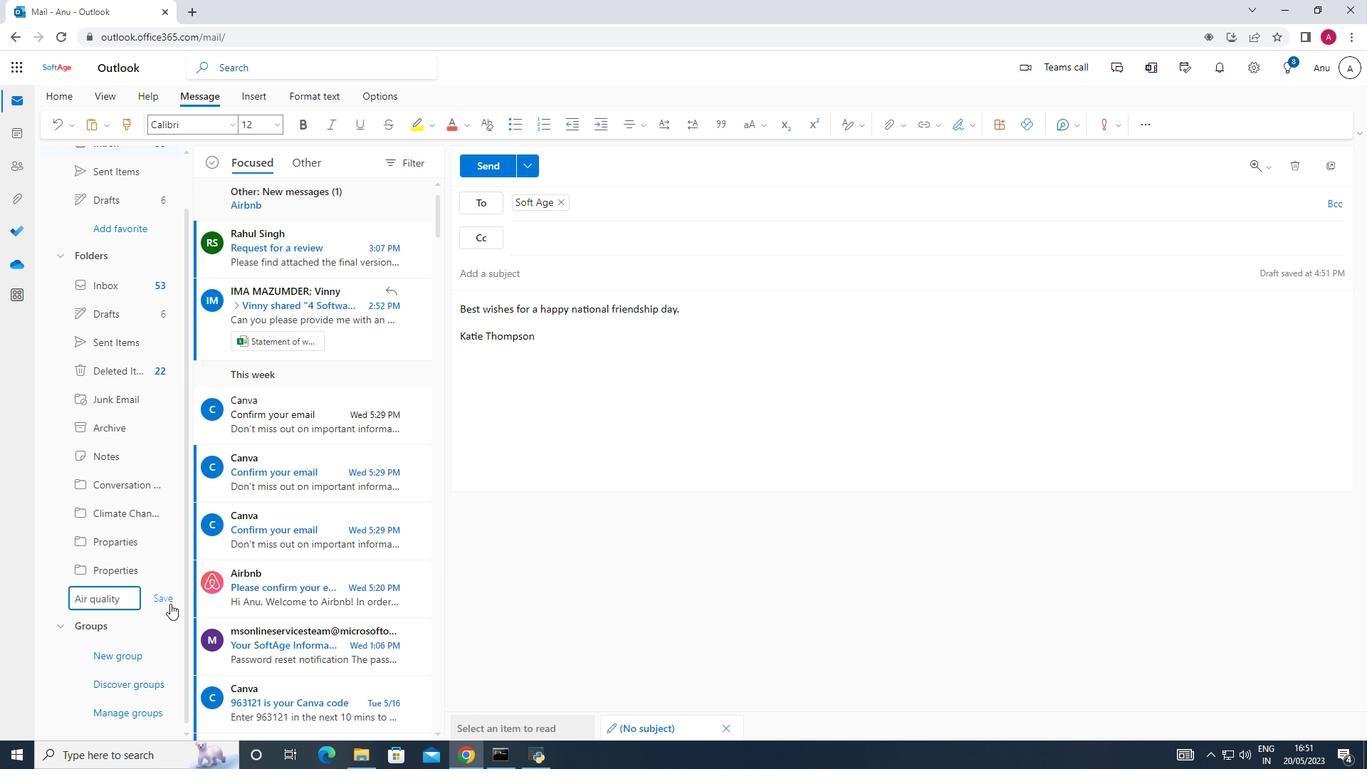 
Action: Mouse moved to (576, 511)
Screenshot: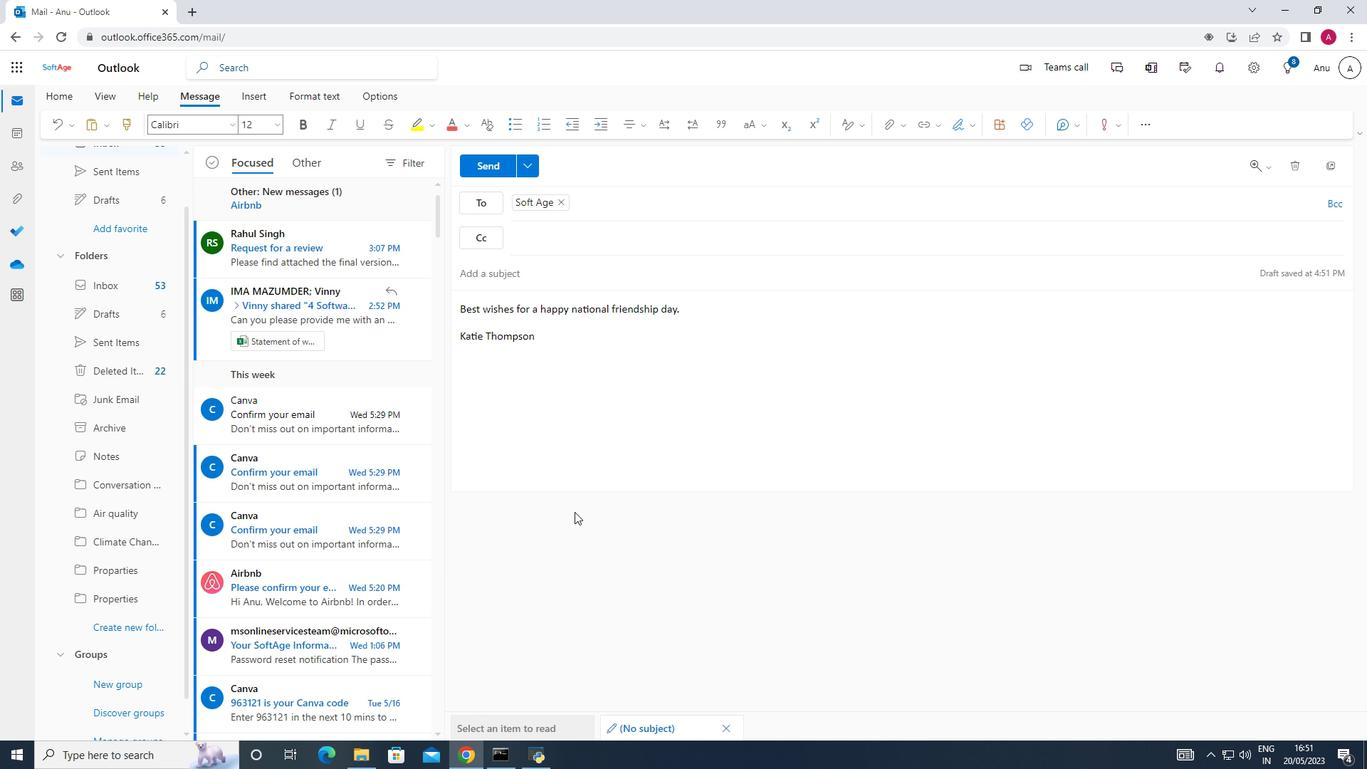 
Action: Mouse scrolled (576, 512) with delta (0, 0)
Screenshot: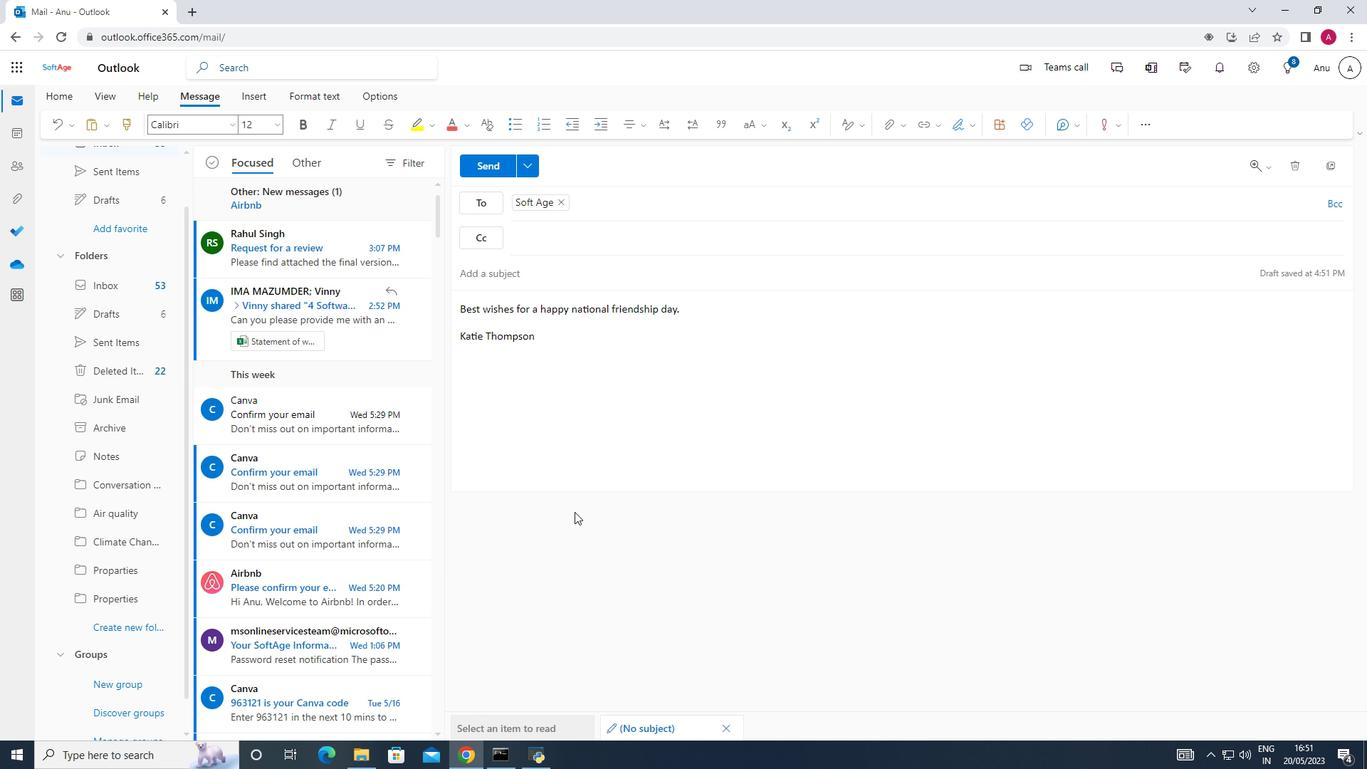 
Action: Mouse moved to (497, 168)
Screenshot: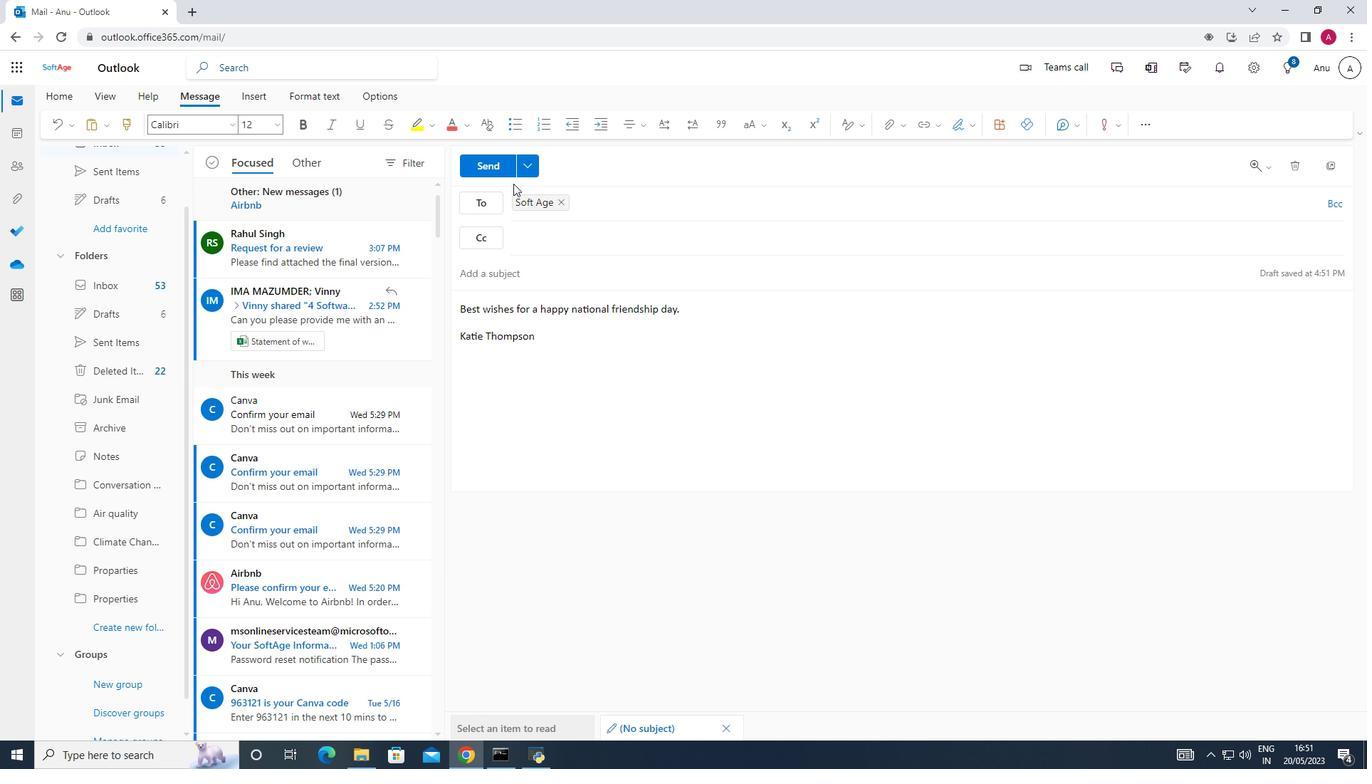 
Action: Mouse pressed left at (497, 168)
Screenshot: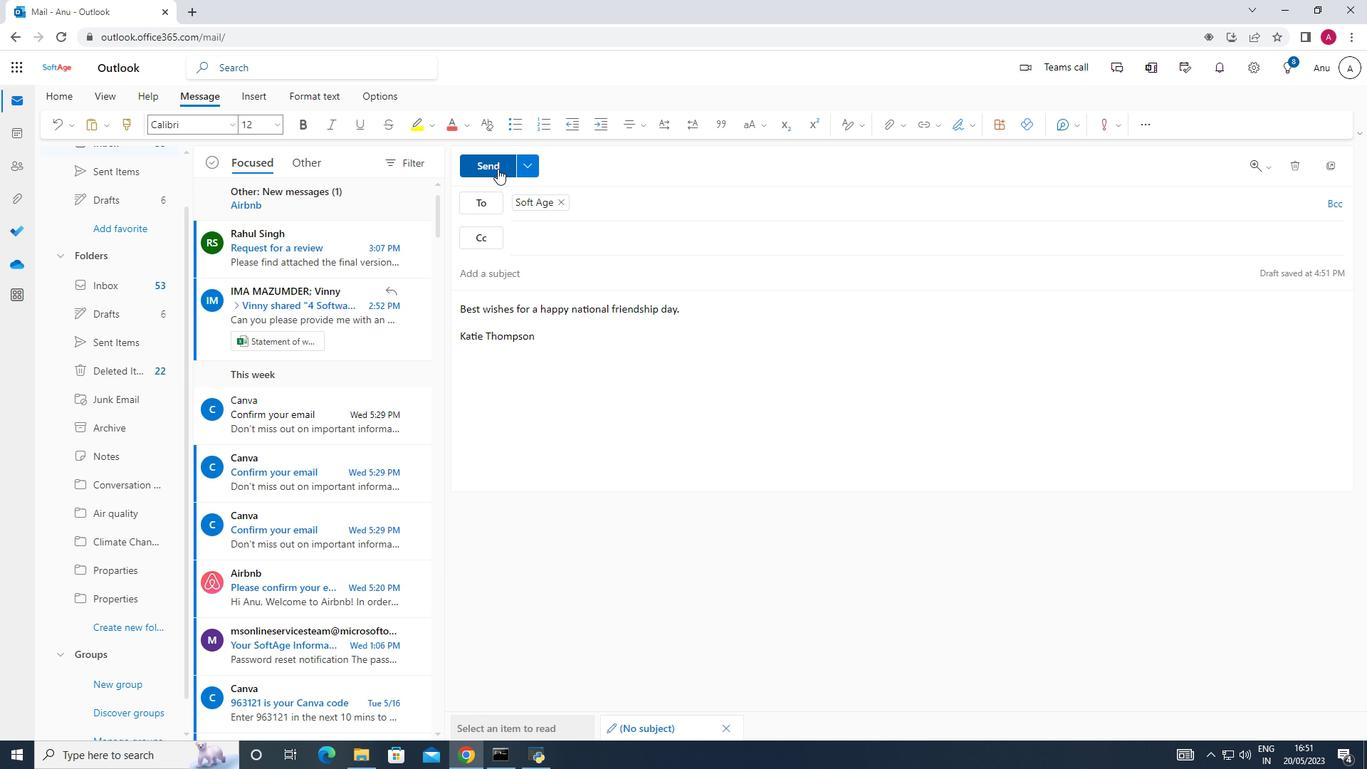 
Action: Mouse moved to (671, 433)
Screenshot: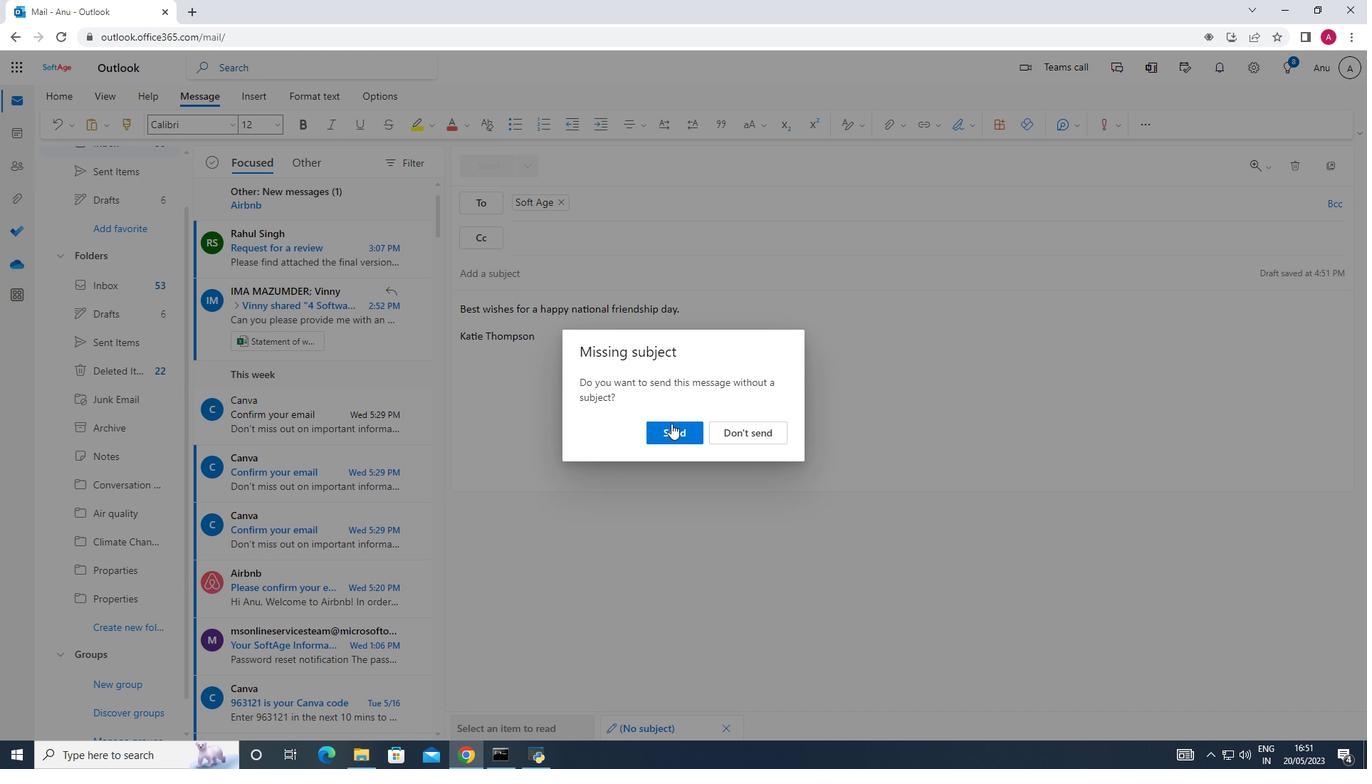 
Action: Mouse pressed left at (671, 433)
Screenshot: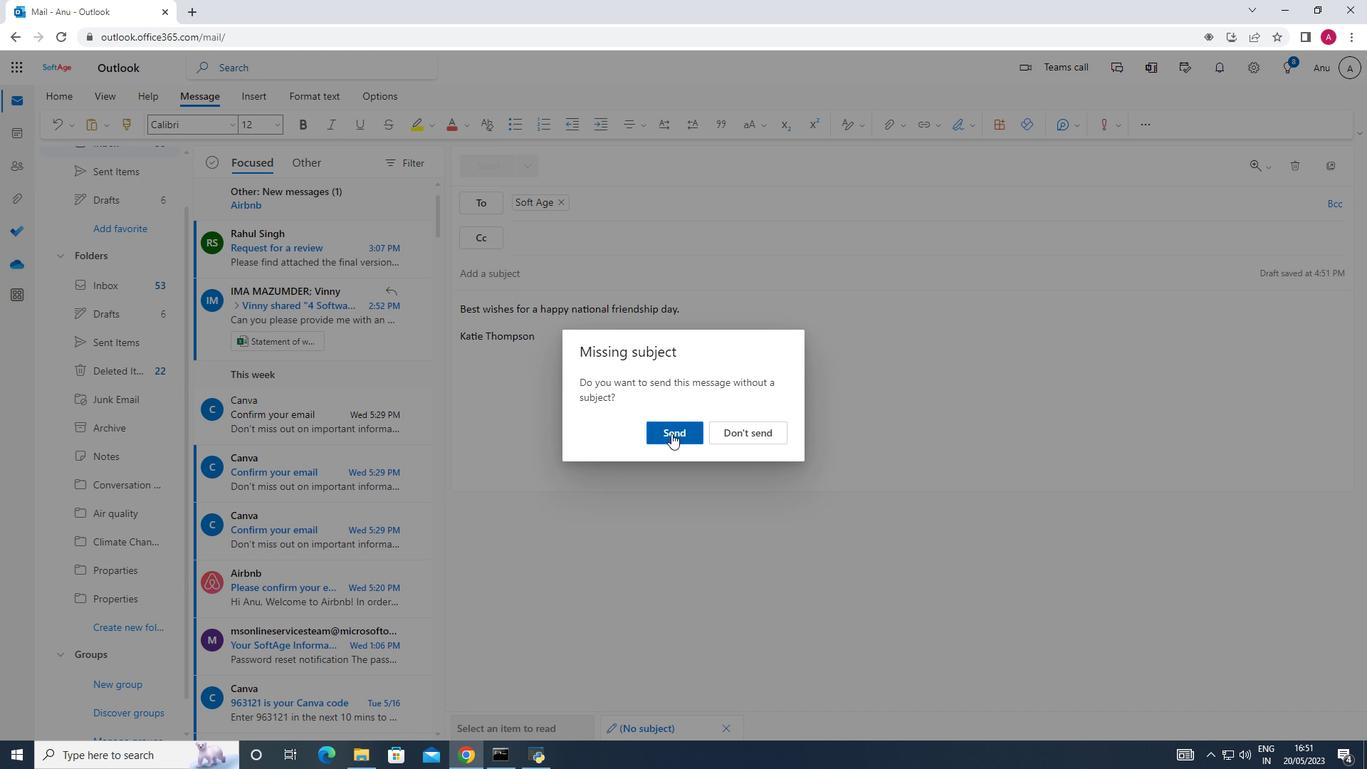 
Action: Mouse moved to (668, 434)
Screenshot: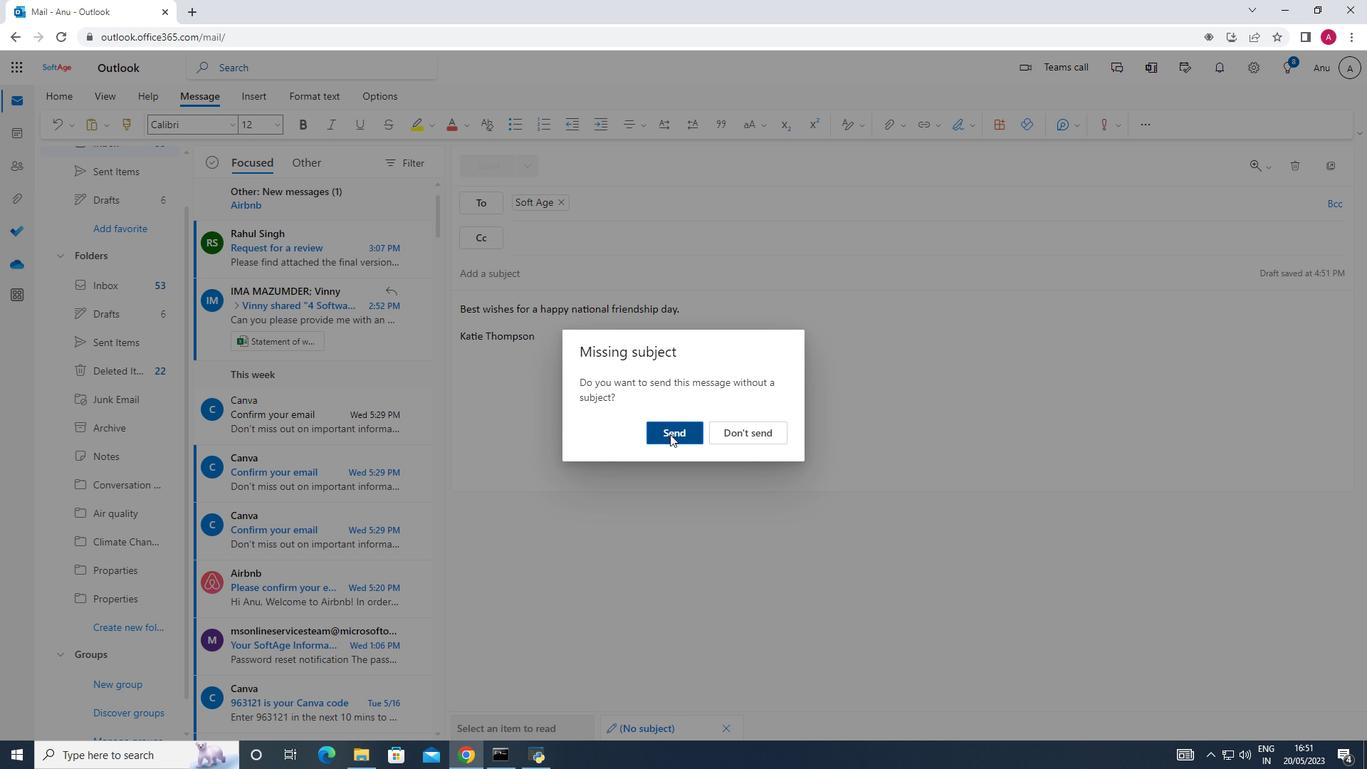 
